 Task: Find connections with filter location Vaudreuil-Dorion with filter topic #Travellingwith filter profile language English with filter current company Bank of Baroda with filter school Indian Institute of Technology Jodhpur with filter industry Wholesale Drugs and Sundries with filter service category Executive Coaching with filter keywords title Cafeteria Worker
Action: Mouse moved to (670, 122)
Screenshot: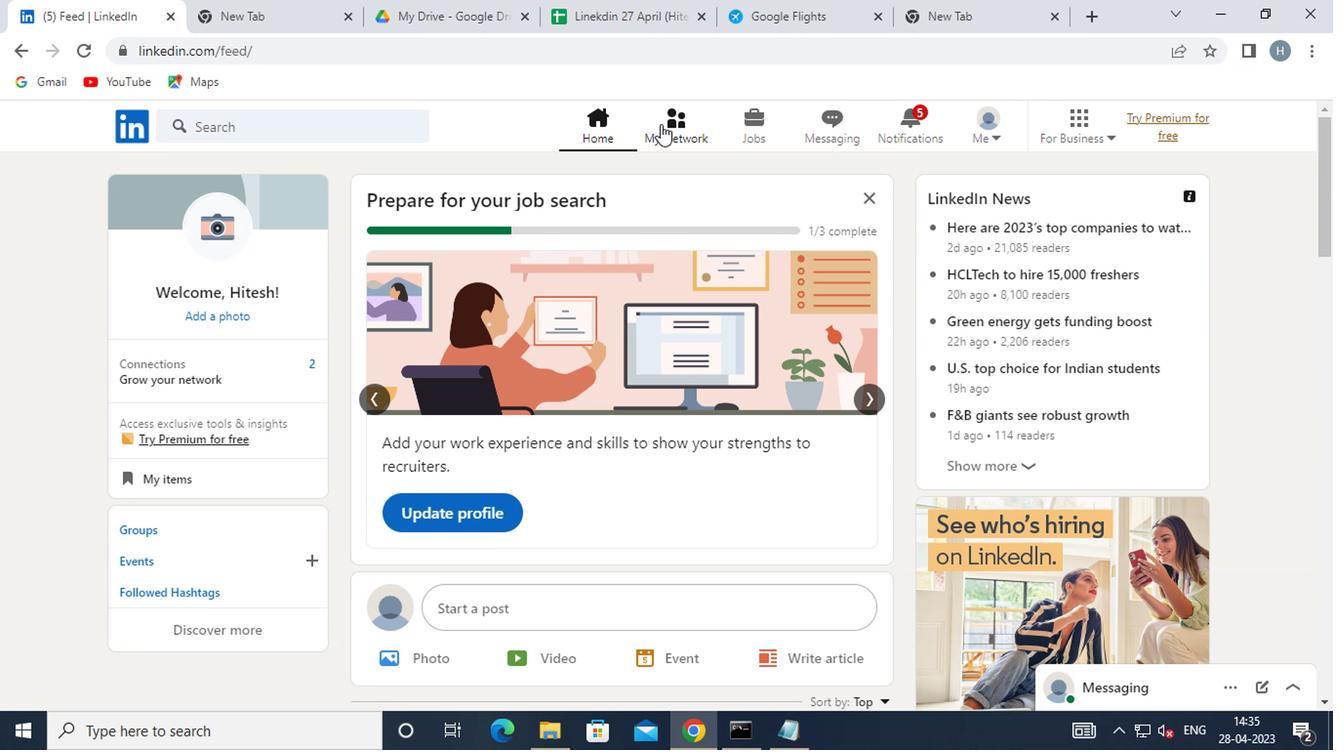 
Action: Mouse pressed left at (670, 122)
Screenshot: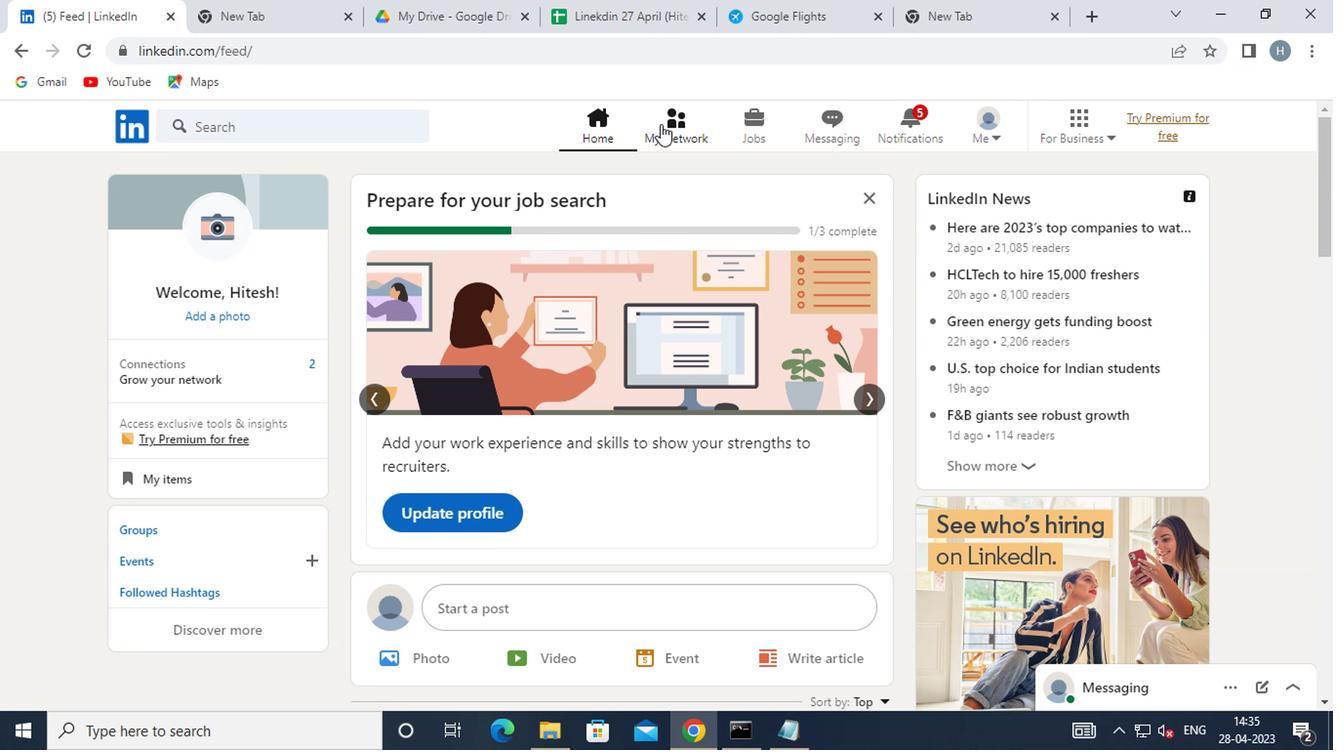 
Action: Mouse moved to (304, 232)
Screenshot: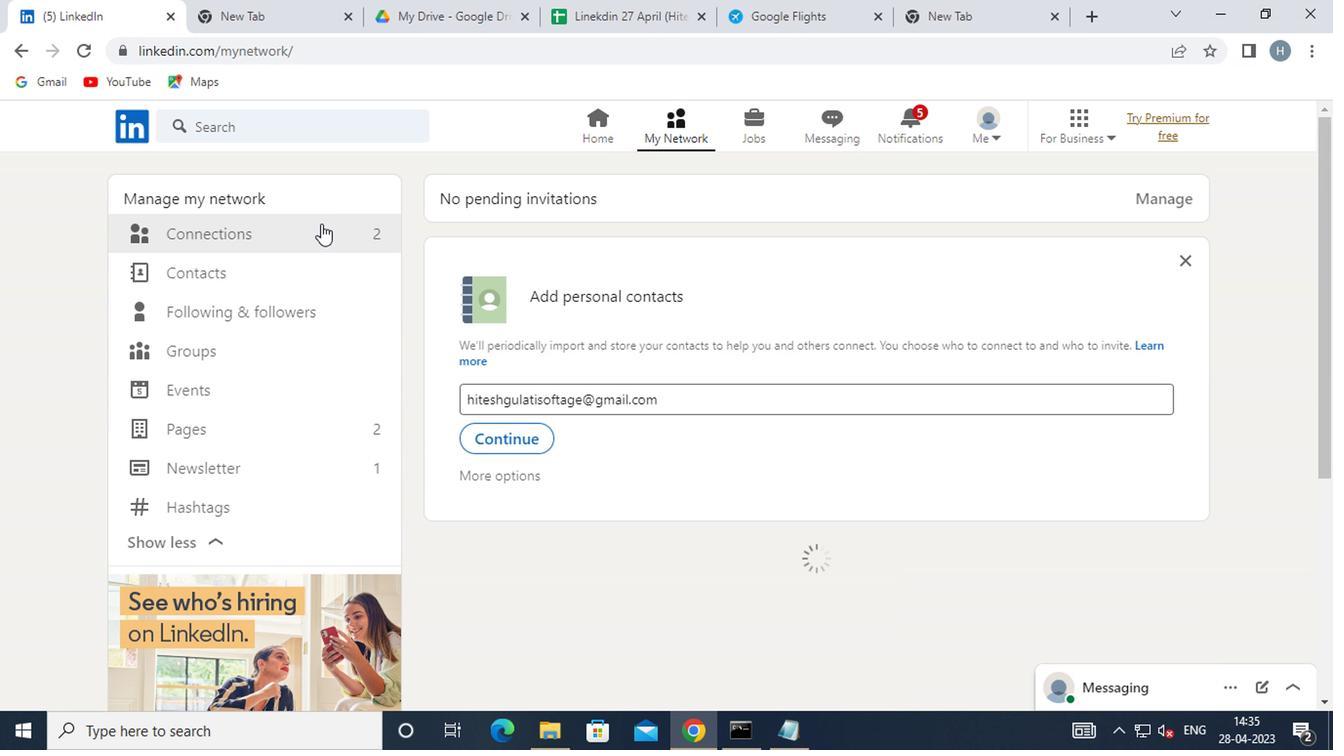 
Action: Mouse pressed left at (304, 232)
Screenshot: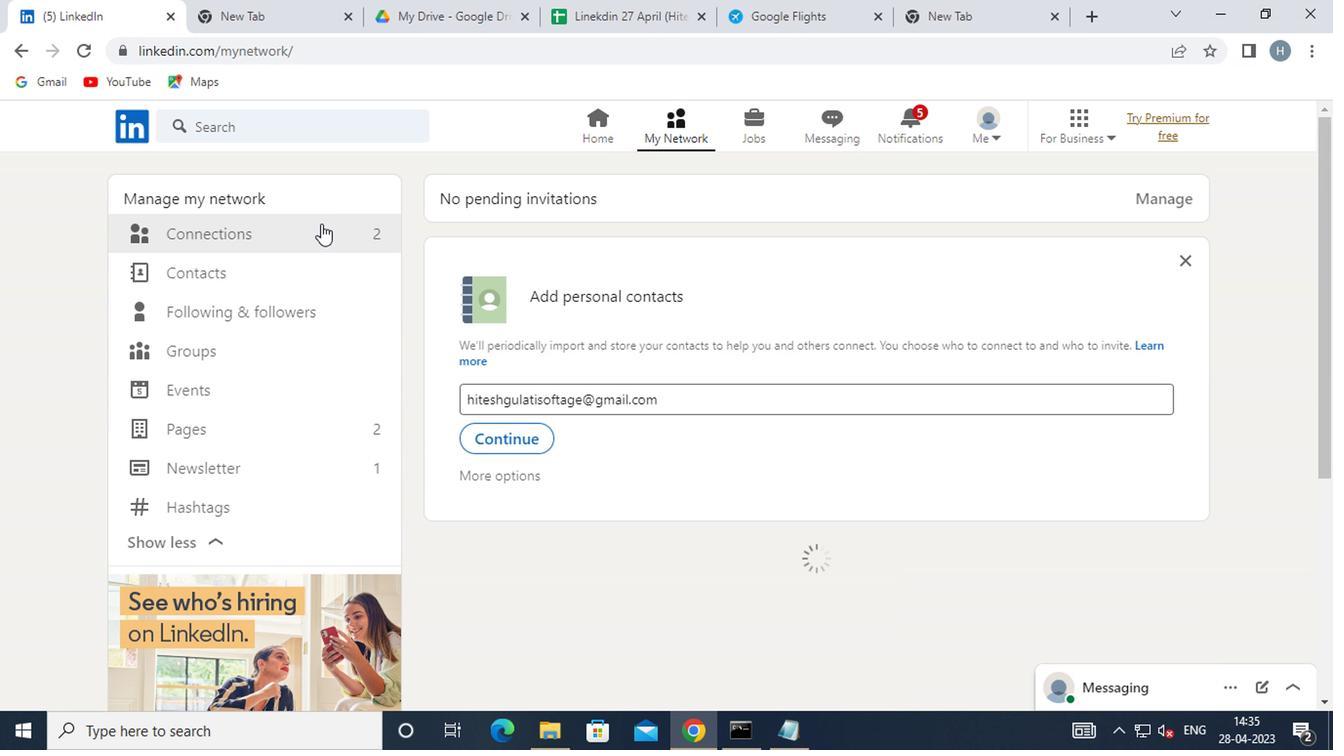 
Action: Mouse moved to (791, 232)
Screenshot: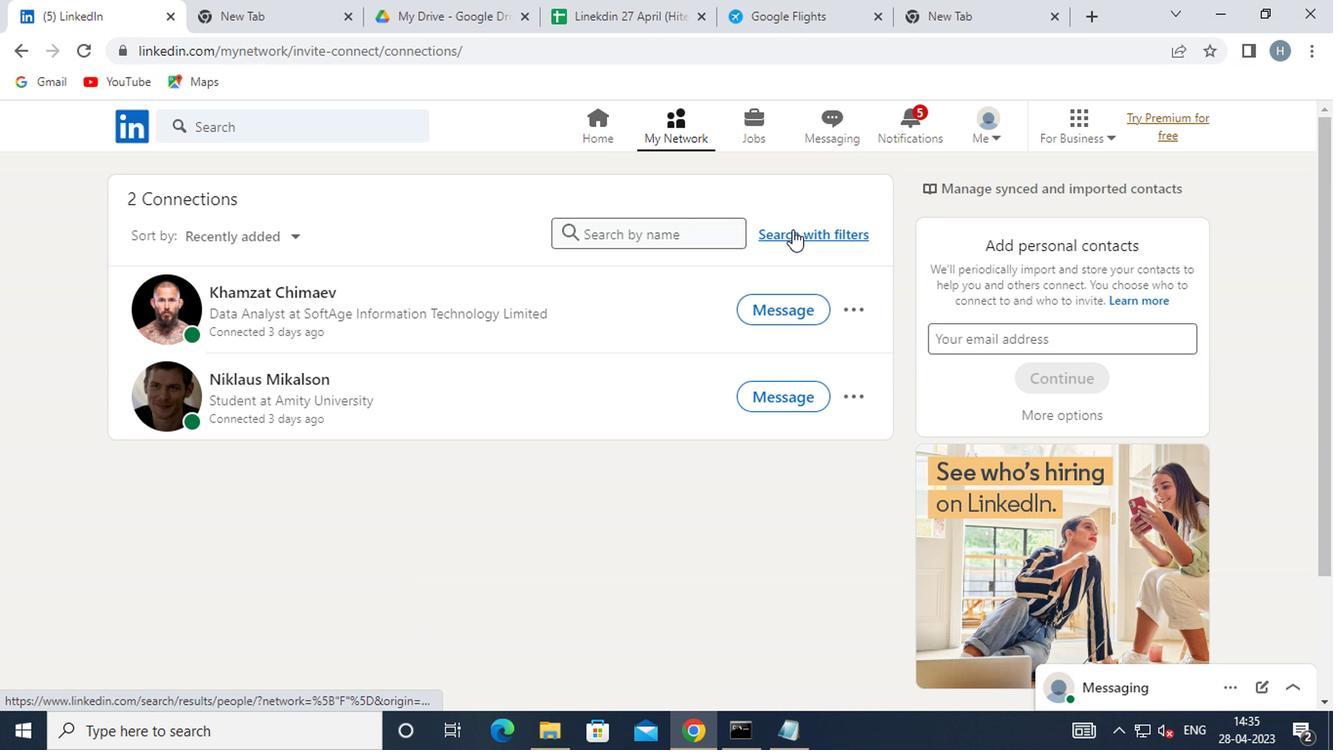 
Action: Mouse pressed left at (791, 232)
Screenshot: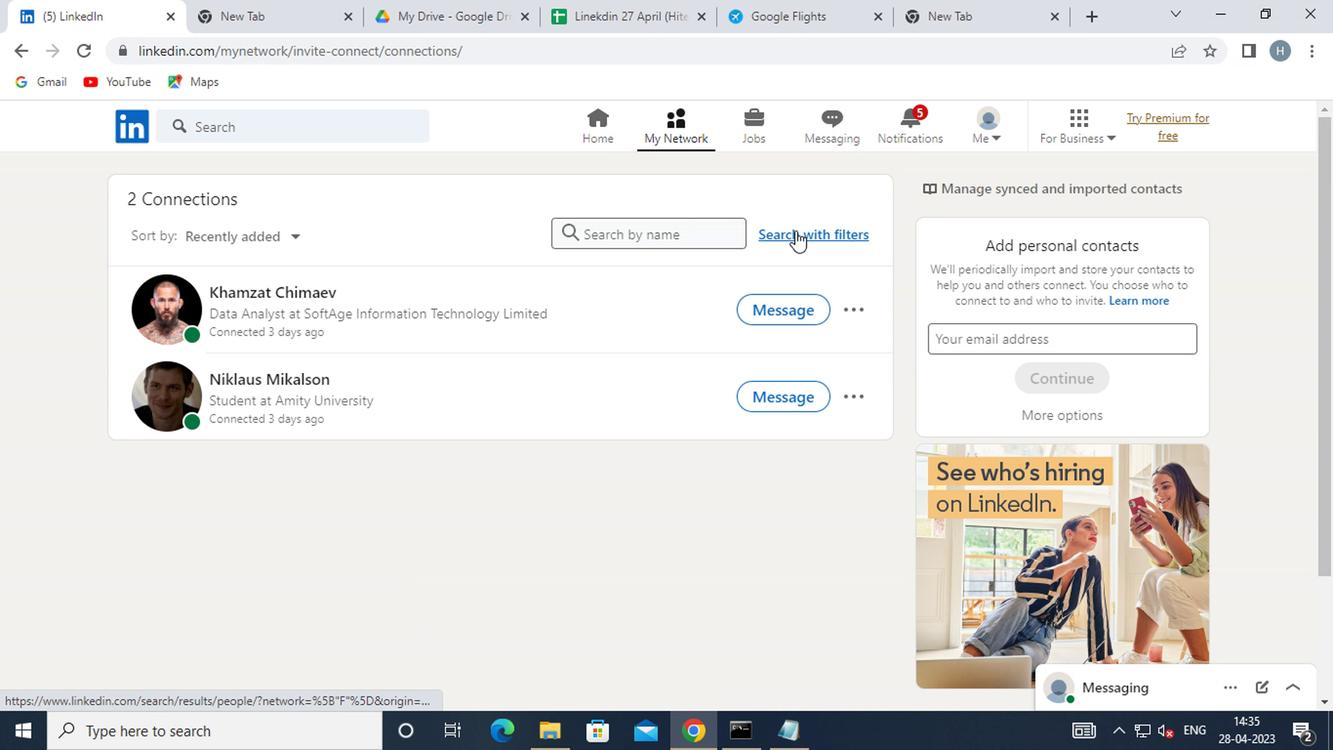 
Action: Mouse moved to (738, 182)
Screenshot: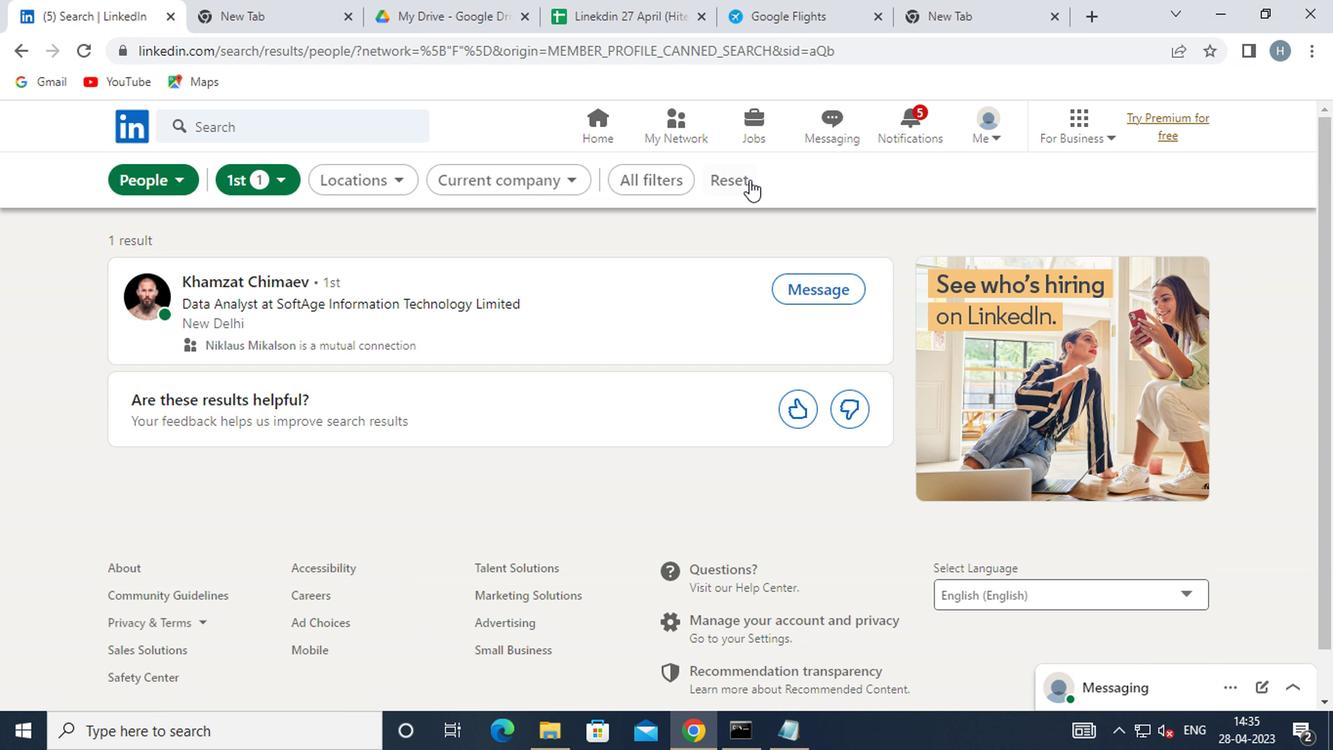 
Action: Mouse pressed left at (738, 182)
Screenshot: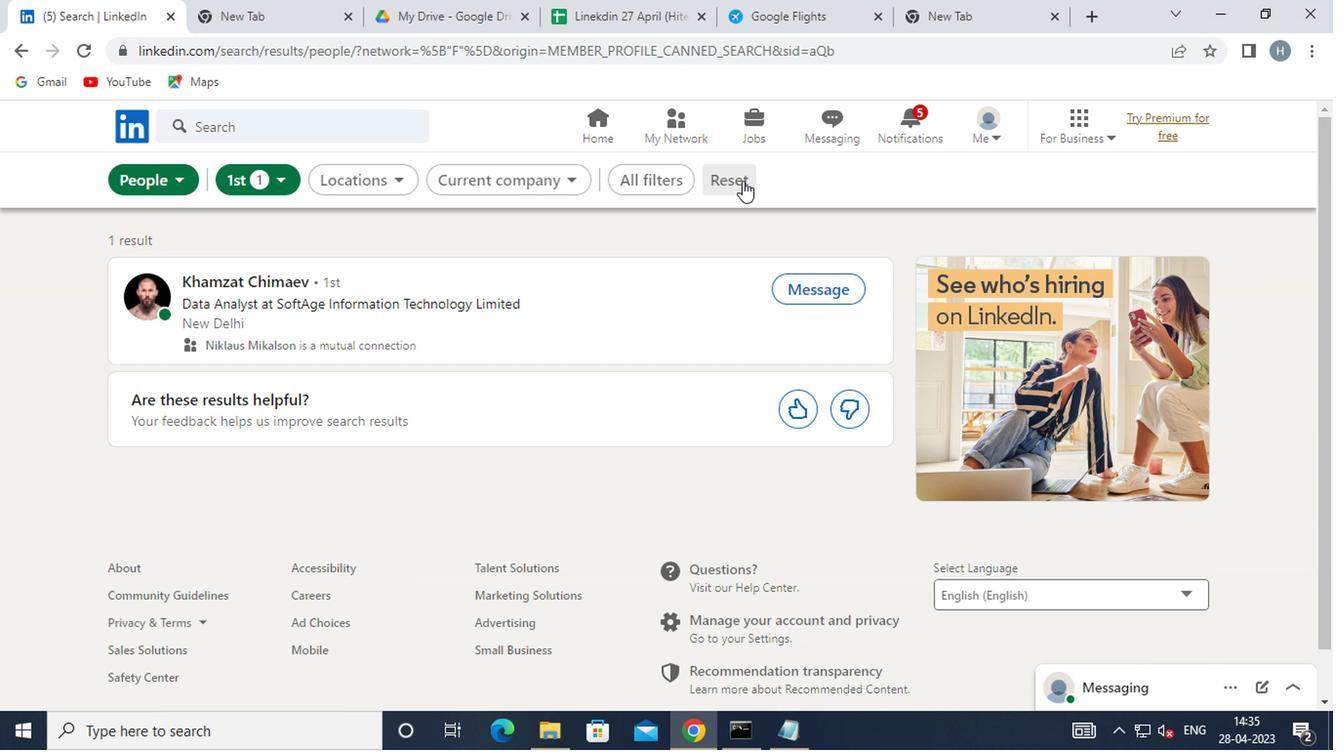 
Action: Mouse moved to (693, 180)
Screenshot: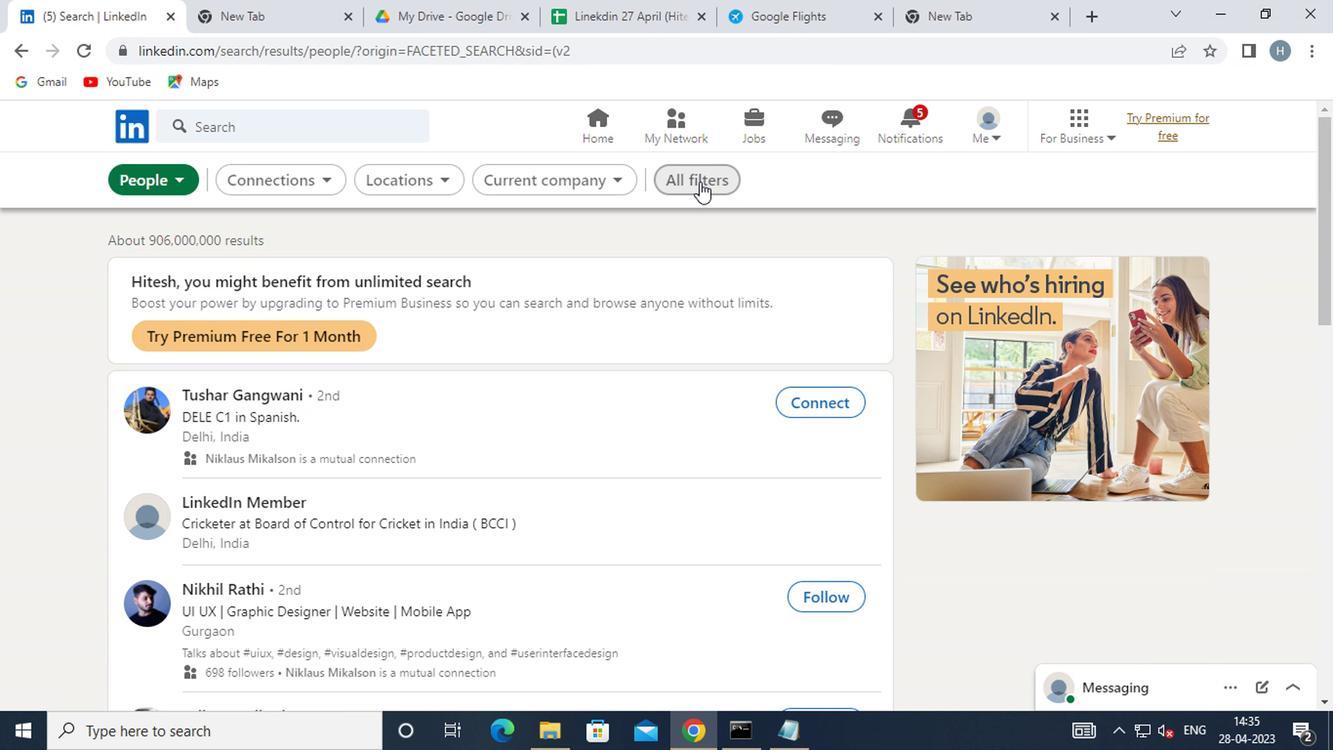 
Action: Mouse pressed left at (693, 180)
Screenshot: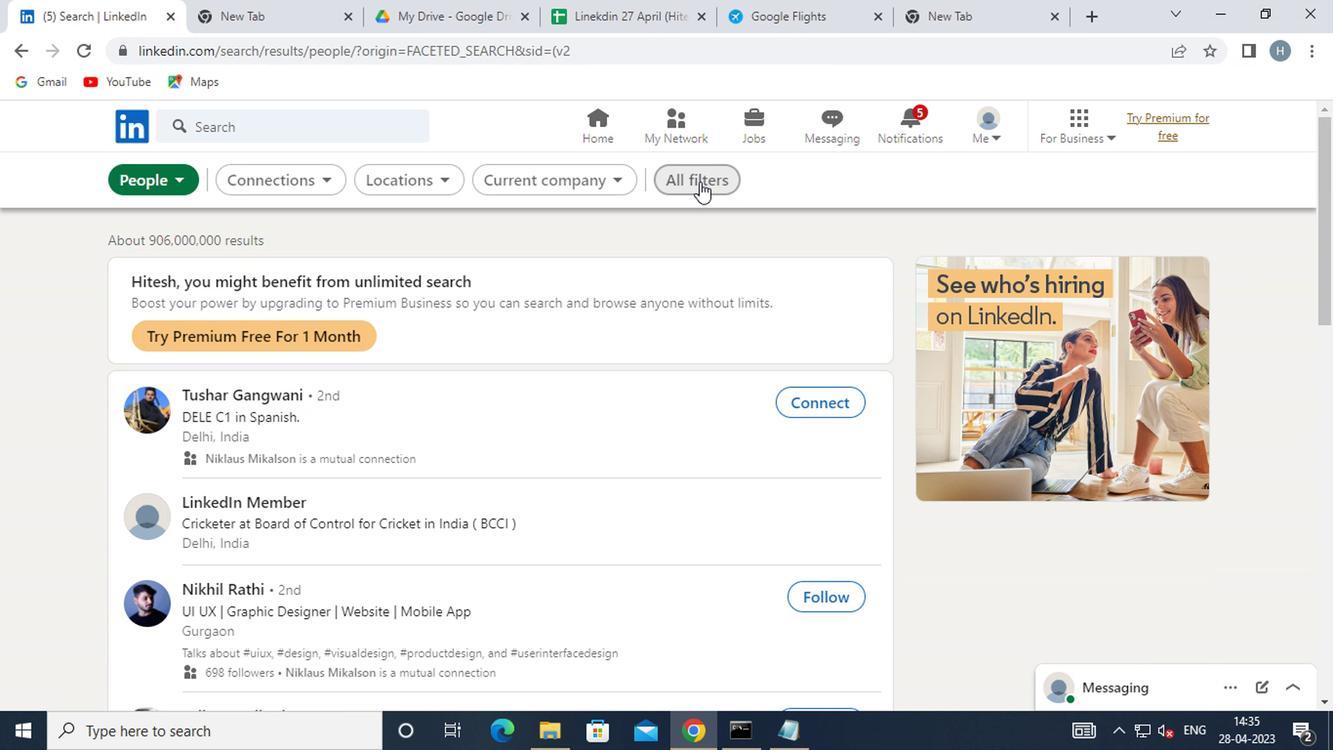 
Action: Mouse moved to (950, 397)
Screenshot: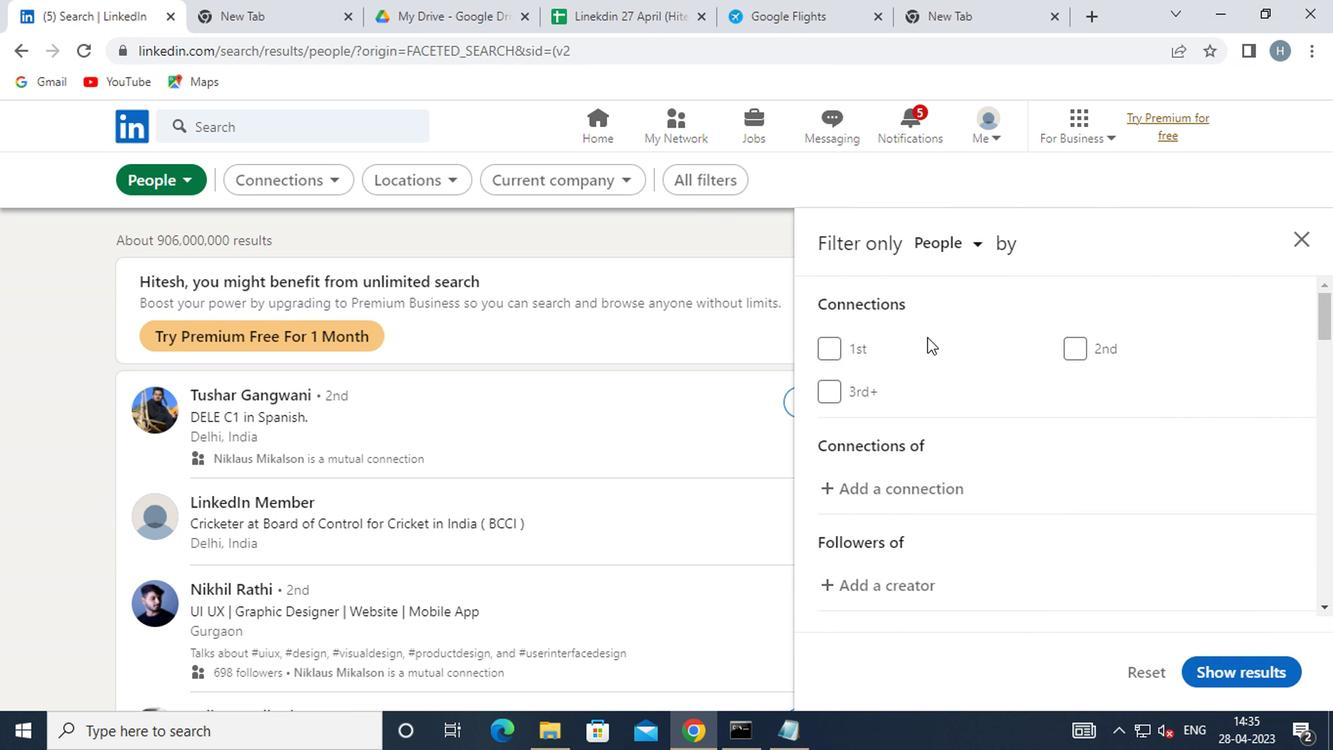 
Action: Mouse scrolled (950, 397) with delta (0, 0)
Screenshot: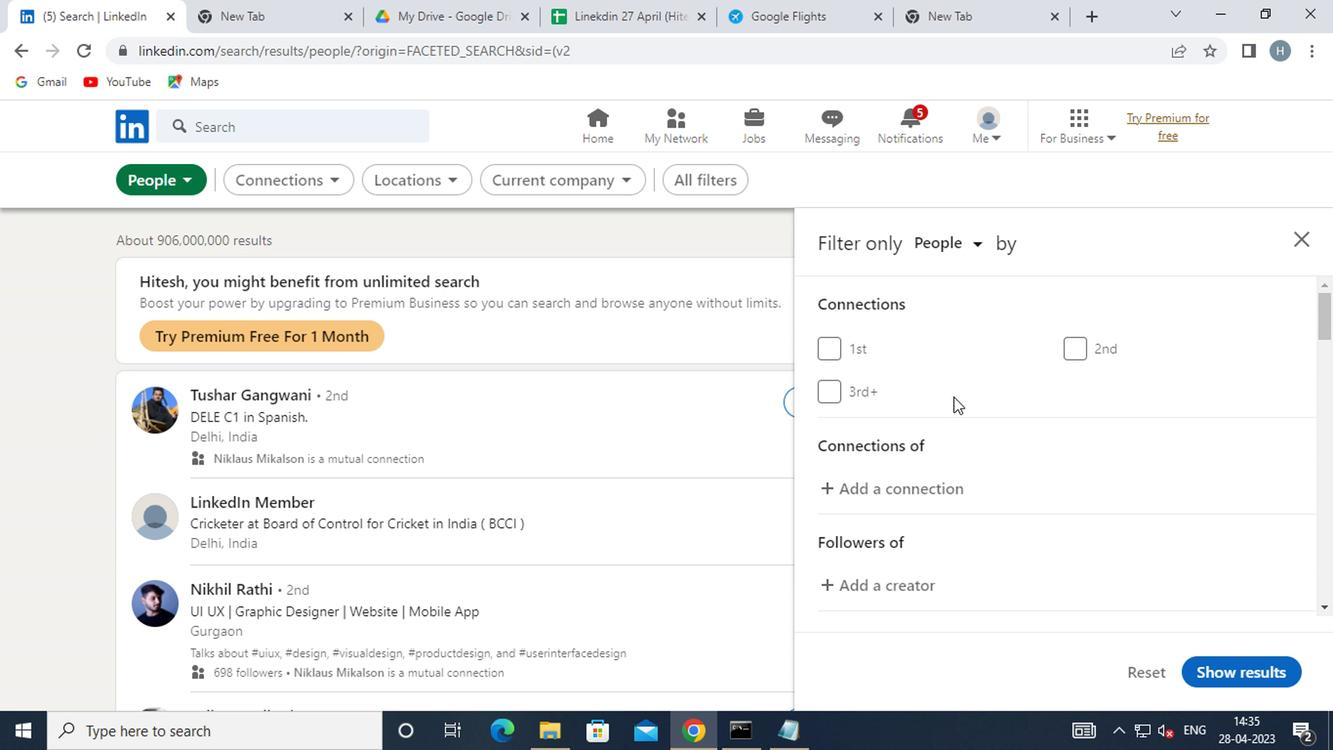 
Action: Mouse scrolled (950, 397) with delta (0, 0)
Screenshot: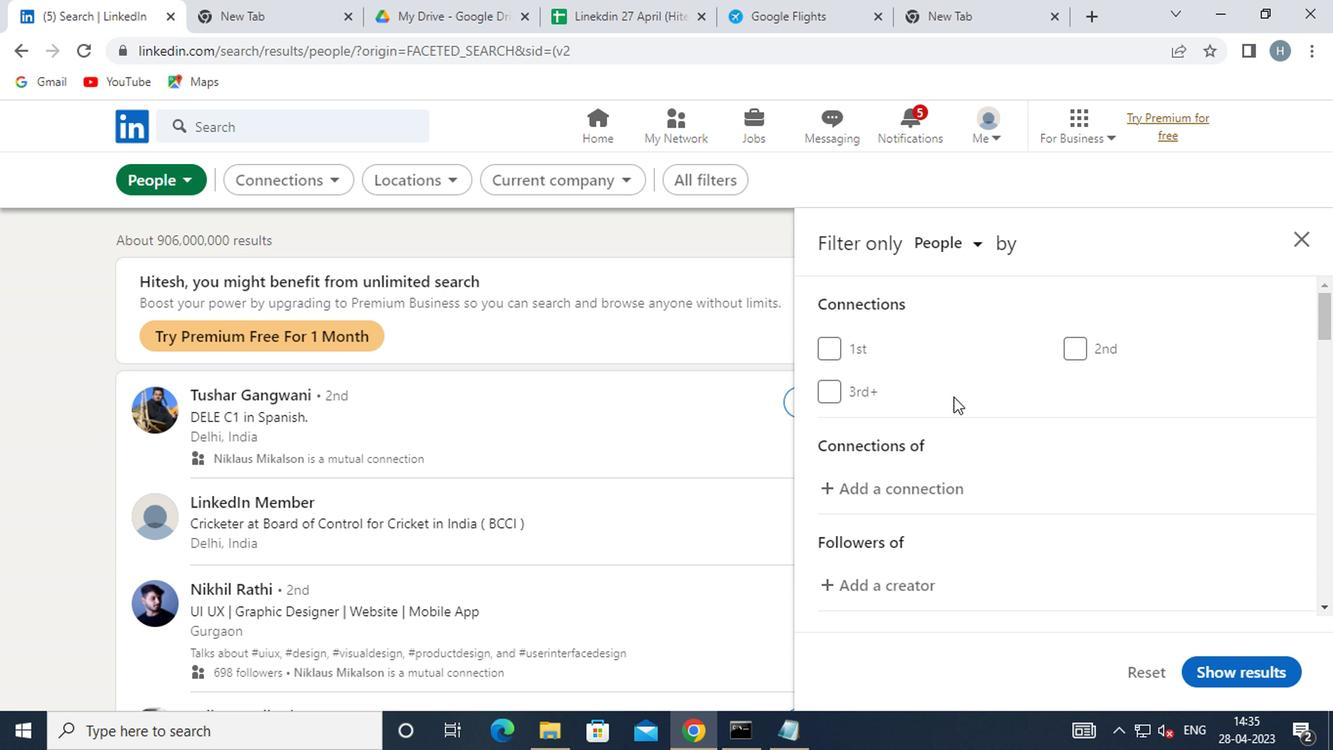 
Action: Mouse scrolled (950, 397) with delta (0, 0)
Screenshot: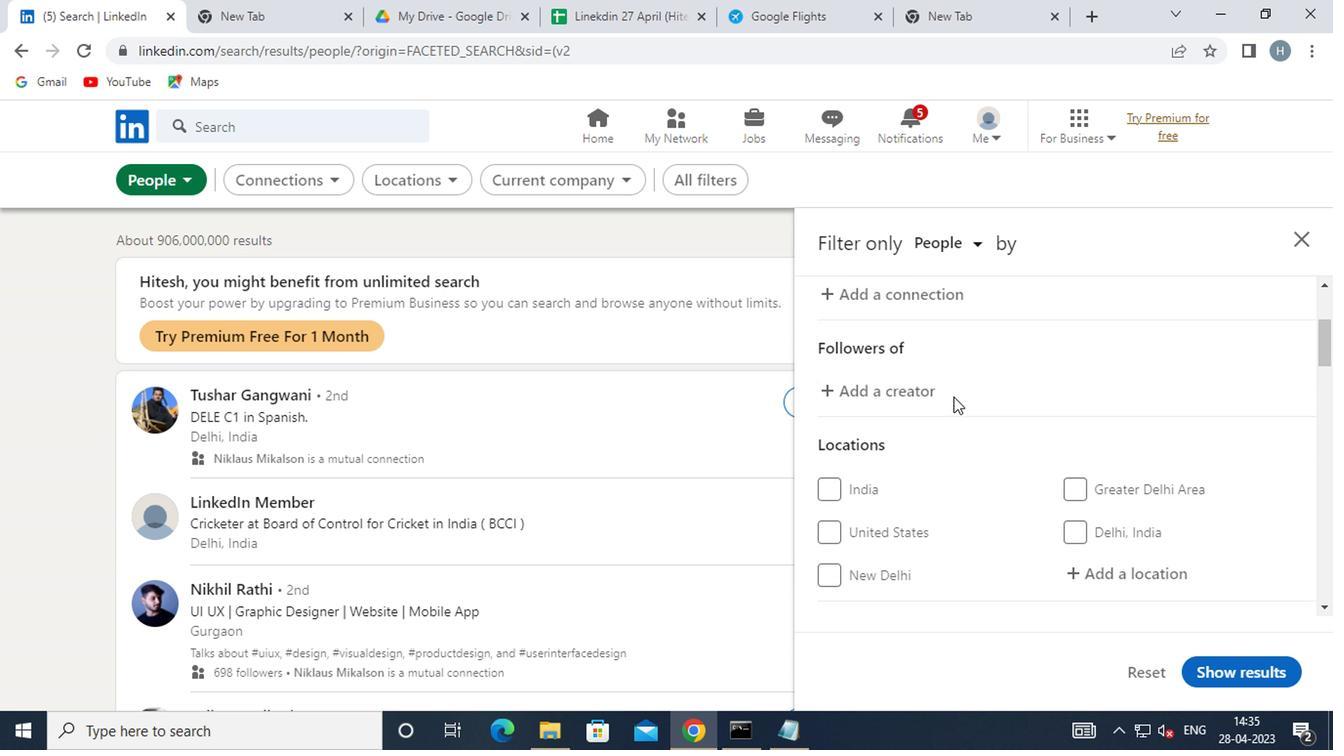 
Action: Mouse moved to (1123, 470)
Screenshot: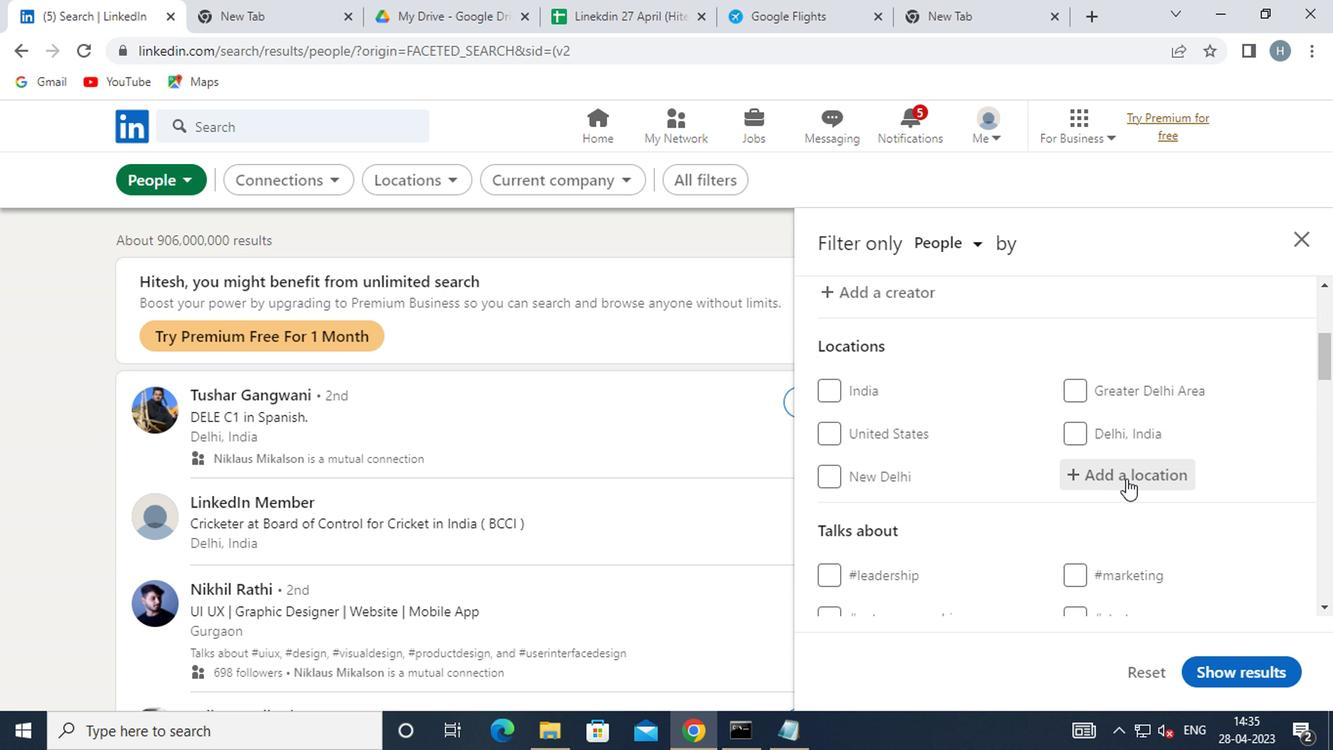 
Action: Mouse pressed left at (1123, 470)
Screenshot: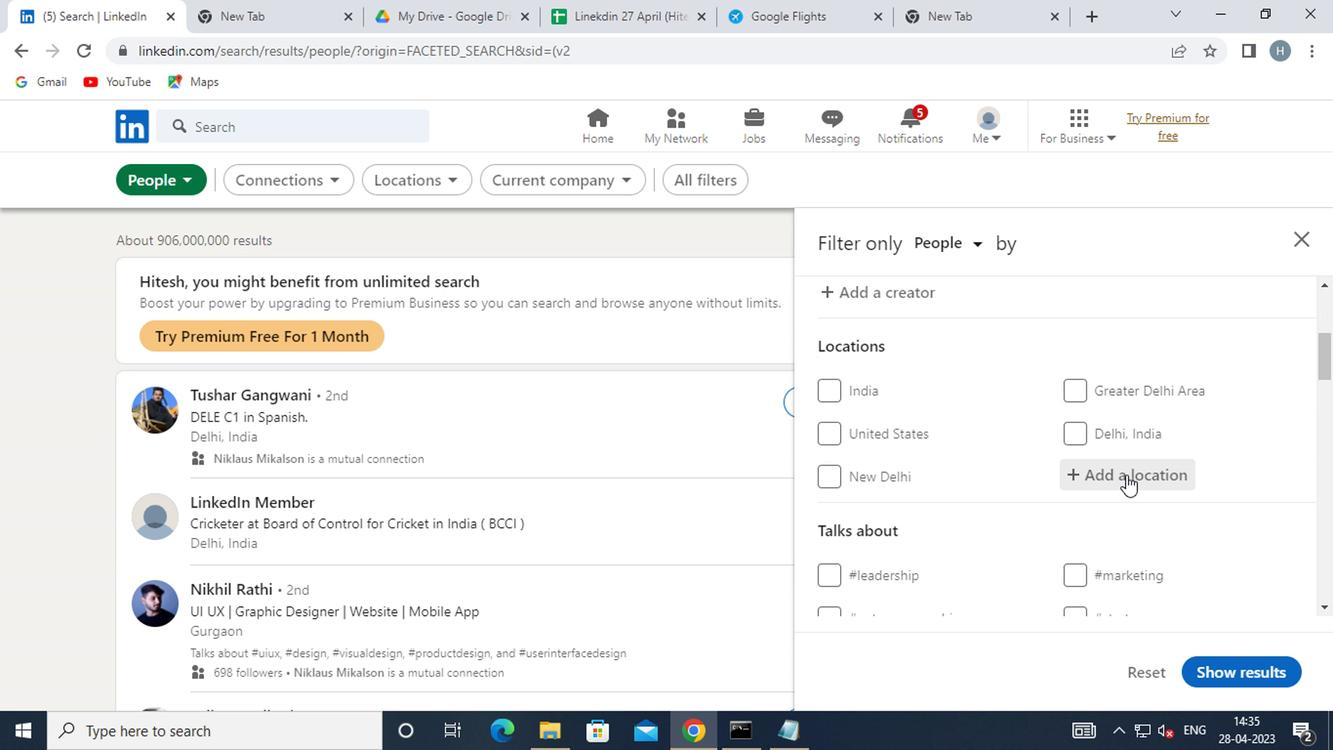 
Action: Mouse moved to (1123, 470)
Screenshot: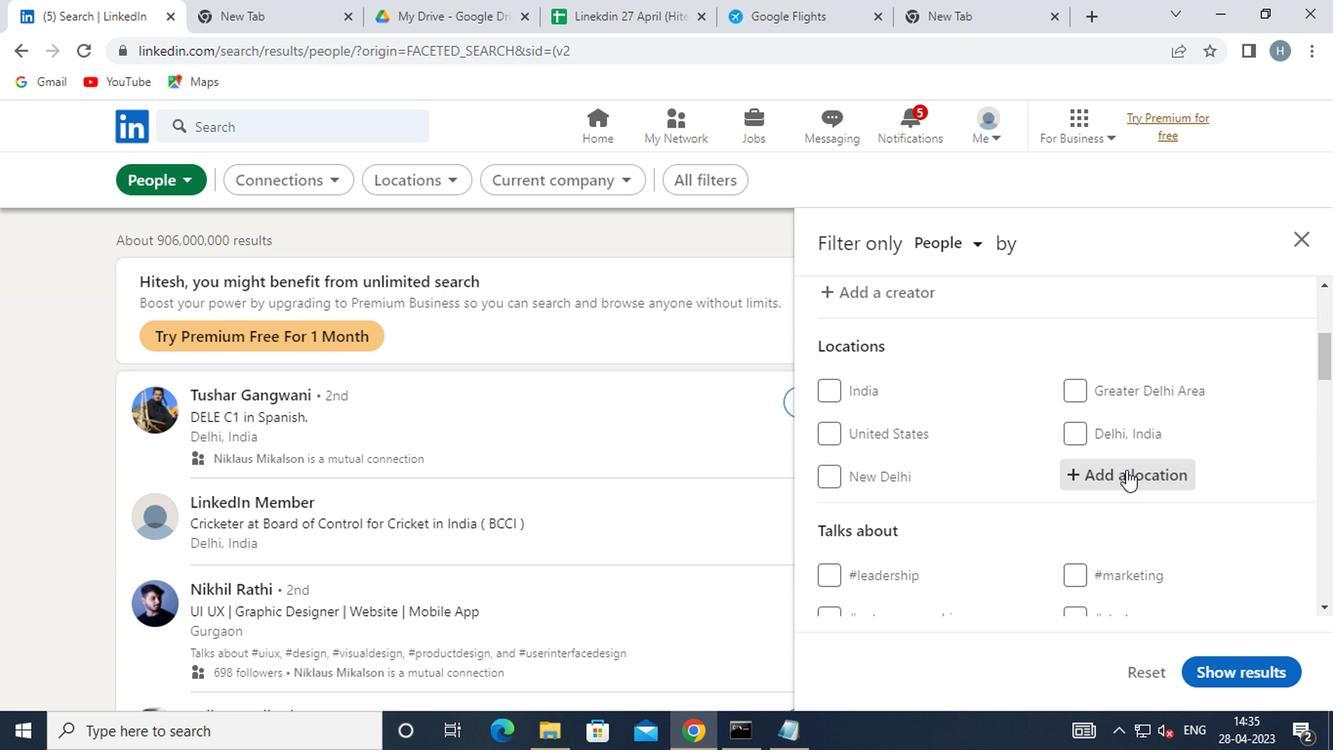 
Action: Key pressed <Key.shift><Key.shift><Key.shift><Key.shift><Key.shift><Key.shift><Key.shift><Key.shift><Key.shift><Key.shift><Key.shift><Key.shift>VAUDREUIL
Screenshot: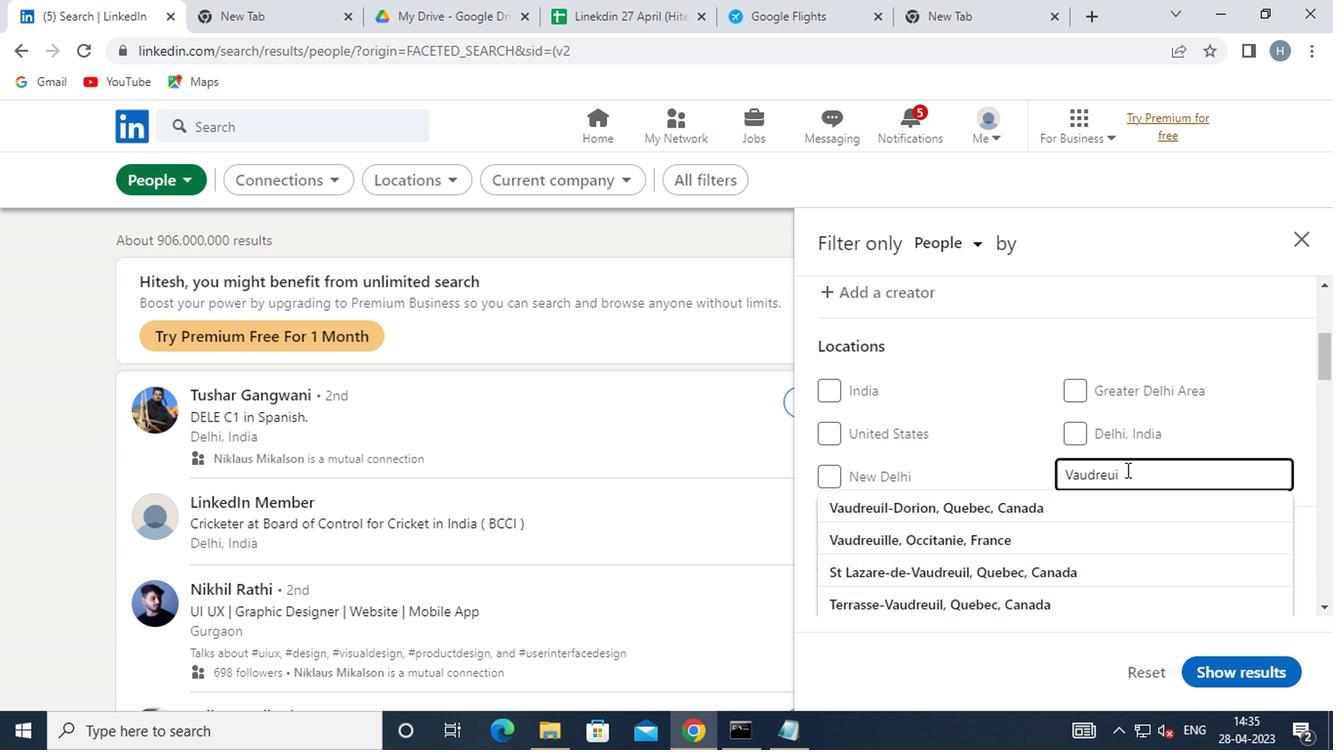 
Action: Mouse moved to (1089, 509)
Screenshot: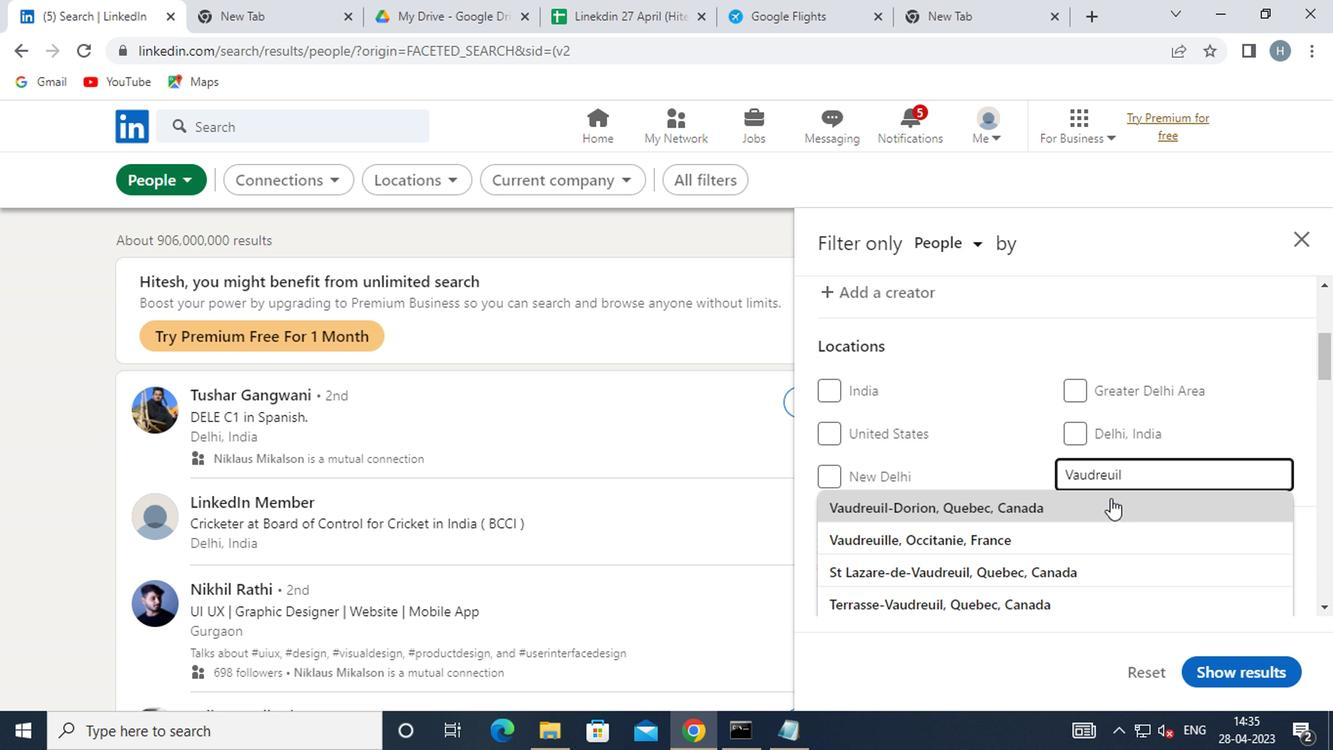 
Action: Mouse pressed left at (1089, 509)
Screenshot: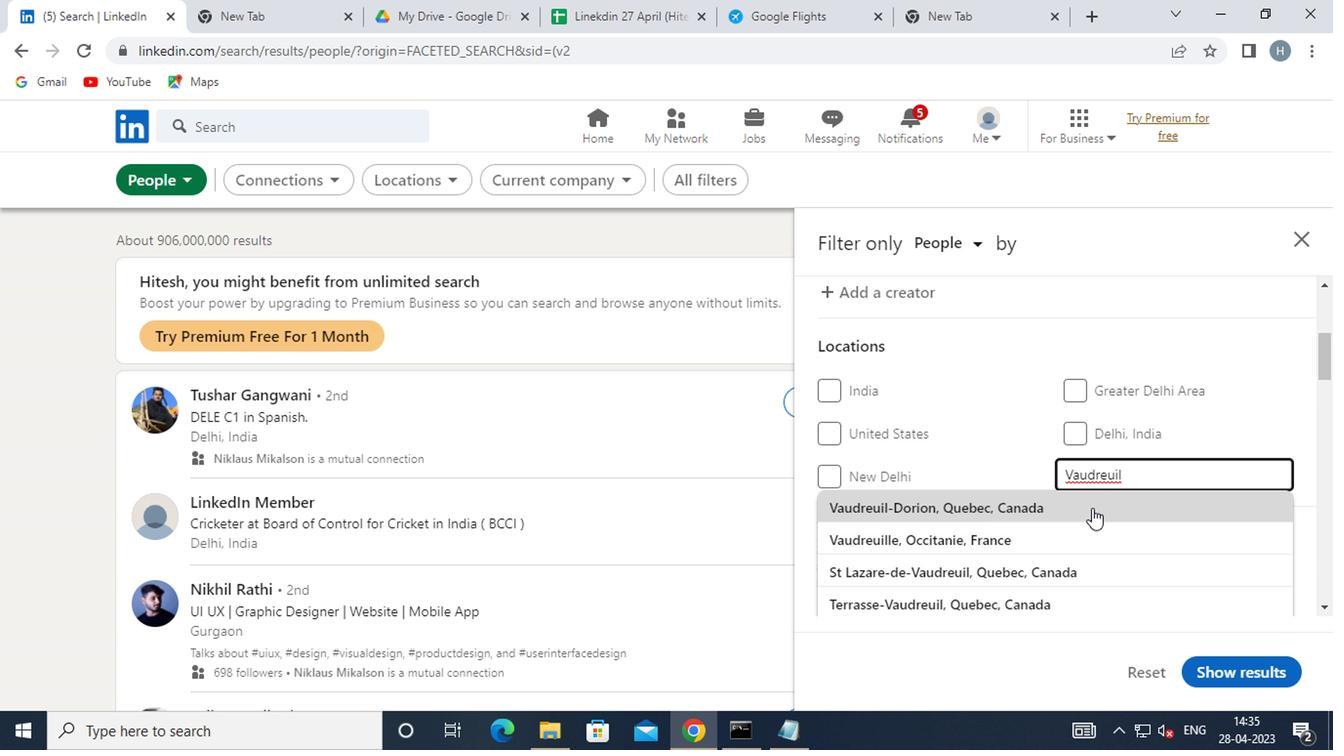 
Action: Mouse moved to (1005, 468)
Screenshot: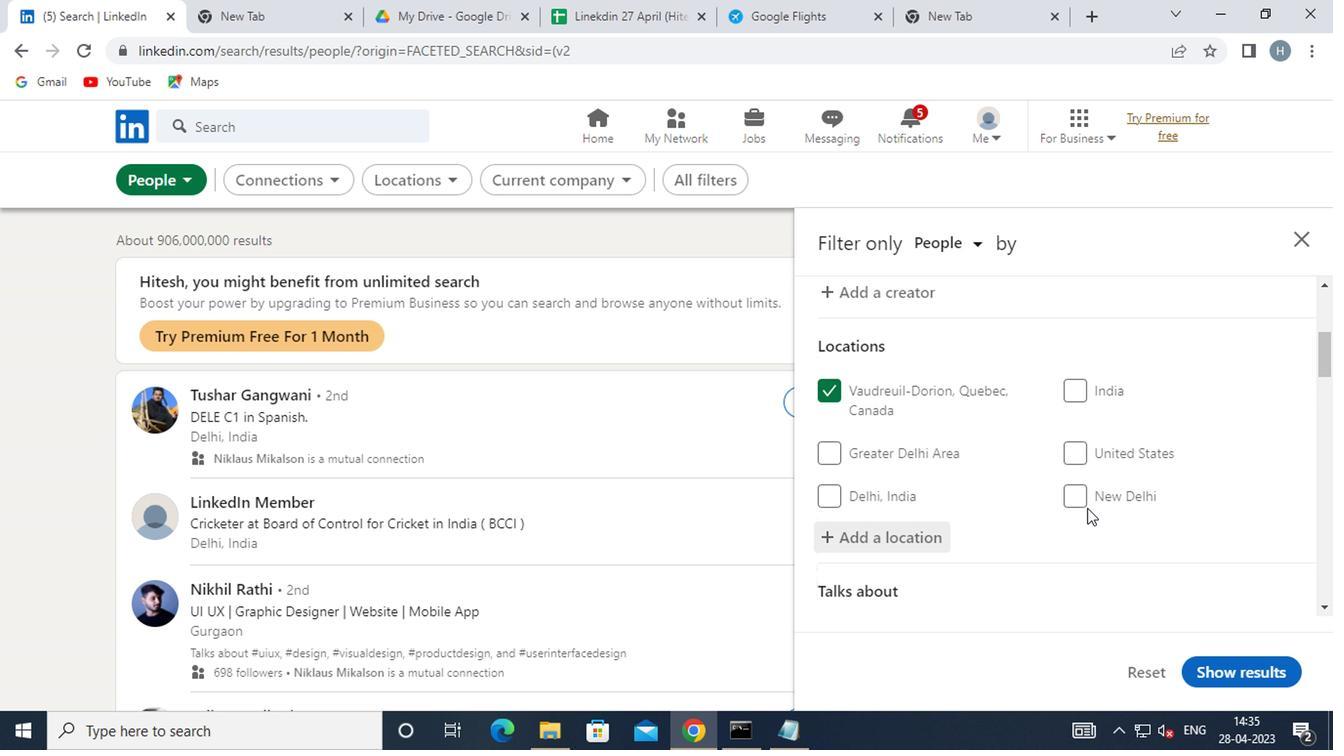 
Action: Mouse scrolled (1005, 466) with delta (0, -1)
Screenshot: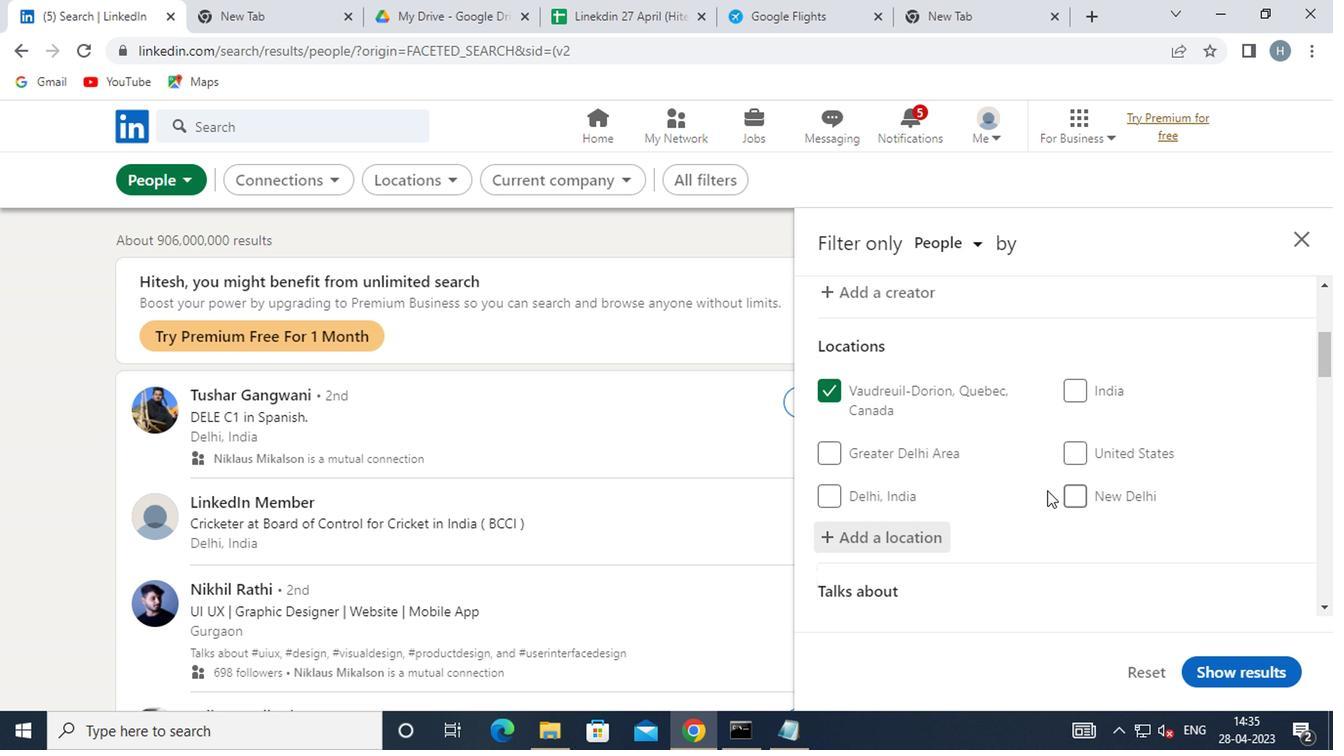 
Action: Mouse moved to (1007, 466)
Screenshot: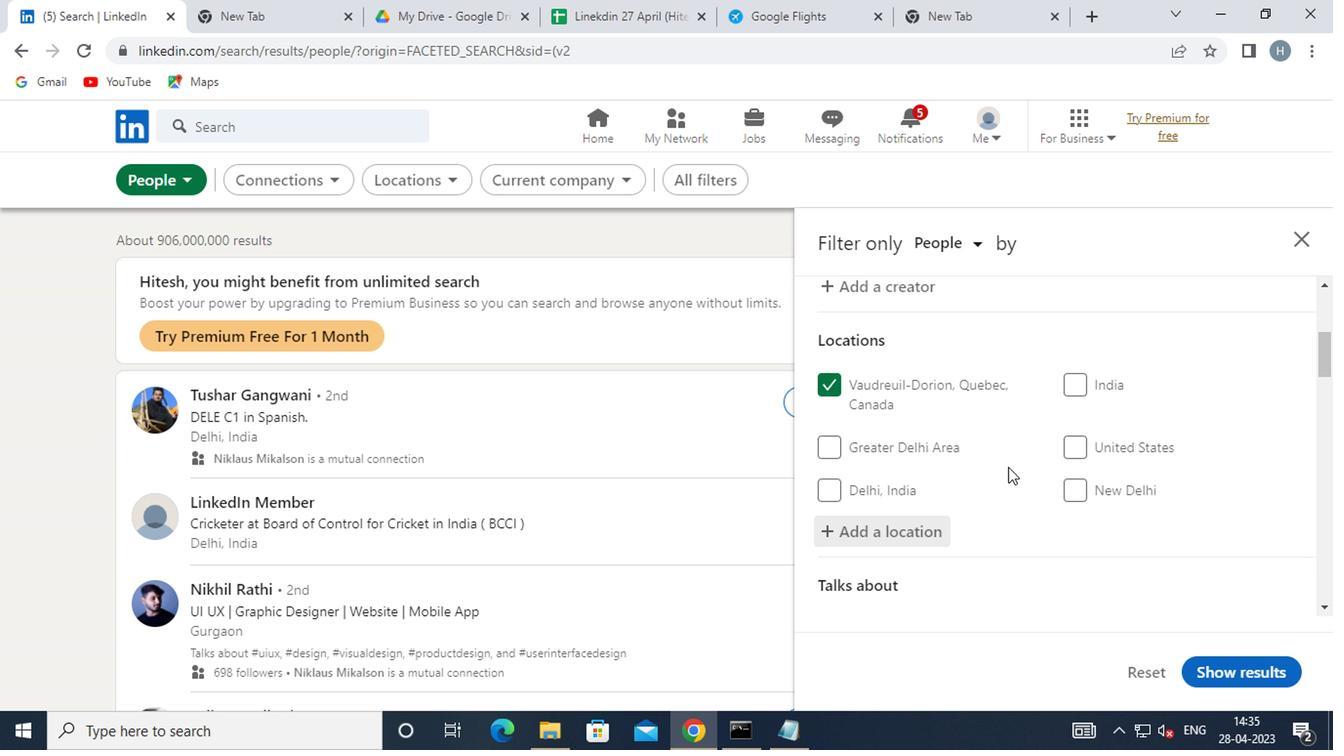 
Action: Mouse scrolled (1007, 466) with delta (0, 0)
Screenshot: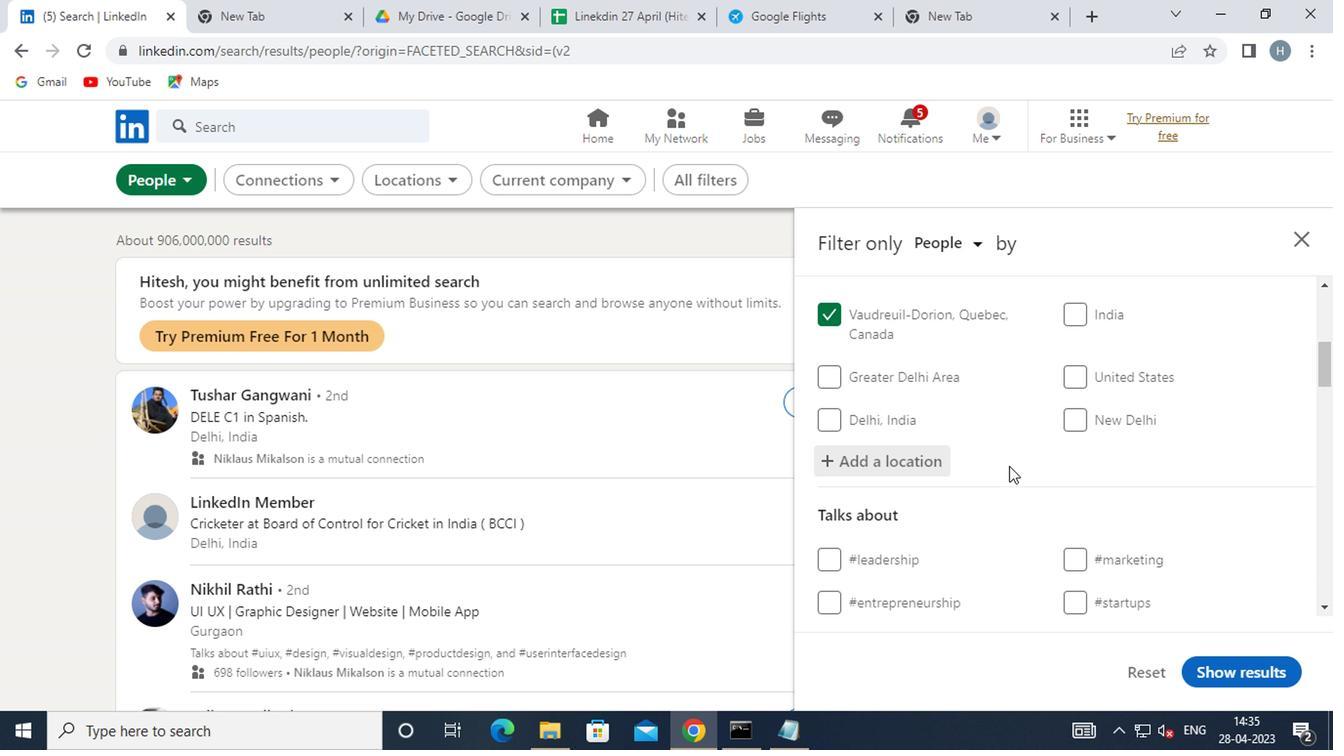 
Action: Mouse moved to (1102, 524)
Screenshot: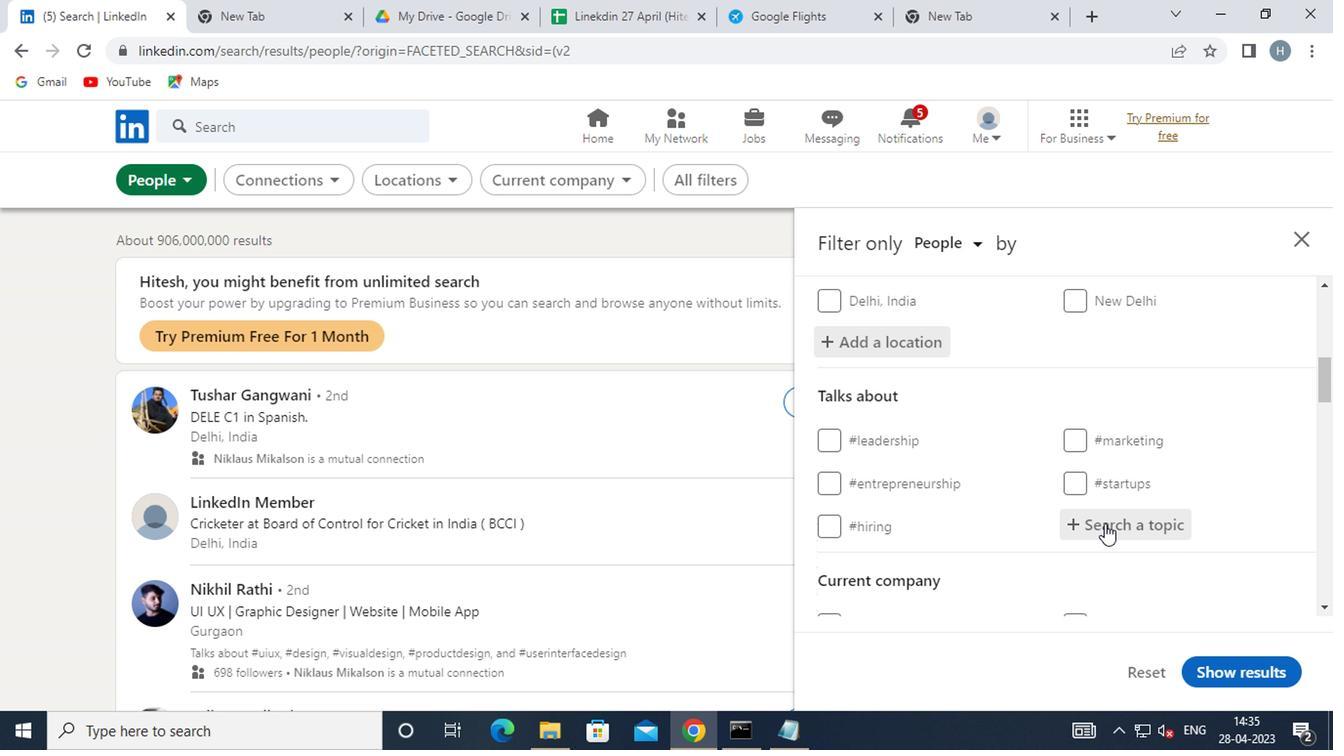 
Action: Mouse pressed left at (1102, 524)
Screenshot: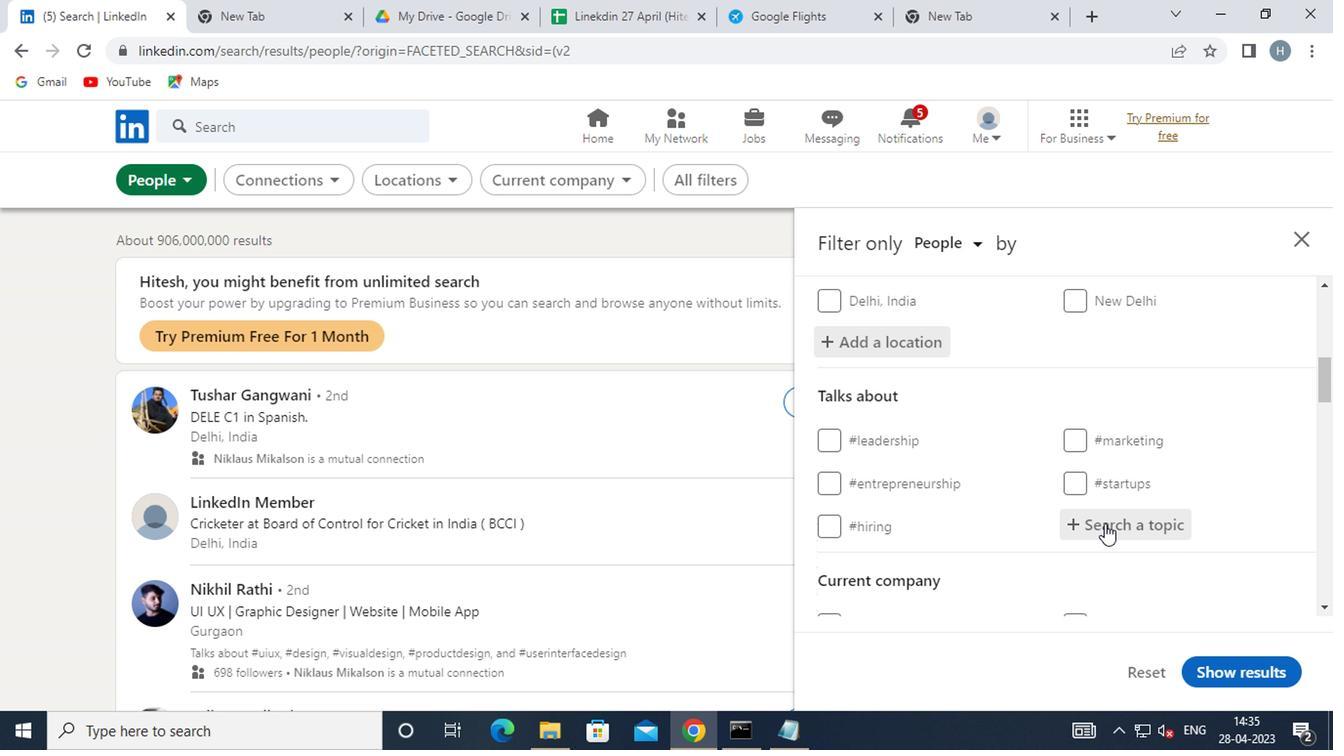 
Action: Mouse moved to (1098, 521)
Screenshot: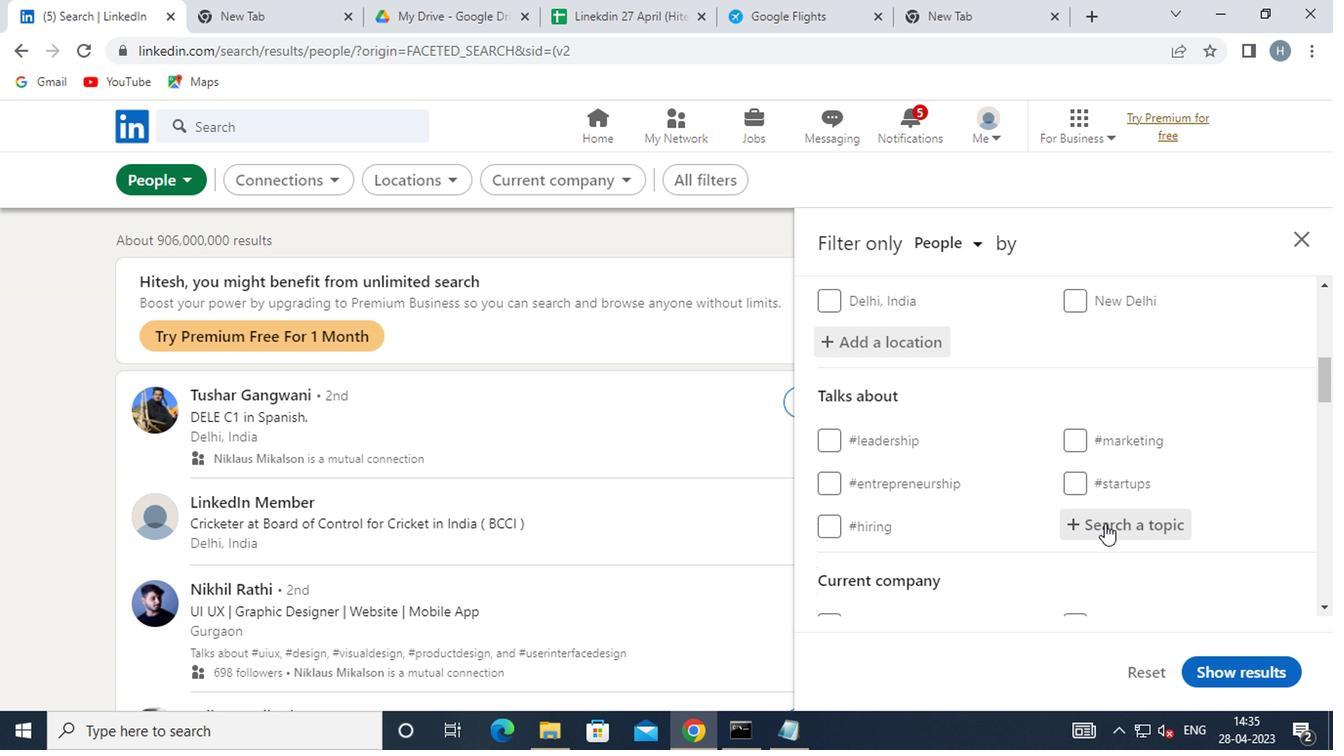 
Action: Key pressed <Key.shift>TRAVE
Screenshot: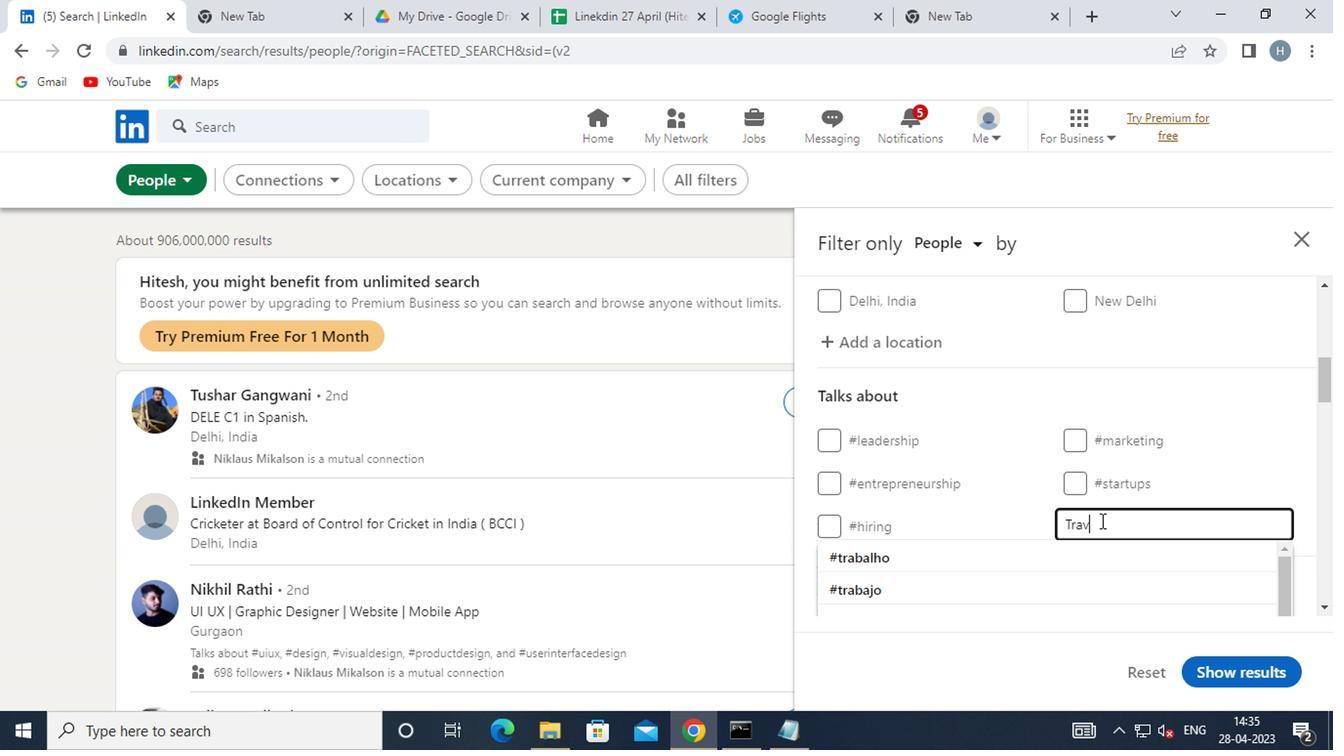 
Action: Mouse moved to (1007, 572)
Screenshot: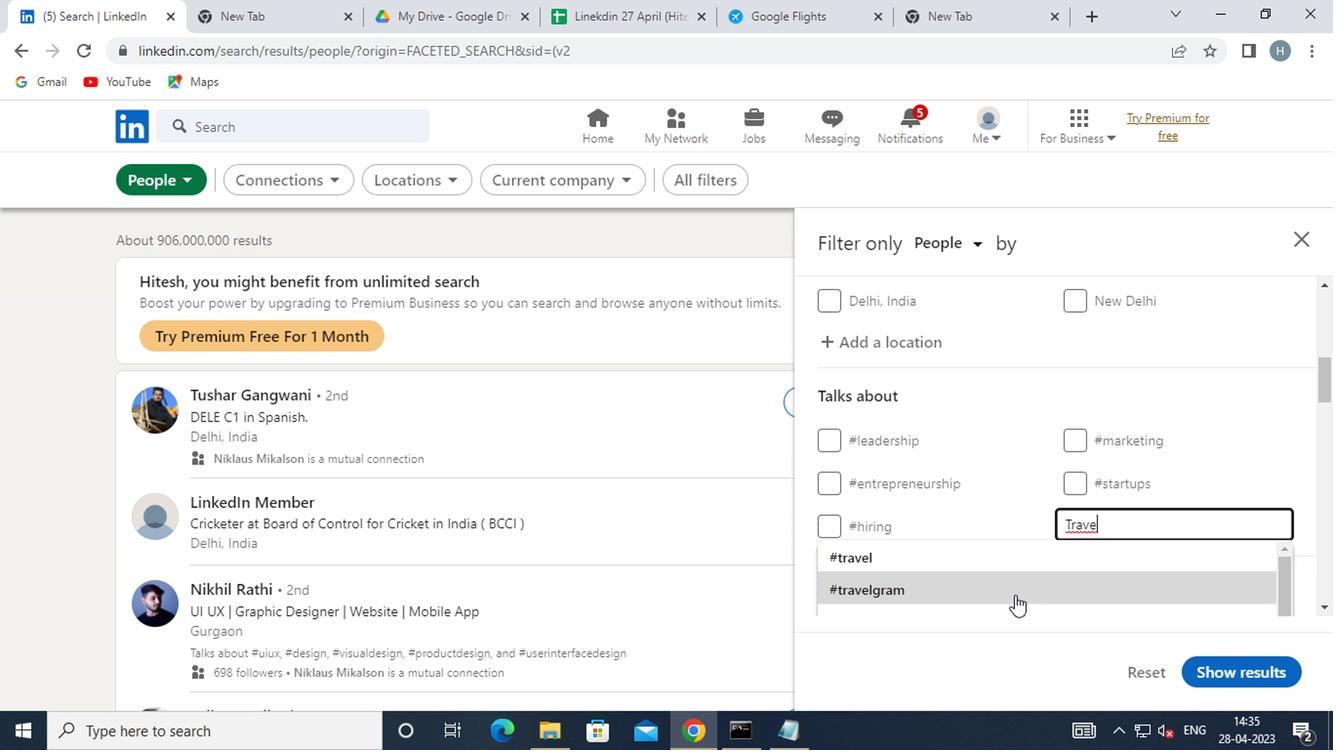 
Action: Mouse scrolled (1007, 570) with delta (0, -1)
Screenshot: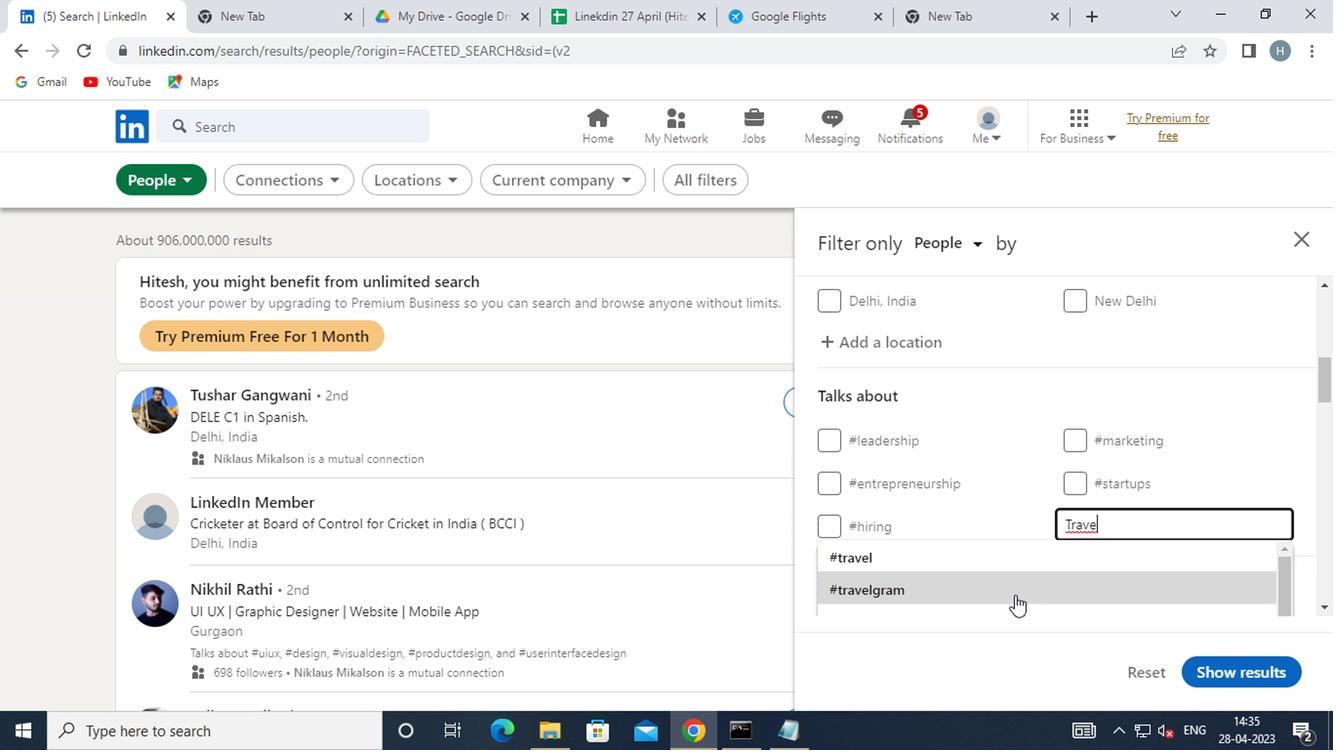
Action: Mouse moved to (1044, 545)
Screenshot: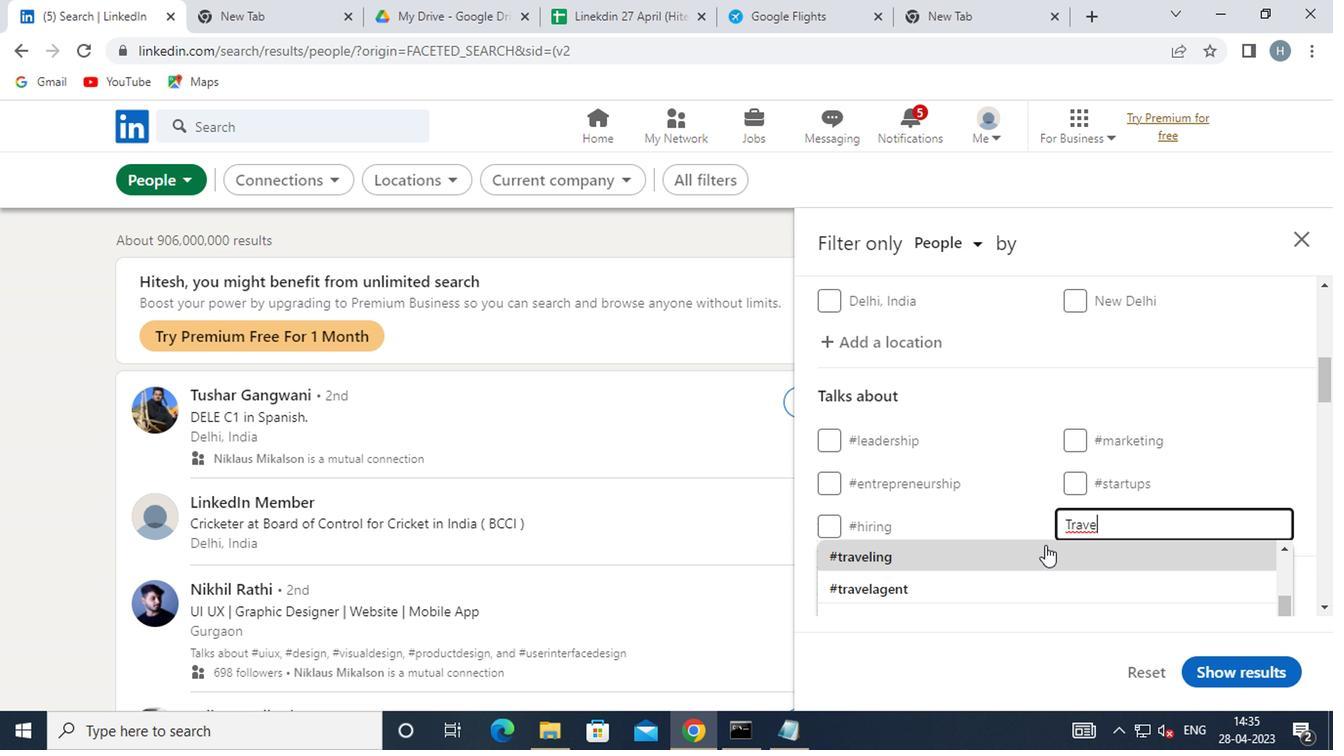 
Action: Key pressed LLI
Screenshot: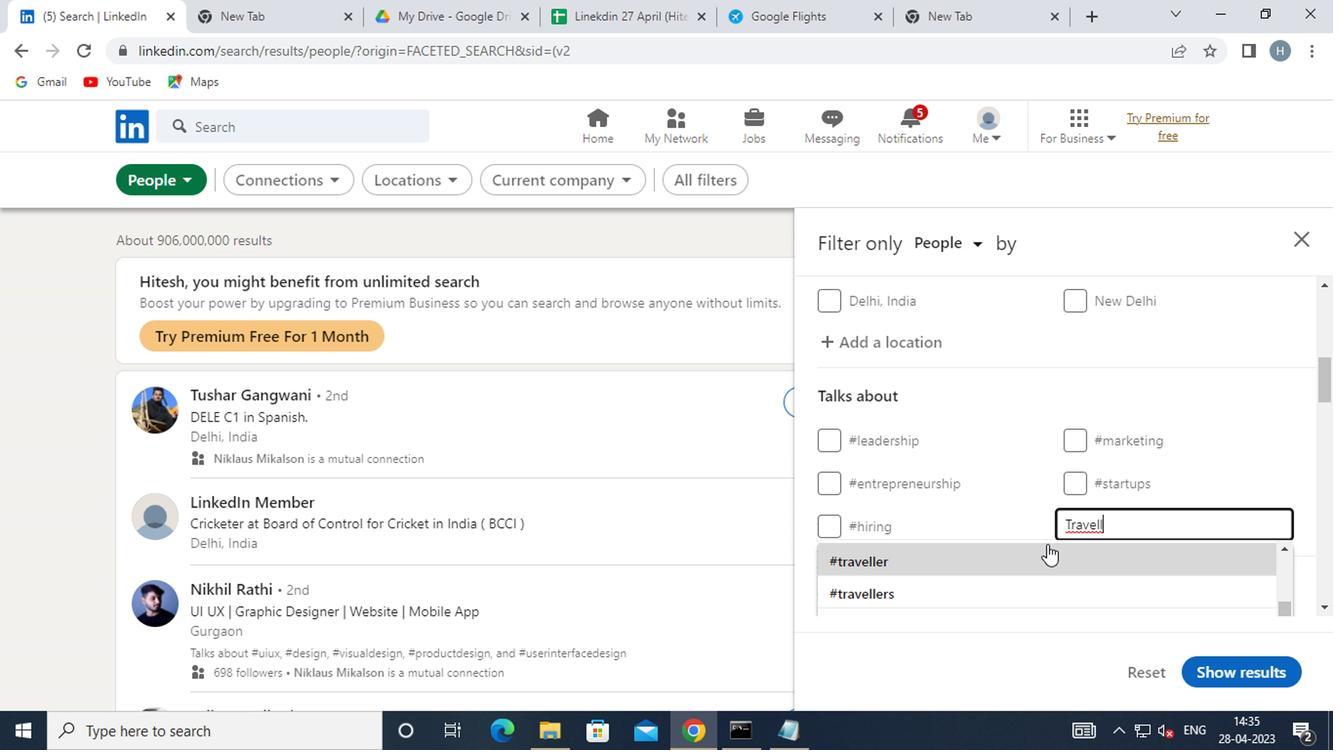 
Action: Mouse moved to (990, 558)
Screenshot: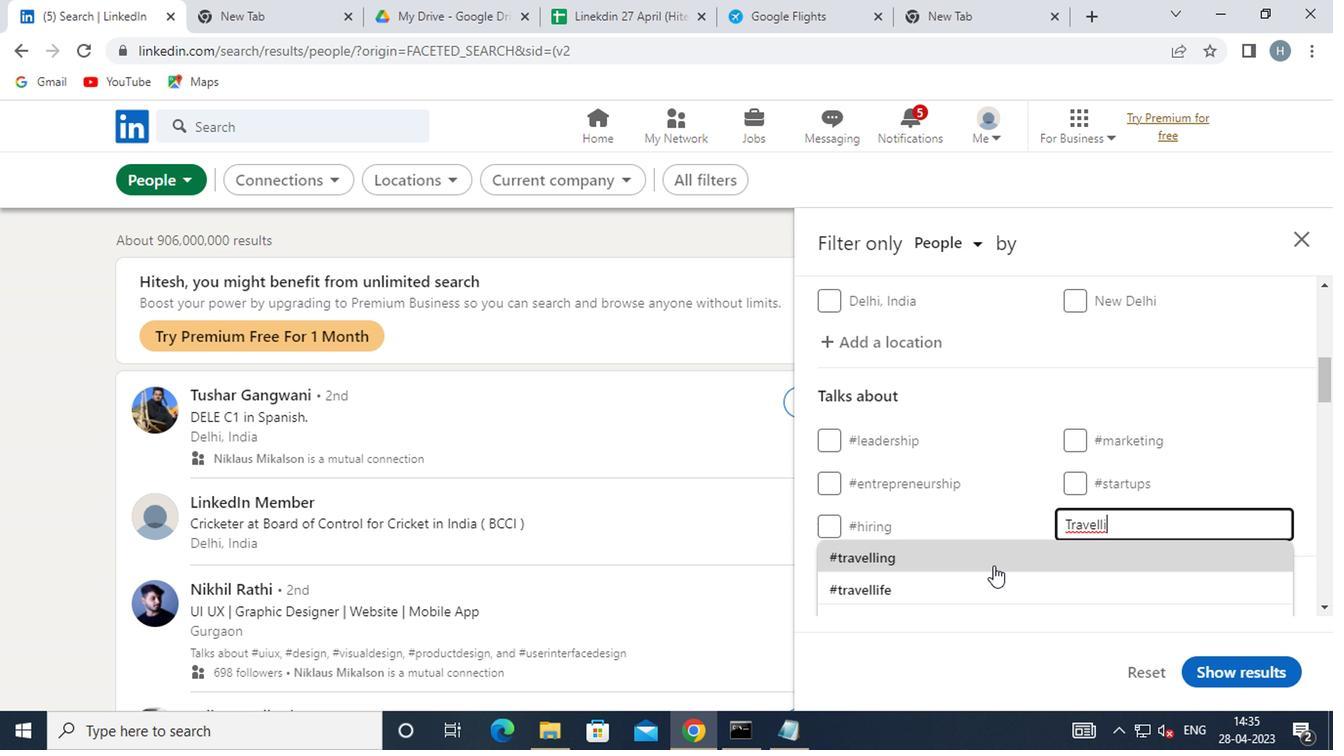 
Action: Mouse pressed left at (990, 558)
Screenshot: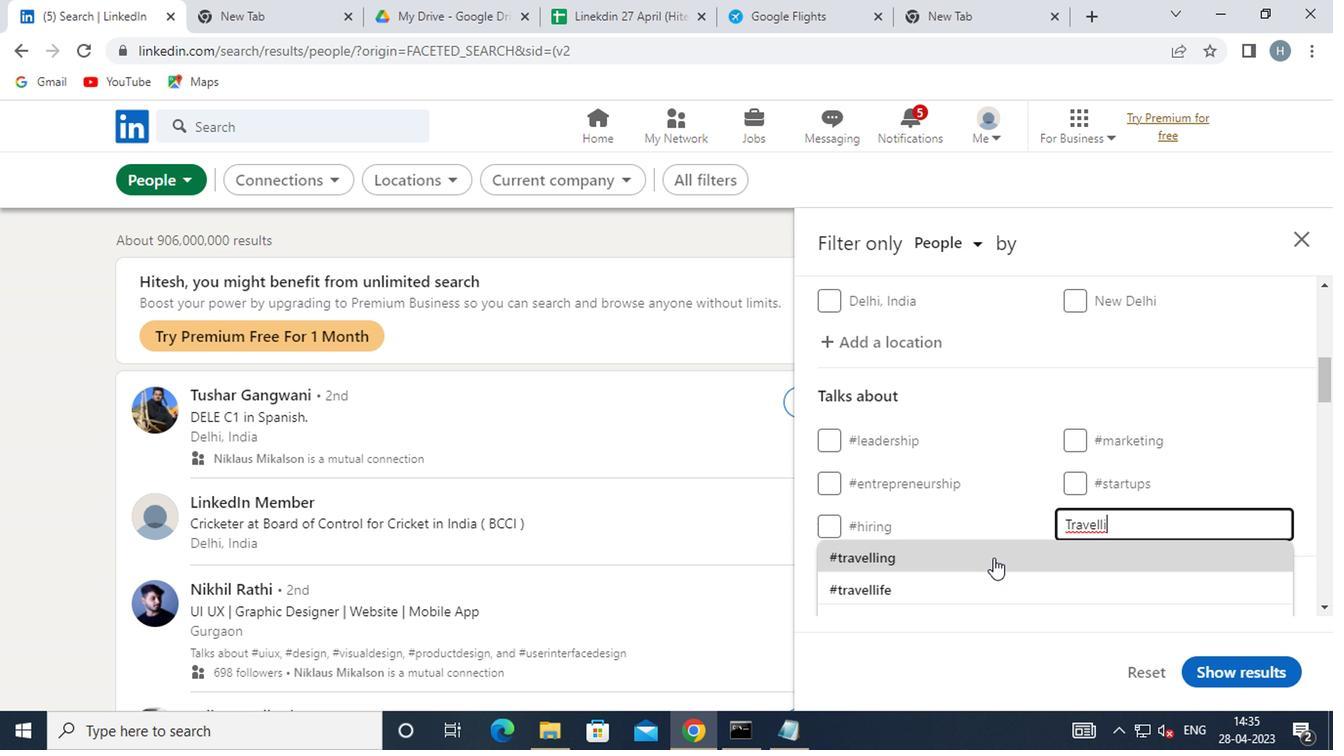 
Action: Mouse moved to (1005, 543)
Screenshot: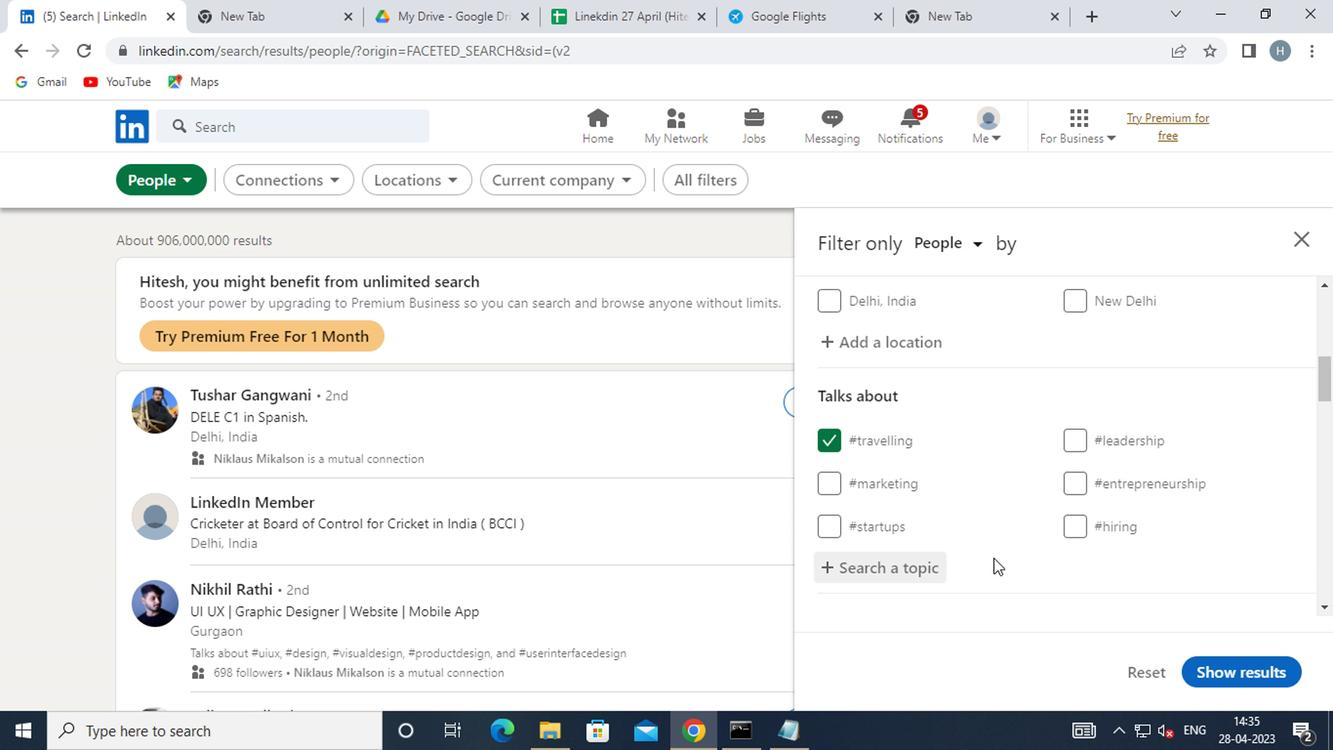 
Action: Mouse scrolled (1005, 541) with delta (0, -1)
Screenshot: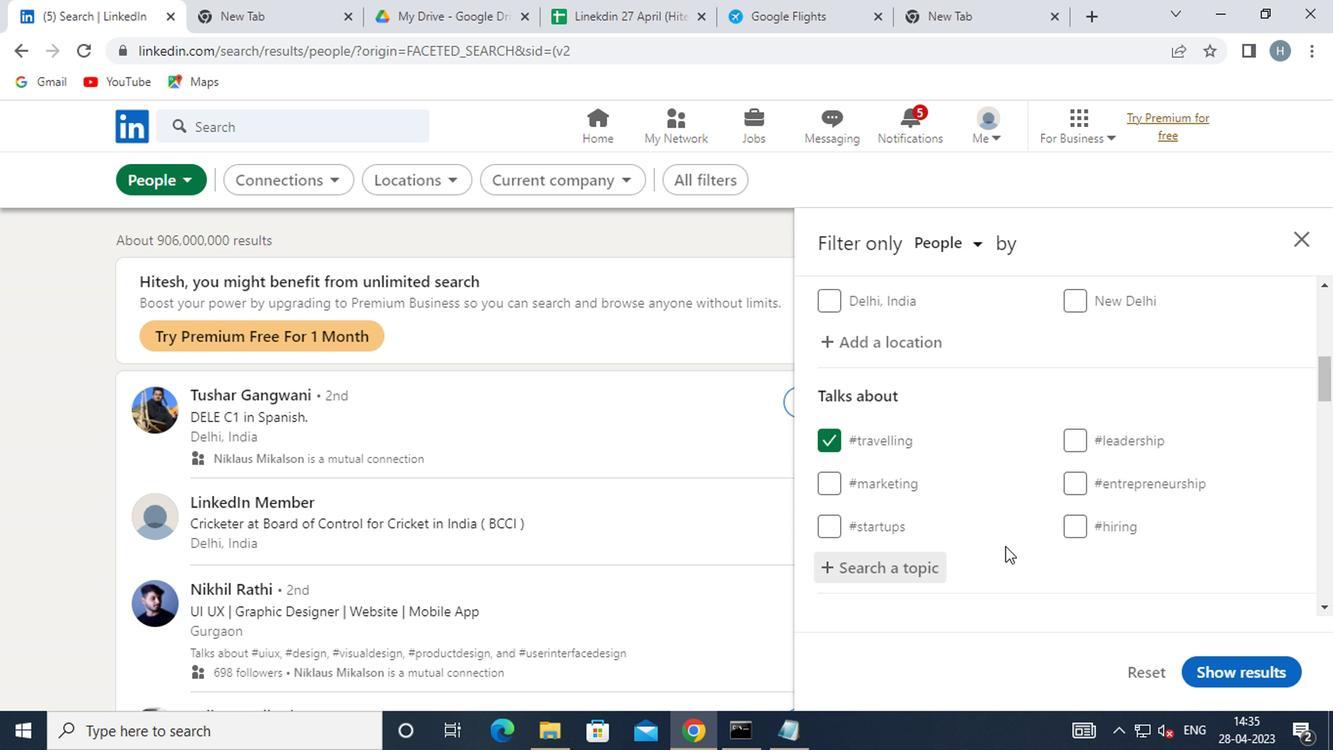 
Action: Mouse moved to (1007, 536)
Screenshot: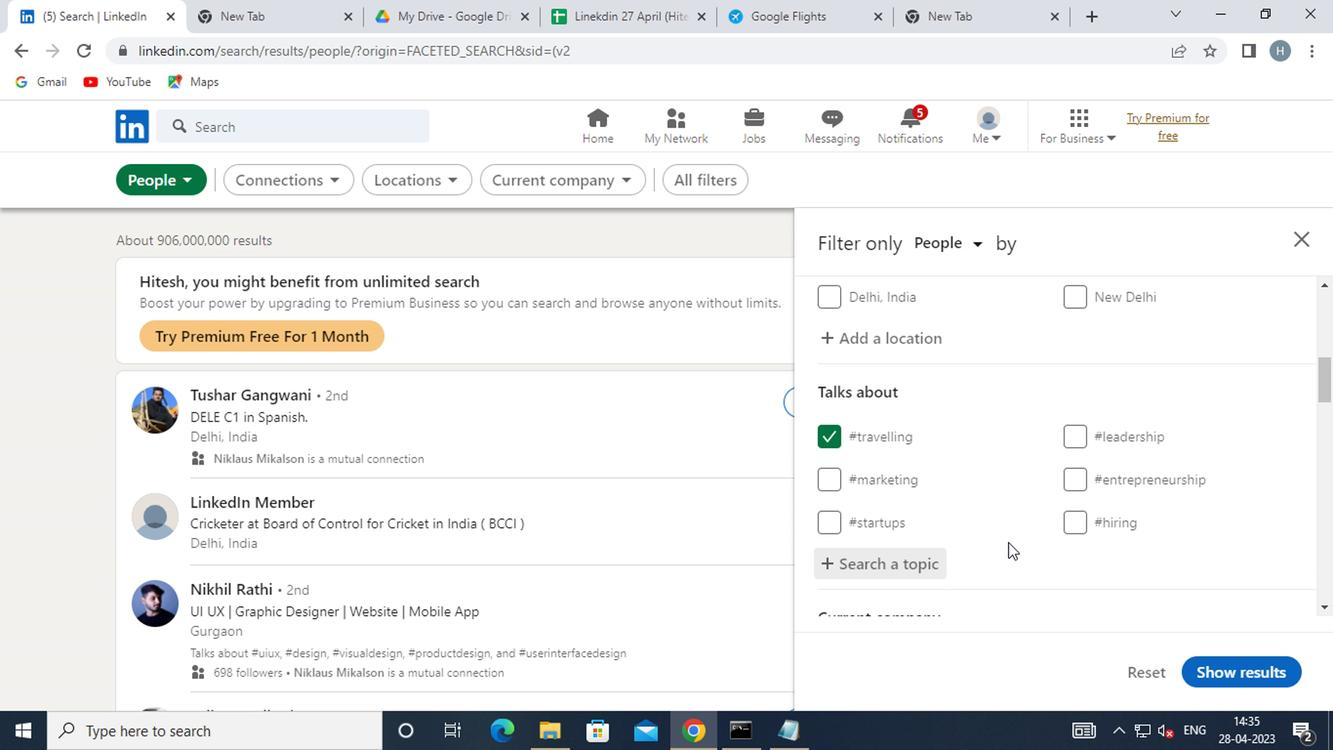
Action: Mouse scrolled (1007, 535) with delta (0, 0)
Screenshot: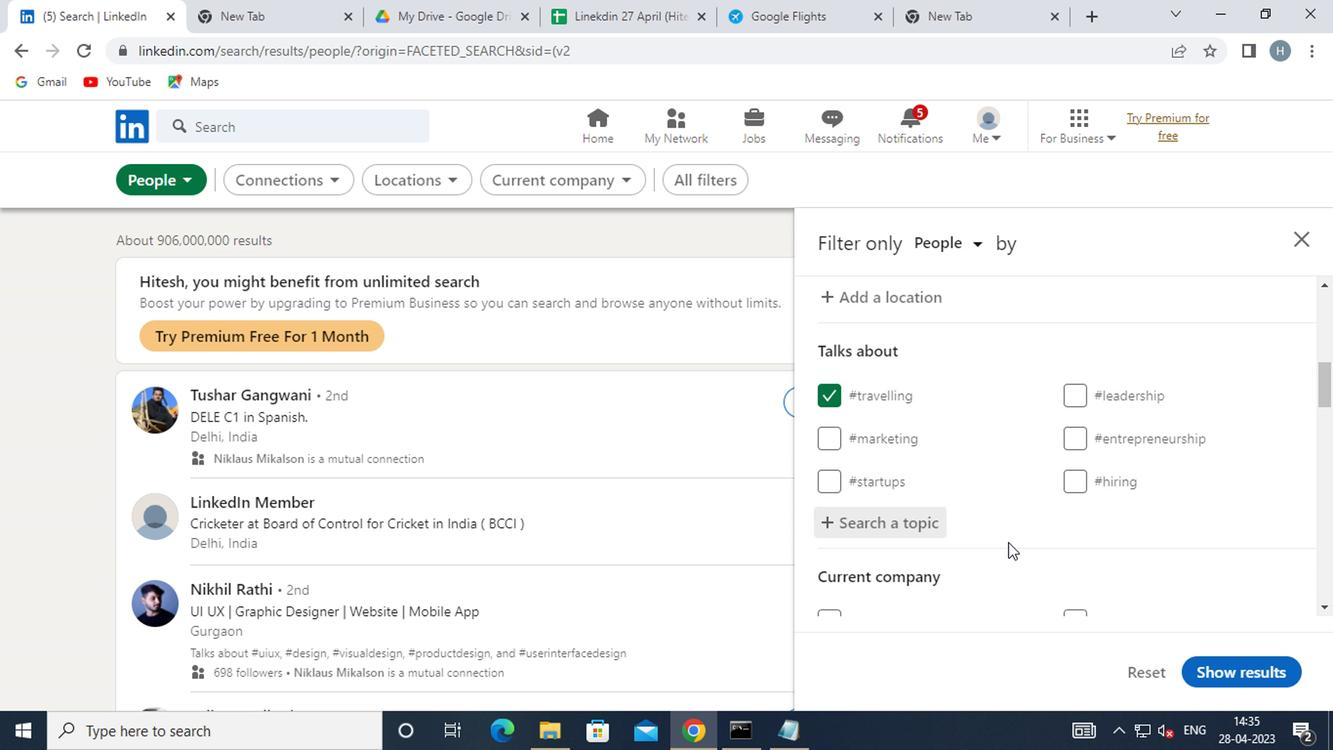 
Action: Mouse scrolled (1007, 535) with delta (0, 0)
Screenshot: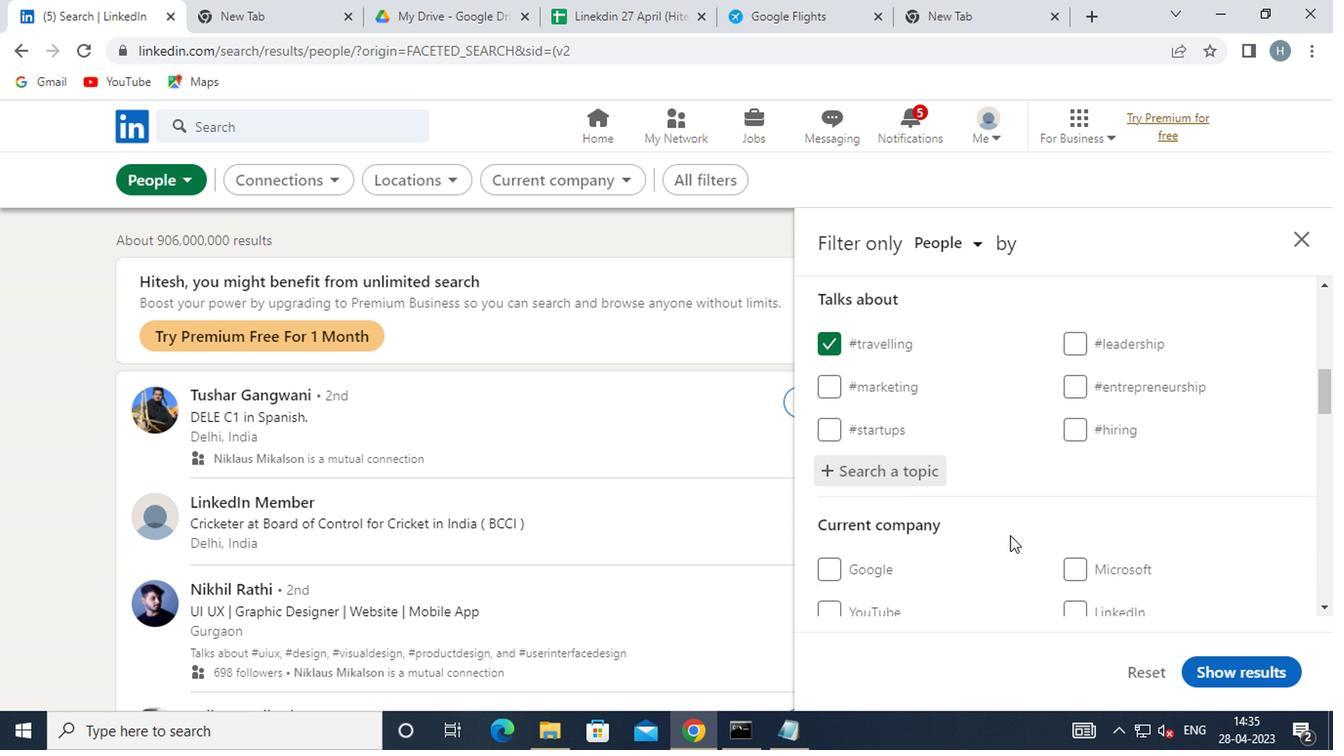 
Action: Mouse moved to (1009, 532)
Screenshot: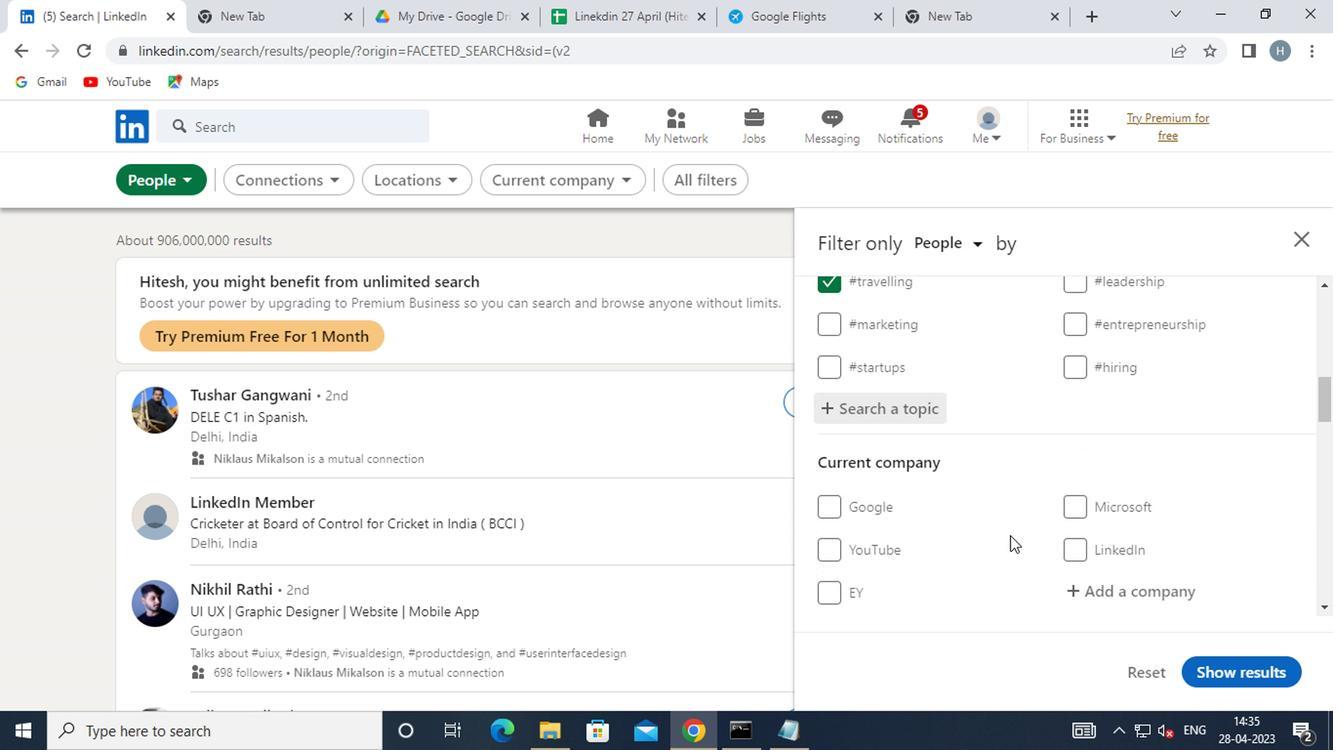 
Action: Mouse scrolled (1009, 531) with delta (0, 0)
Screenshot: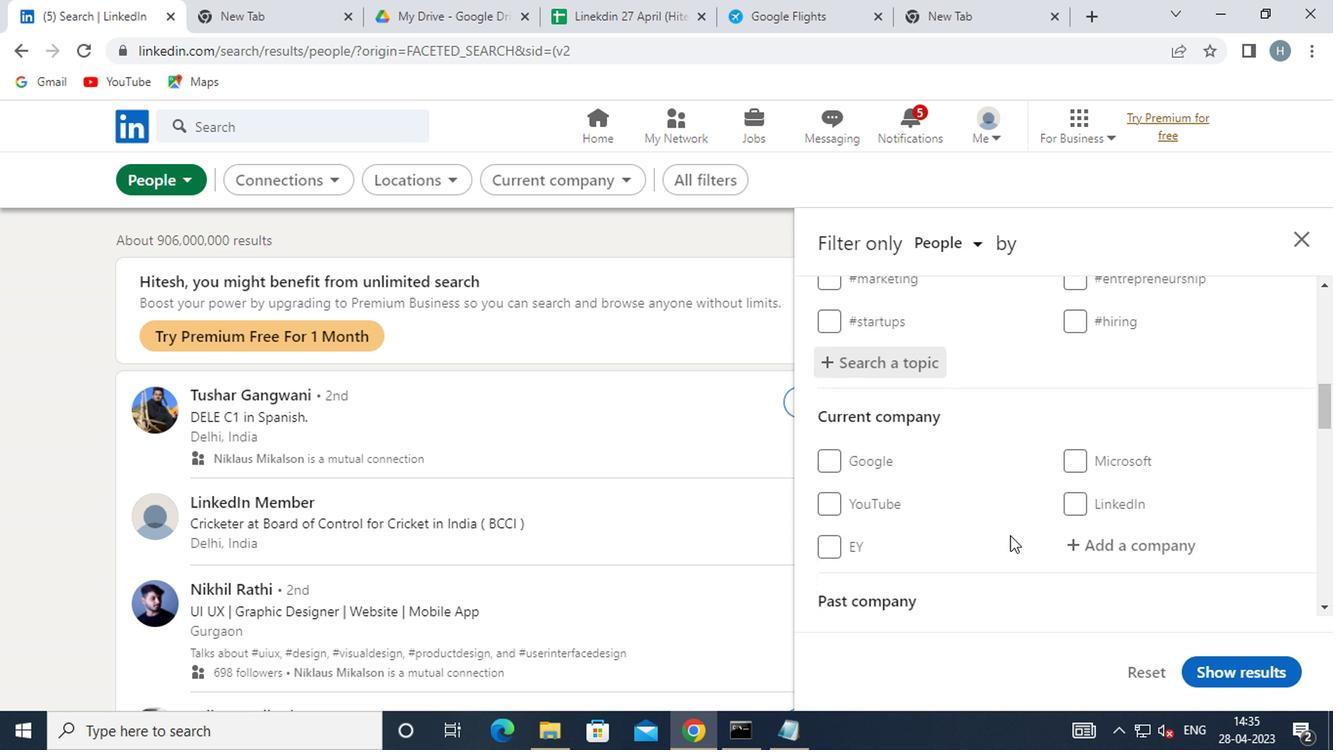 
Action: Mouse scrolled (1009, 531) with delta (0, 0)
Screenshot: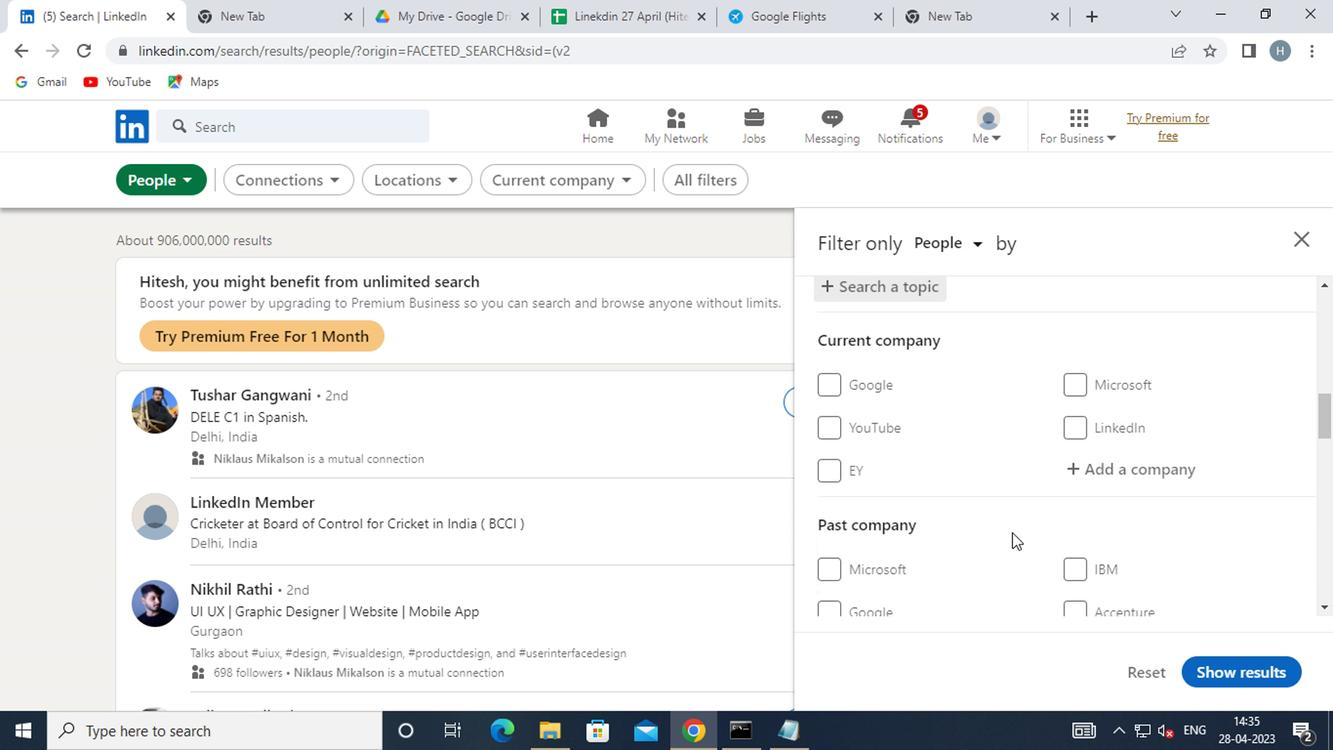 
Action: Mouse moved to (1023, 520)
Screenshot: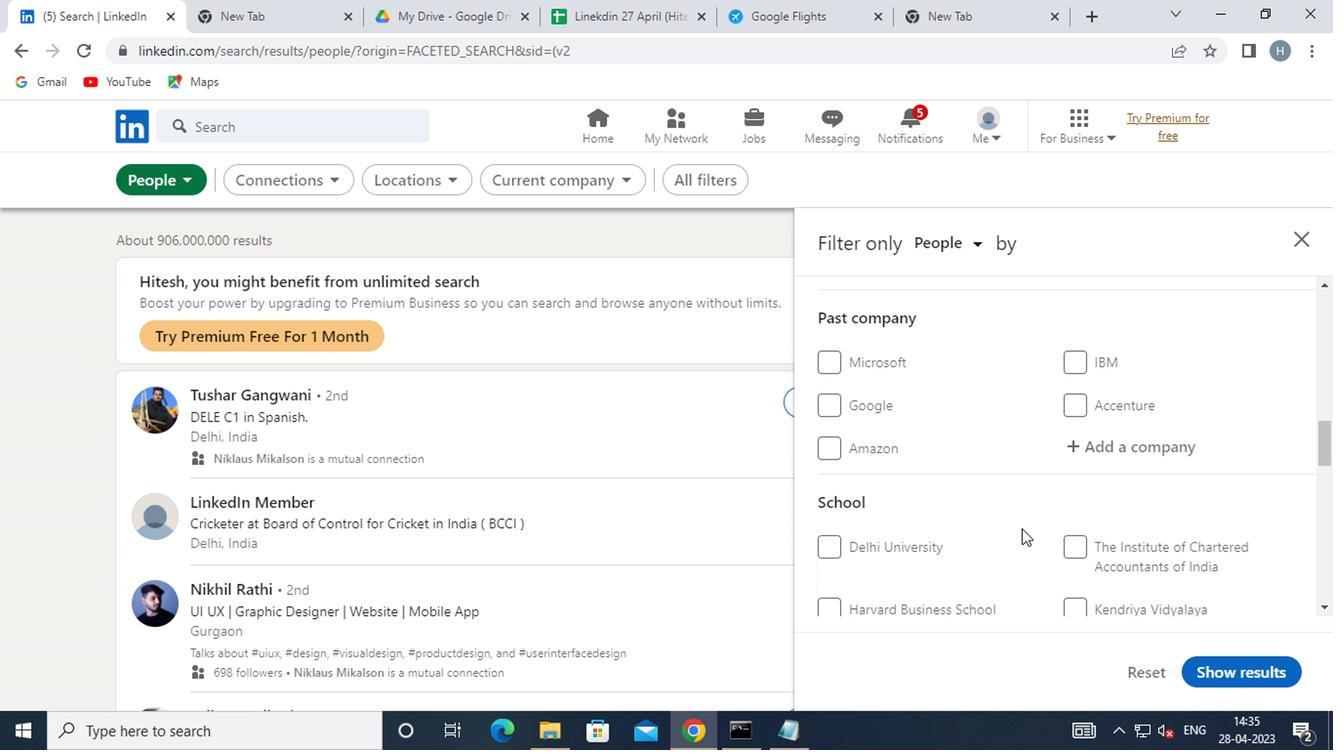 
Action: Mouse scrolled (1023, 519) with delta (0, -1)
Screenshot: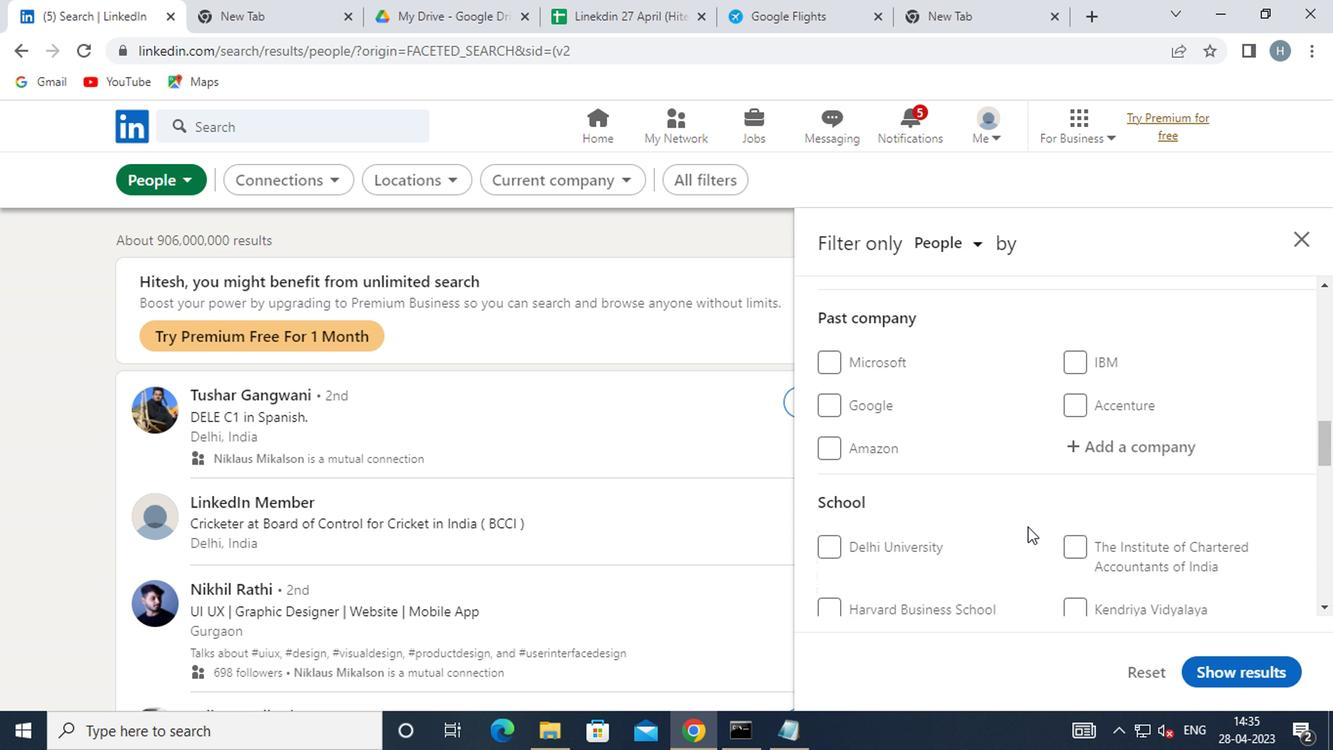 
Action: Mouse moved to (1021, 518)
Screenshot: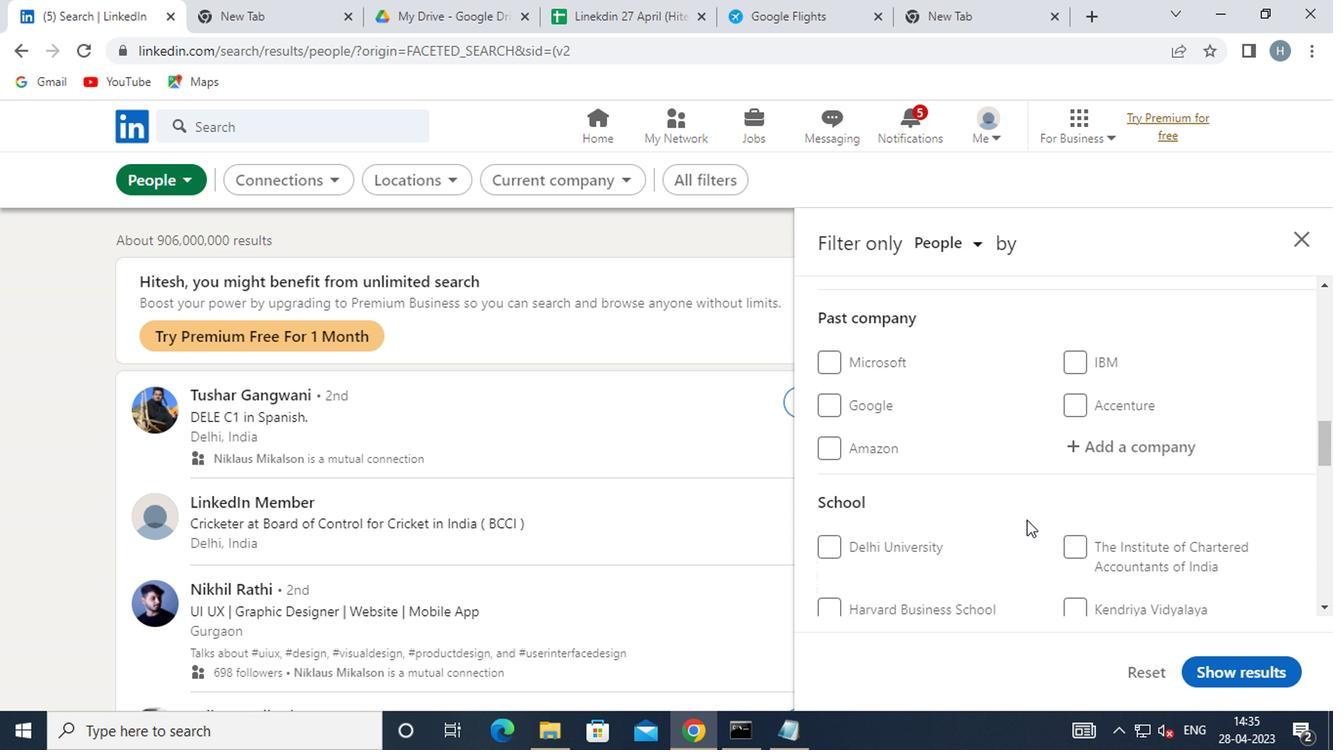 
Action: Mouse scrolled (1021, 517) with delta (0, -1)
Screenshot: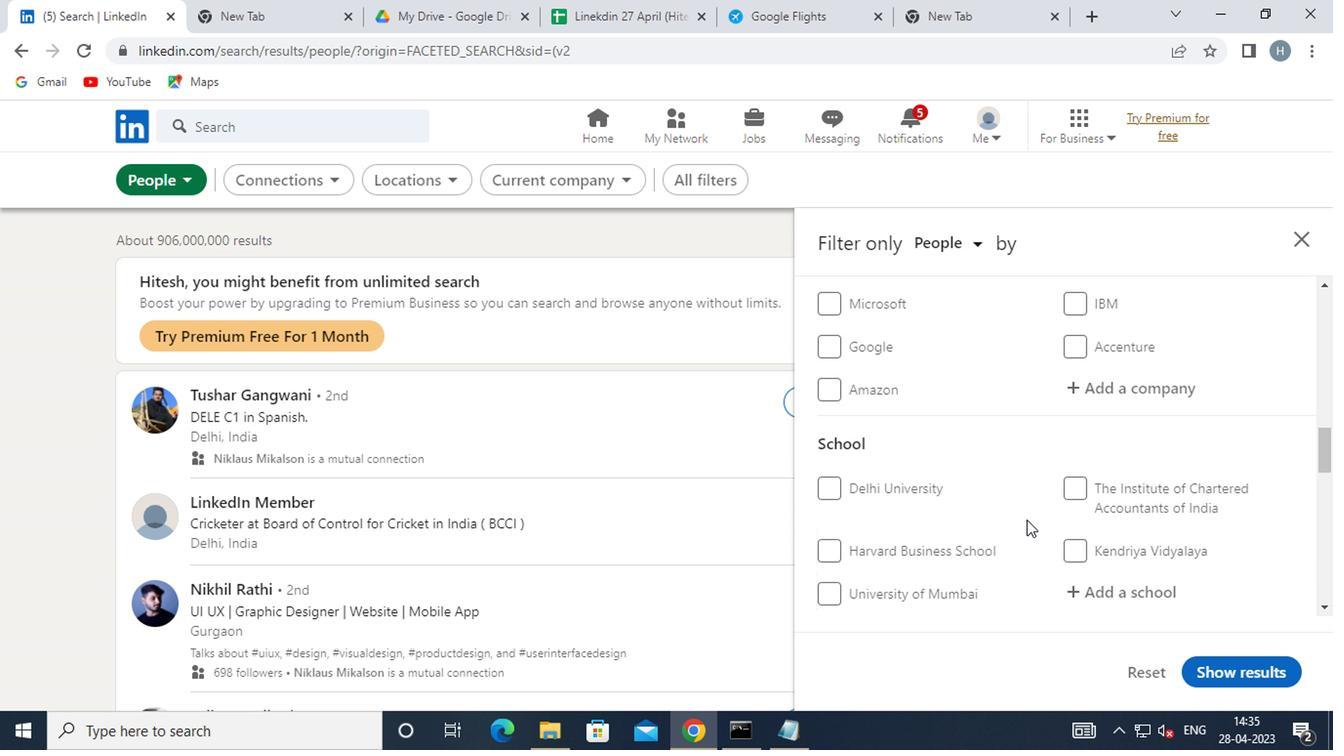 
Action: Mouse scrolled (1021, 517) with delta (0, -1)
Screenshot: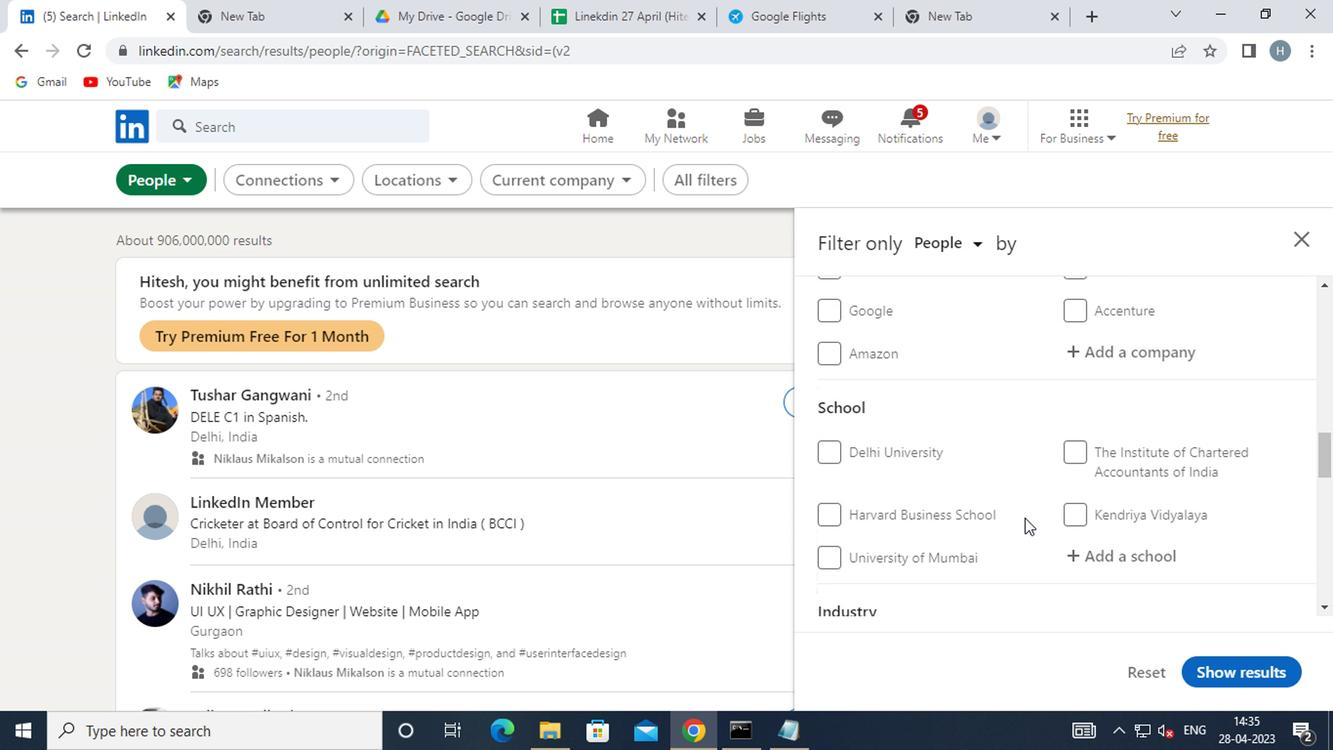 
Action: Mouse moved to (1011, 507)
Screenshot: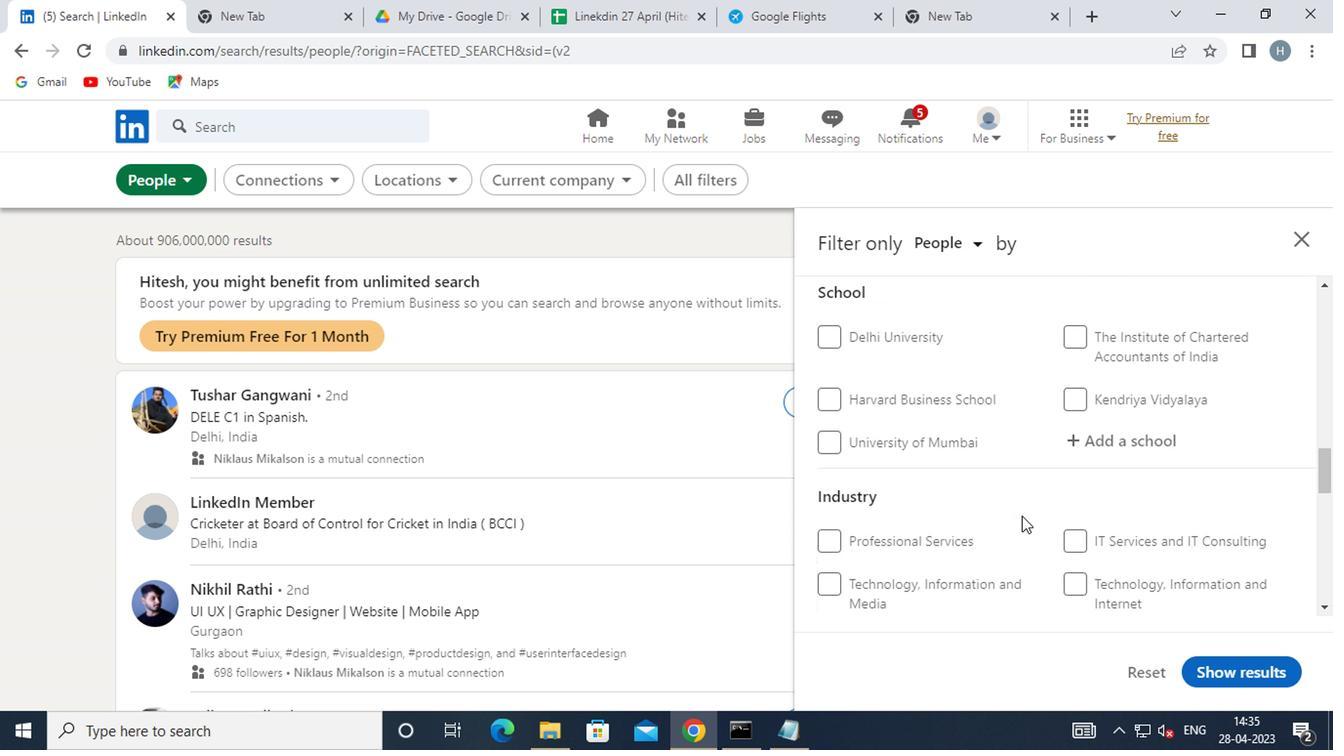 
Action: Mouse scrolled (1011, 507) with delta (0, 0)
Screenshot: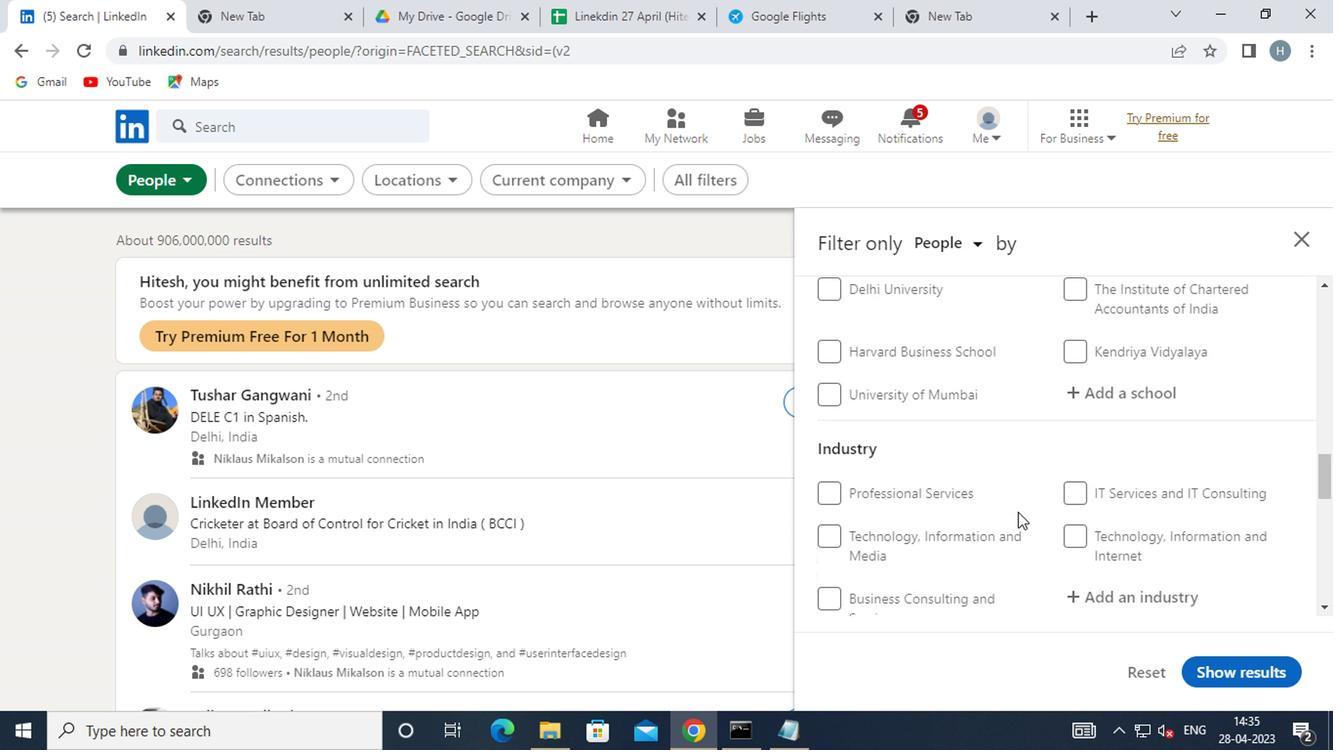 
Action: Mouse moved to (1009, 507)
Screenshot: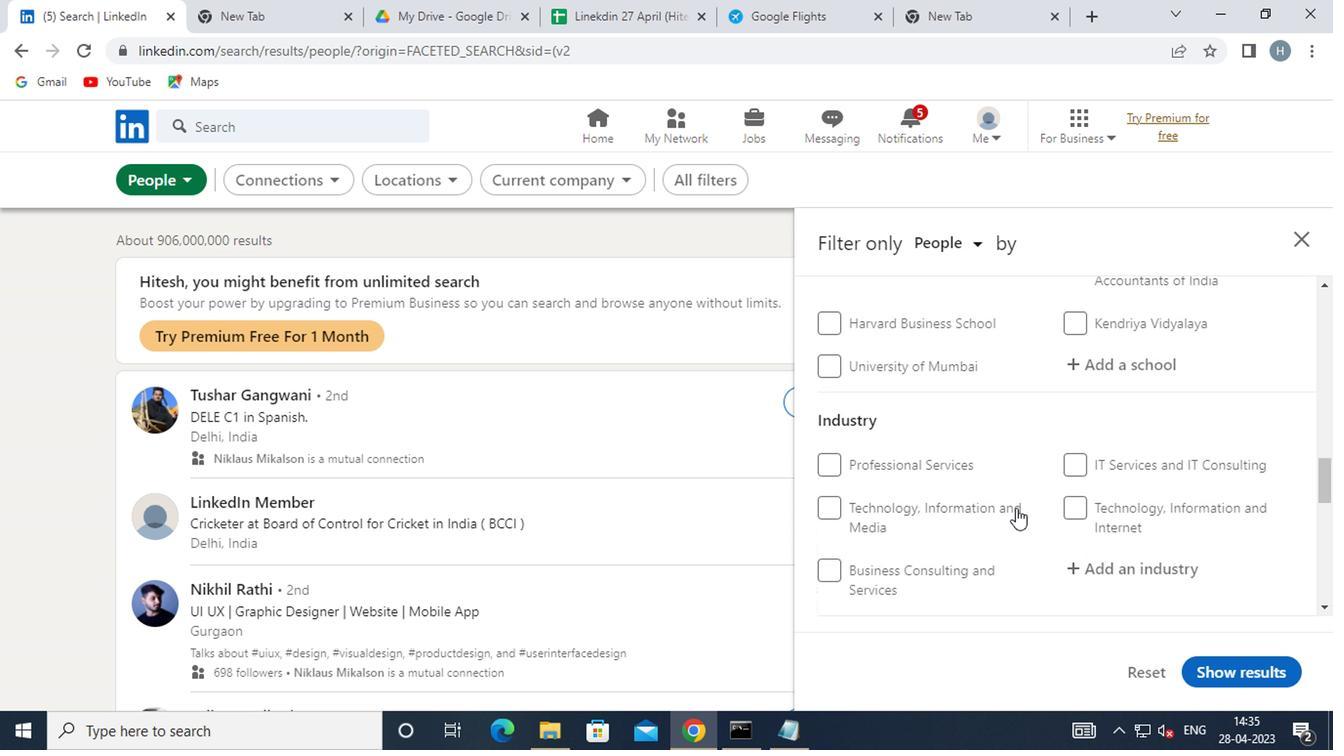 
Action: Mouse scrolled (1009, 507) with delta (0, 0)
Screenshot: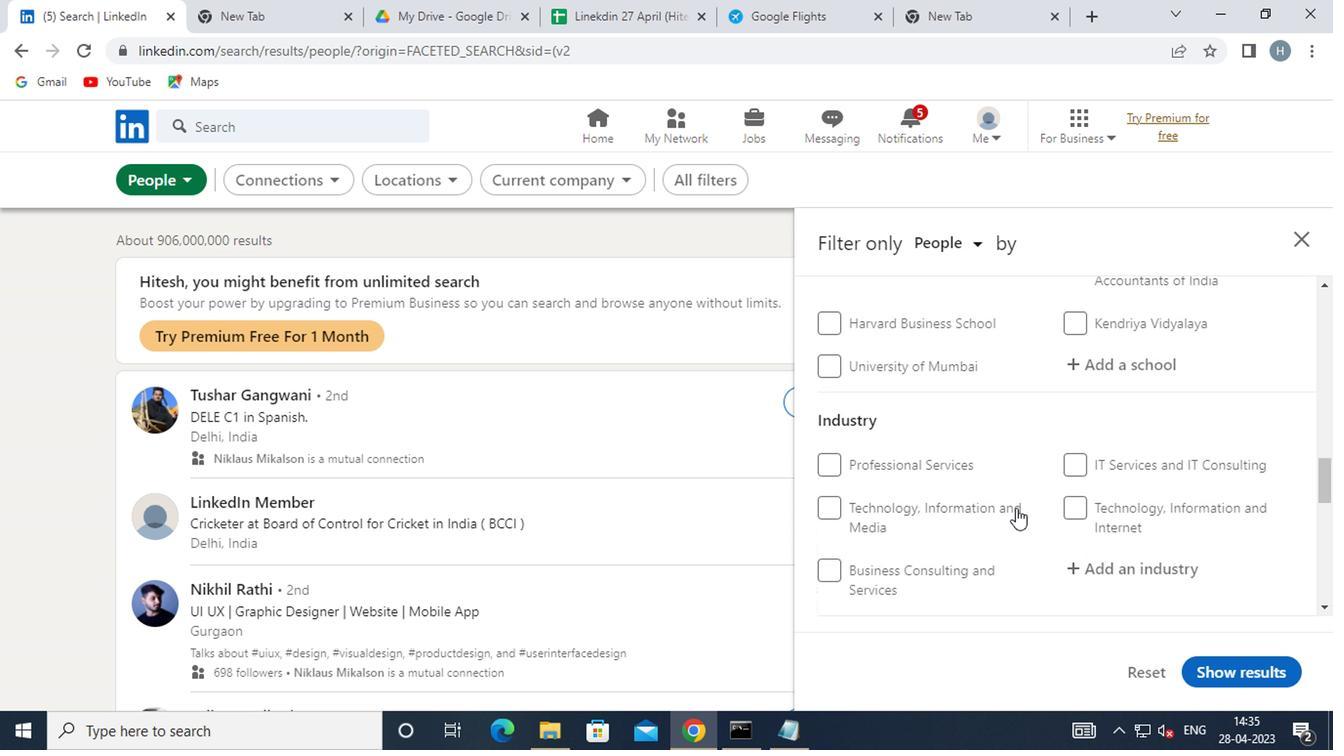 
Action: Mouse moved to (999, 504)
Screenshot: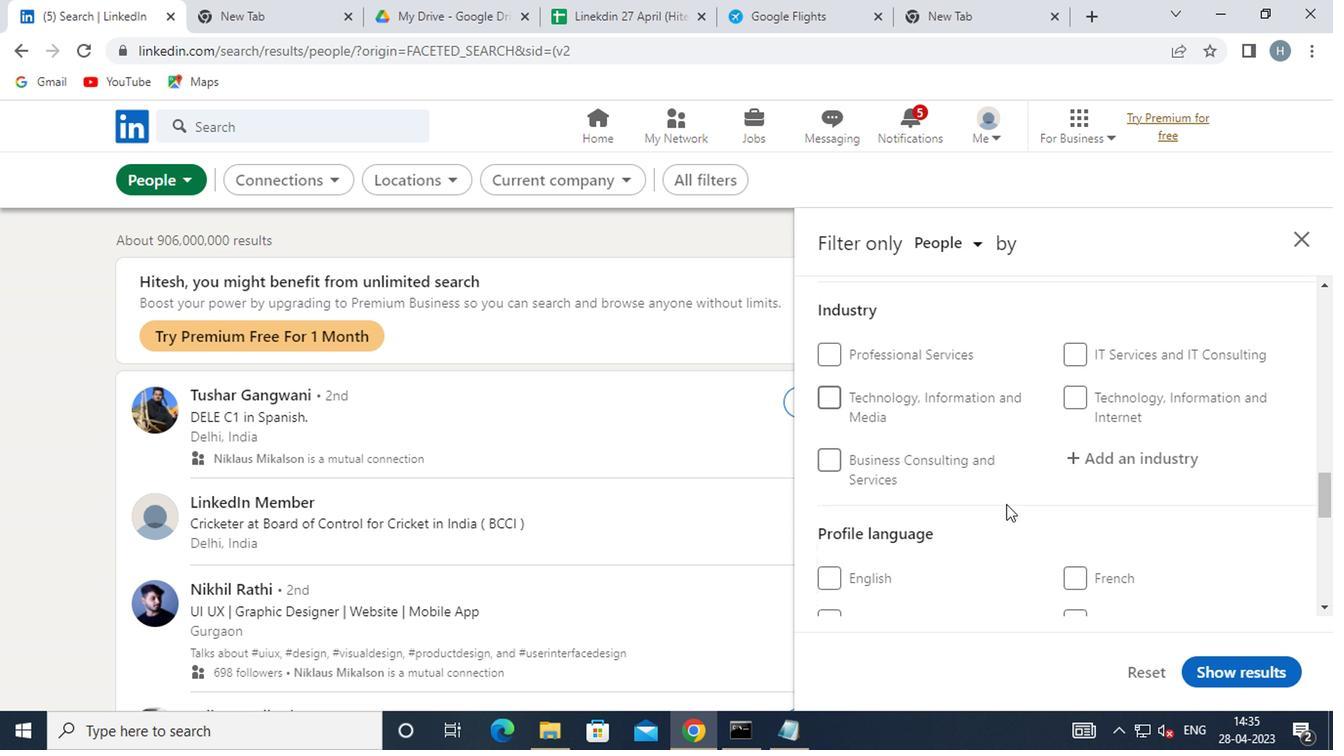 
Action: Mouse scrolled (999, 502) with delta (0, -1)
Screenshot: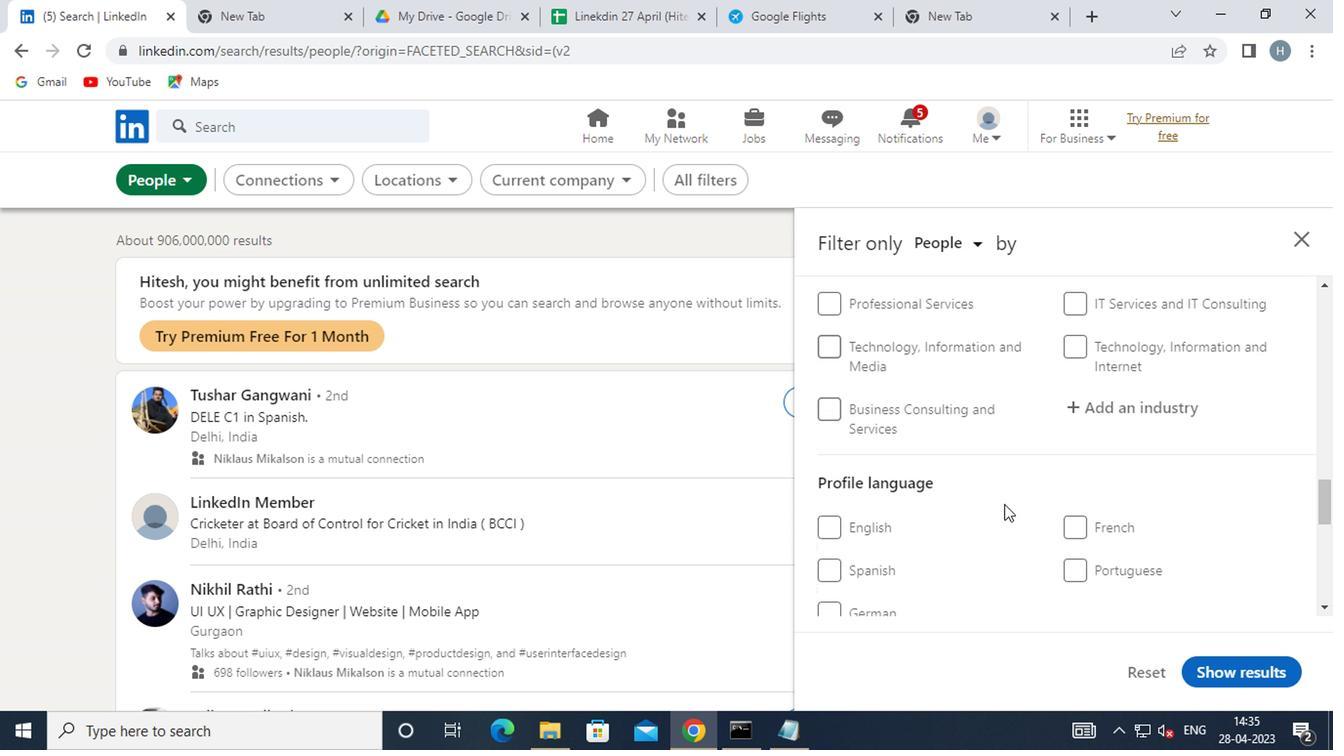 
Action: Mouse moved to (831, 386)
Screenshot: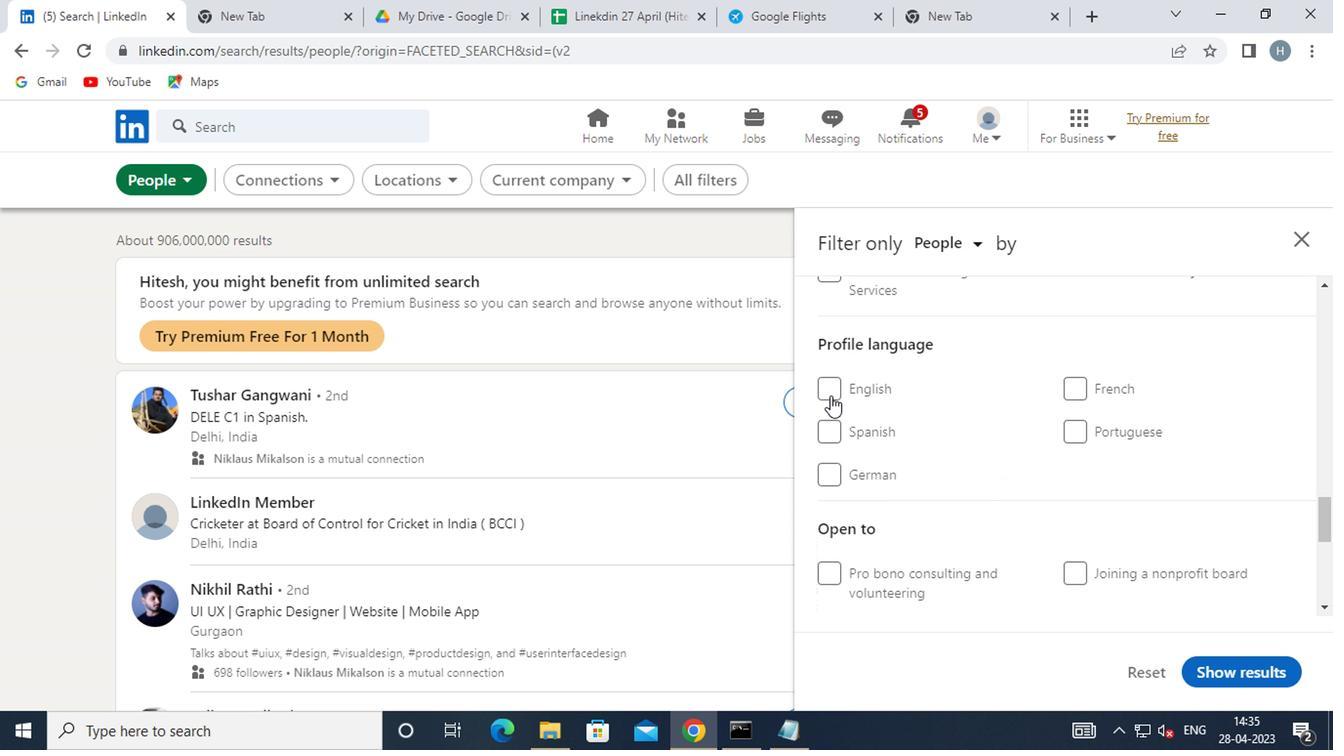 
Action: Mouse pressed left at (831, 386)
Screenshot: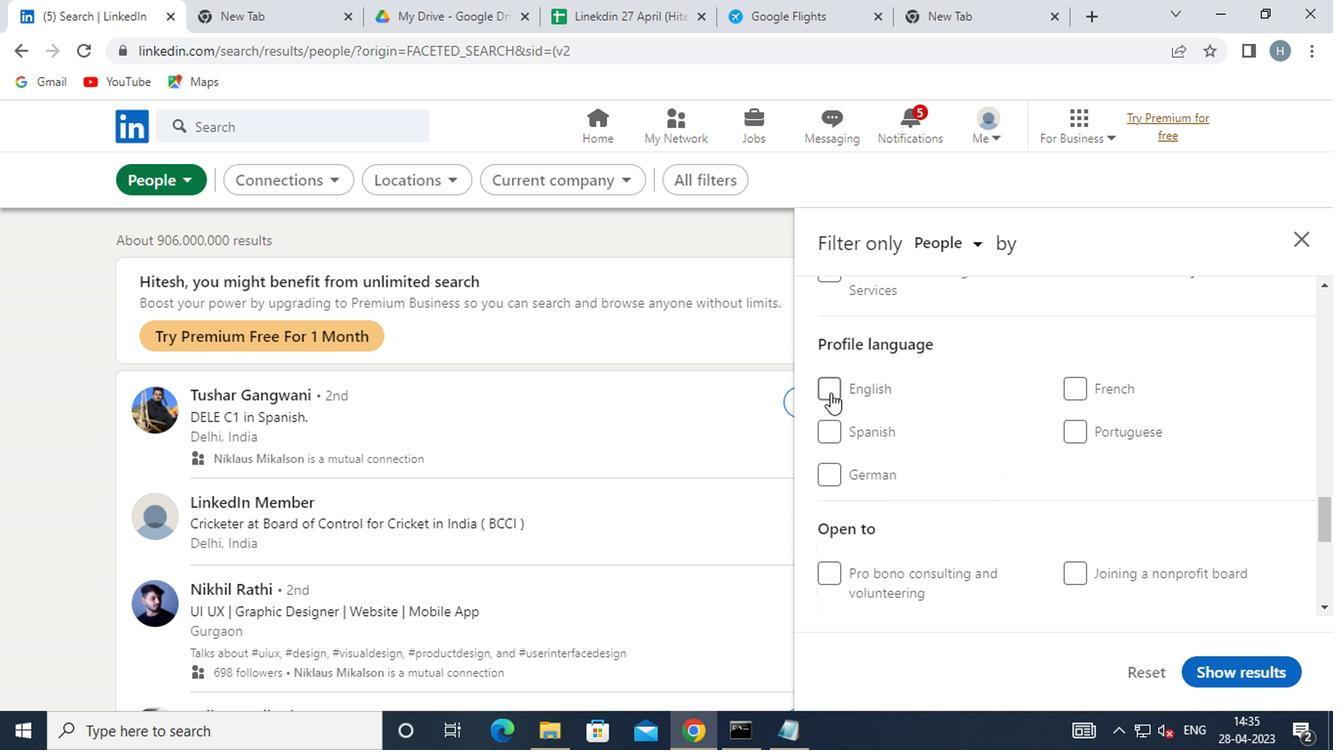
Action: Mouse moved to (970, 388)
Screenshot: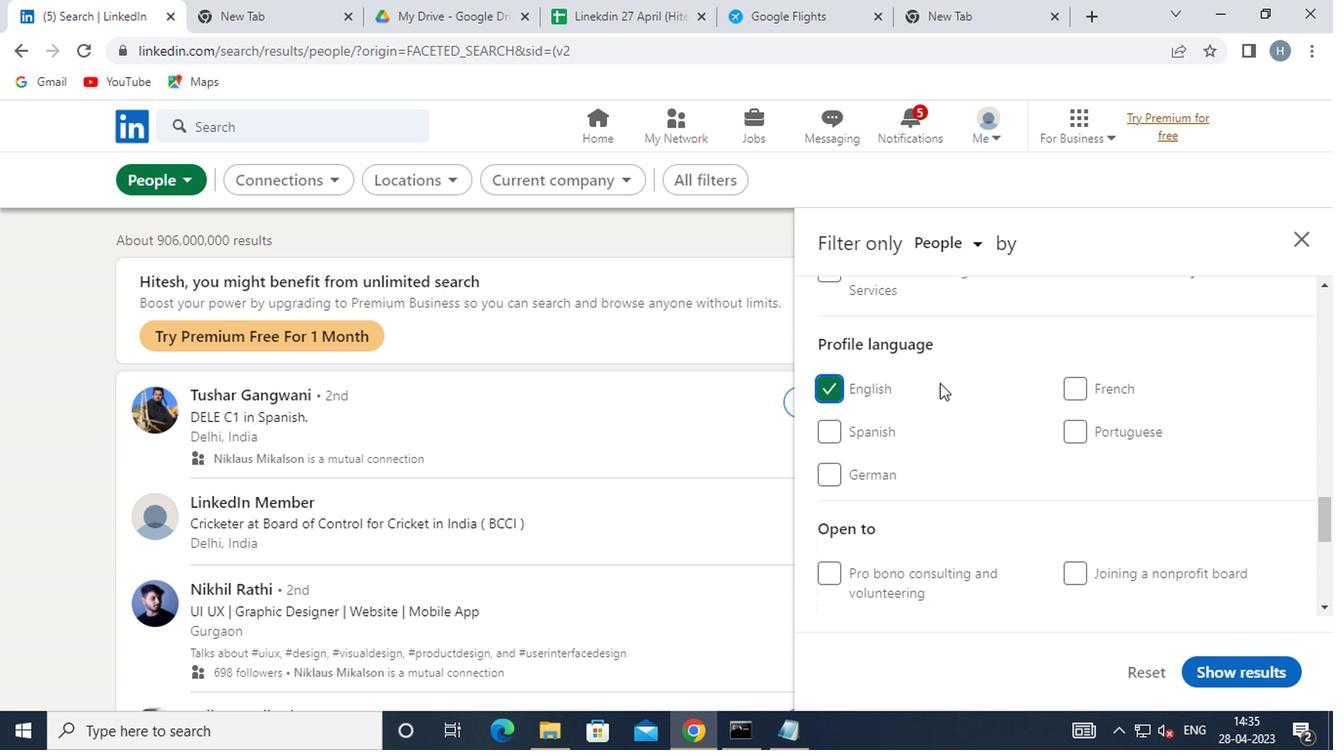 
Action: Mouse scrolled (970, 390) with delta (0, 1)
Screenshot: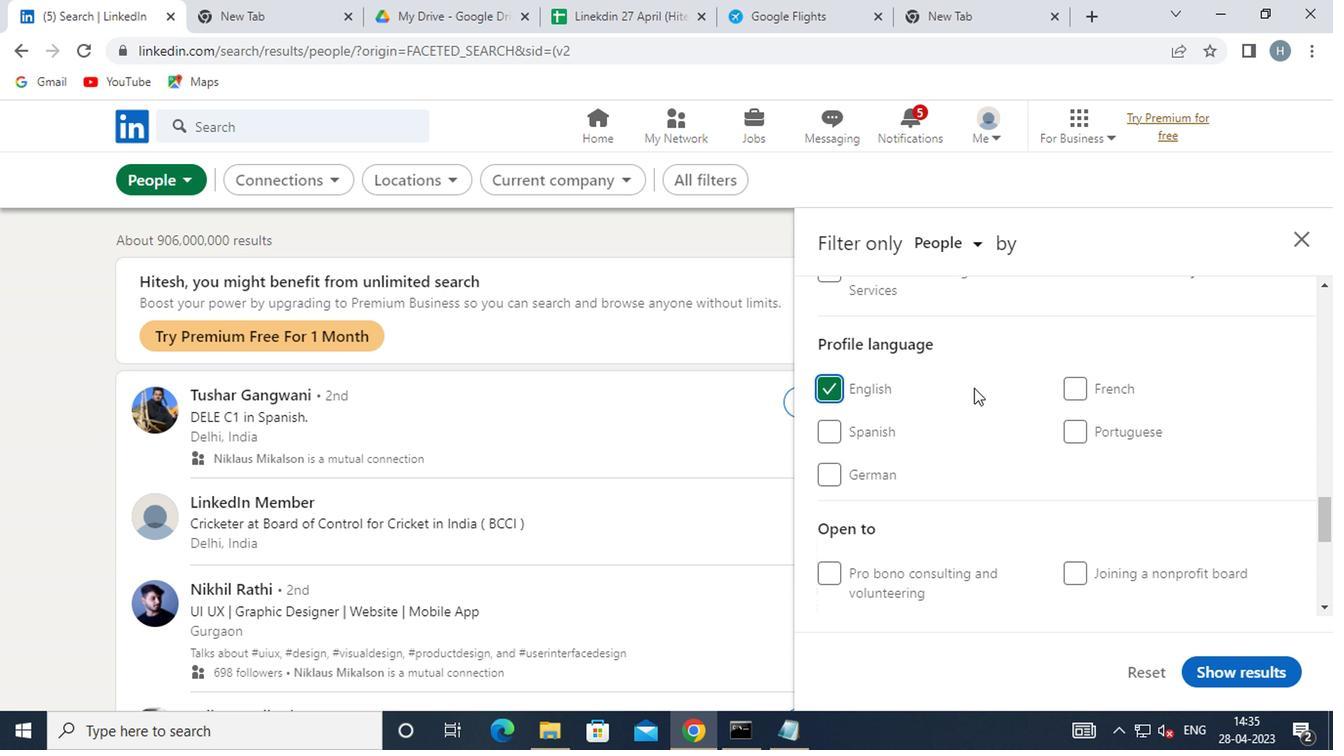 
Action: Mouse scrolled (970, 390) with delta (0, 1)
Screenshot: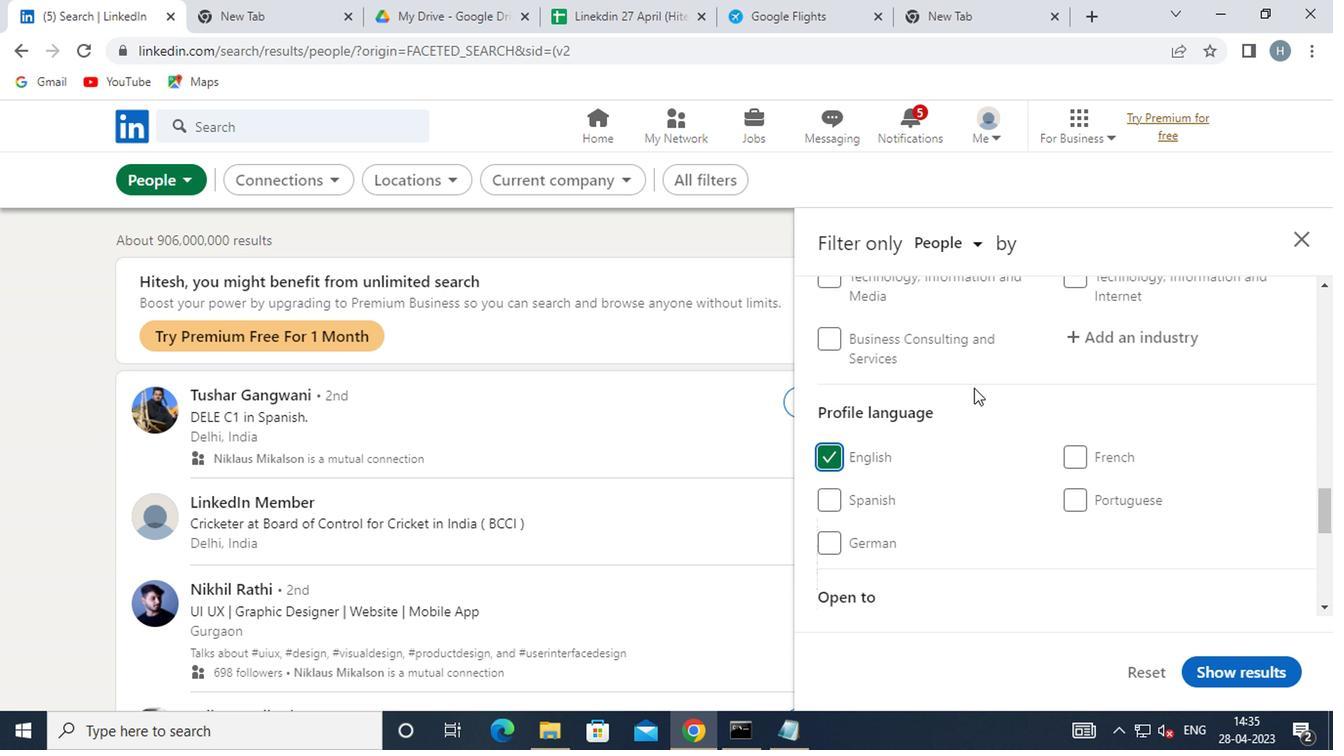 
Action: Mouse scrolled (970, 390) with delta (0, 1)
Screenshot: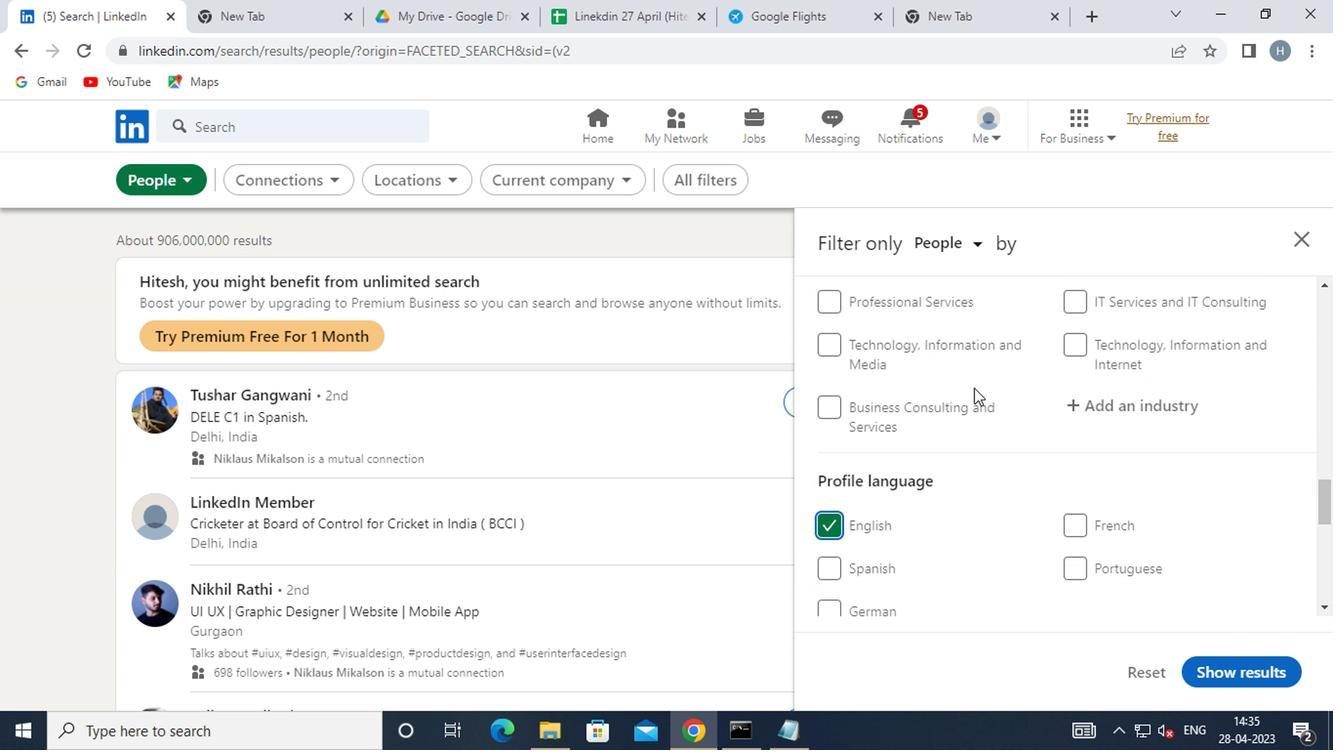 
Action: Mouse scrolled (970, 390) with delta (0, 1)
Screenshot: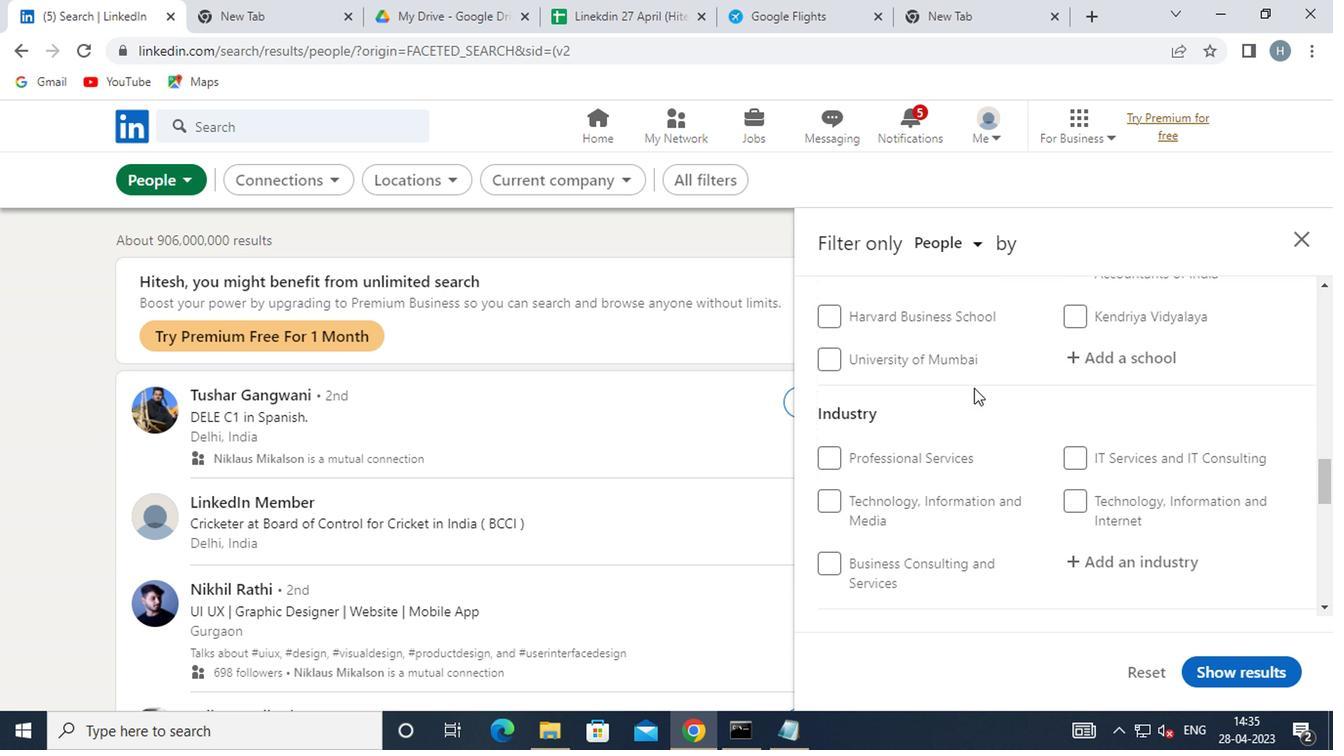 
Action: Mouse scrolled (970, 390) with delta (0, 1)
Screenshot: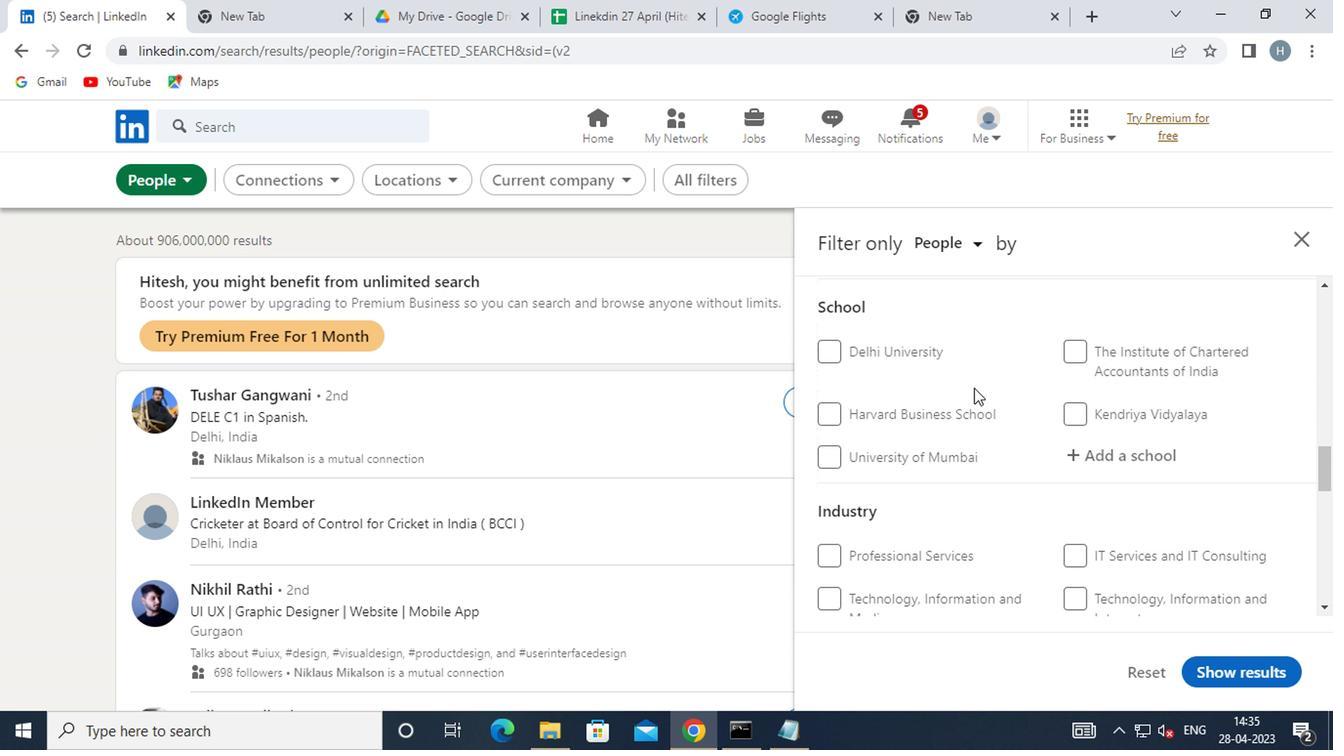 
Action: Mouse scrolled (970, 390) with delta (0, 1)
Screenshot: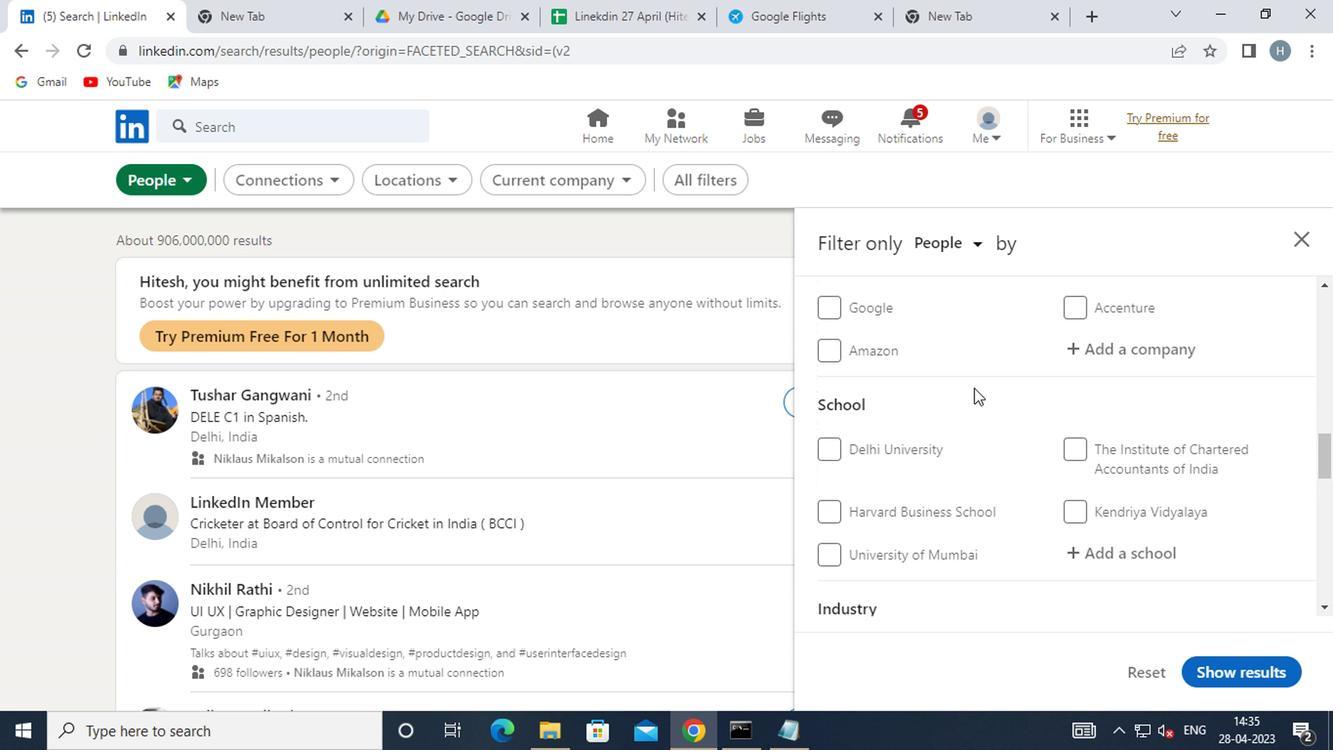 
Action: Mouse scrolled (970, 390) with delta (0, 1)
Screenshot: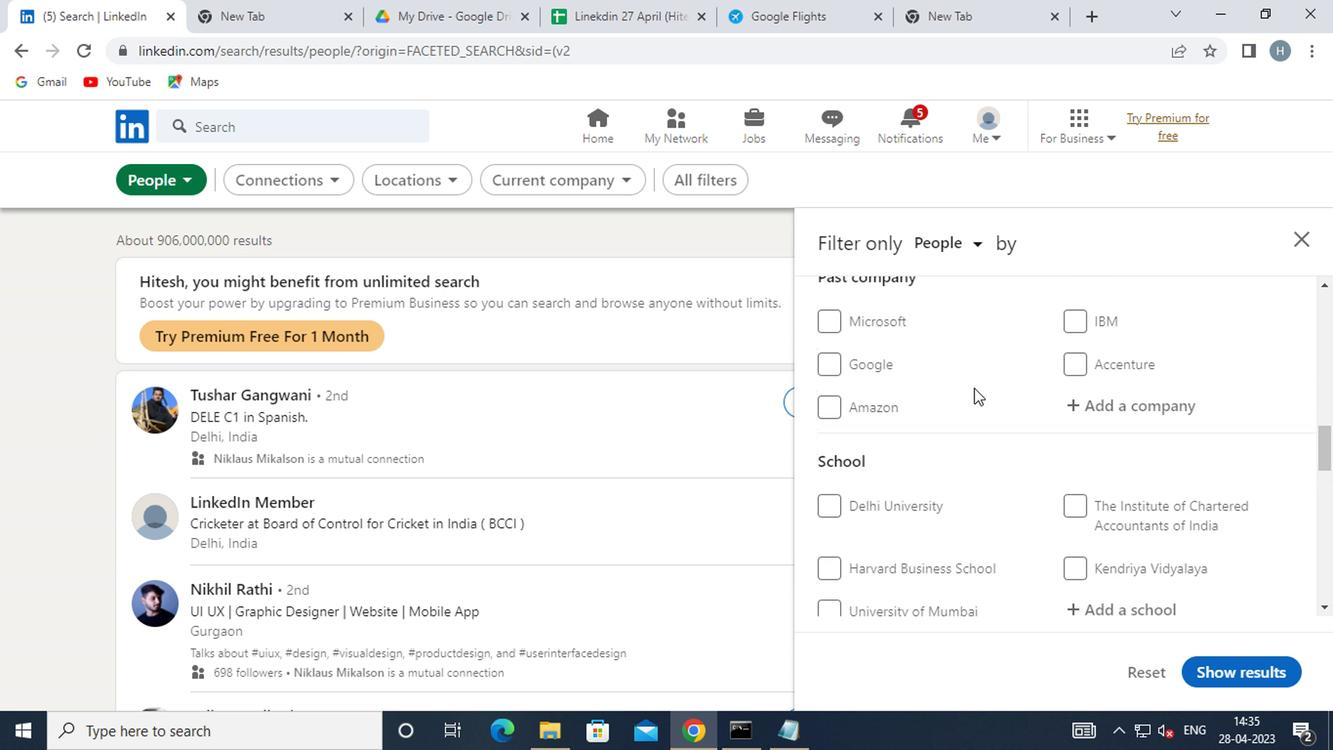 
Action: Mouse scrolled (970, 390) with delta (0, 1)
Screenshot: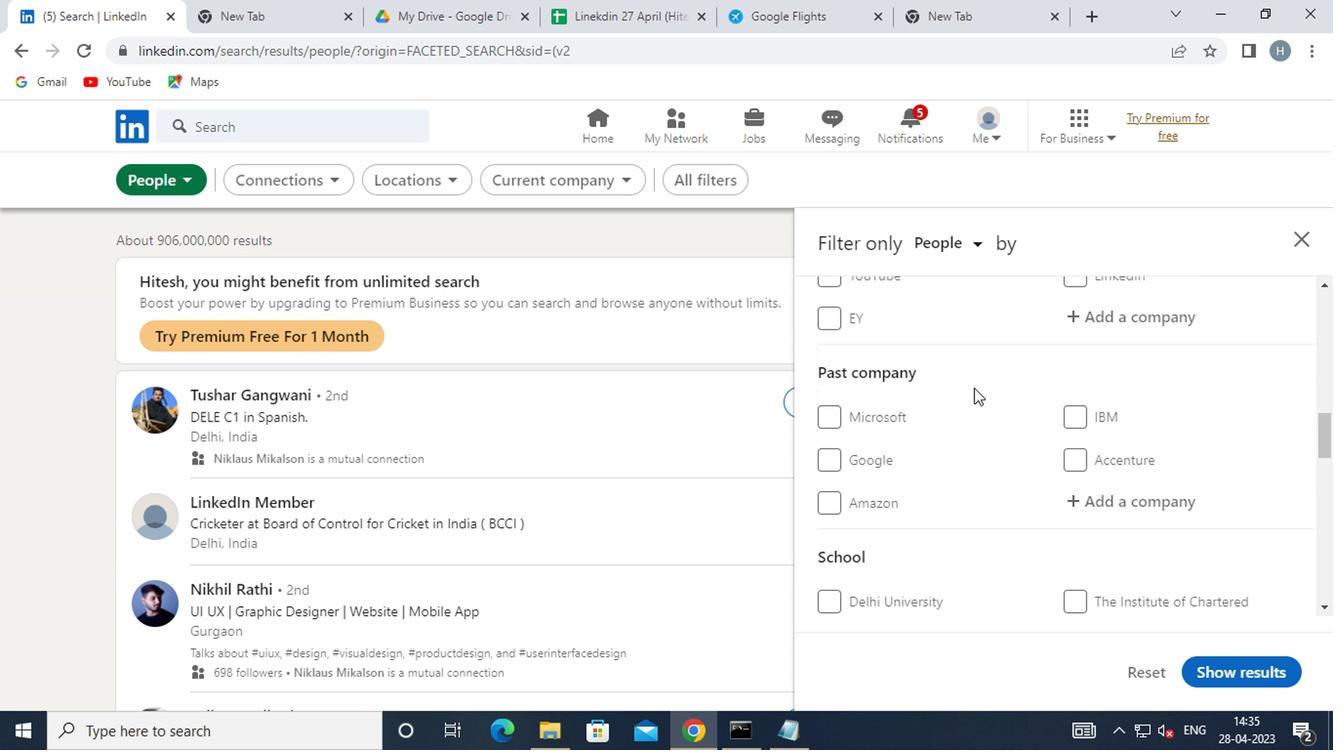 
Action: Mouse scrolled (970, 390) with delta (0, 1)
Screenshot: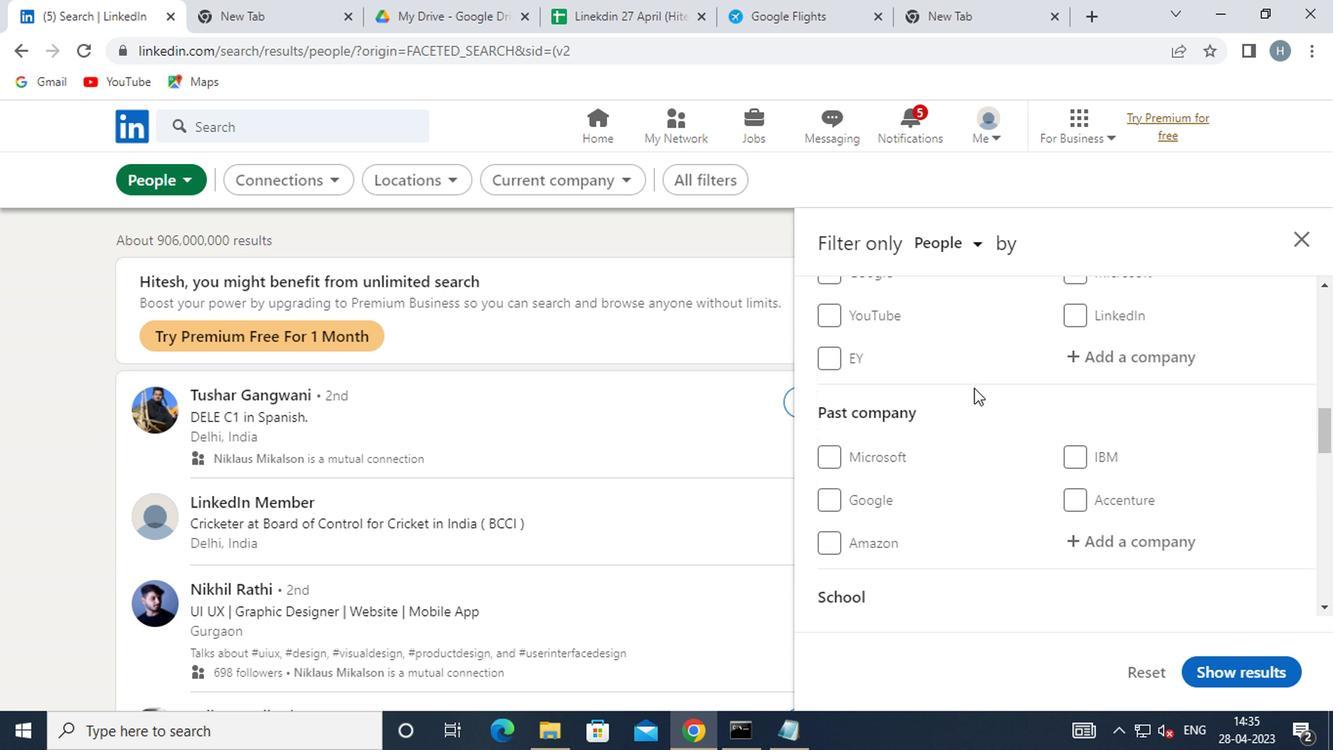 
Action: Mouse moved to (1077, 495)
Screenshot: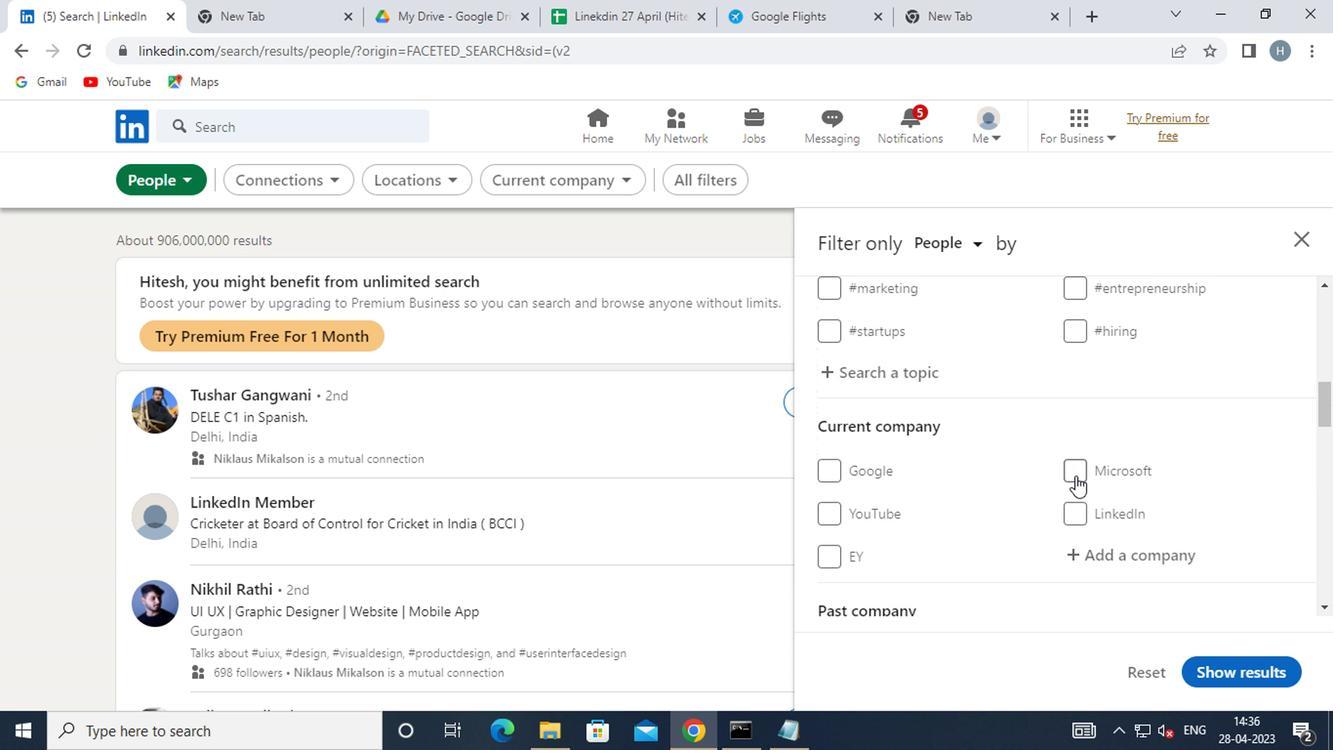 
Action: Mouse scrolled (1077, 494) with delta (0, 0)
Screenshot: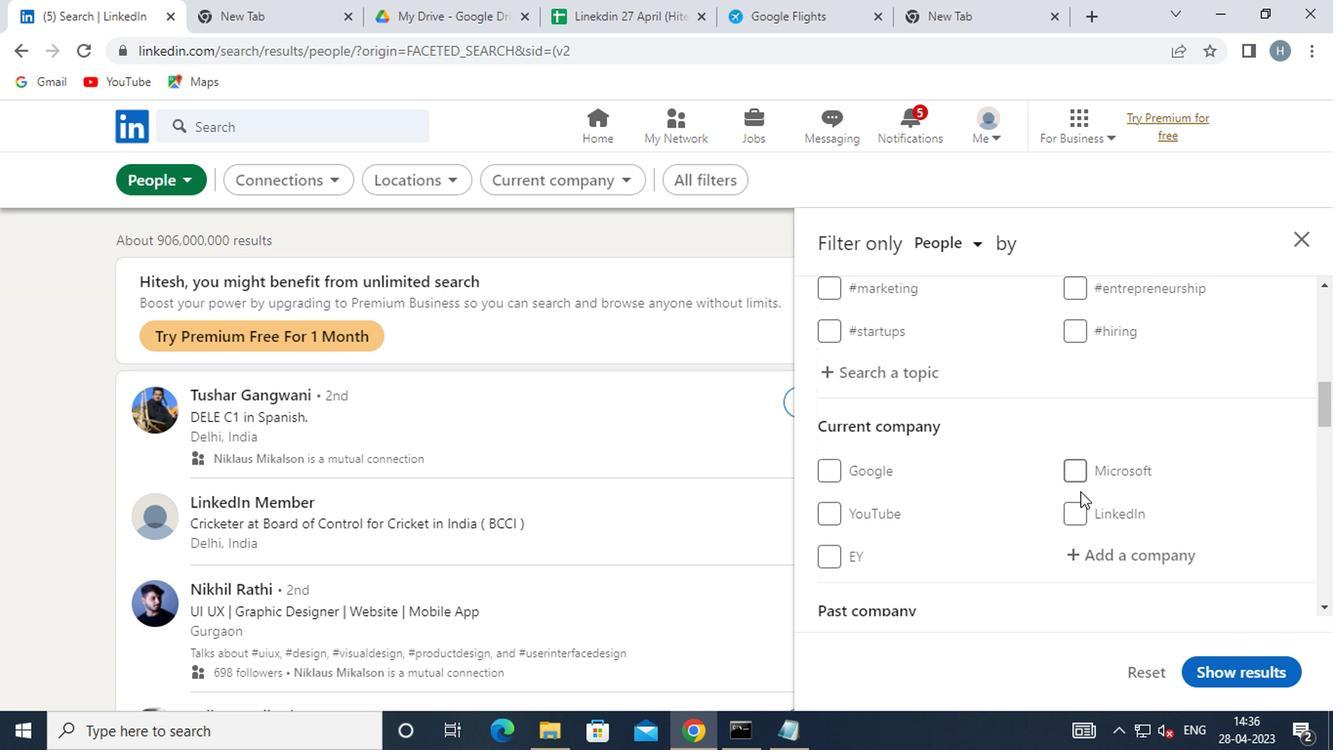 
Action: Mouse moved to (1100, 458)
Screenshot: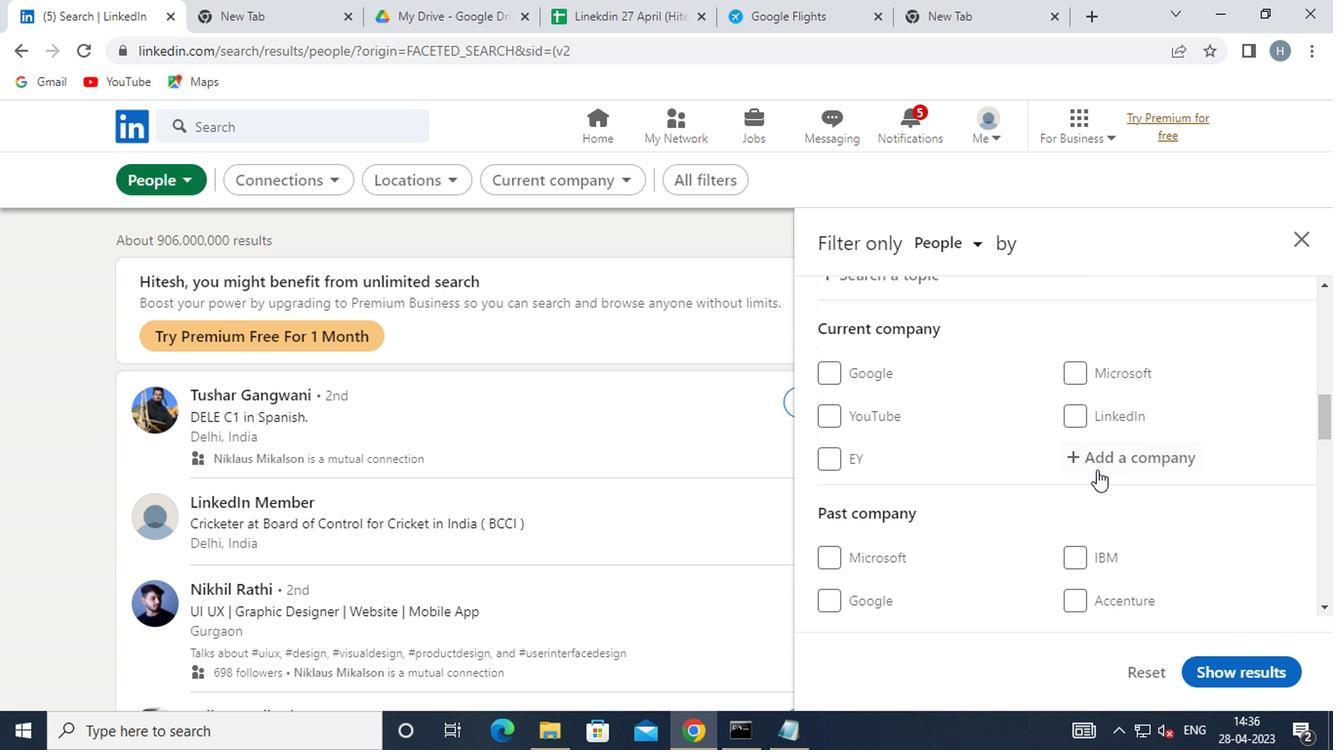 
Action: Mouse pressed left at (1100, 458)
Screenshot: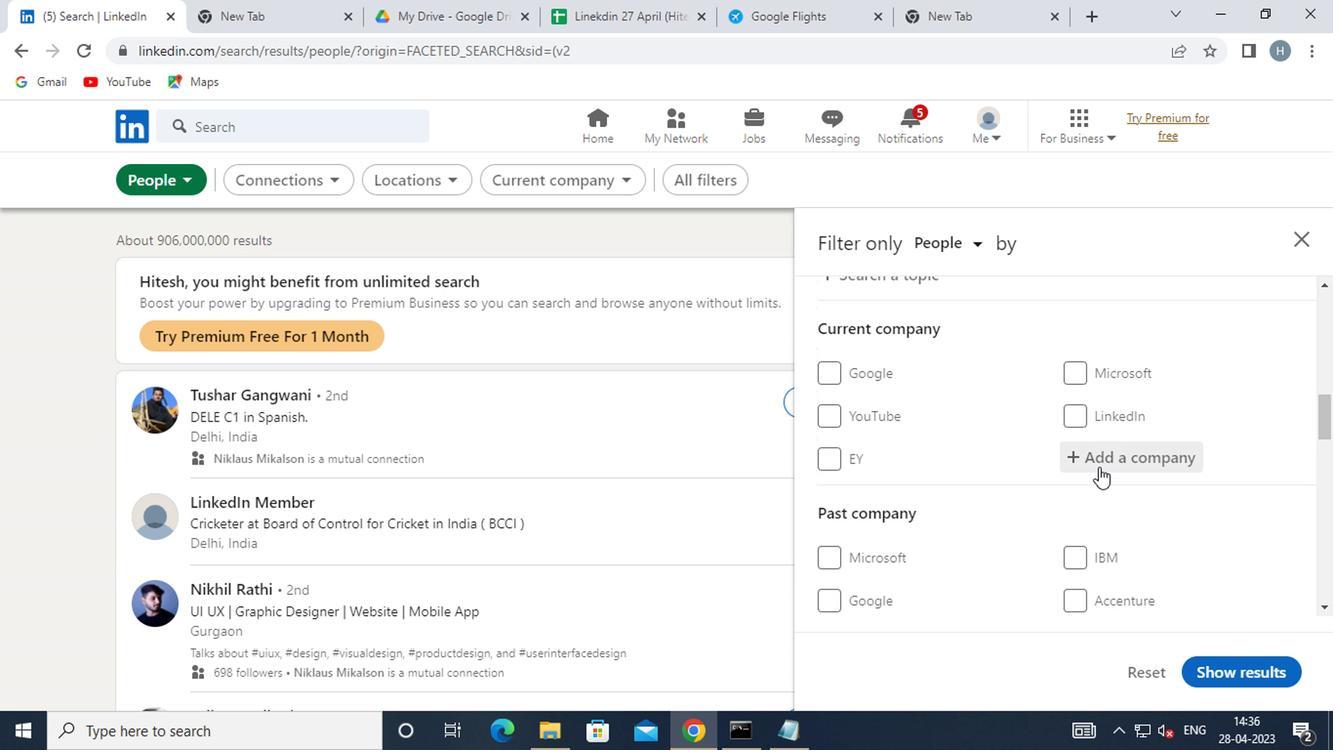 
Action: Key pressed <Key.shift>BANK<Key.space>
Screenshot: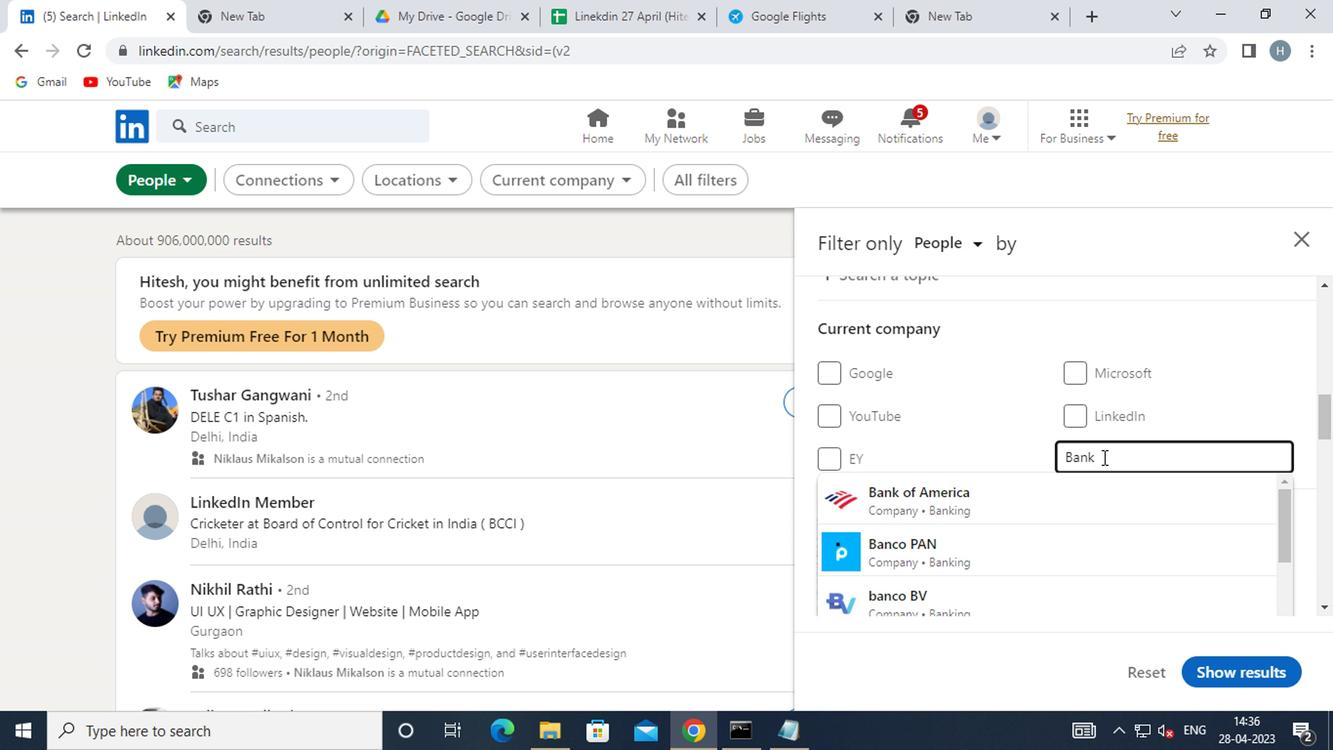 
Action: Mouse moved to (1034, 495)
Screenshot: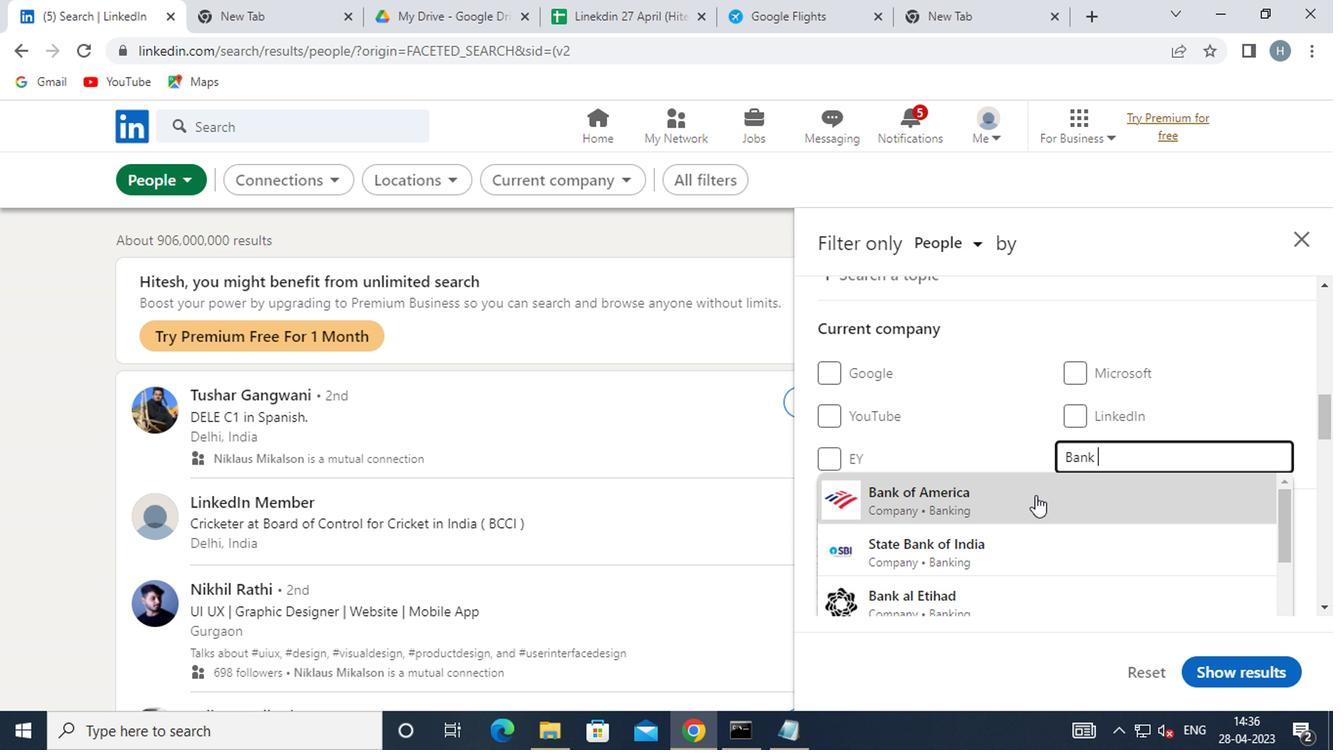 
Action: Key pressed OF<Key.space><Key.shift>BR
Screenshot: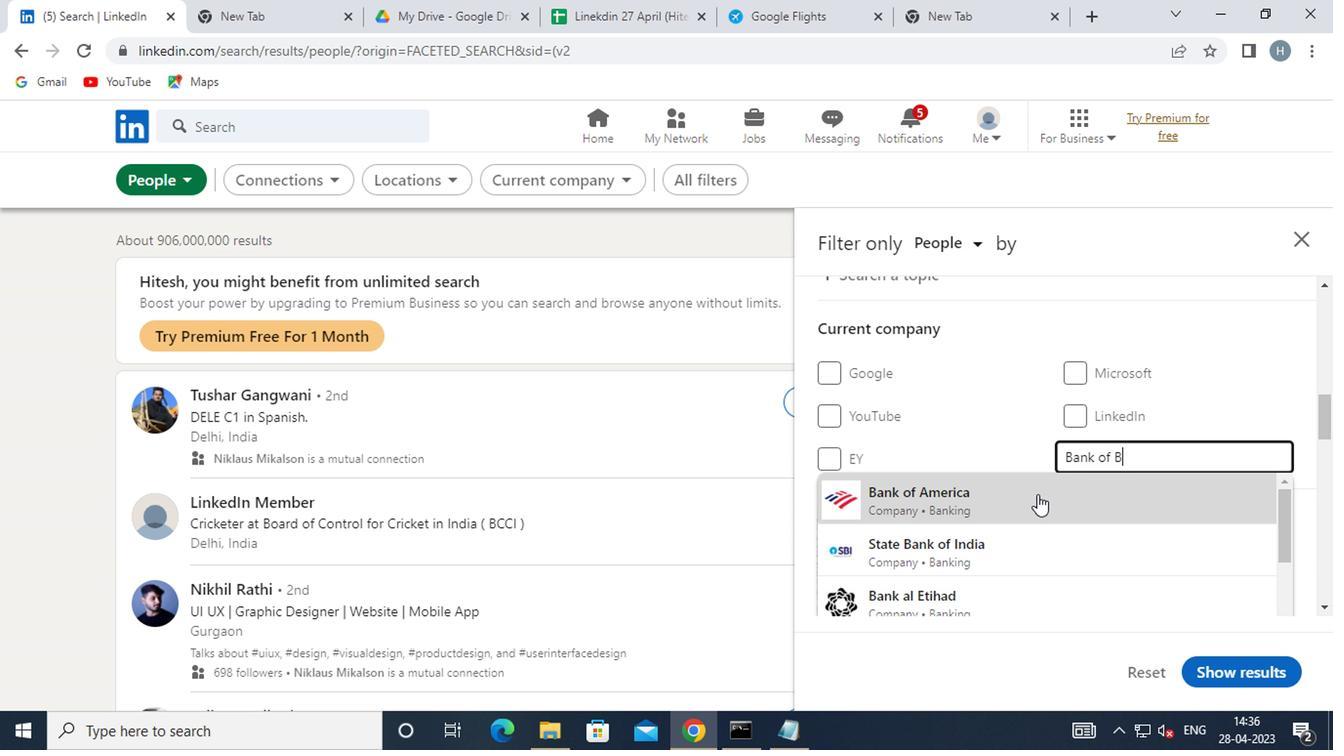 
Action: Mouse moved to (1034, 489)
Screenshot: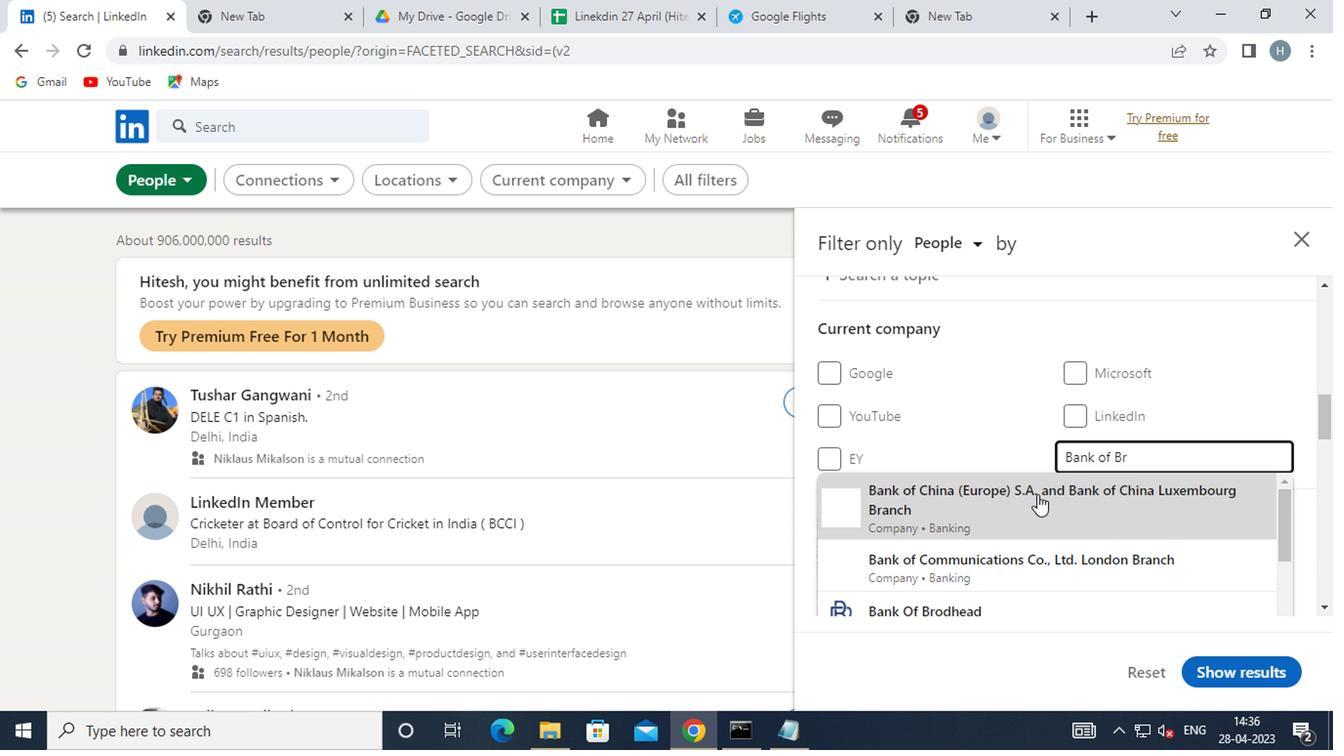 
Action: Key pressed <Key.backspace>
Screenshot: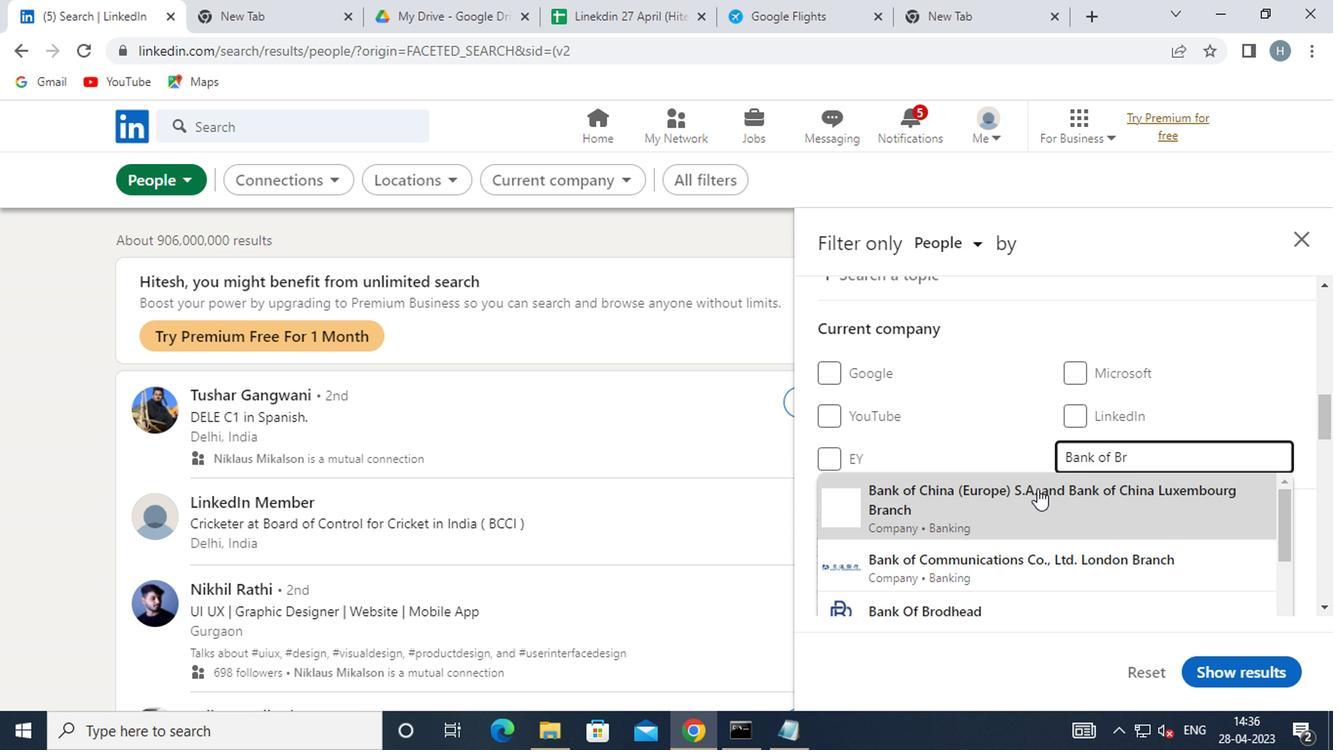 
Action: Mouse moved to (1032, 489)
Screenshot: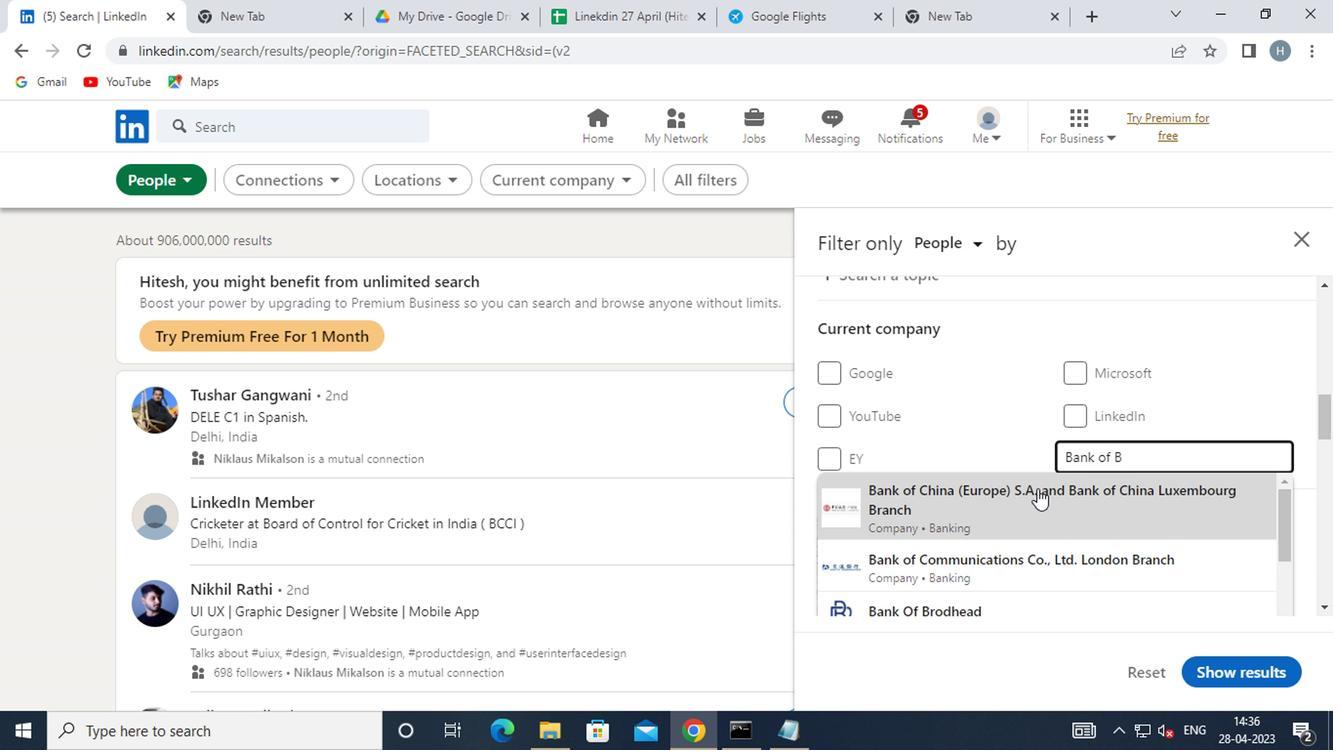 
Action: Key pressed ARO
Screenshot: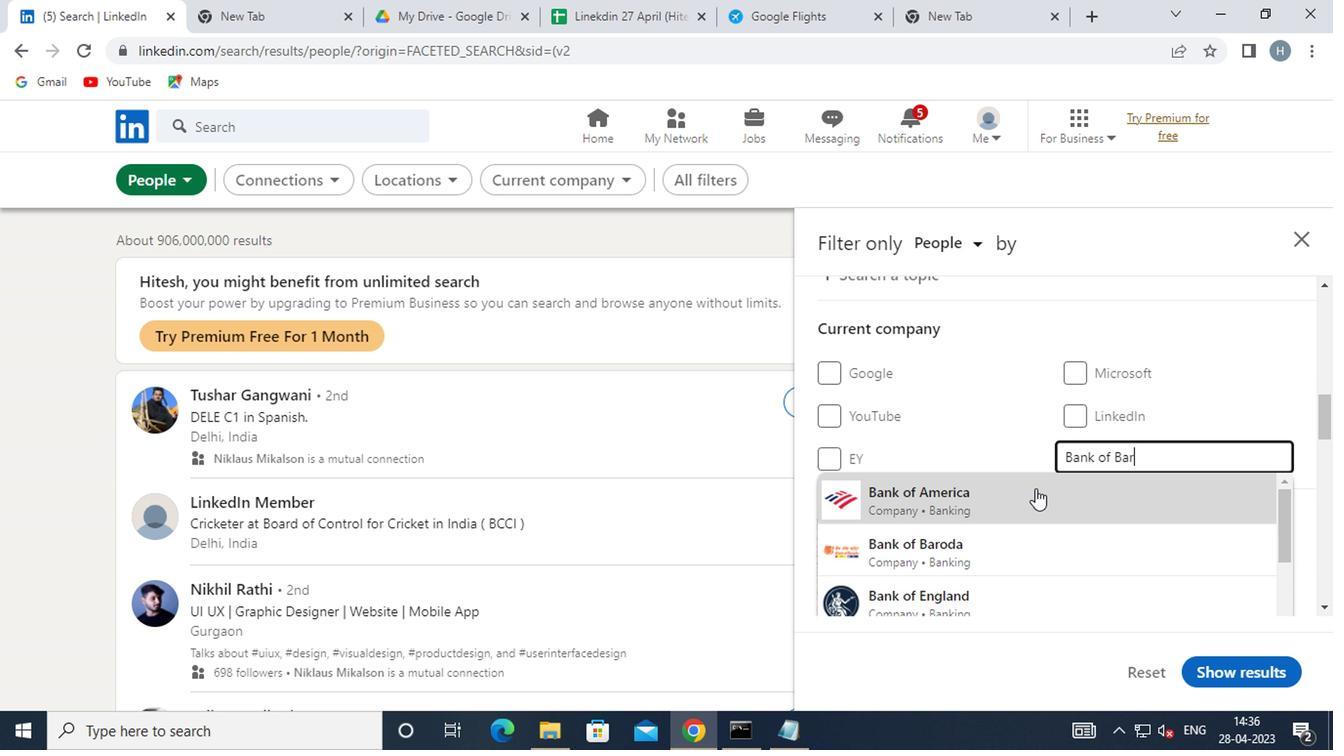 
Action: Mouse moved to (1038, 495)
Screenshot: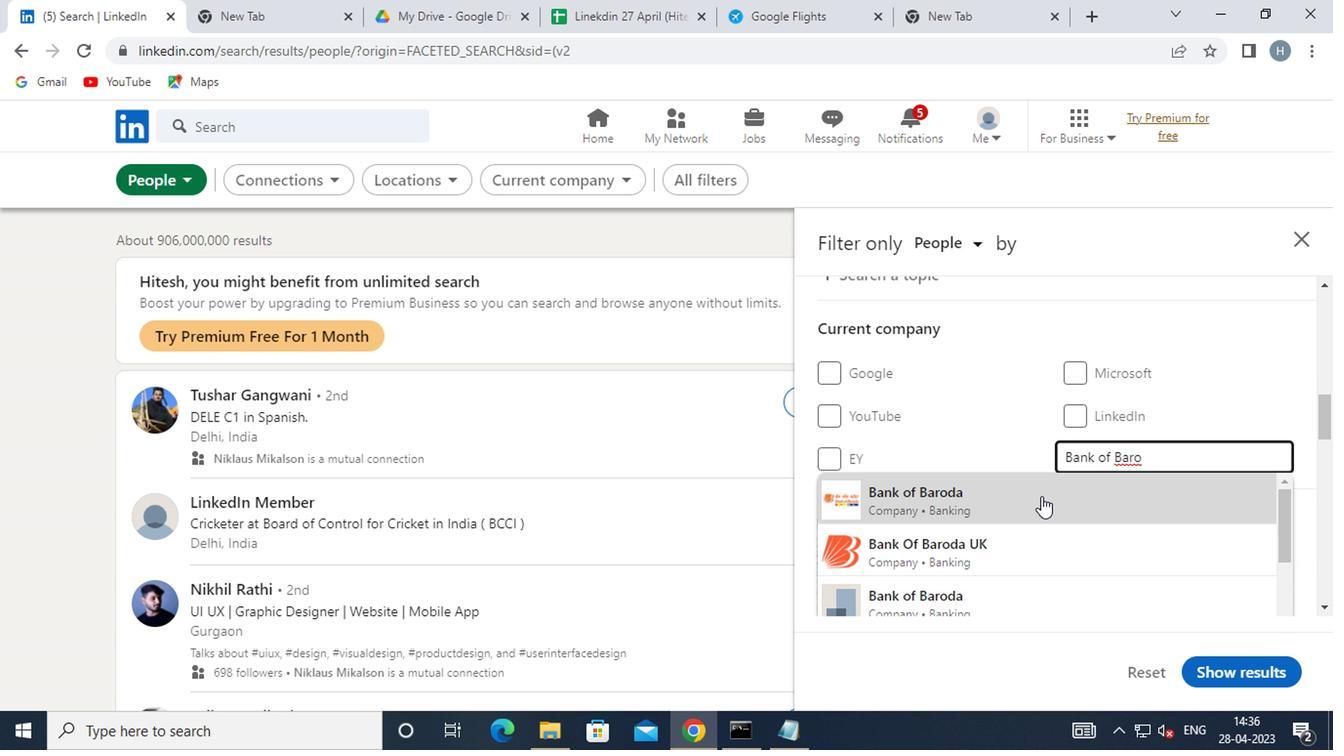 
Action: Mouse pressed left at (1038, 495)
Screenshot: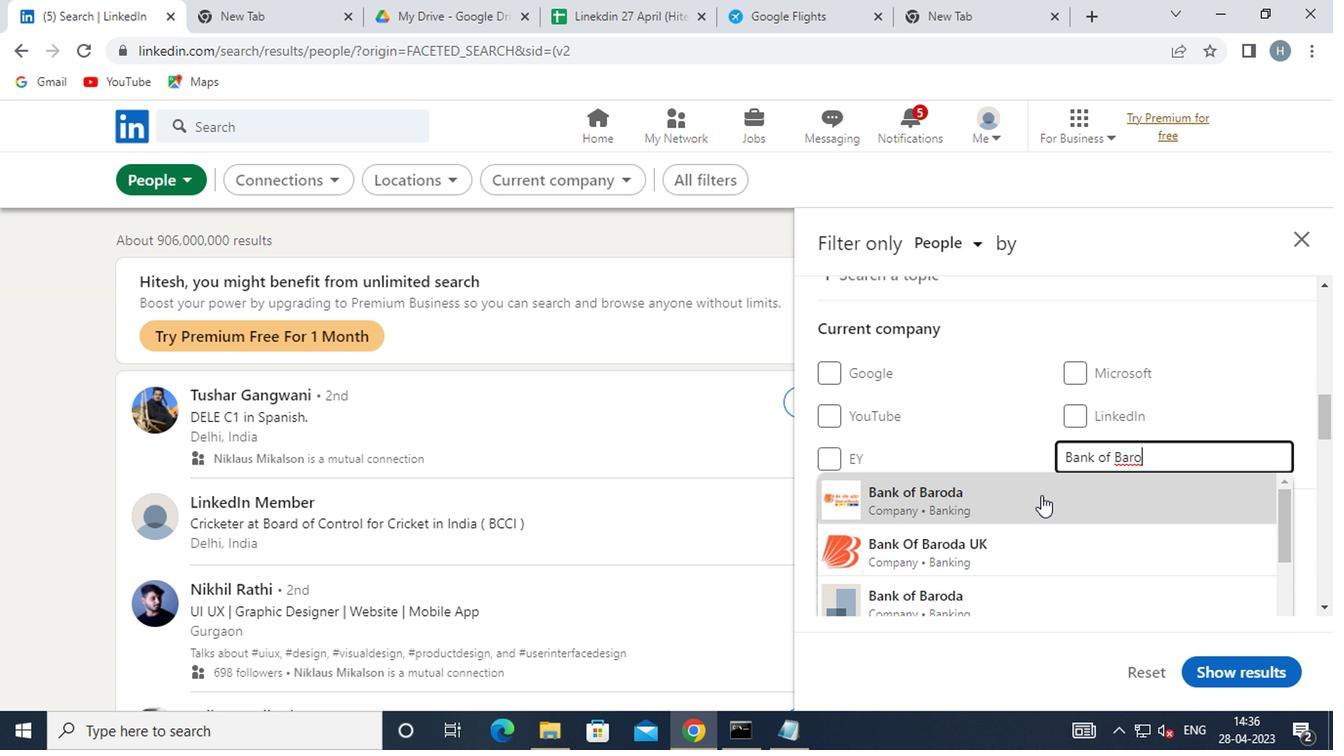 
Action: Mouse moved to (1025, 493)
Screenshot: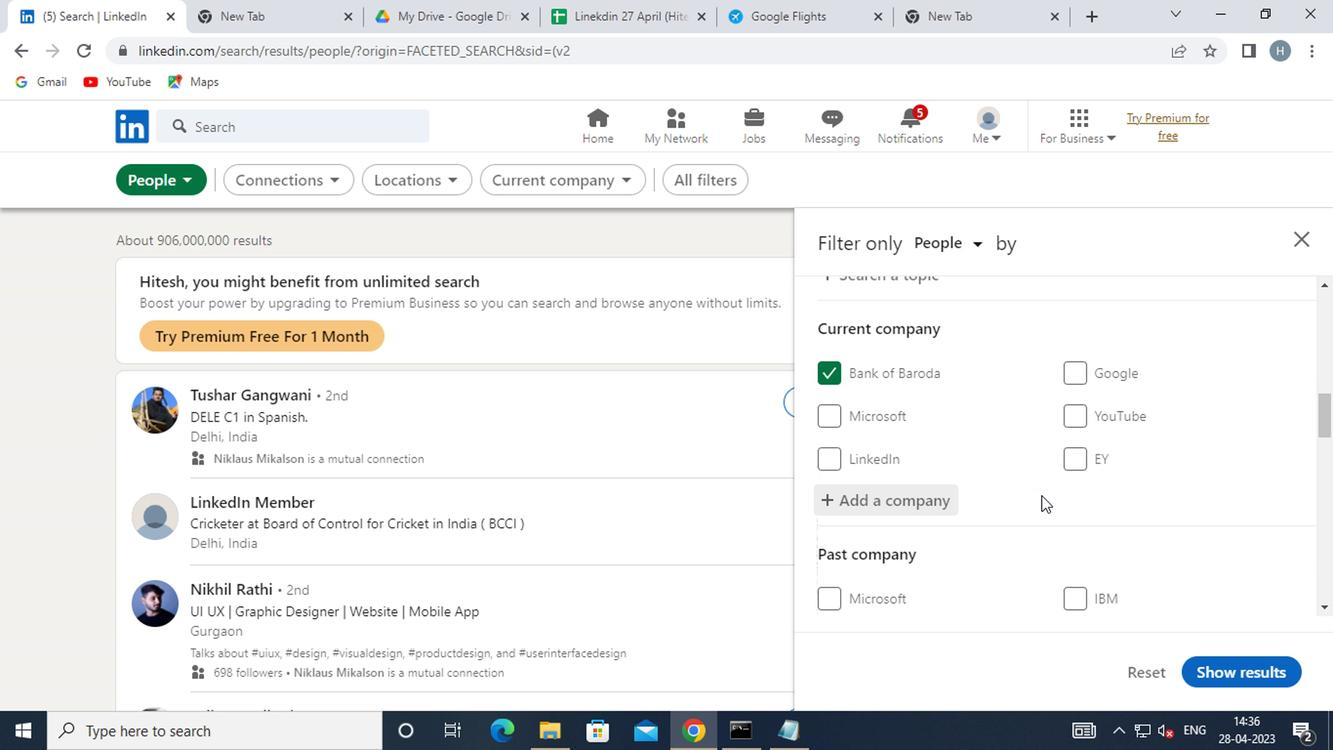 
Action: Mouse scrolled (1025, 492) with delta (0, 0)
Screenshot: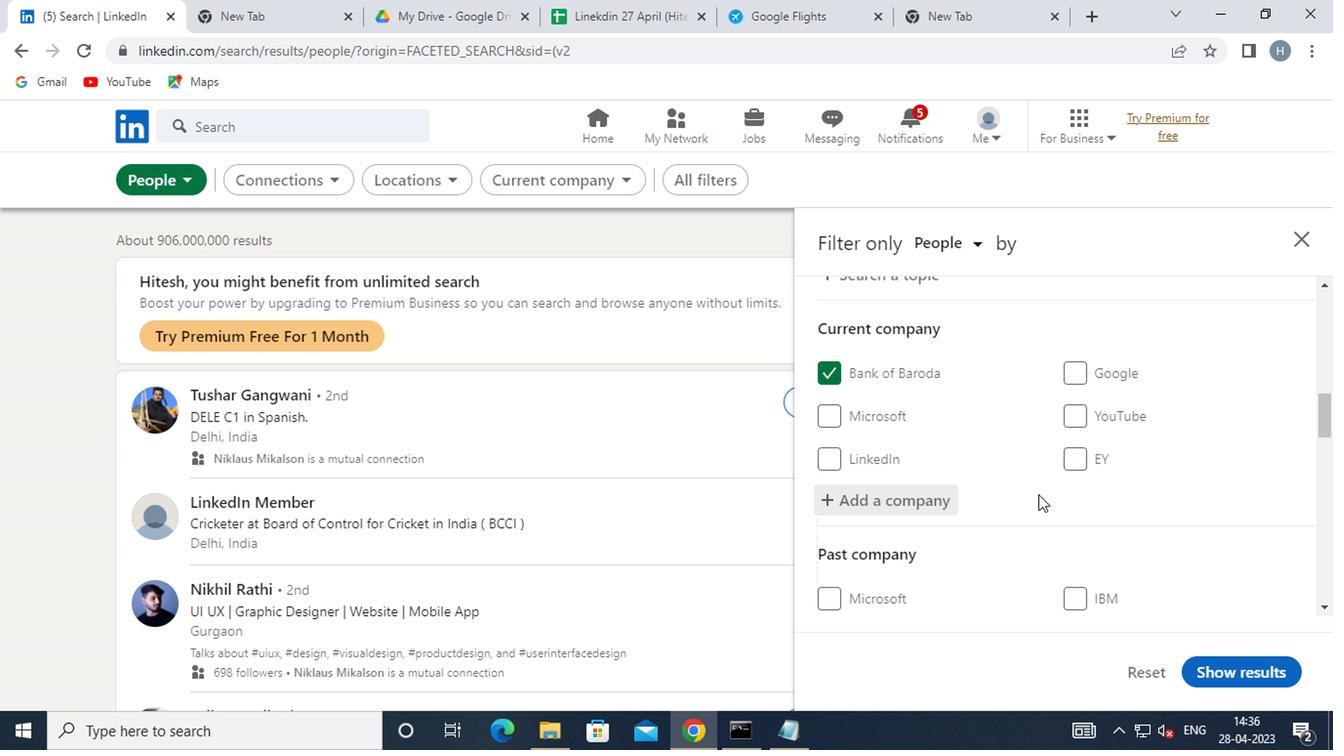 
Action: Mouse moved to (1023, 493)
Screenshot: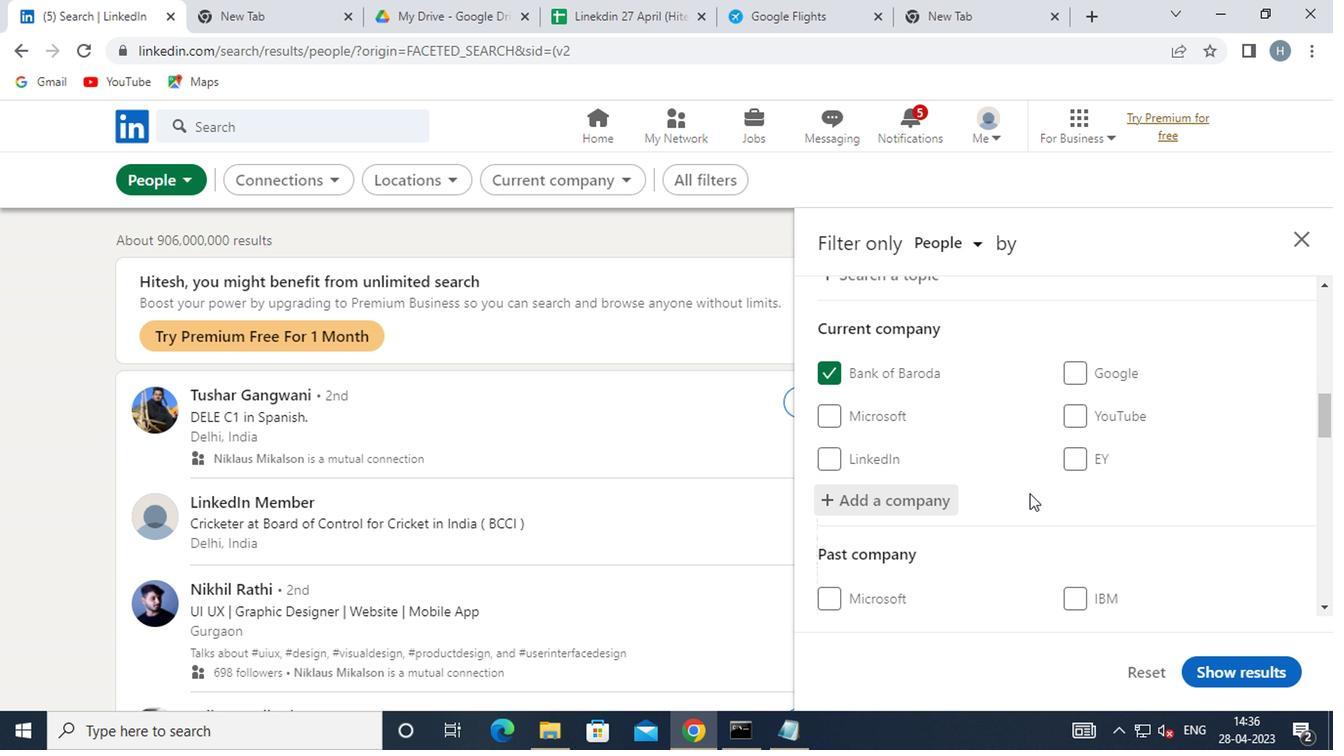 
Action: Mouse scrolled (1023, 492) with delta (0, 0)
Screenshot: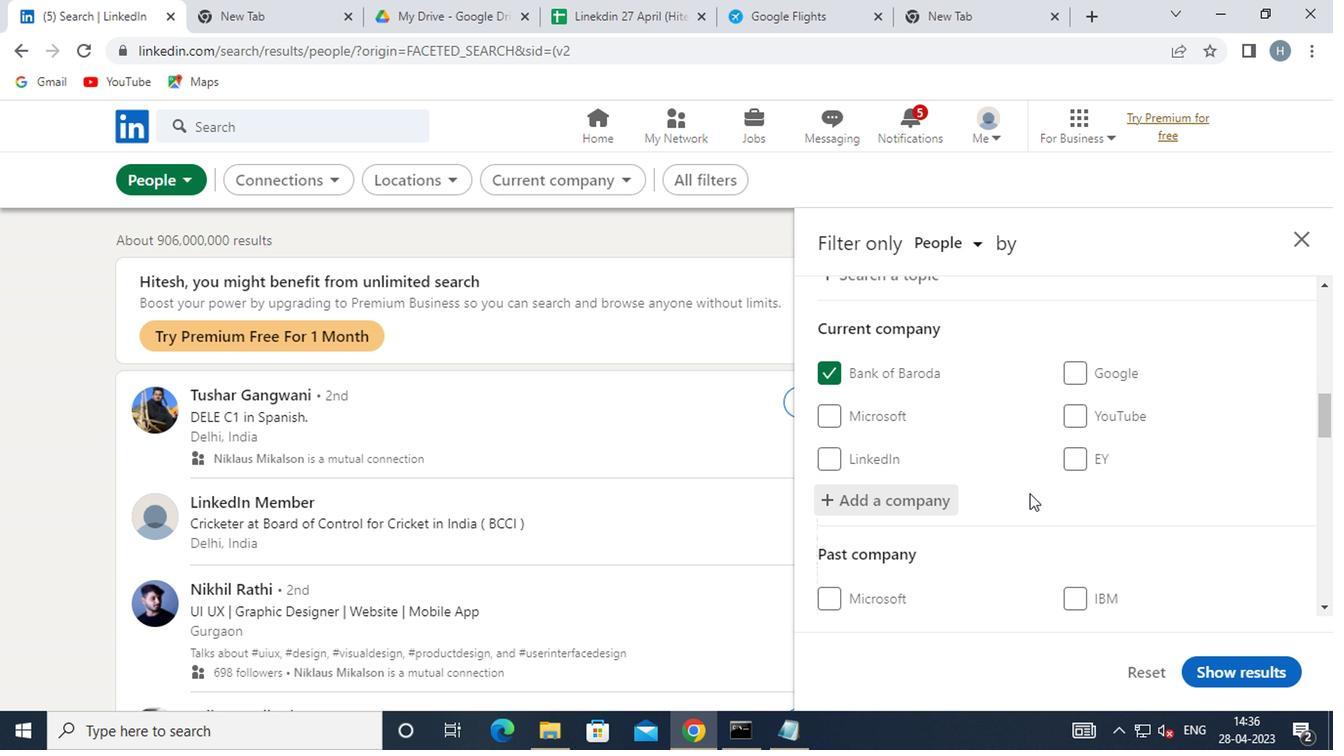 
Action: Mouse moved to (1018, 490)
Screenshot: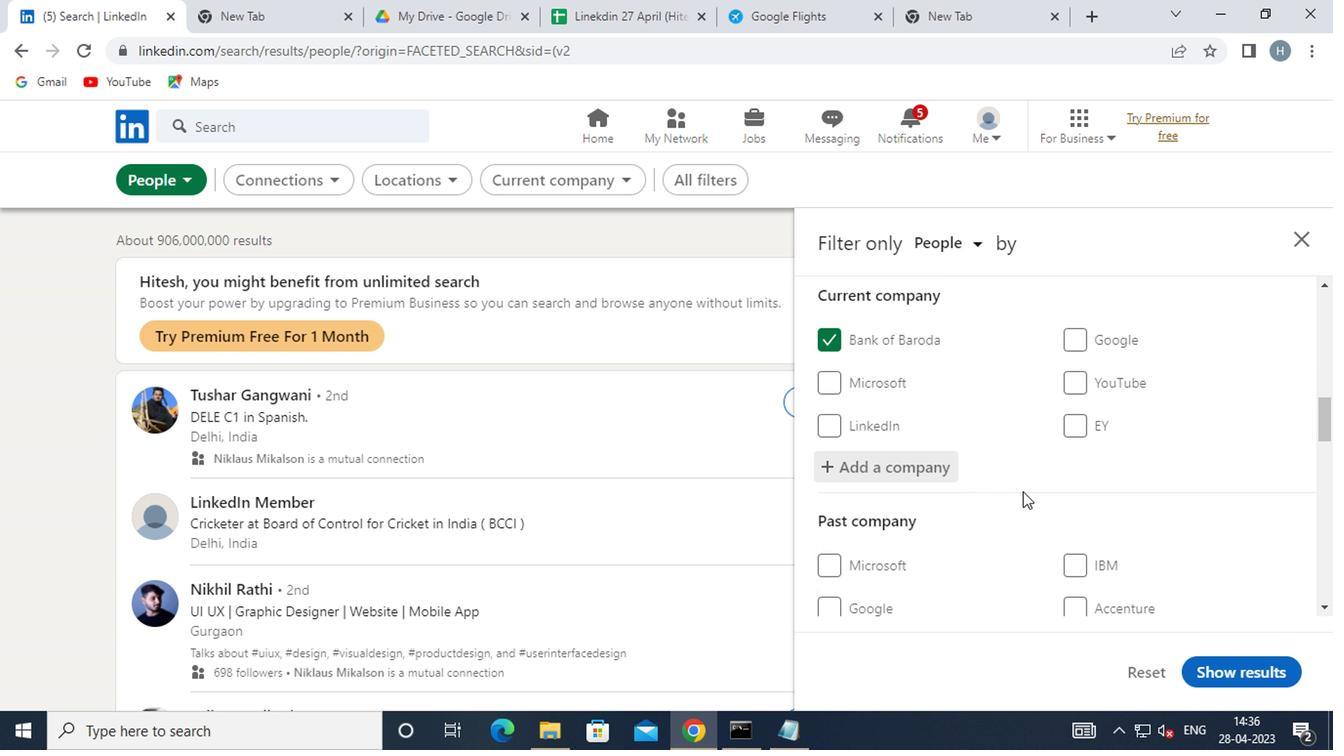 
Action: Mouse scrolled (1018, 489) with delta (0, 0)
Screenshot: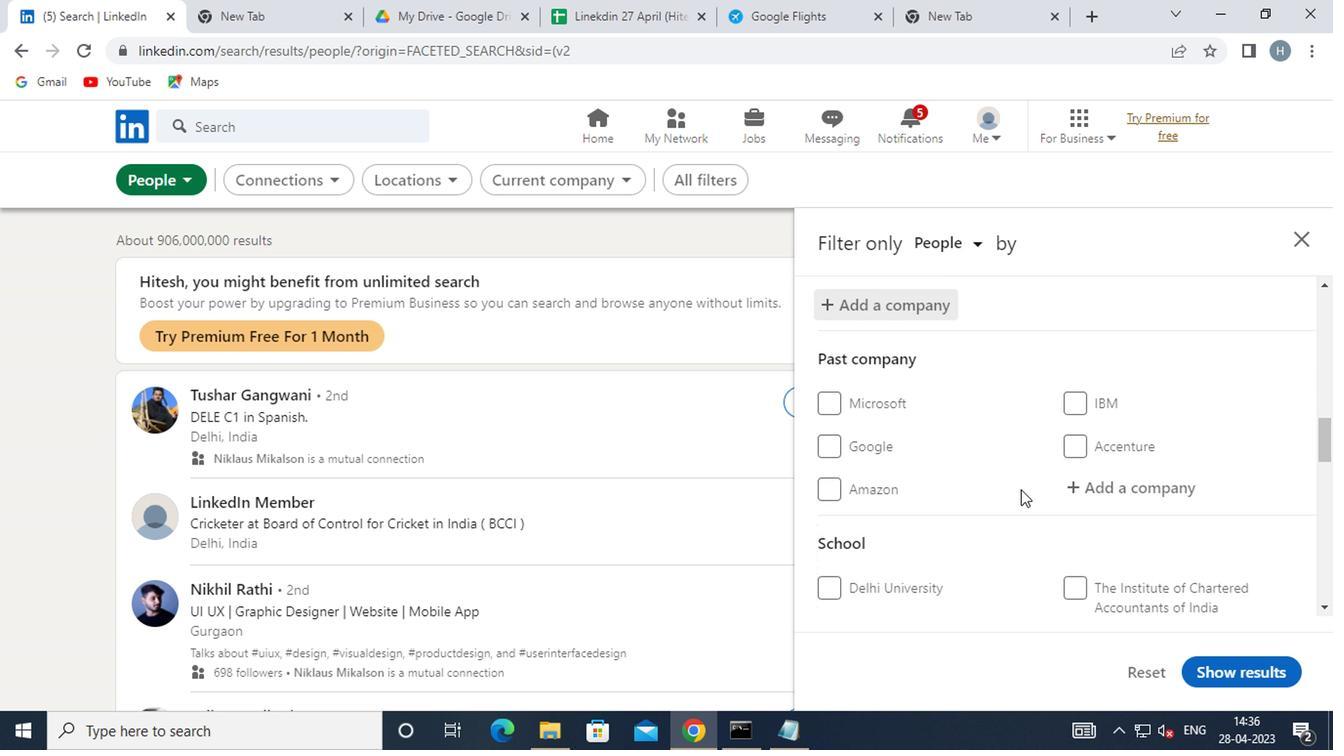 
Action: Mouse scrolled (1018, 489) with delta (0, 0)
Screenshot: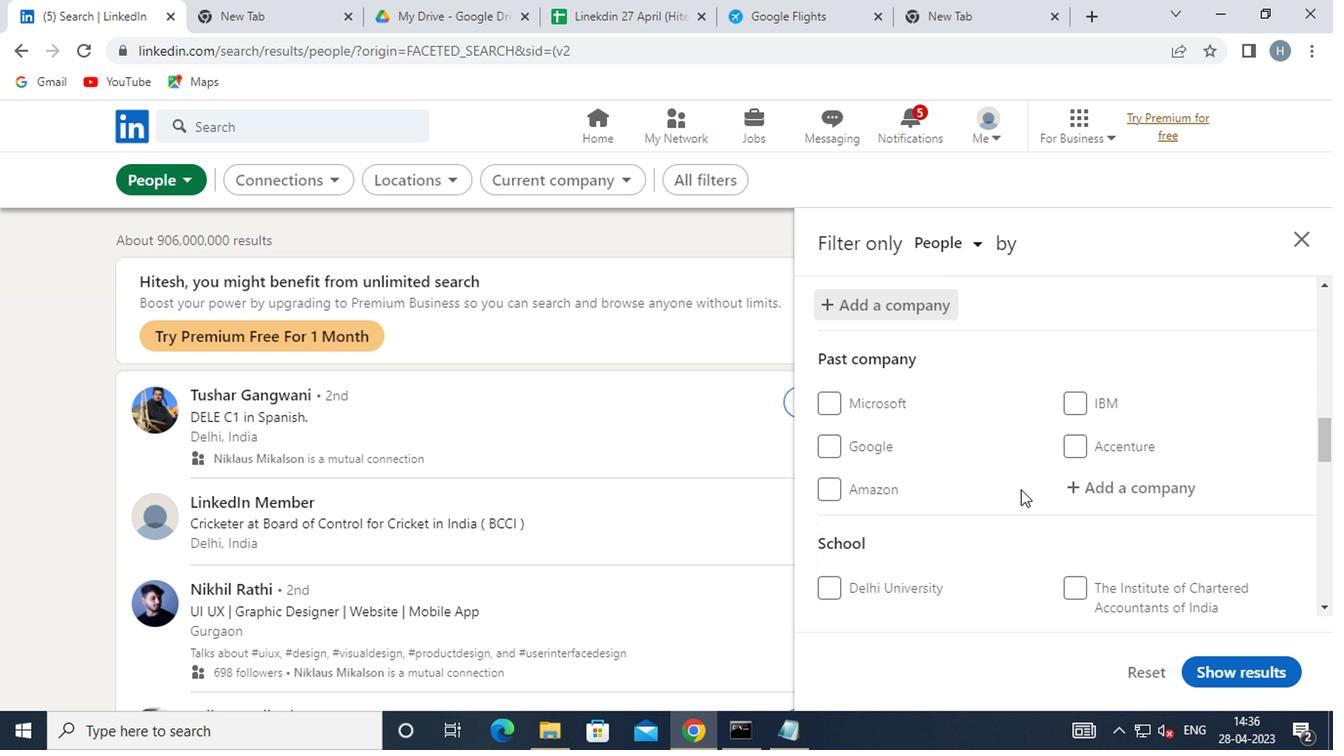 
Action: Mouse moved to (1018, 487)
Screenshot: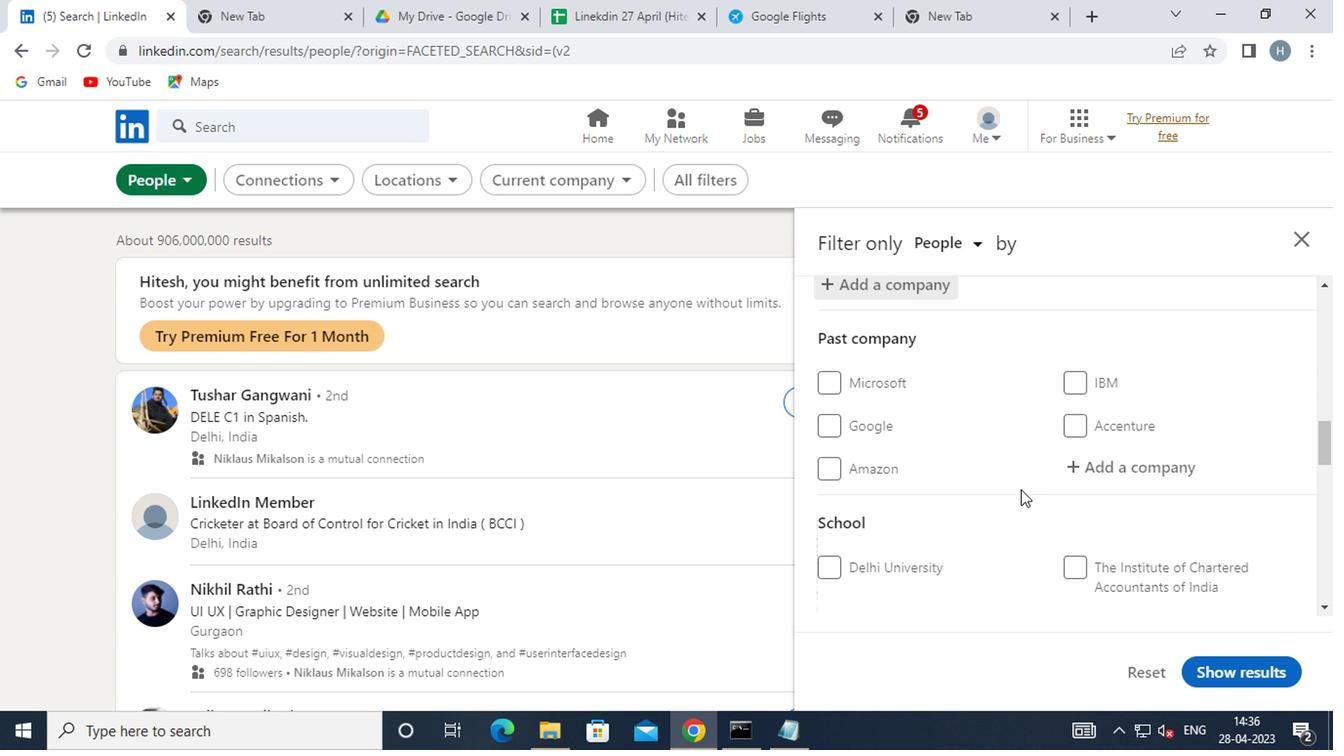 
Action: Mouse scrolled (1018, 486) with delta (0, -1)
Screenshot: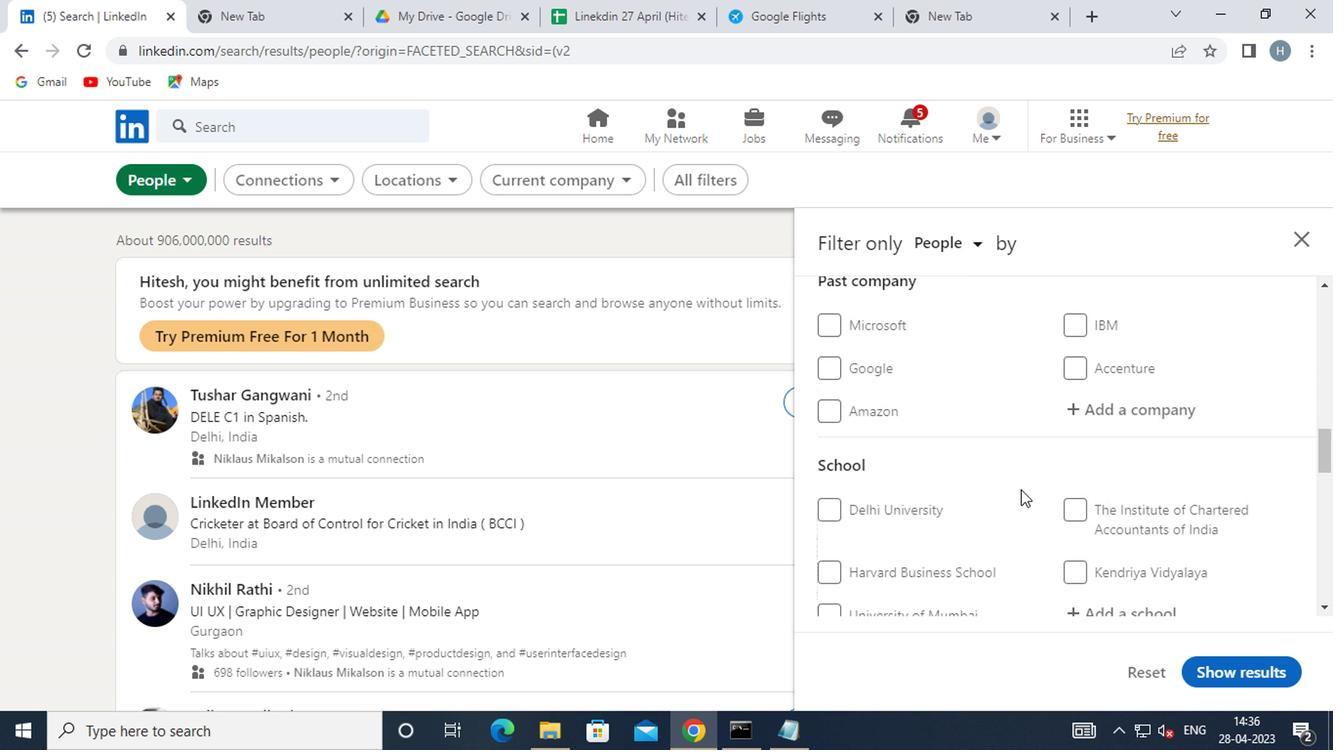 
Action: Mouse moved to (1139, 400)
Screenshot: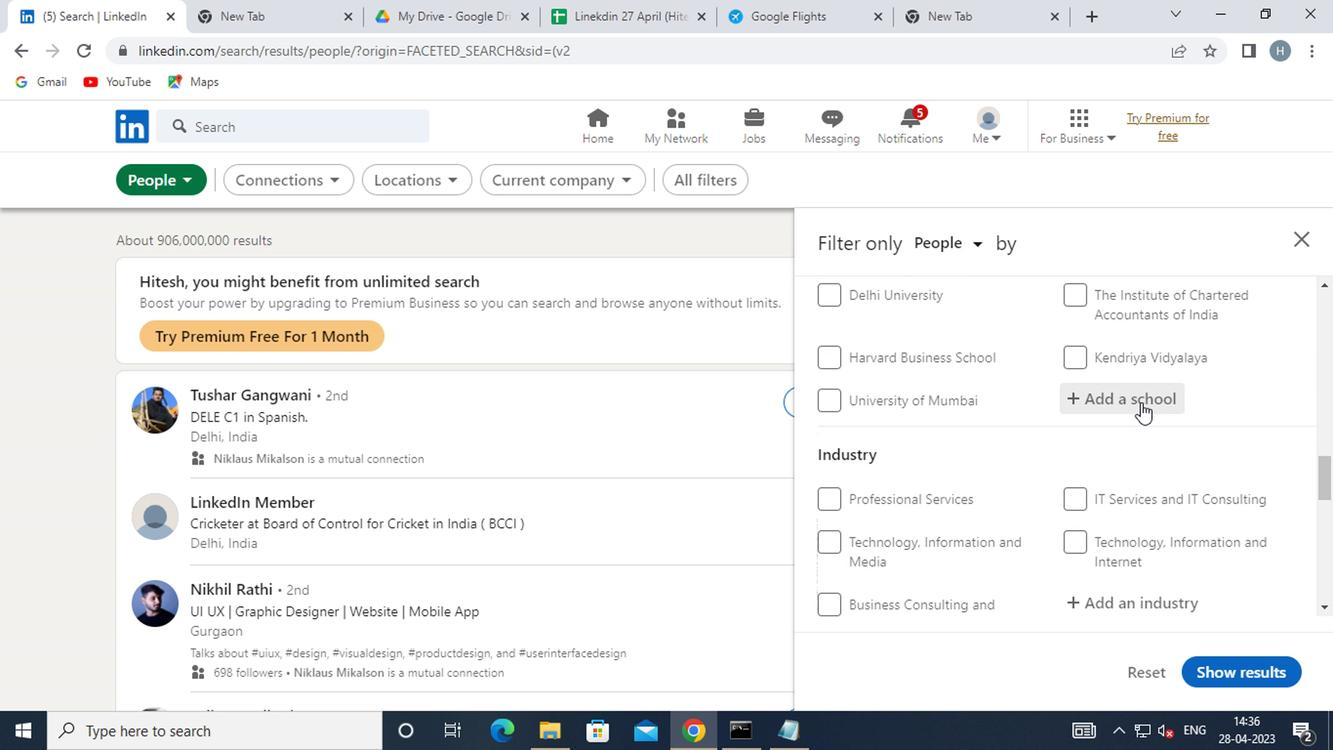 
Action: Mouse pressed left at (1139, 400)
Screenshot: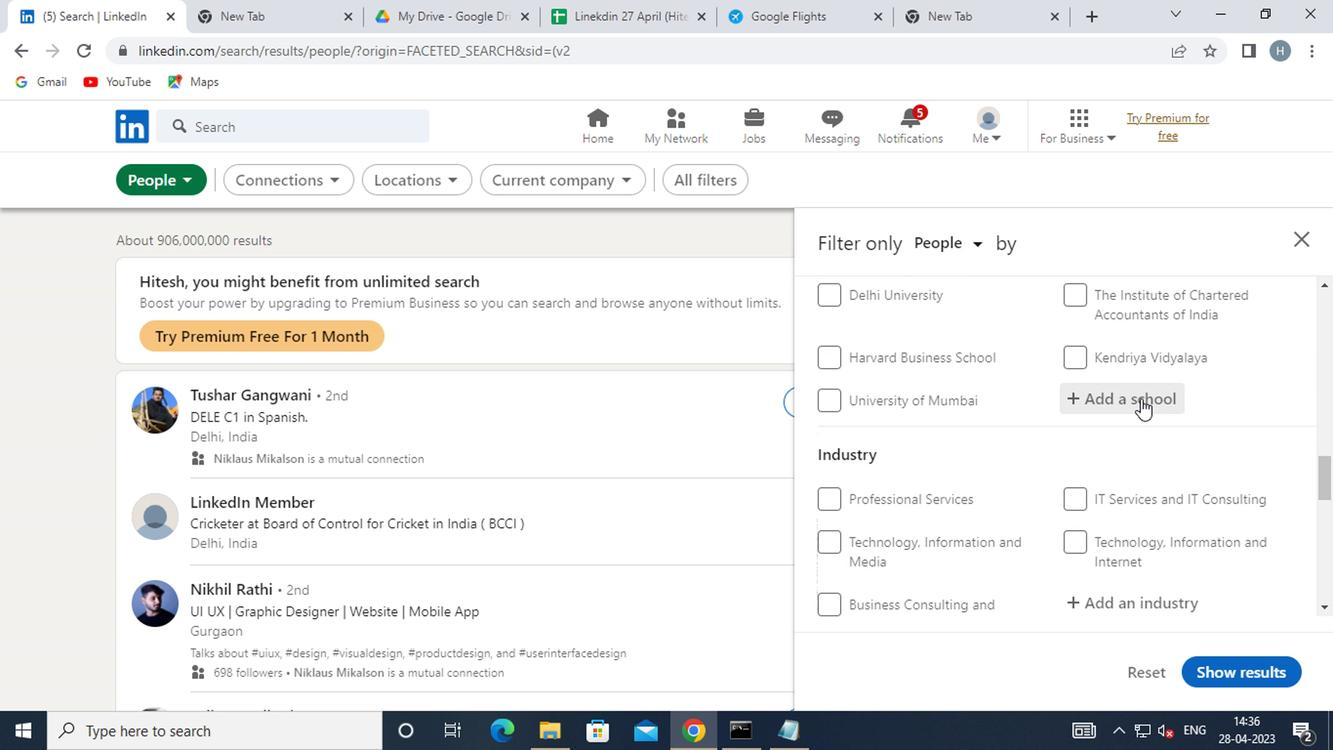 
Action: Key pressed <Key.shift><Key.shift><Key.shift><Key.shift><Key.shift><Key.shift>INDIAN<Key.space><Key.shift>INSTITUTE<Key.space>
Screenshot: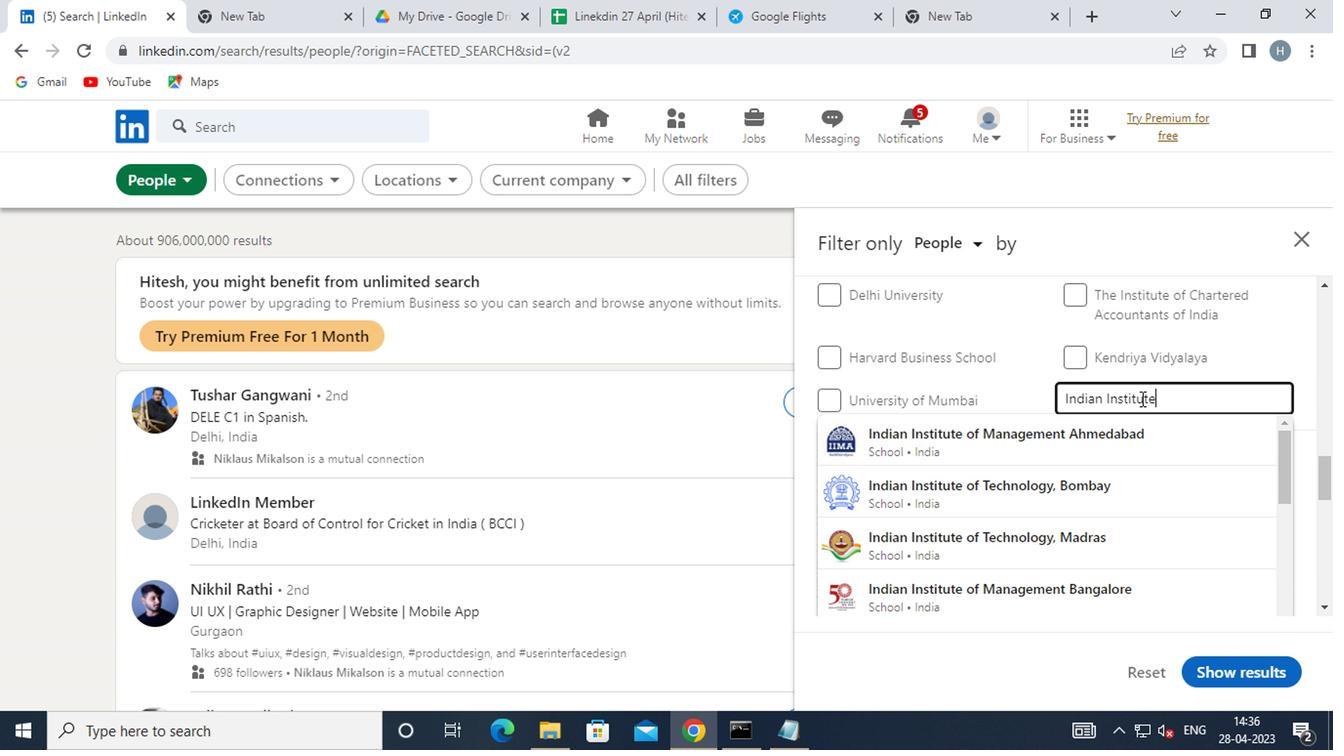 
Action: Mouse moved to (1087, 541)
Screenshot: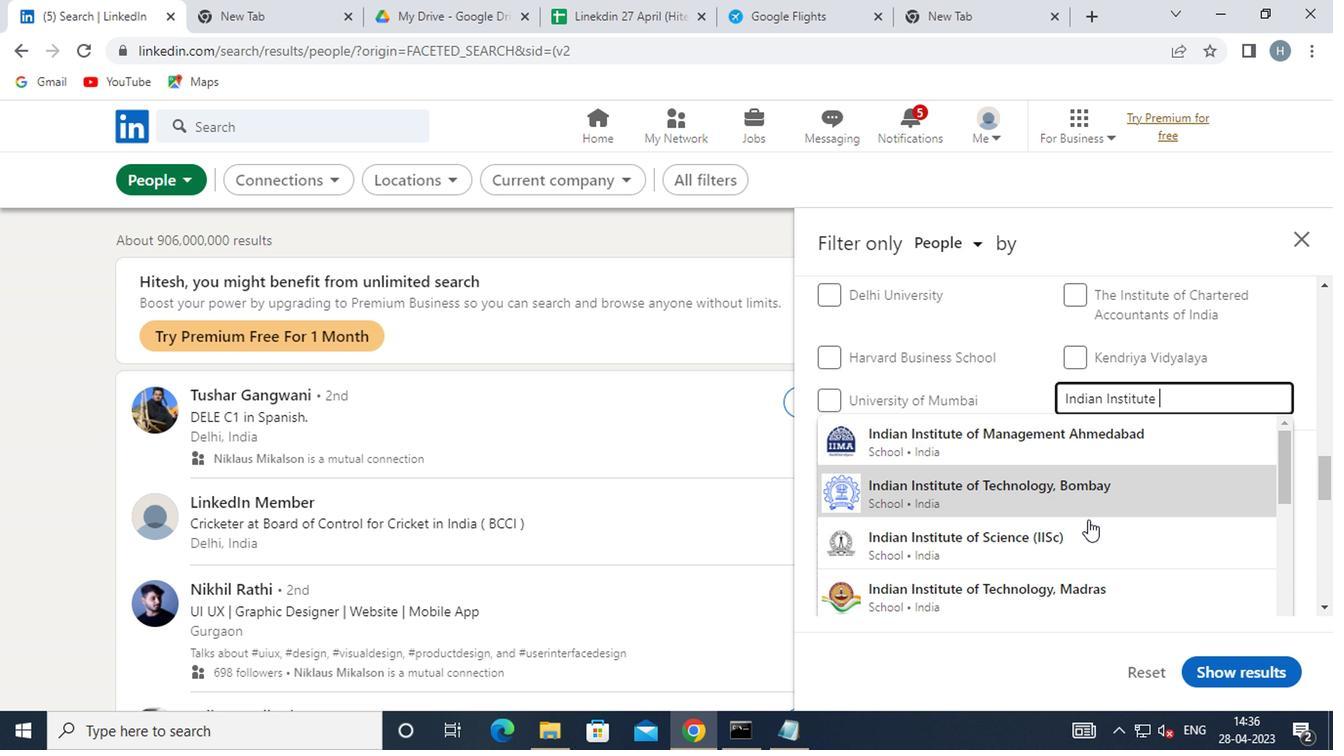 
Action: Mouse scrolled (1087, 540) with delta (0, 0)
Screenshot: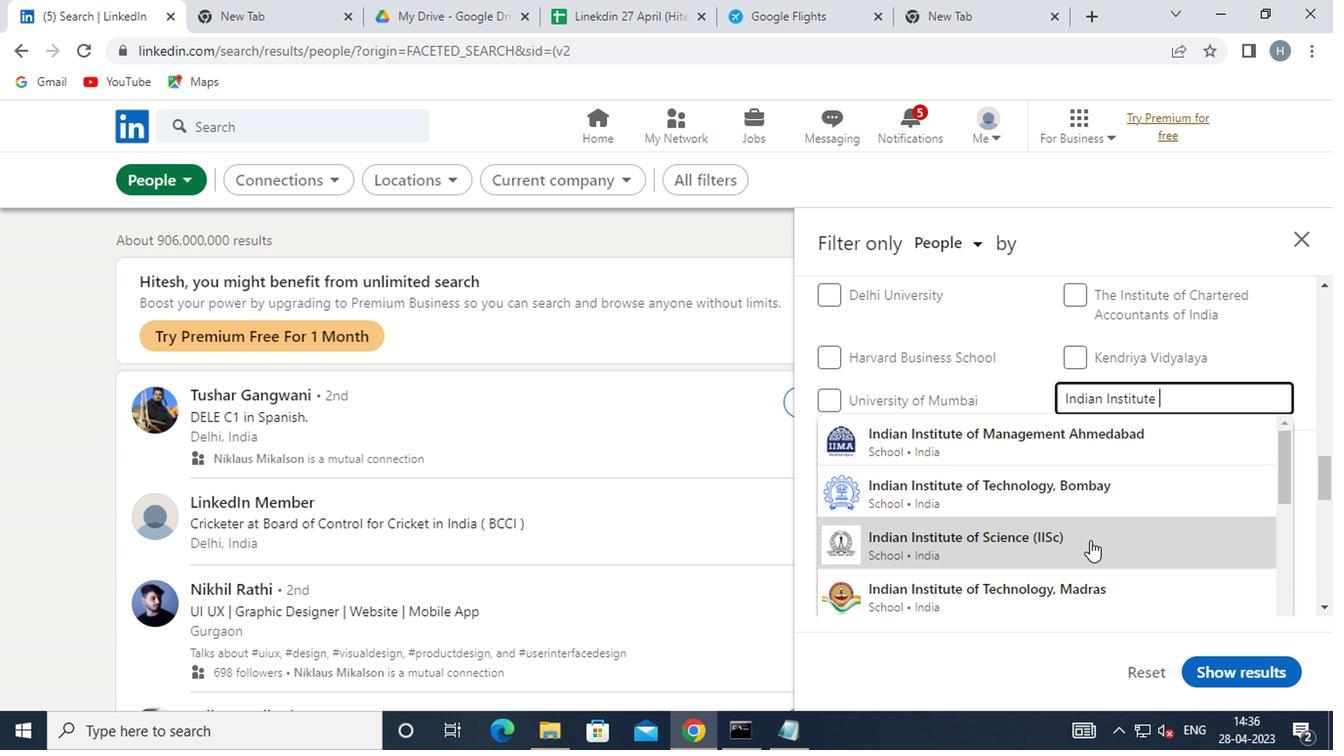 
Action: Mouse moved to (1110, 509)
Screenshot: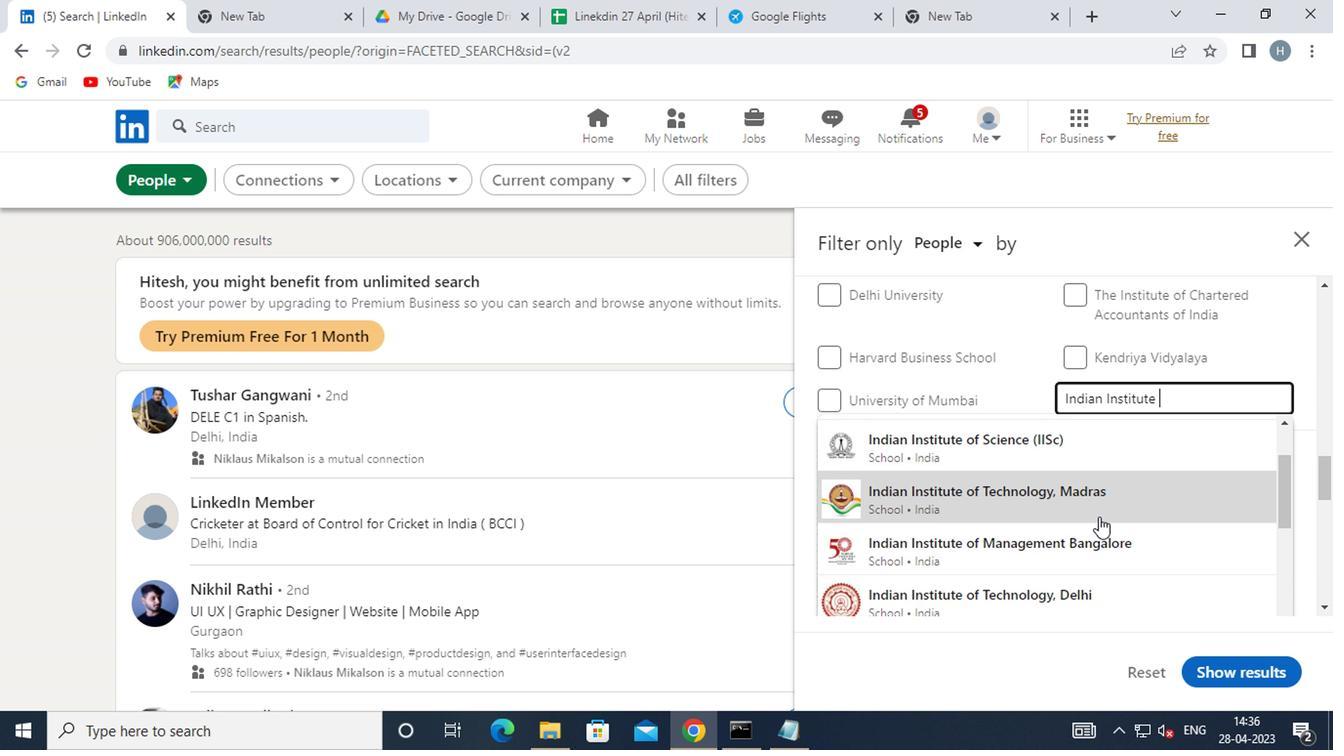 
Action: Mouse scrolled (1110, 507) with delta (0, -1)
Screenshot: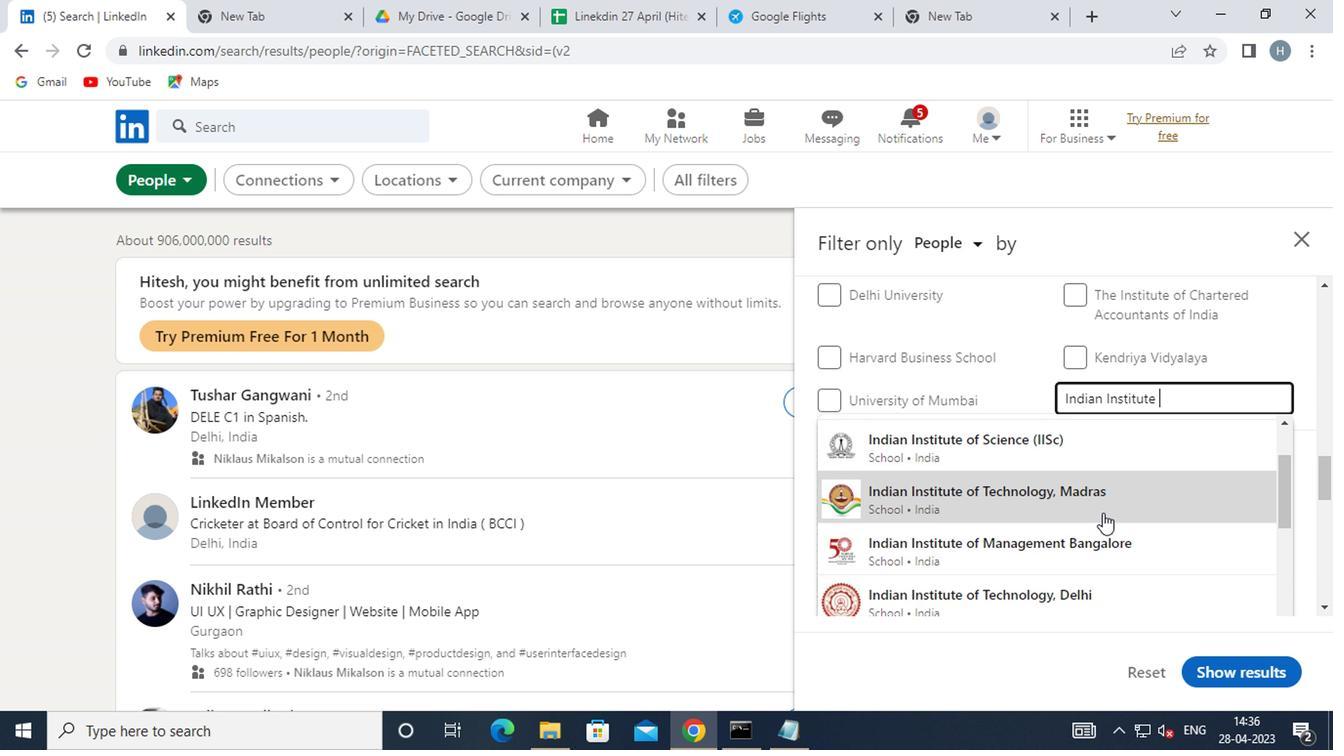 
Action: Mouse moved to (1101, 518)
Screenshot: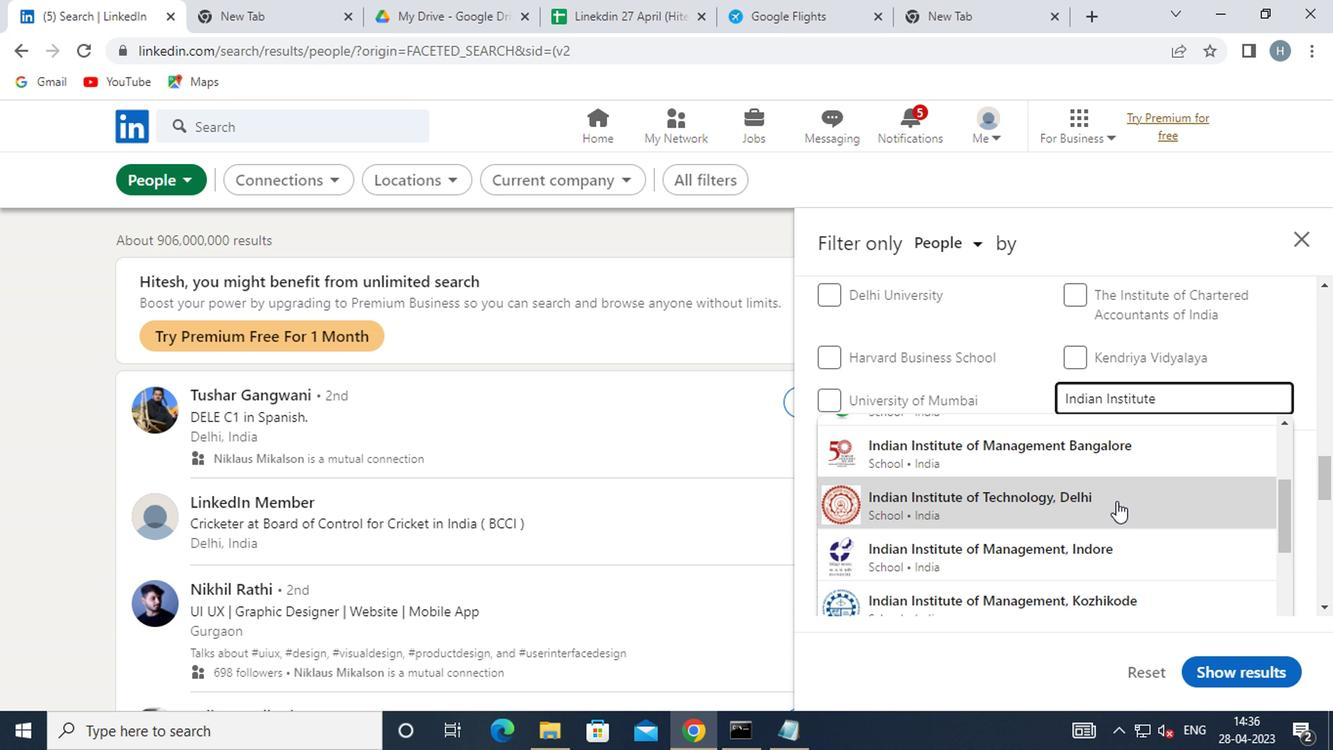 
Action: Mouse scrolled (1101, 517) with delta (0, -1)
Screenshot: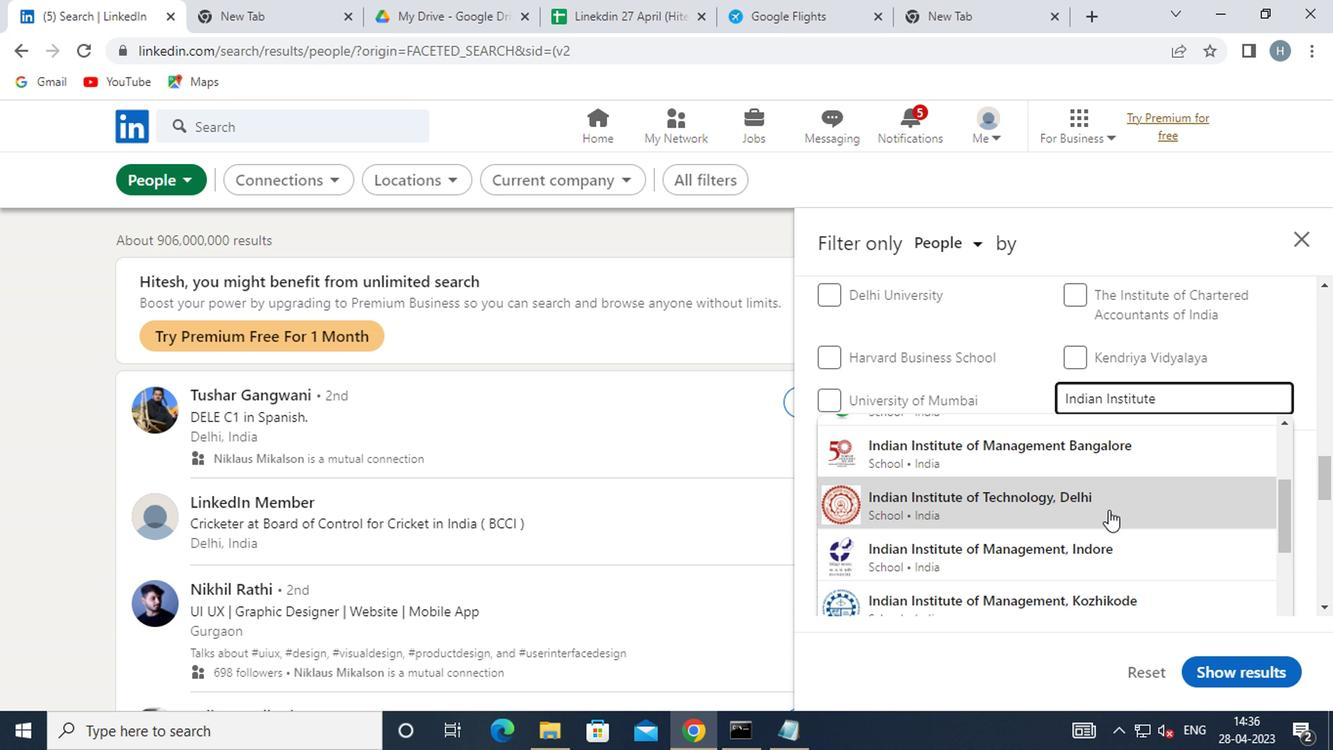 
Action: Mouse moved to (1105, 514)
Screenshot: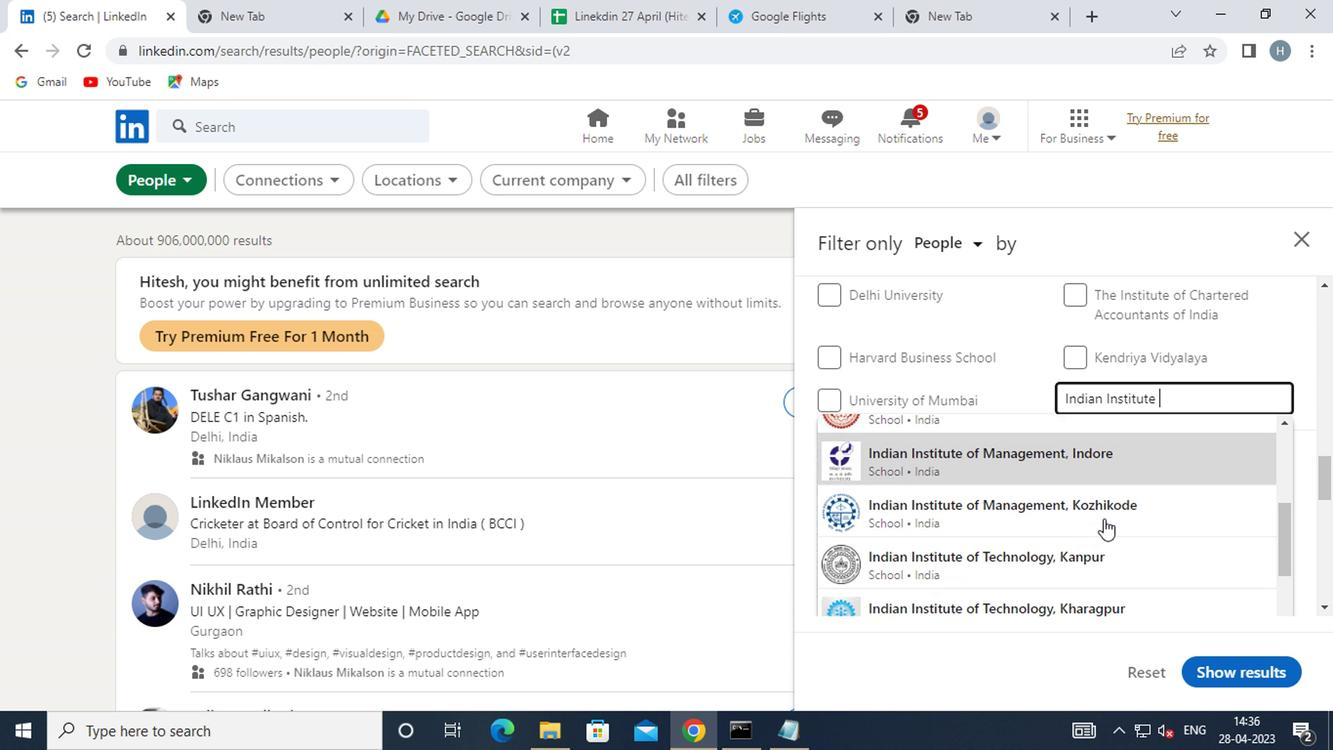
Action: Mouse scrolled (1105, 513) with delta (0, 0)
Screenshot: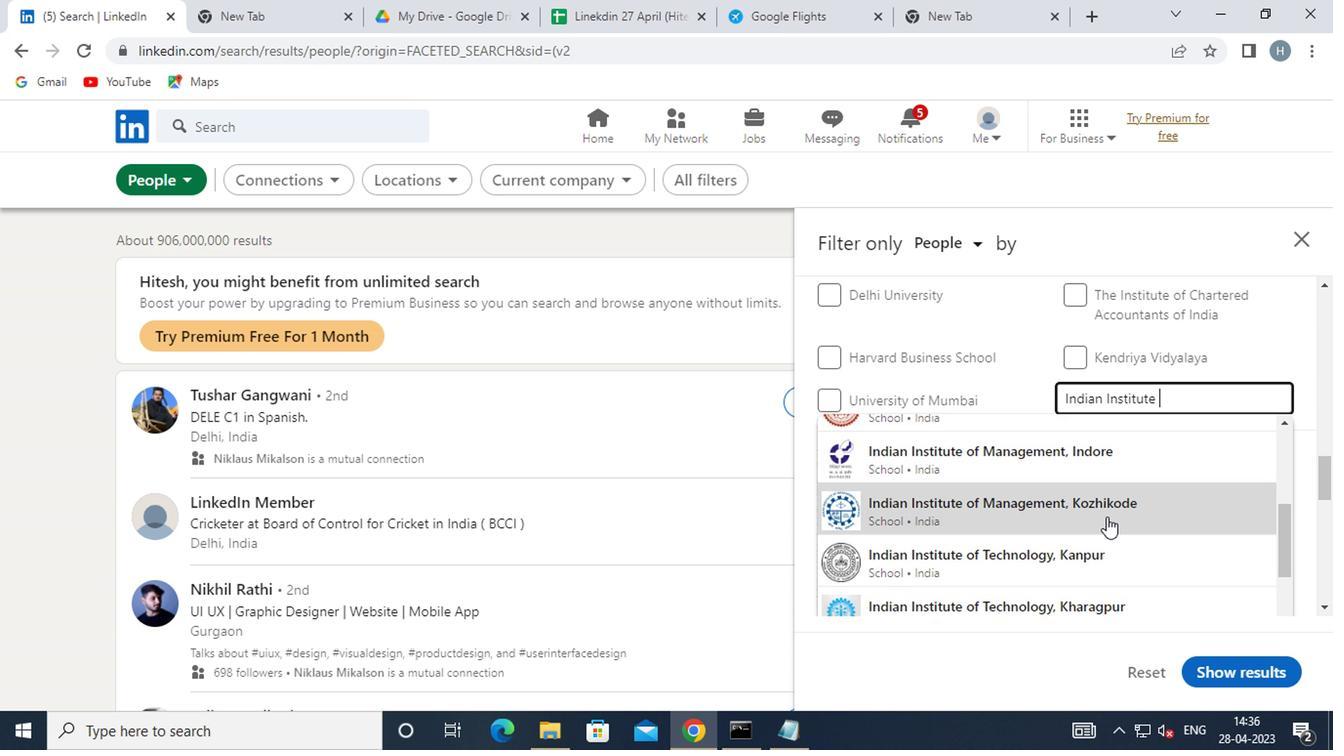 
Action: Mouse moved to (1111, 509)
Screenshot: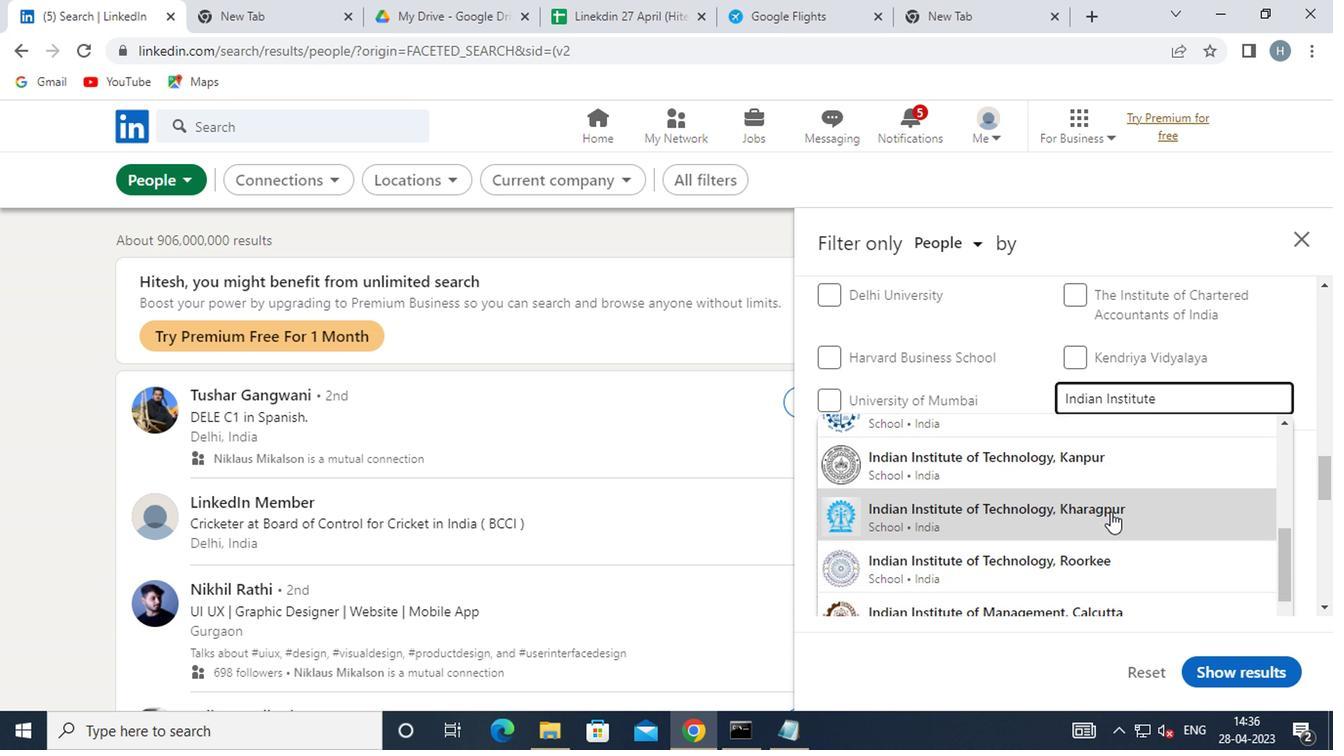 
Action: Mouse scrolled (1111, 509) with delta (0, 0)
Screenshot: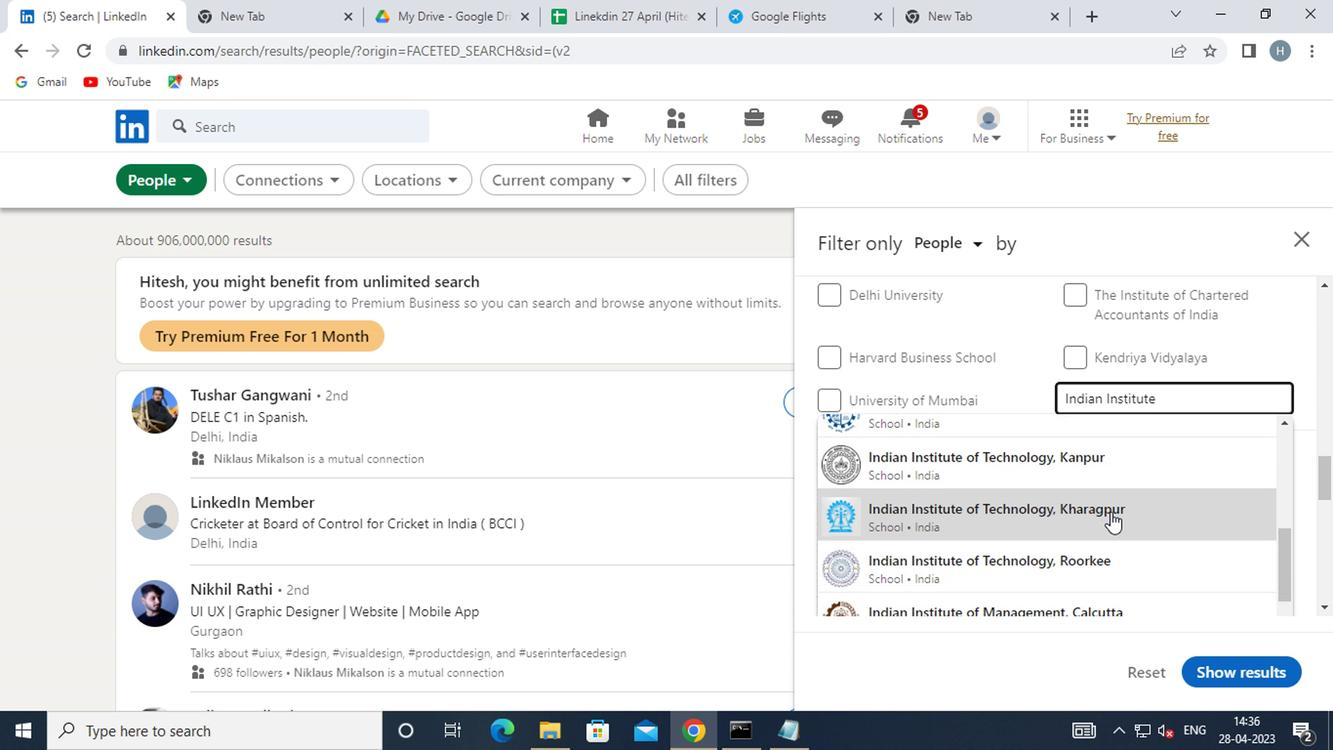 
Action: Mouse moved to (1117, 500)
Screenshot: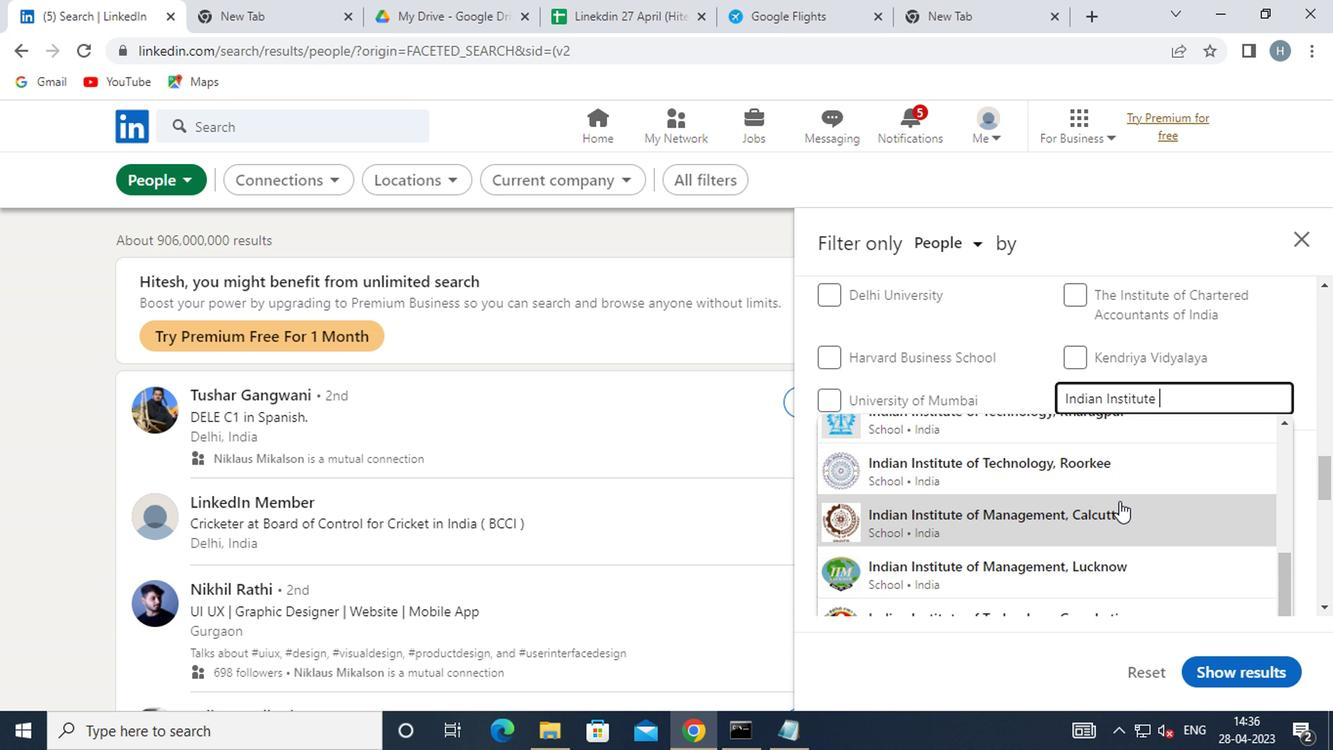 
Action: Mouse scrolled (1117, 500) with delta (0, 0)
Screenshot: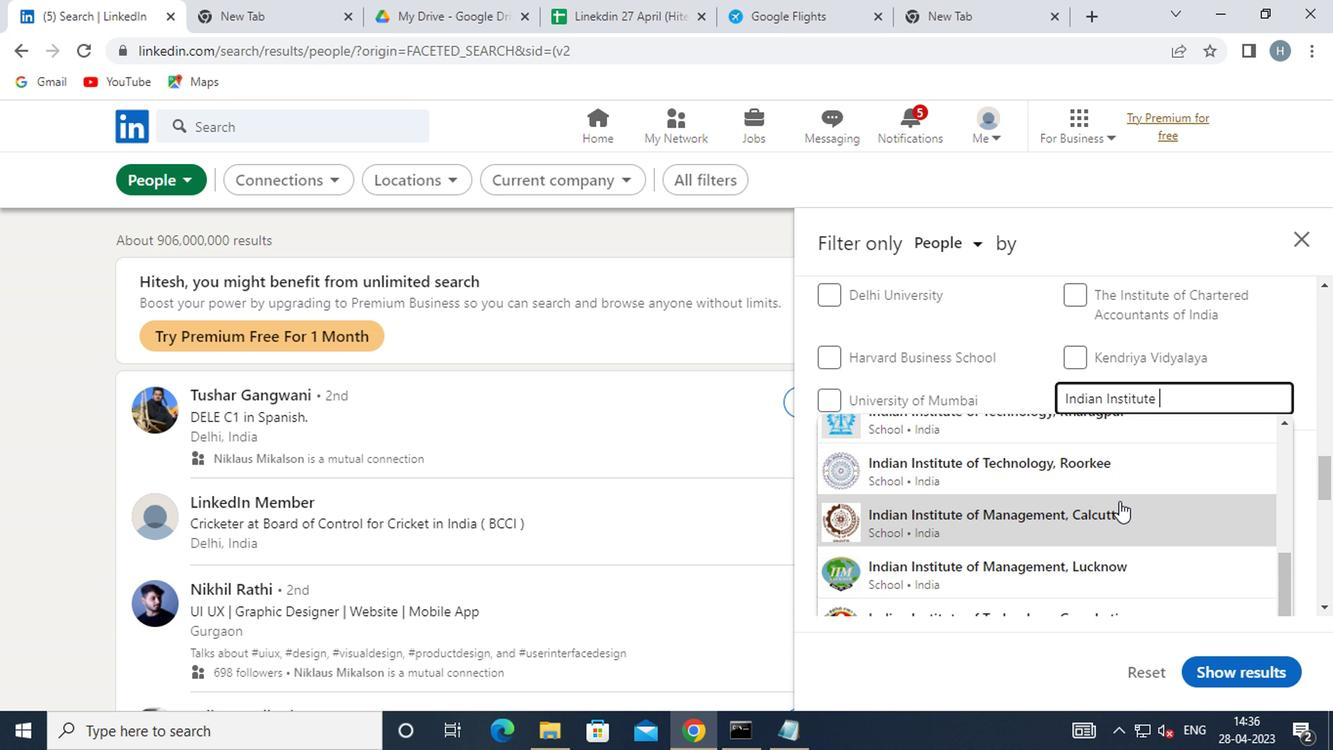 
Action: Mouse moved to (1118, 499)
Screenshot: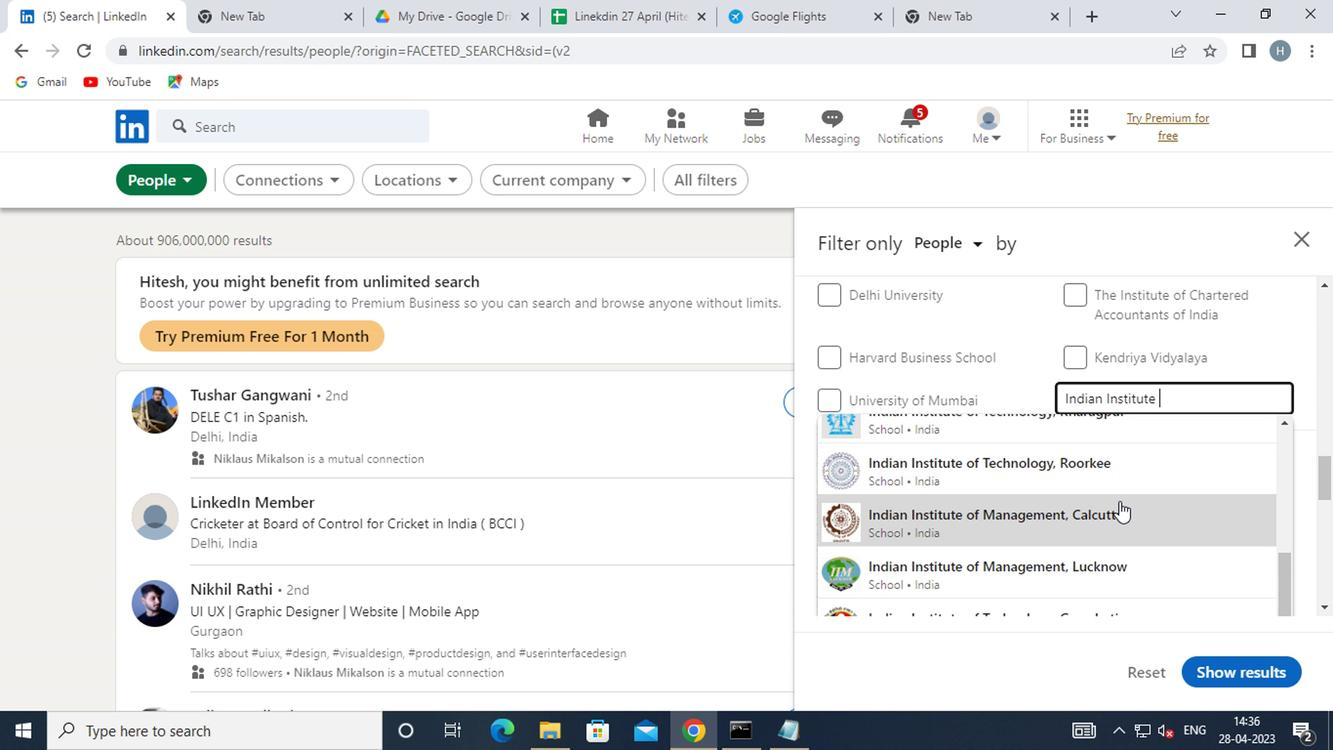 
Action: Mouse scrolled (1118, 500) with delta (0, 0)
Screenshot: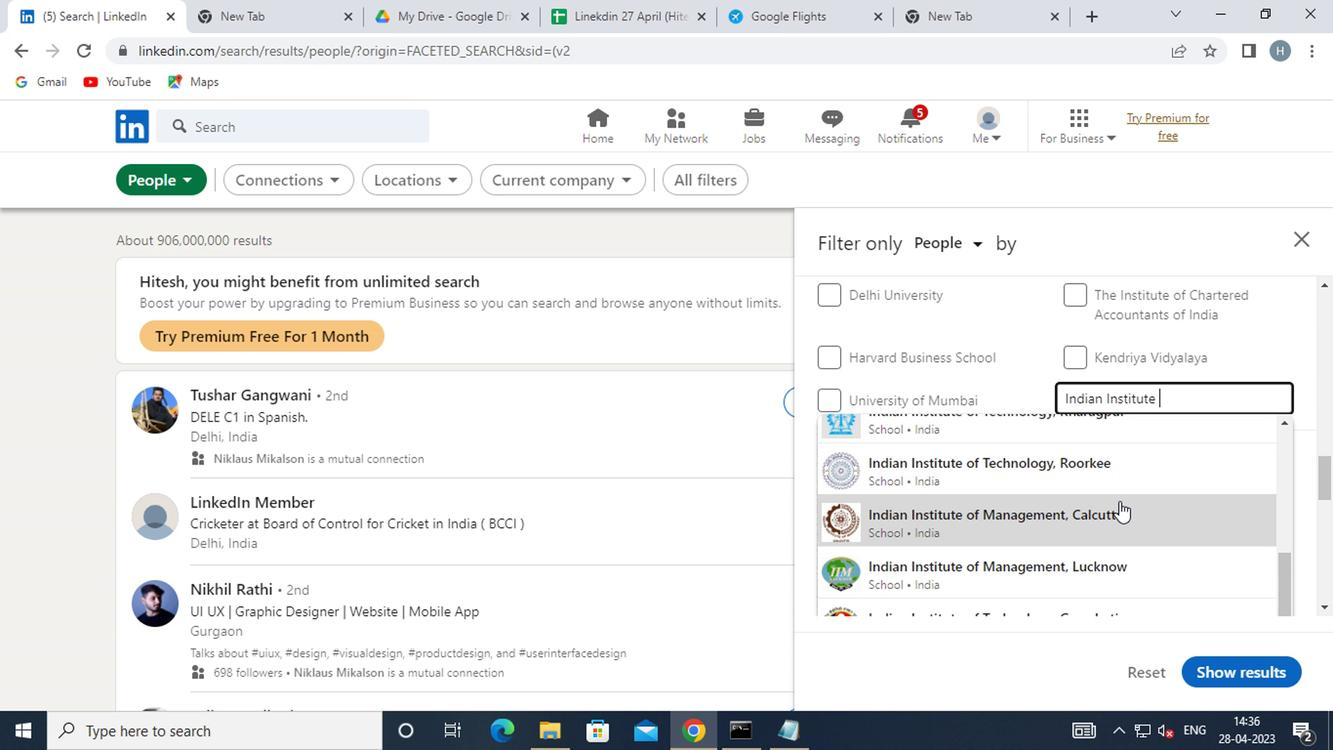 
Action: Mouse moved to (1118, 495)
Screenshot: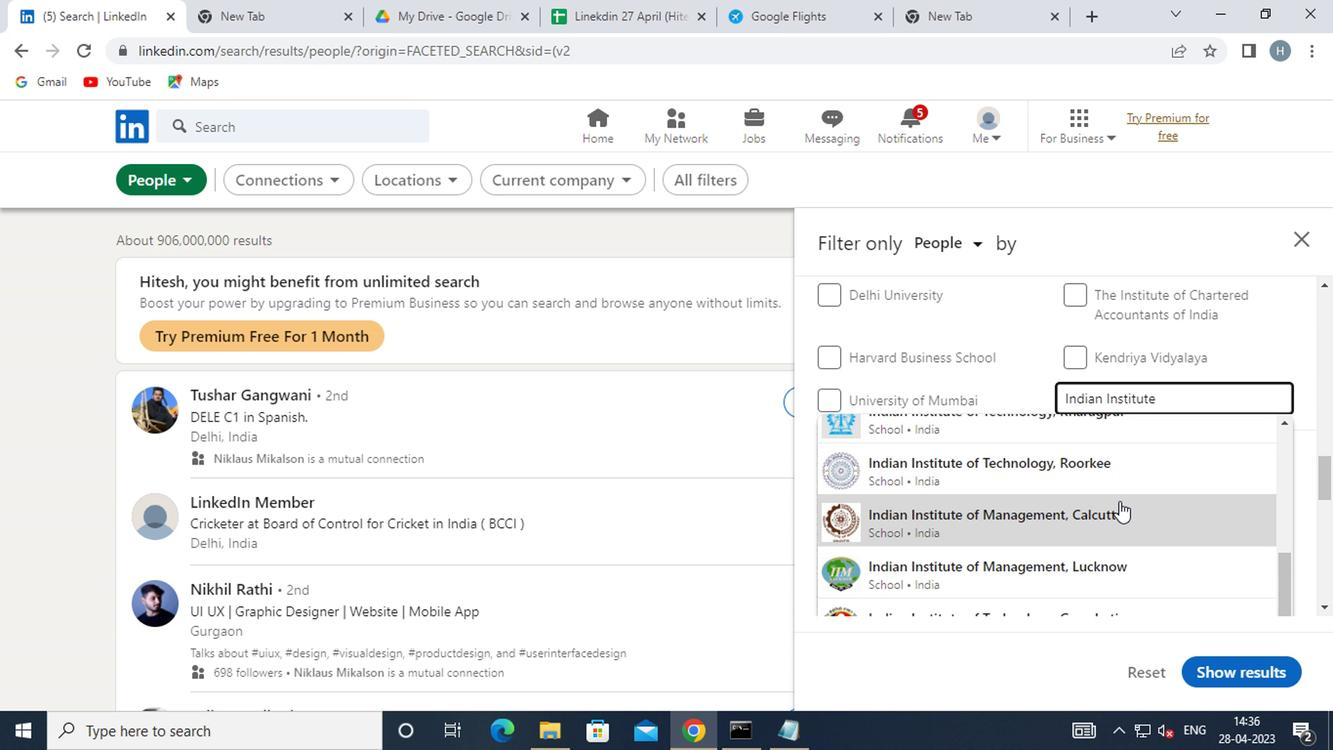 
Action: Mouse scrolled (1118, 497) with delta (0, 1)
Screenshot: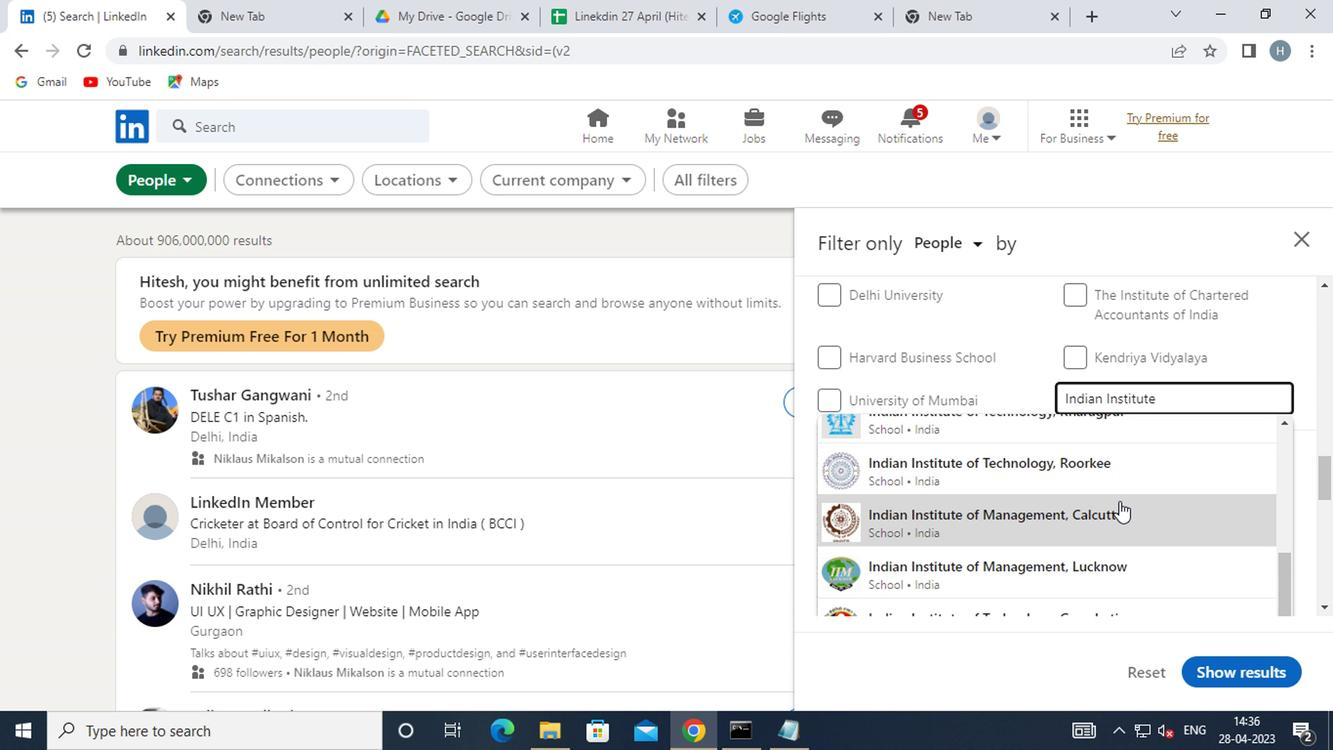 
Action: Mouse moved to (1121, 492)
Screenshot: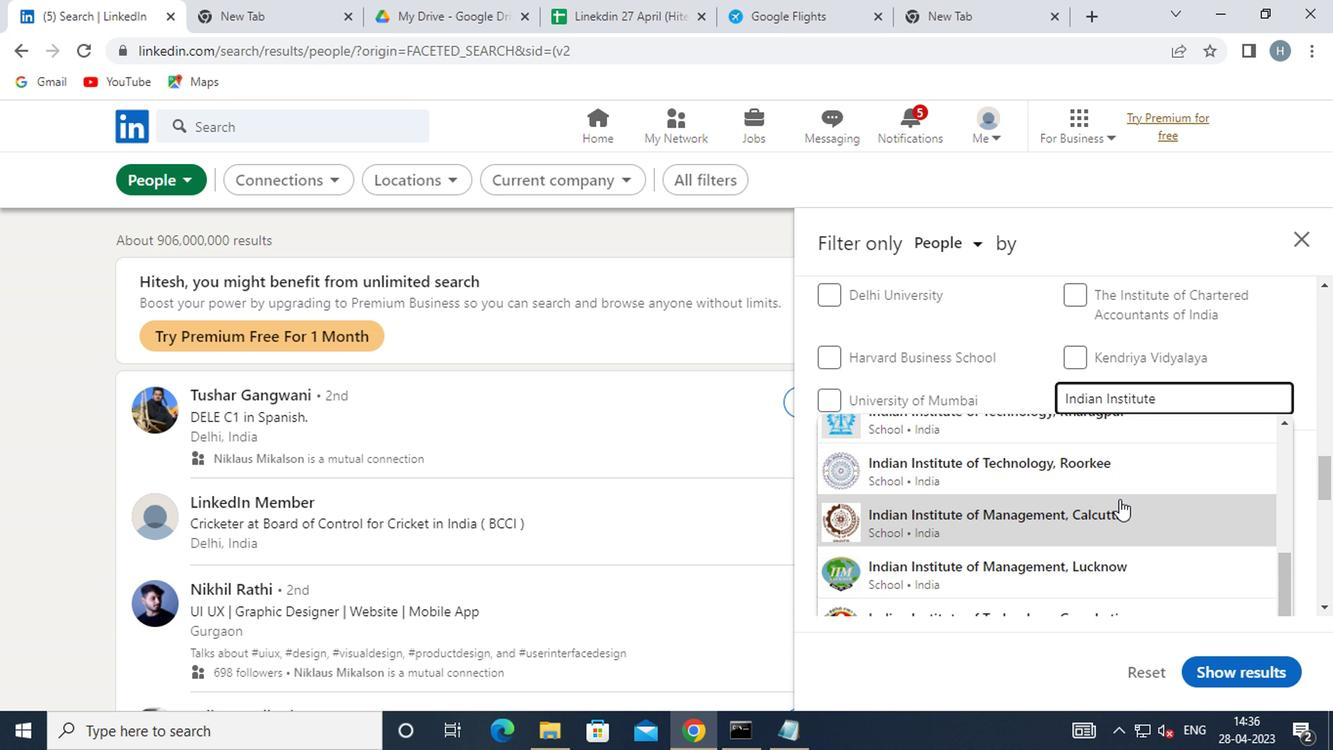 
Action: Mouse scrolled (1121, 493) with delta (0, 0)
Screenshot: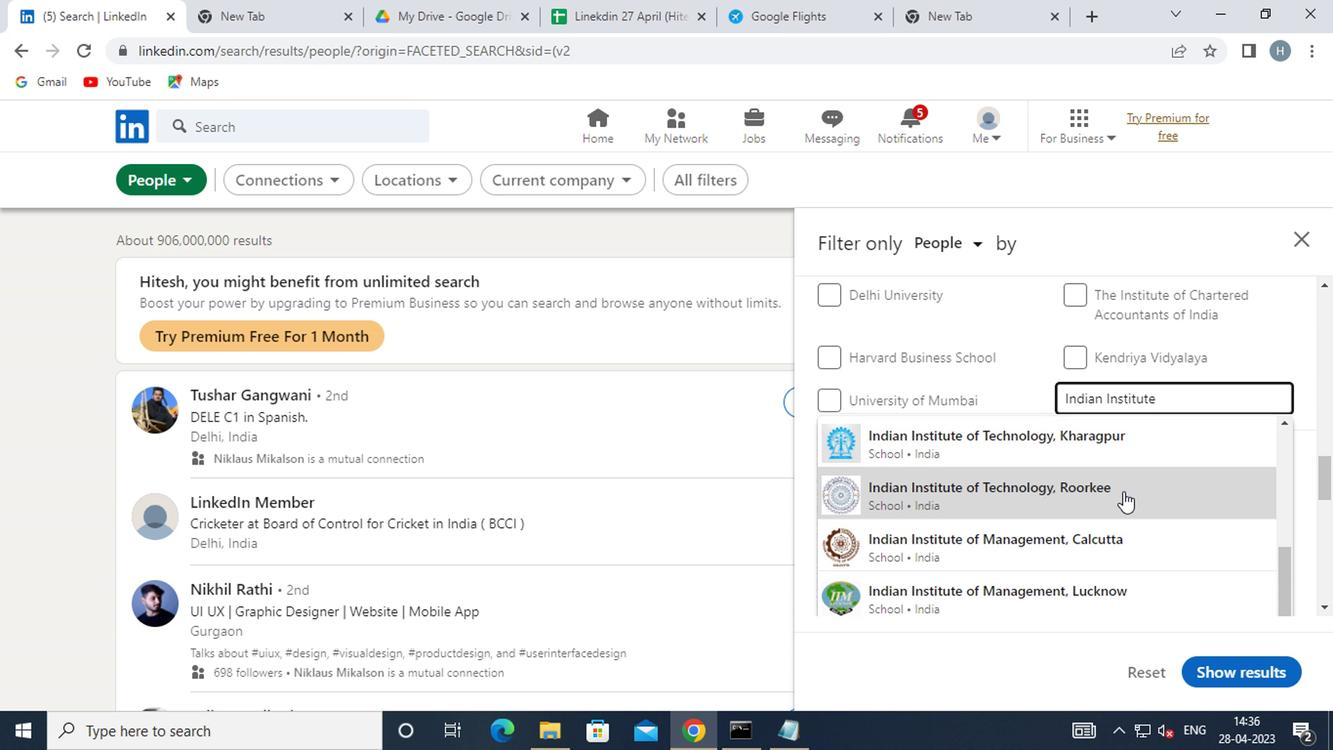 
Action: Mouse scrolled (1121, 493) with delta (0, 0)
Screenshot: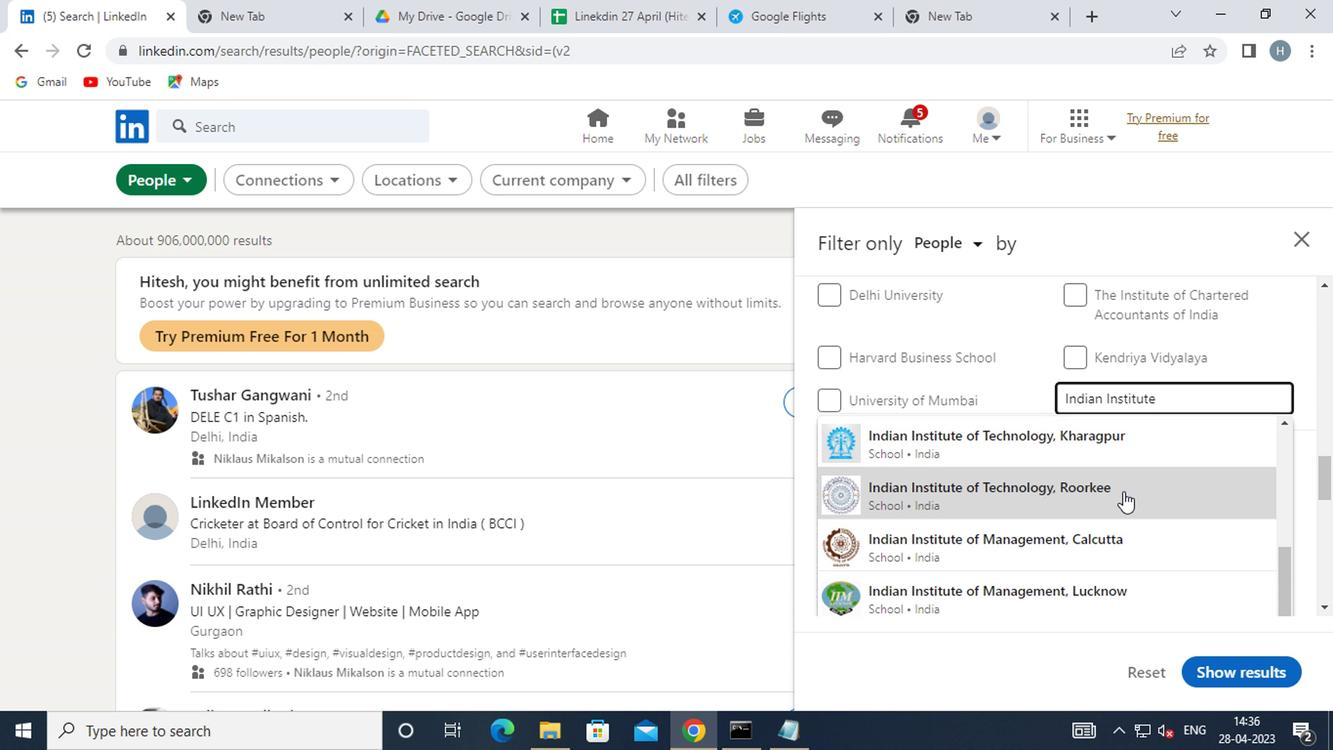 
Action: Mouse scrolled (1121, 493) with delta (0, 0)
Screenshot: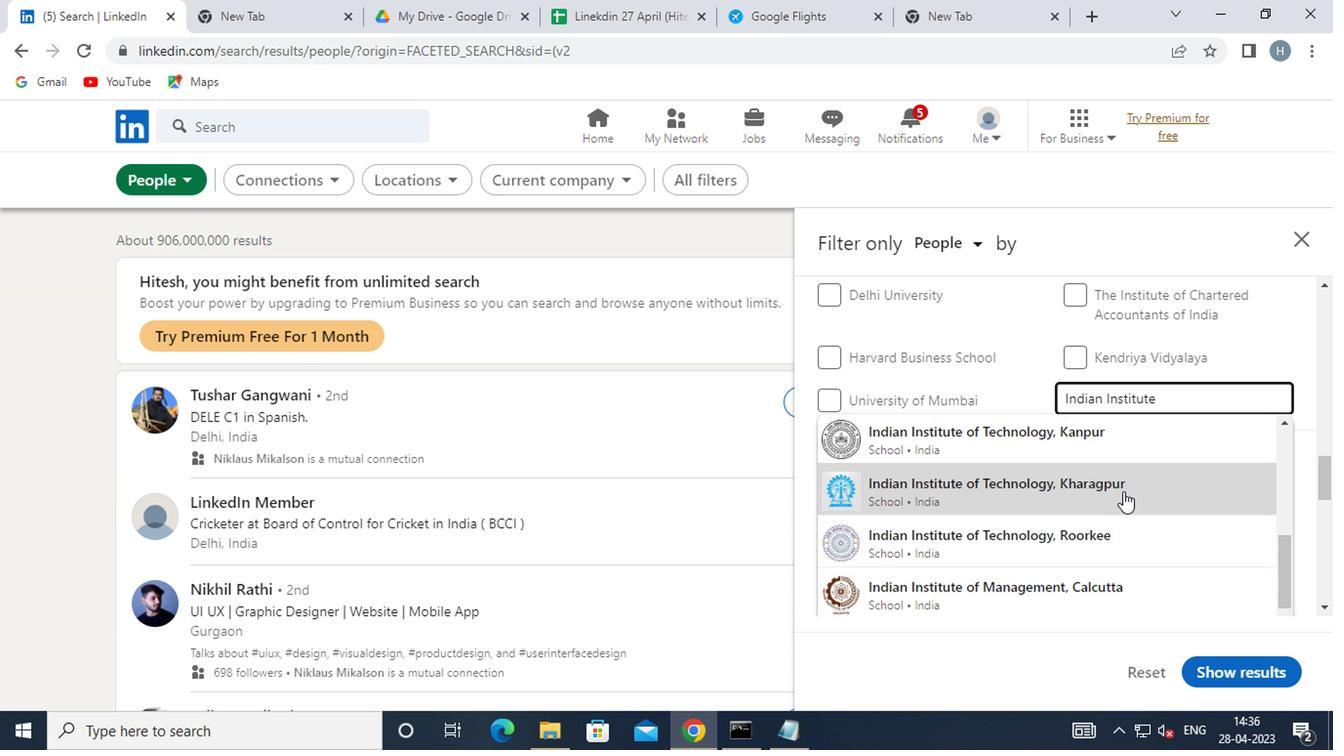 
Action: Mouse scrolled (1121, 493) with delta (0, 0)
Screenshot: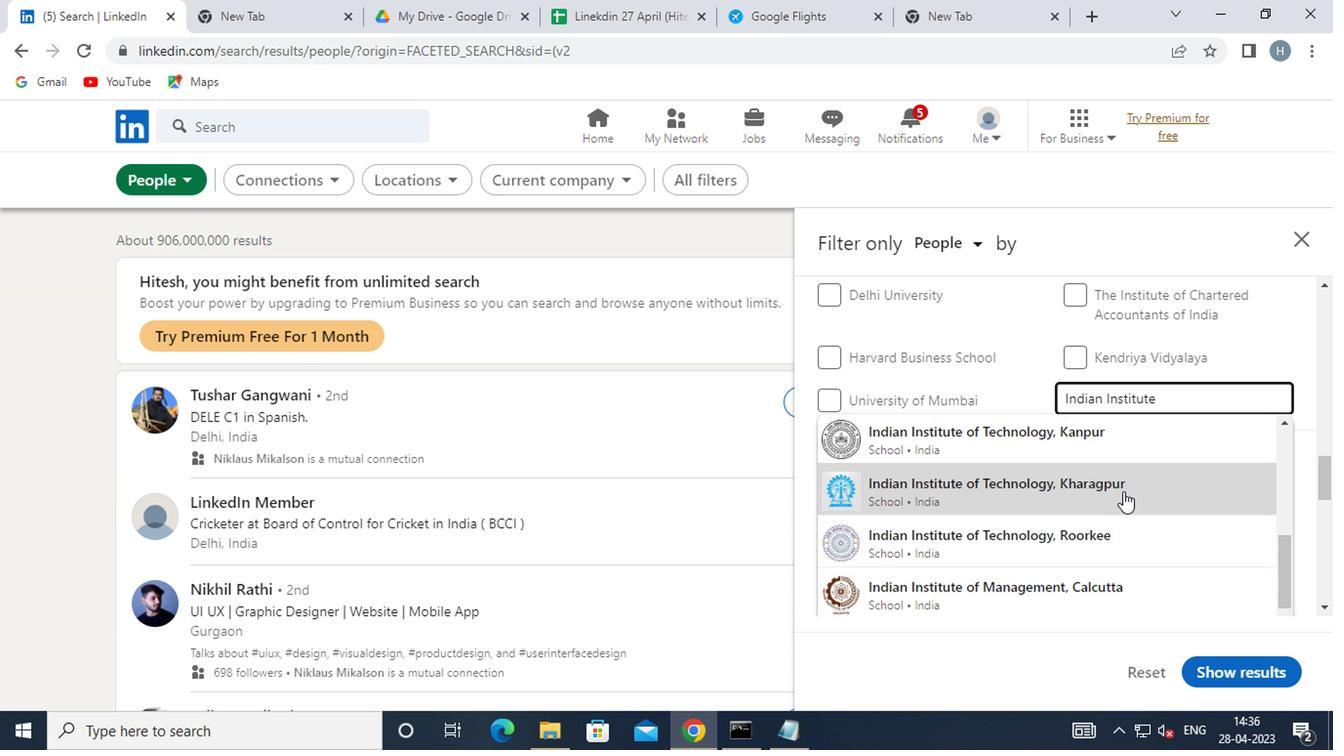 
Action: Mouse scrolled (1121, 493) with delta (0, 0)
Screenshot: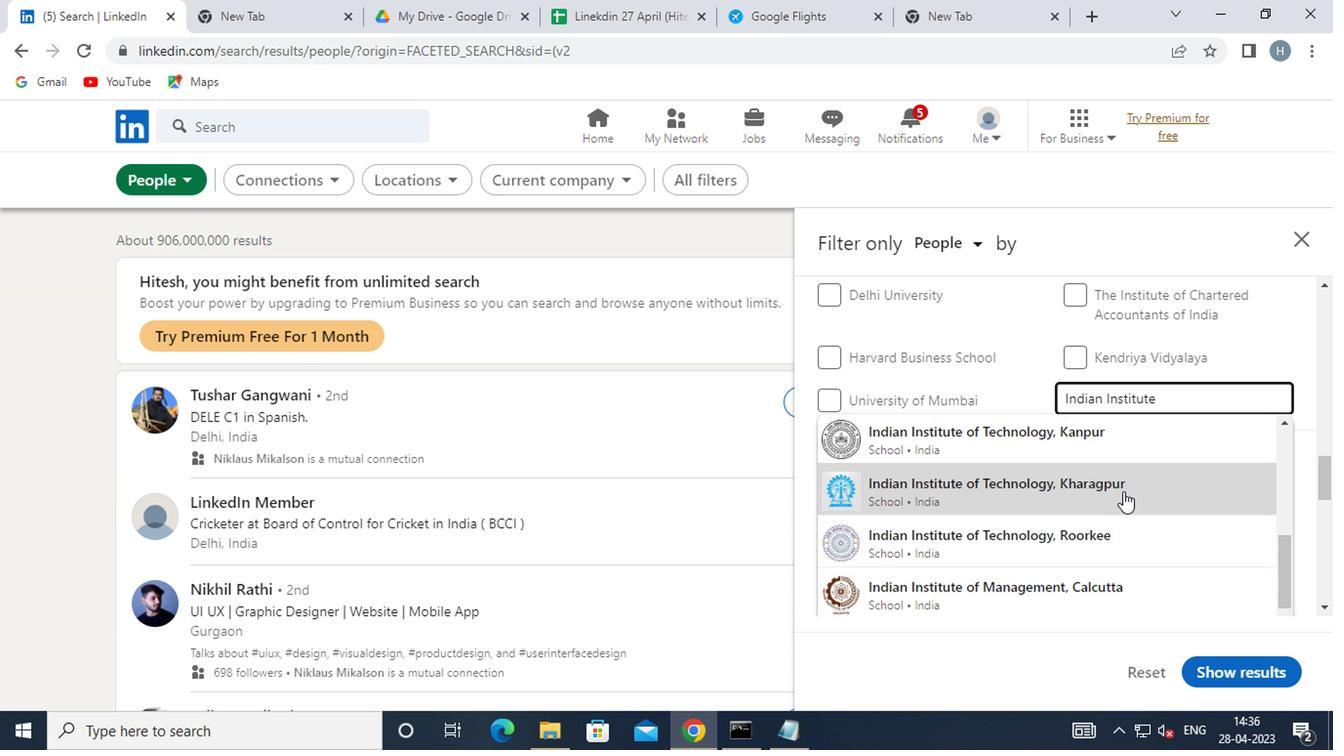 
Action: Mouse scrolled (1121, 493) with delta (0, 0)
Screenshot: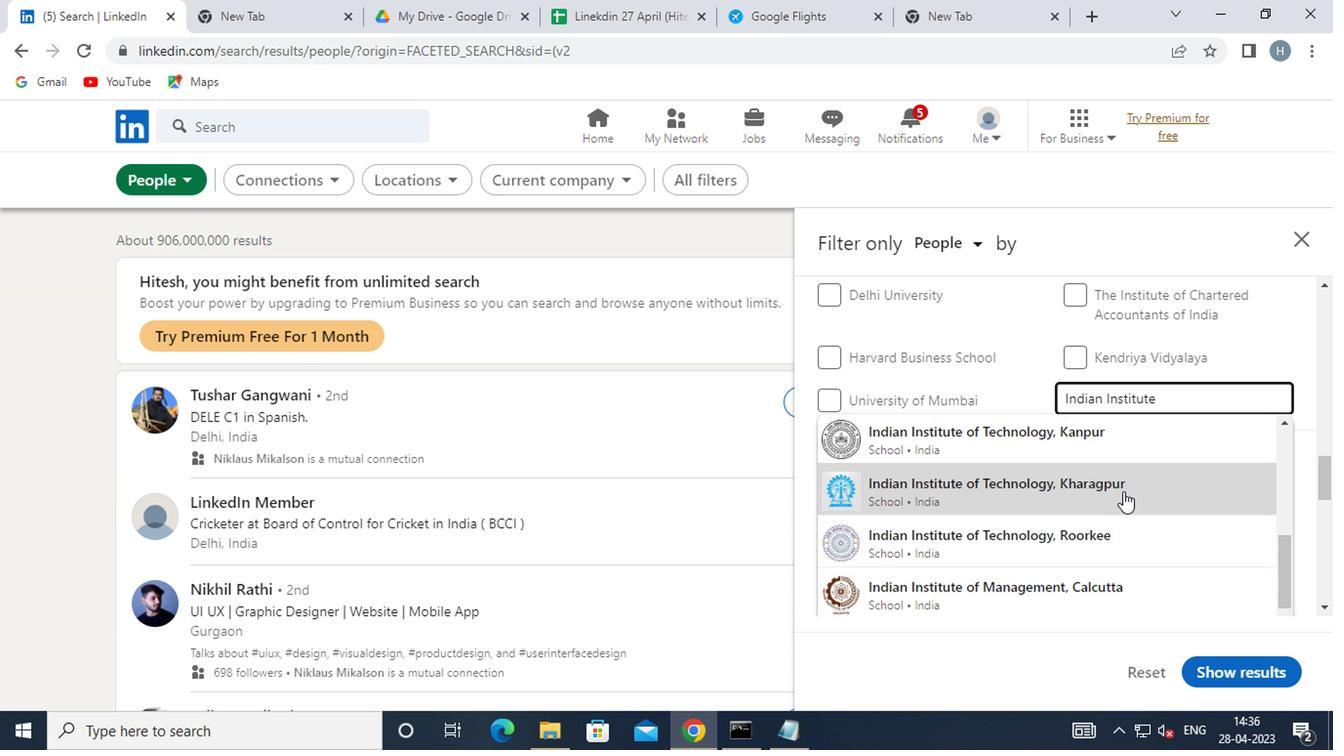 
Action: Mouse moved to (1209, 432)
Screenshot: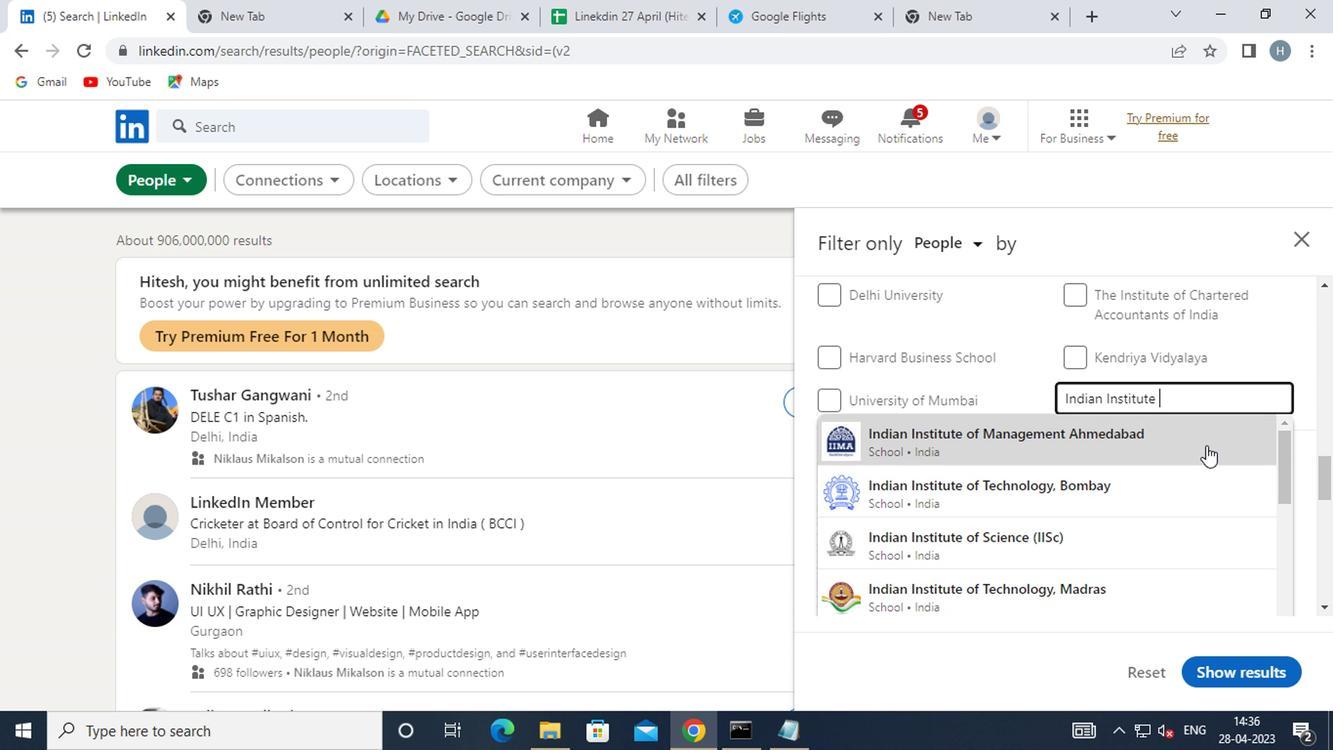 
Action: Key pressed OF<Key.space><Key.shift>TECHNOLOGY<Key.space><Key.shift>J
Screenshot: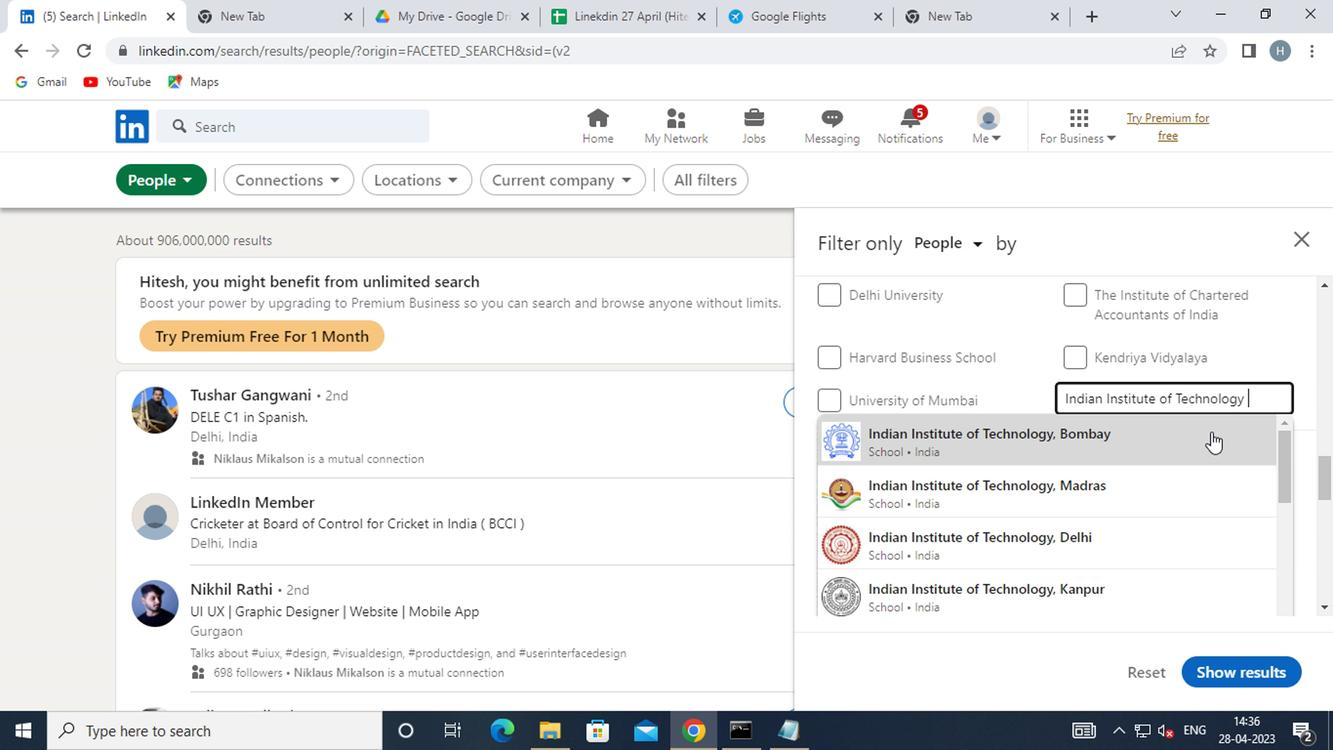 
Action: Mouse moved to (1173, 432)
Screenshot: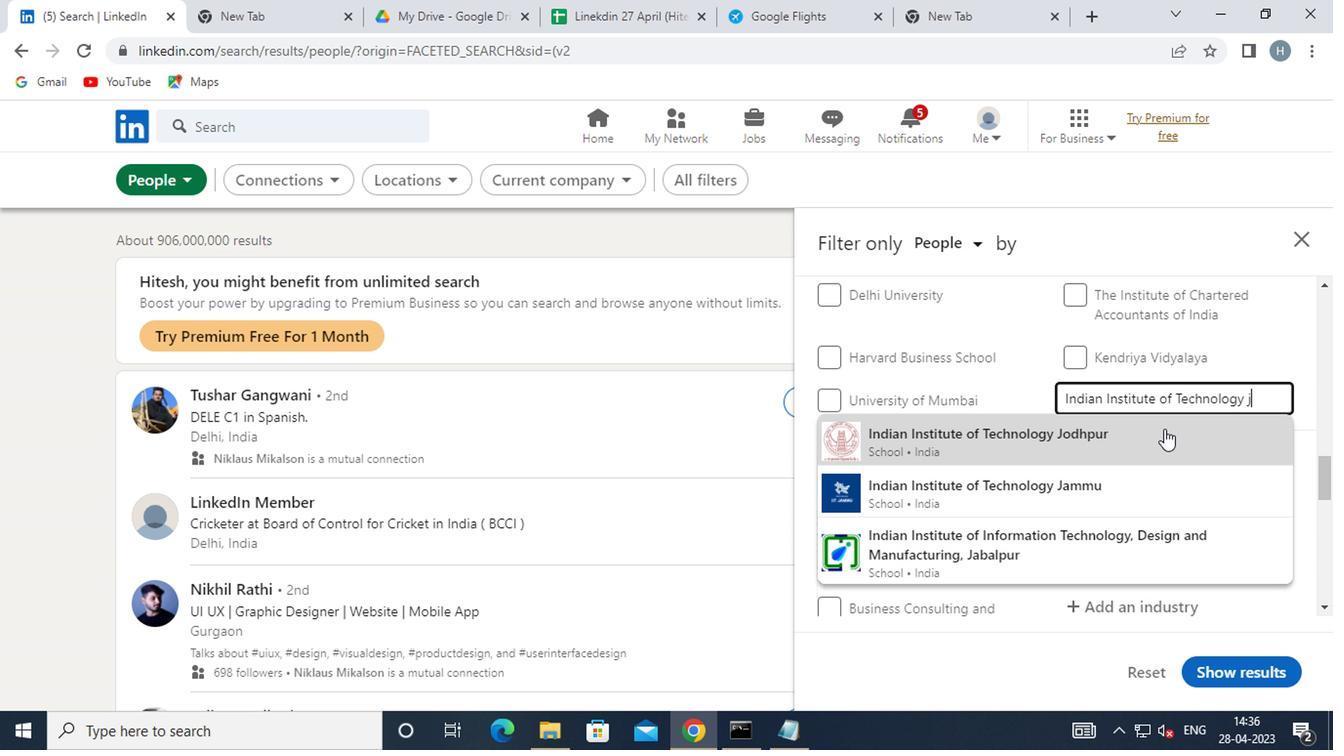
Action: Mouse pressed left at (1173, 432)
Screenshot: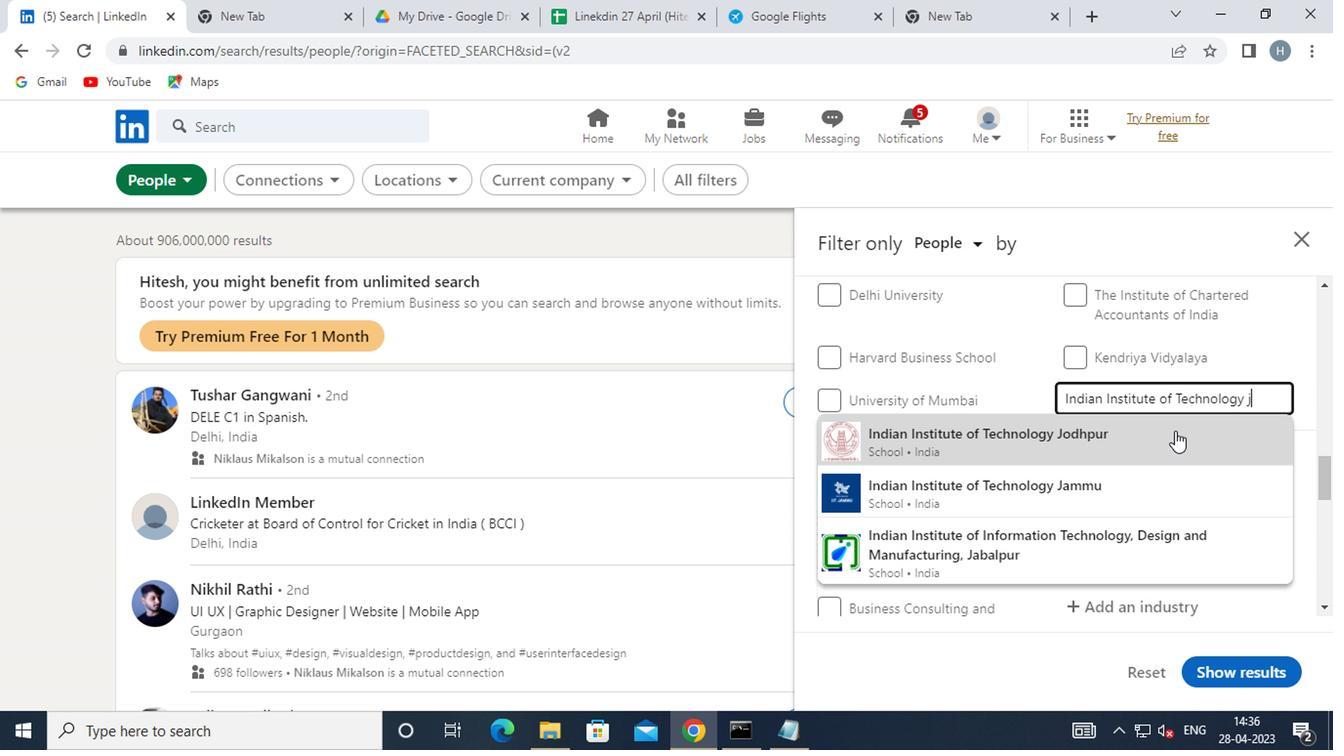 
Action: Mouse moved to (1108, 438)
Screenshot: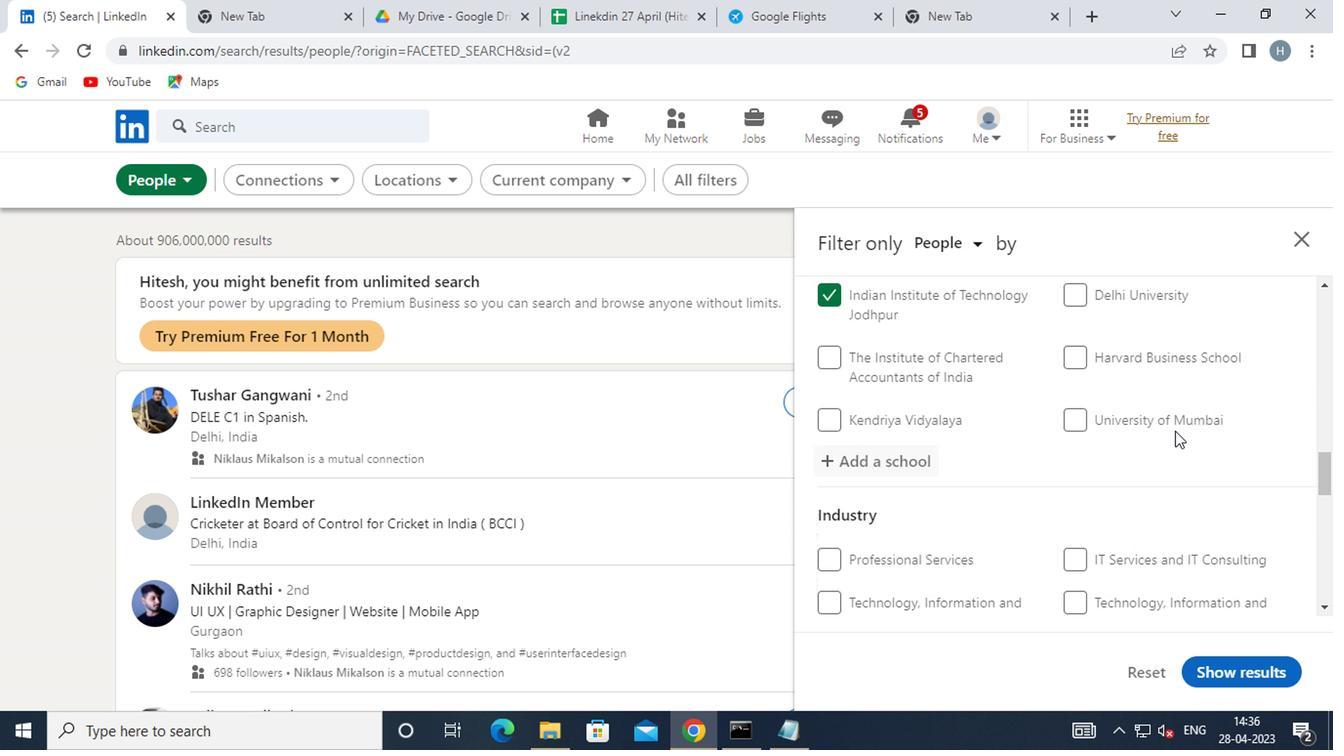 
Action: Mouse scrolled (1108, 437) with delta (0, -1)
Screenshot: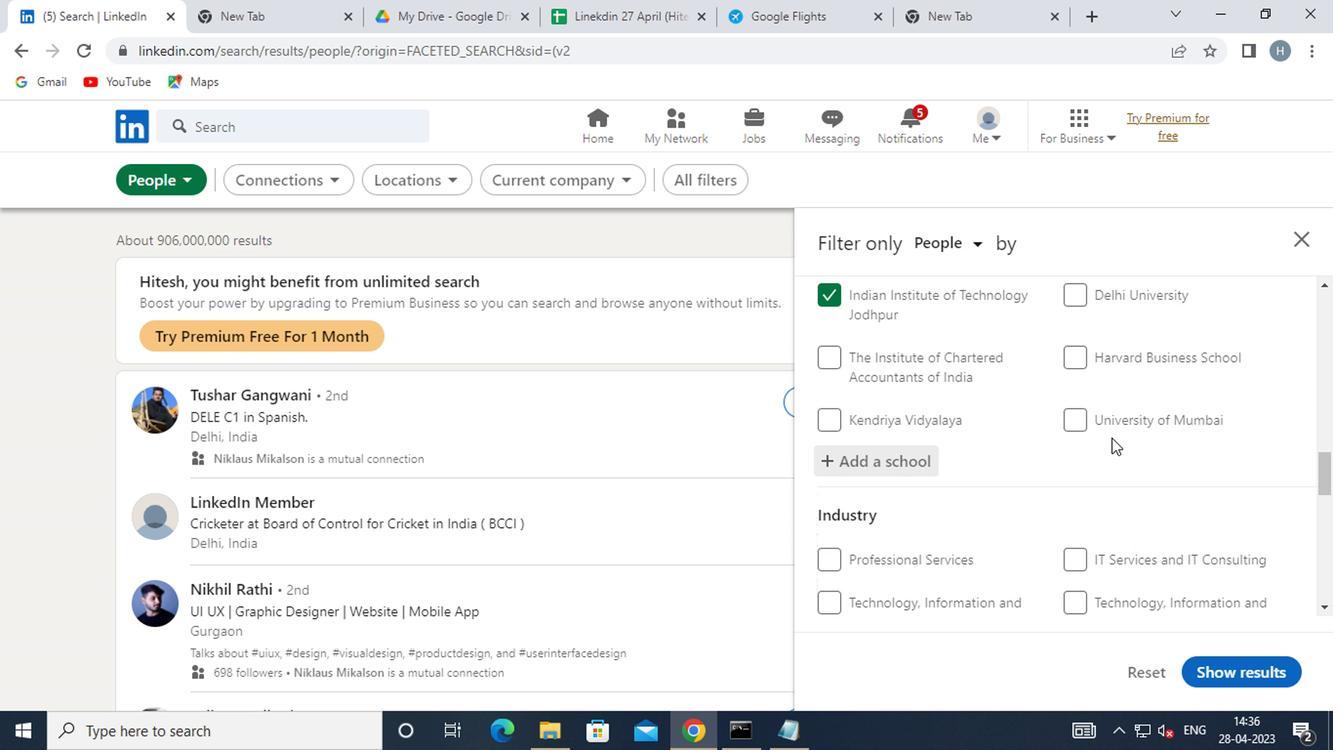
Action: Mouse scrolled (1108, 437) with delta (0, -1)
Screenshot: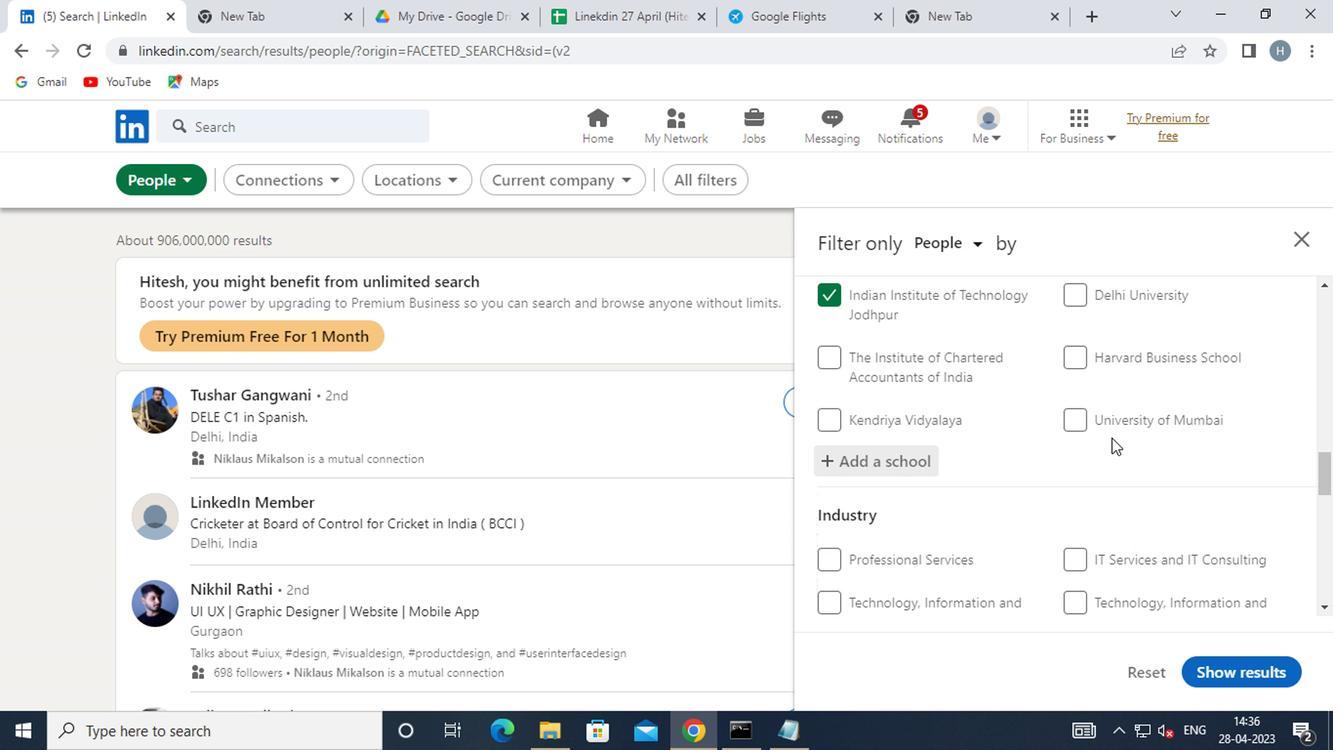 
Action: Mouse scrolled (1108, 437) with delta (0, -1)
Screenshot: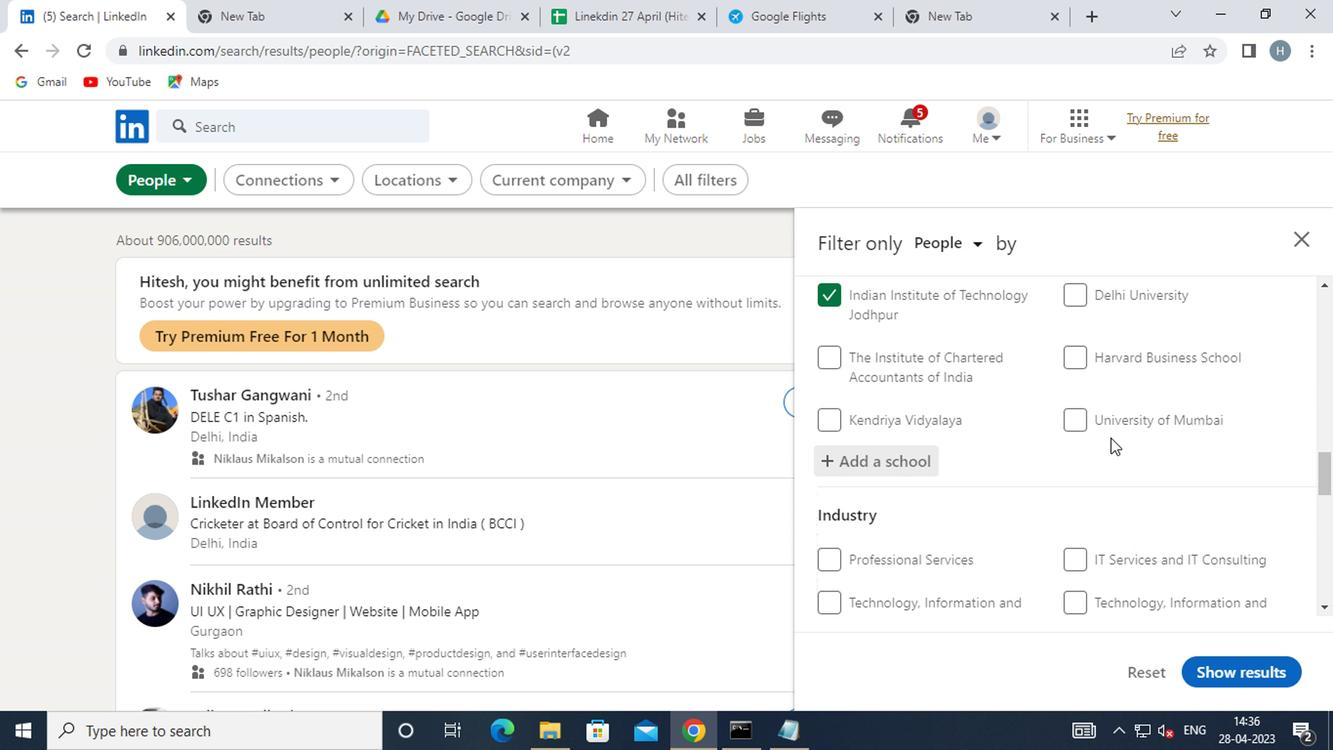 
Action: Mouse moved to (1165, 363)
Screenshot: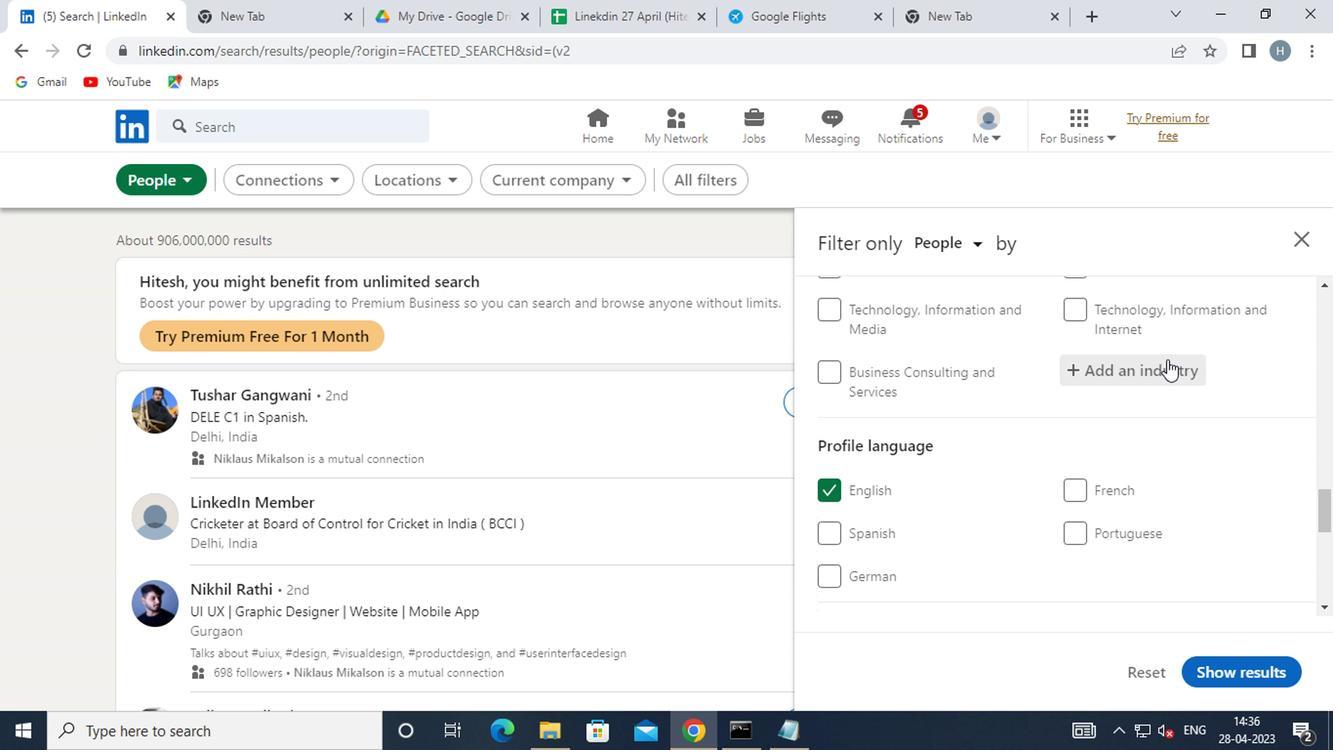 
Action: Mouse pressed left at (1165, 363)
Screenshot: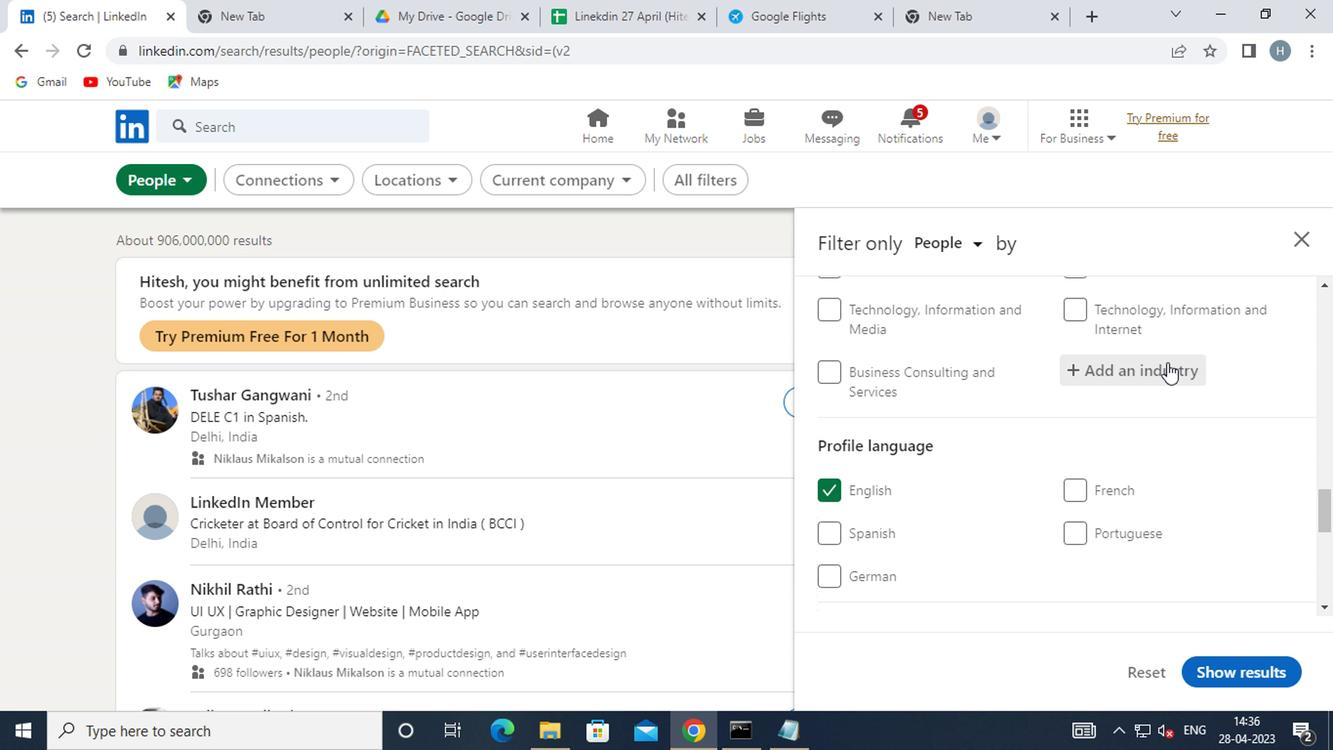 
Action: Key pressed <Key.shift>WHOLE
Screenshot: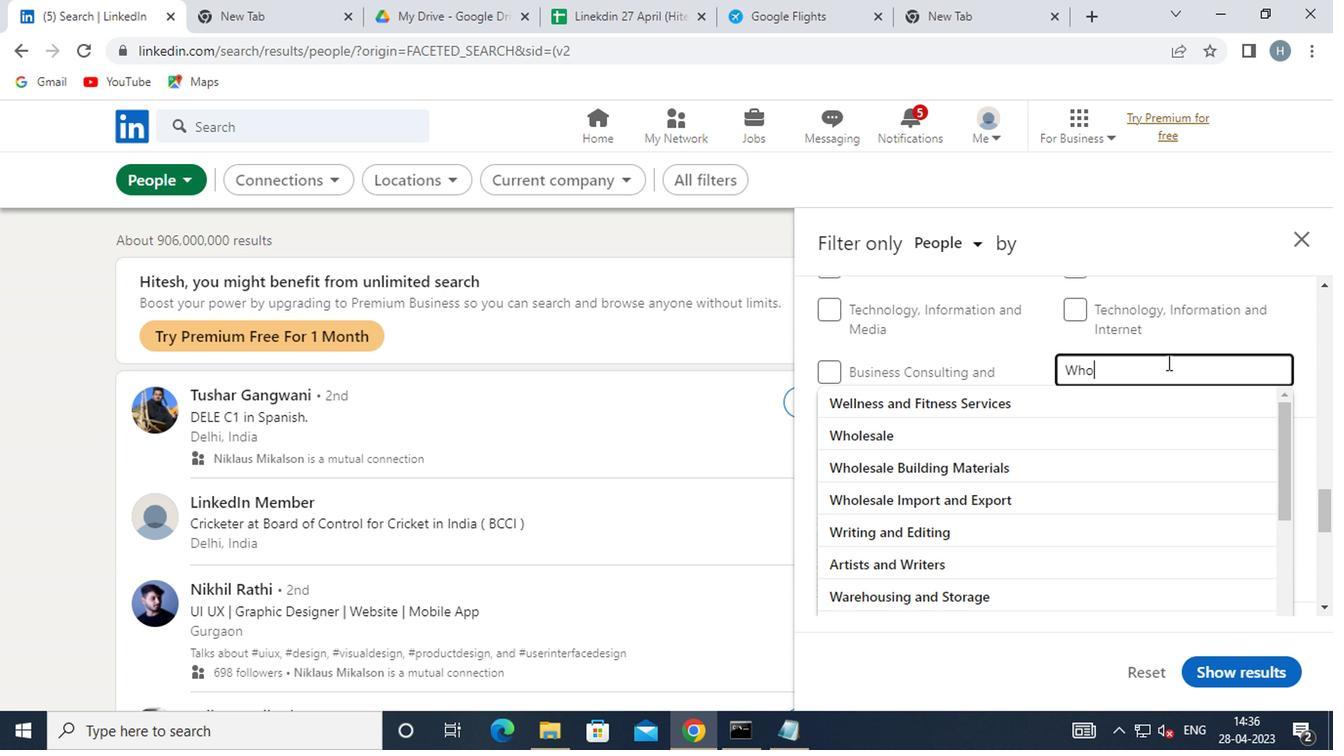 
Action: Mouse moved to (1080, 413)
Screenshot: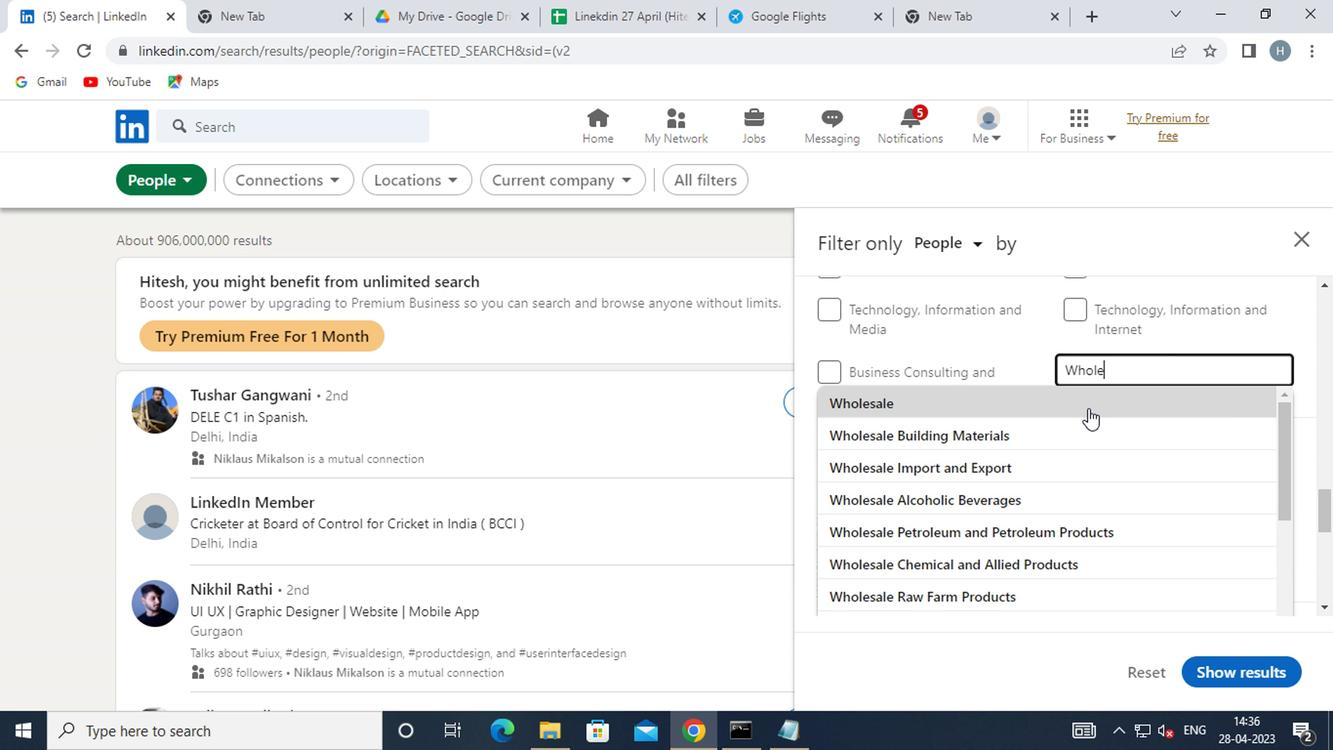
Action: Key pressed SAL
Screenshot: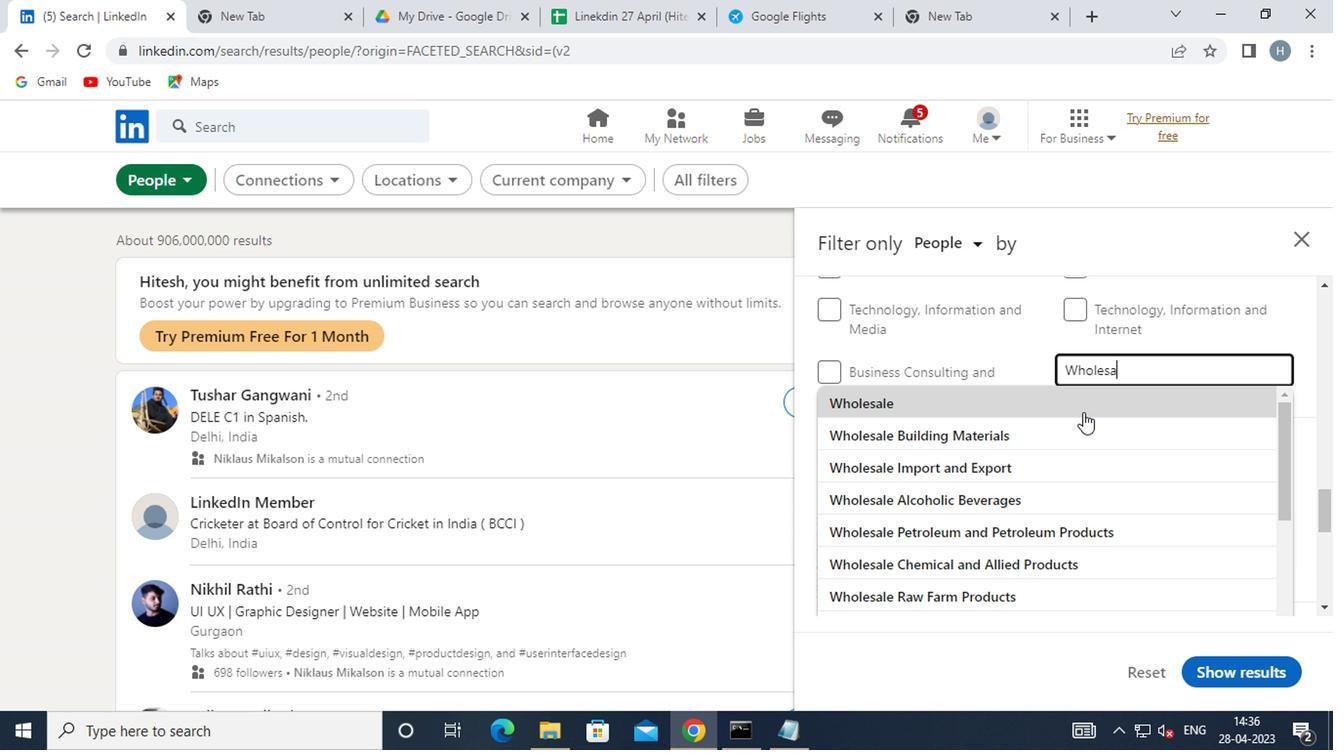 
Action: Mouse moved to (1082, 410)
Screenshot: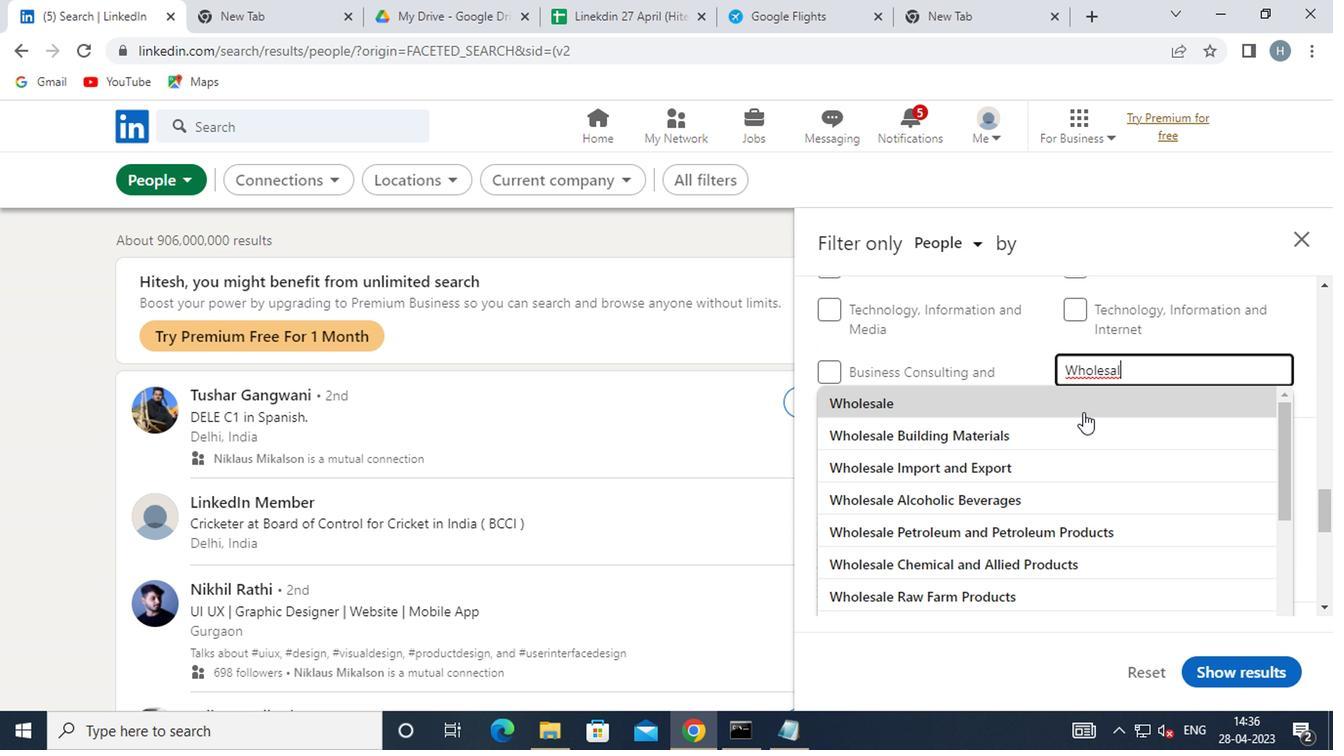 
Action: Key pressed E
Screenshot: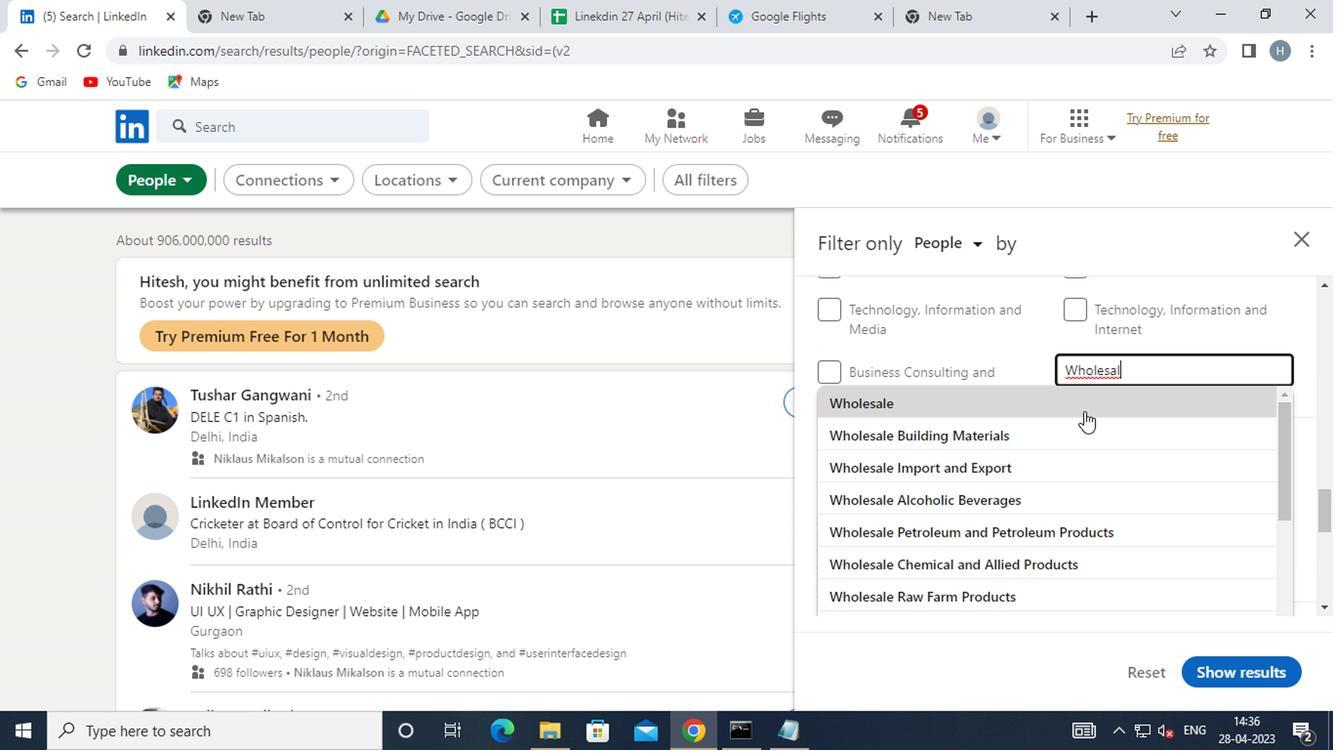 
Action: Mouse moved to (1082, 408)
Screenshot: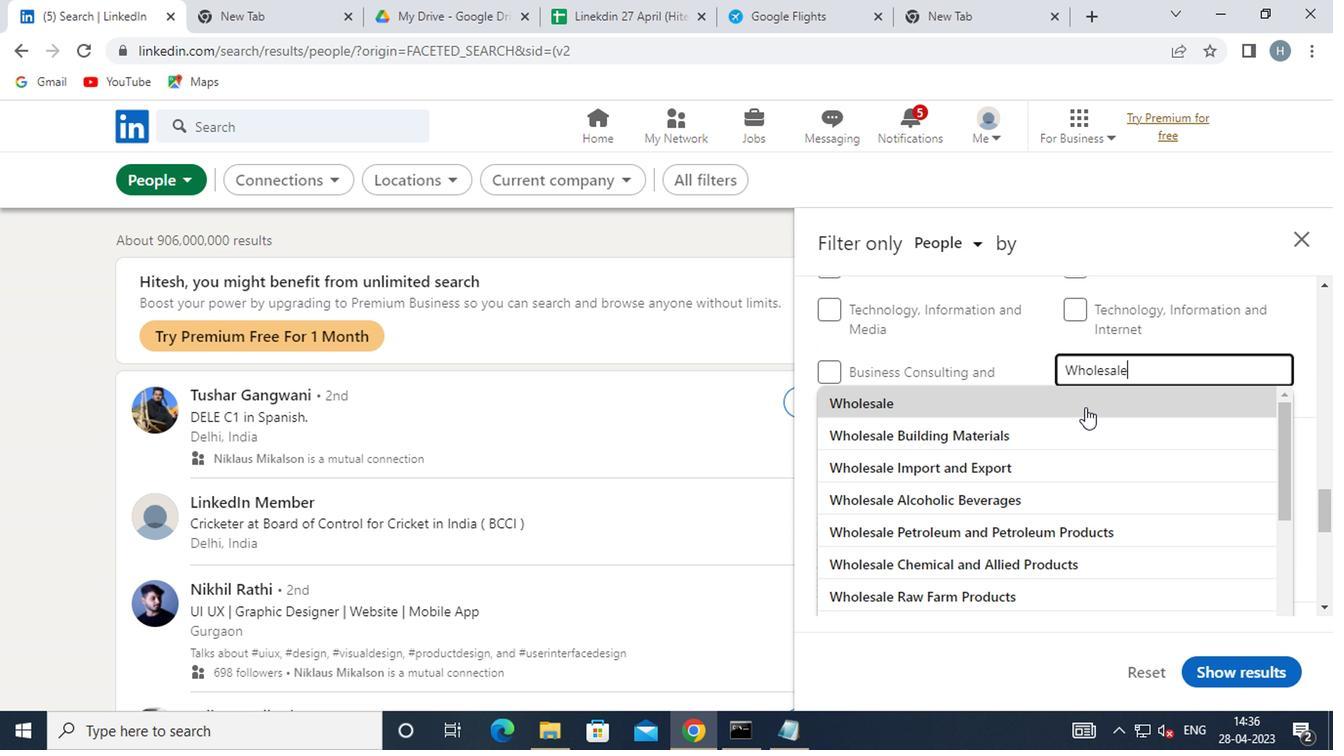 
Action: Key pressed <Key.space><Key.shift>
Screenshot: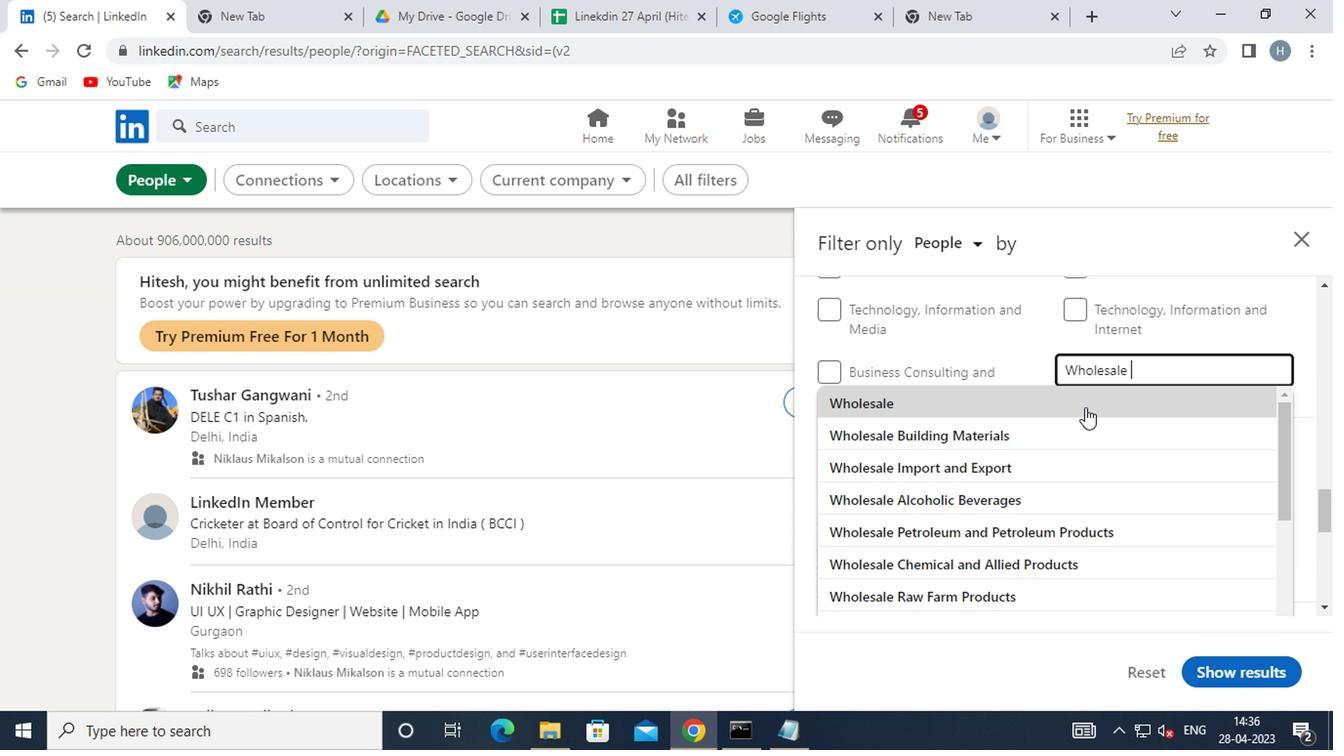 
Action: Mouse moved to (1082, 407)
Screenshot: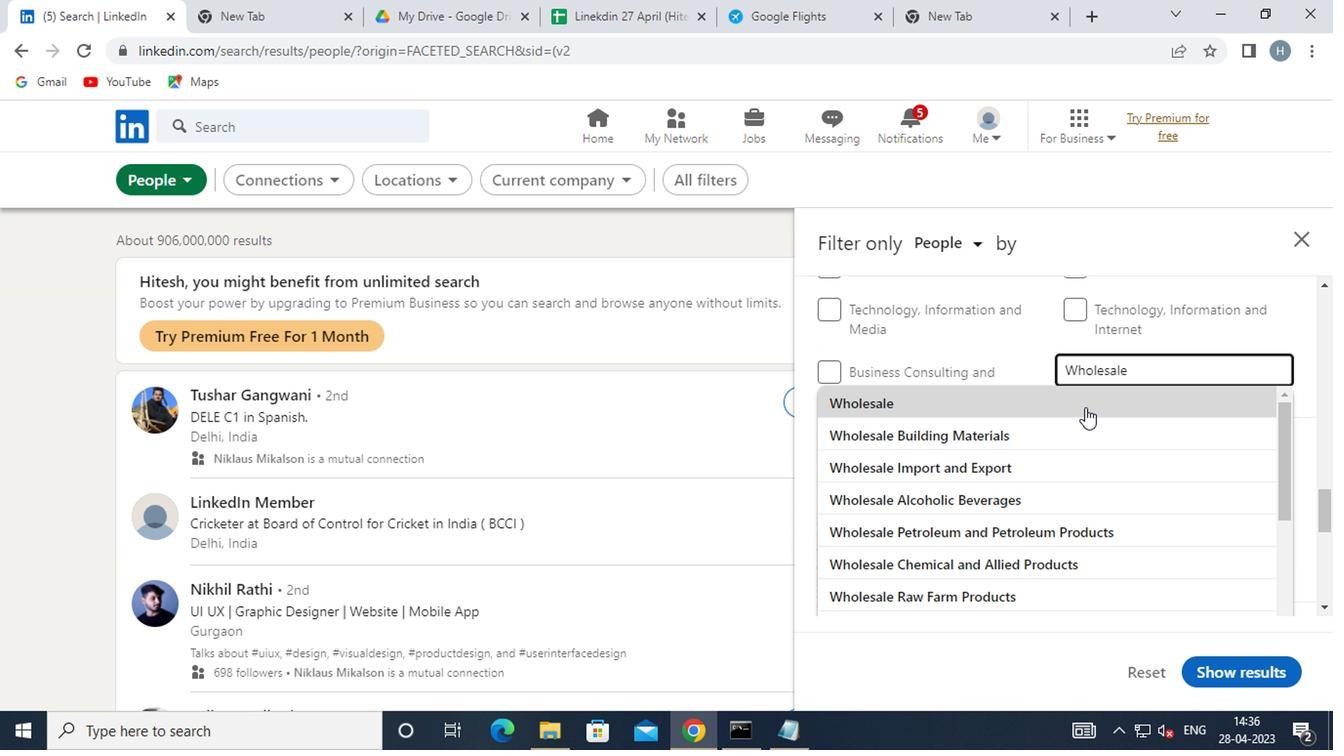 
Action: Key pressed <Key.shift>D
Screenshot: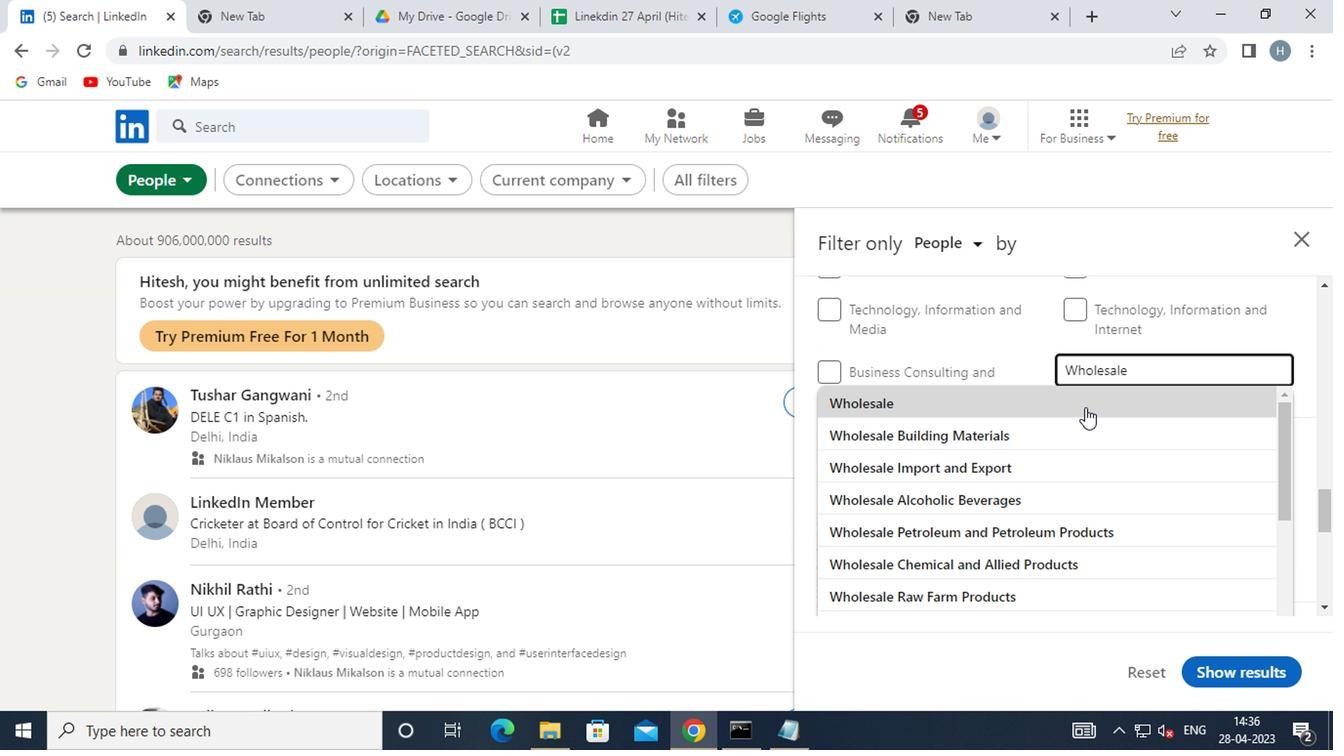 
Action: Mouse moved to (1064, 403)
Screenshot: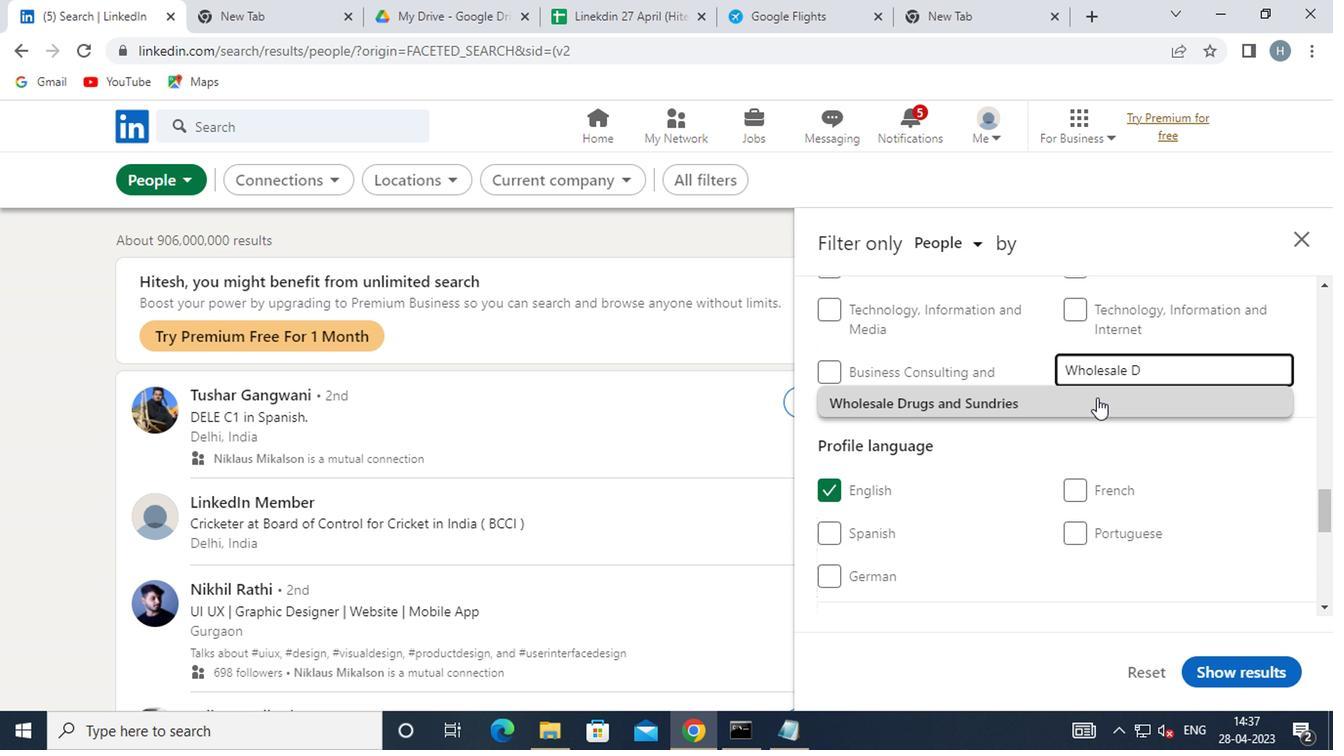
Action: Mouse pressed left at (1064, 403)
Screenshot: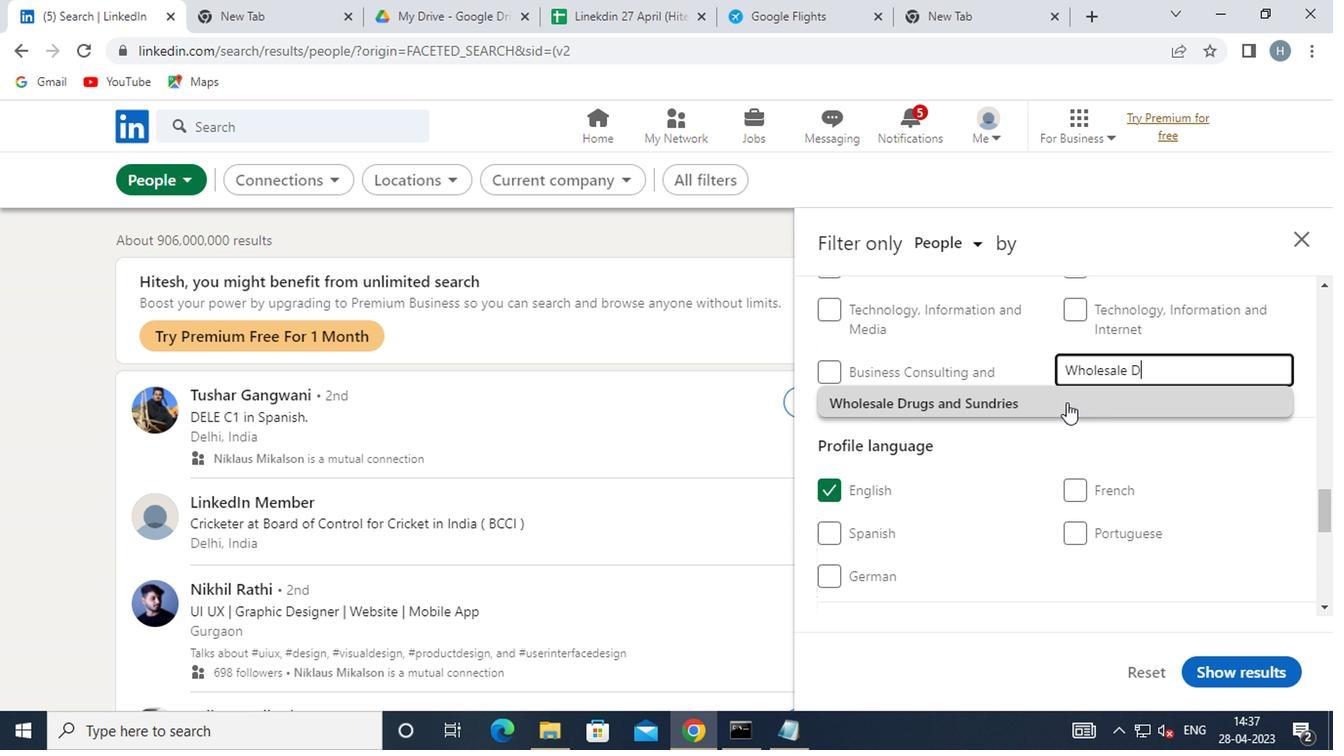 
Action: Mouse moved to (1021, 420)
Screenshot: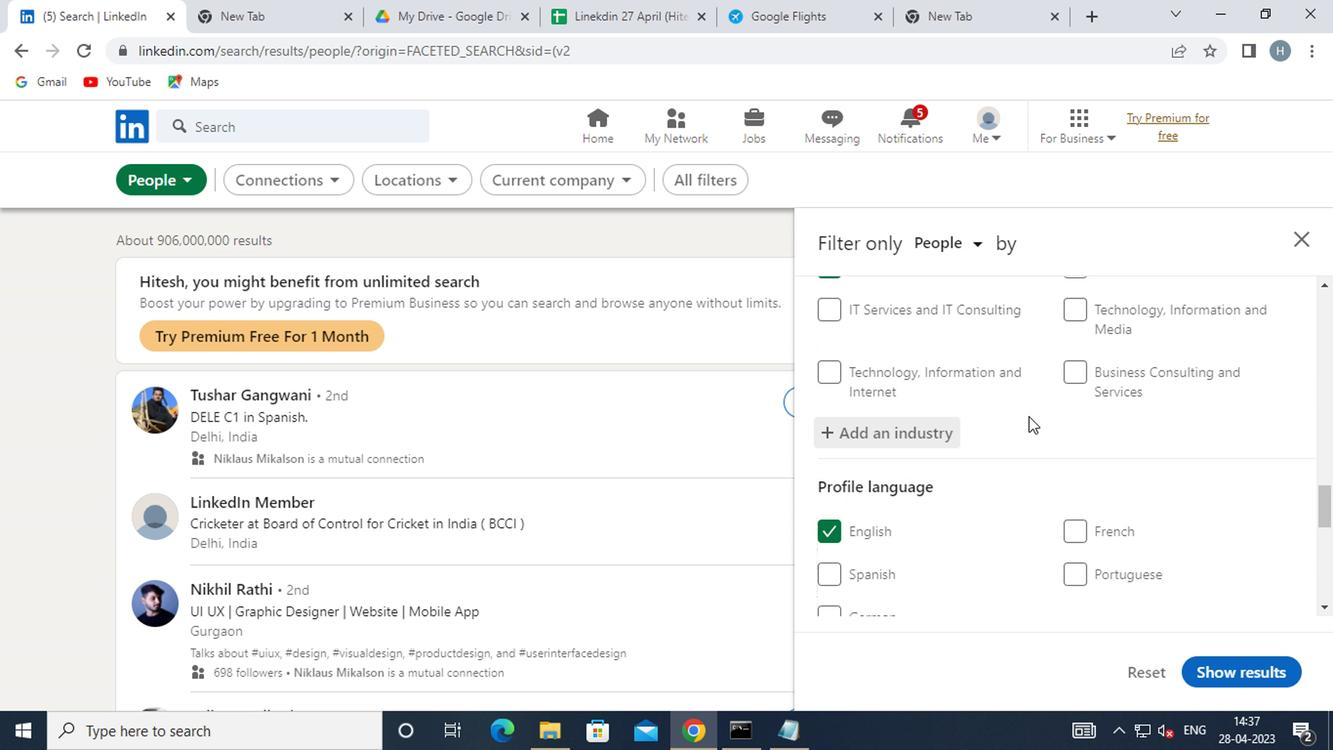 
Action: Mouse scrolled (1021, 419) with delta (0, 0)
Screenshot: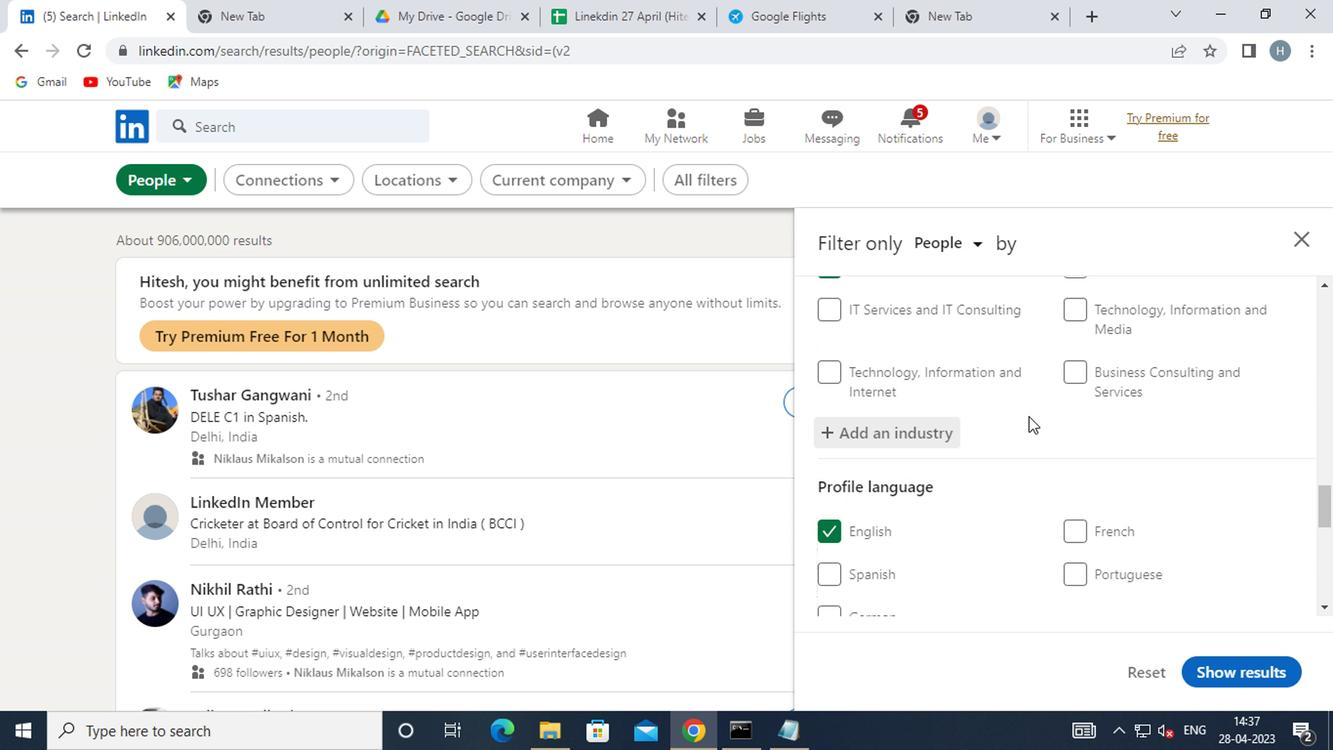 
Action: Mouse moved to (1021, 421)
Screenshot: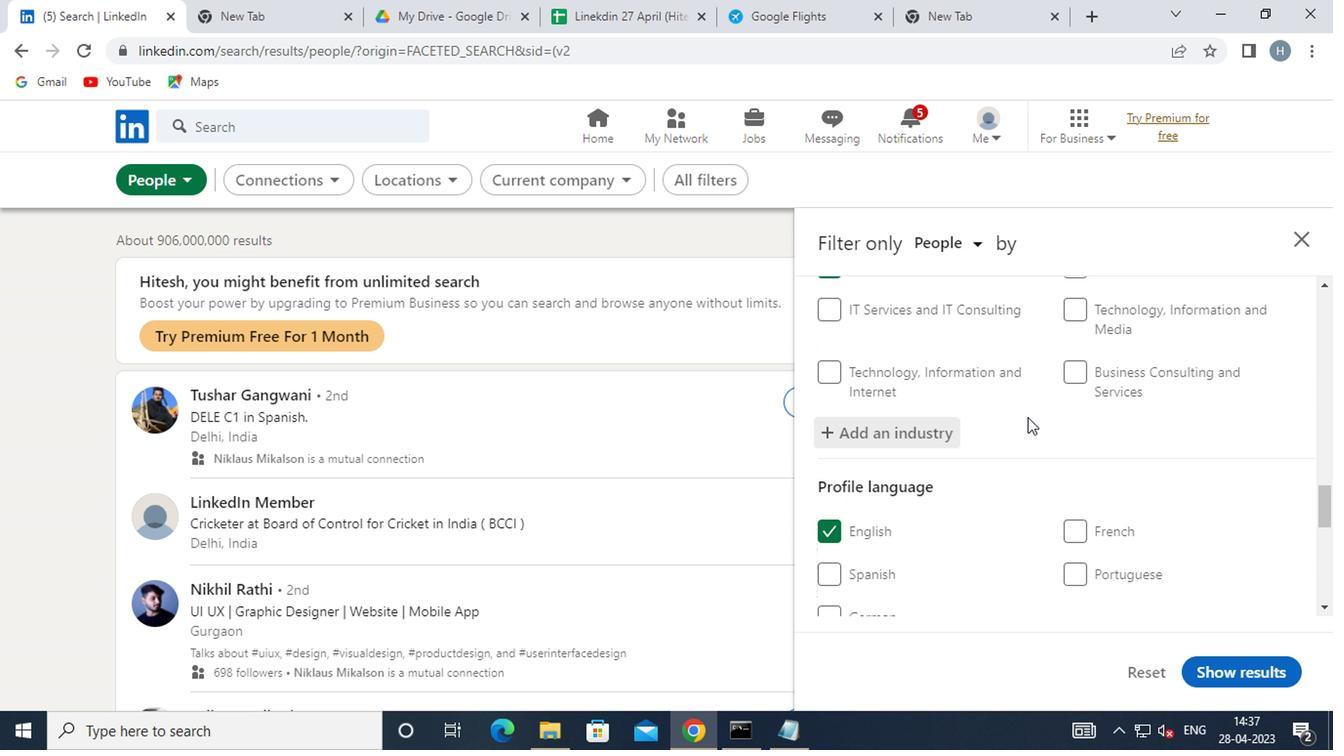
Action: Mouse scrolled (1021, 420) with delta (0, -1)
Screenshot: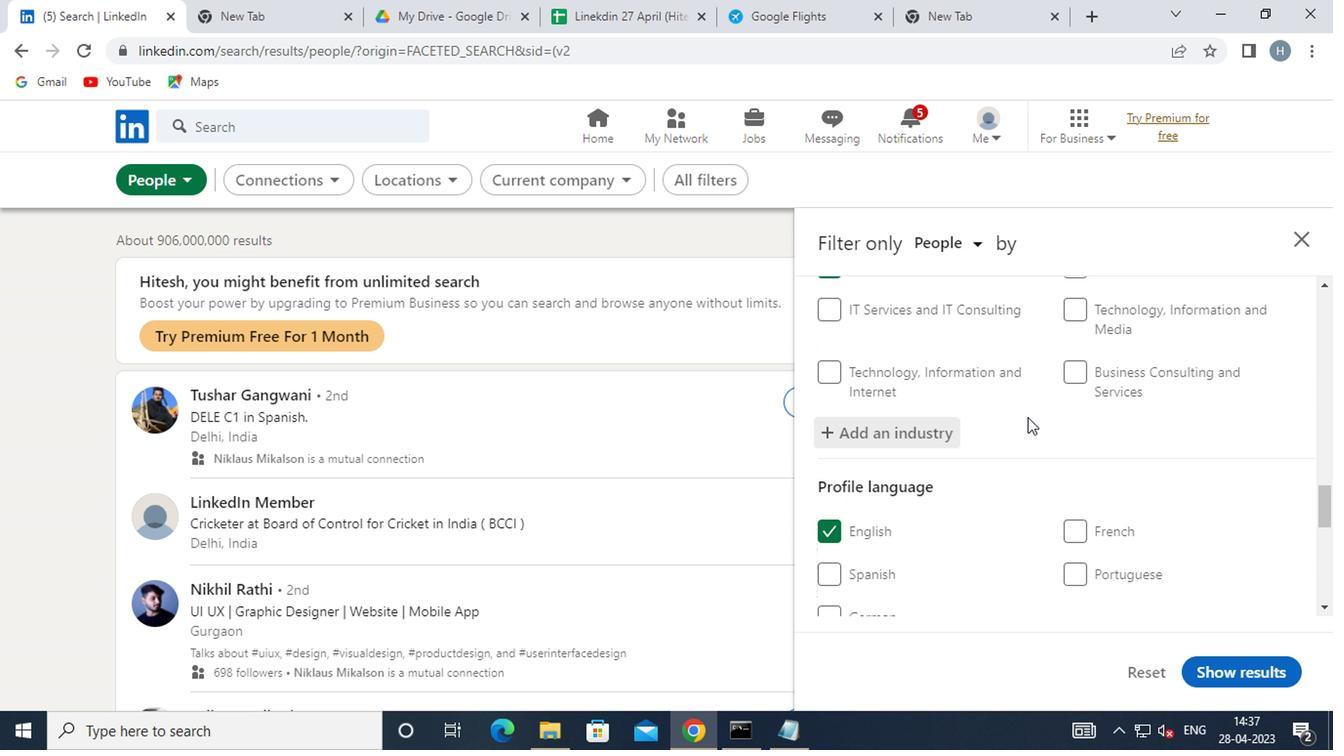 
Action: Mouse moved to (1020, 422)
Screenshot: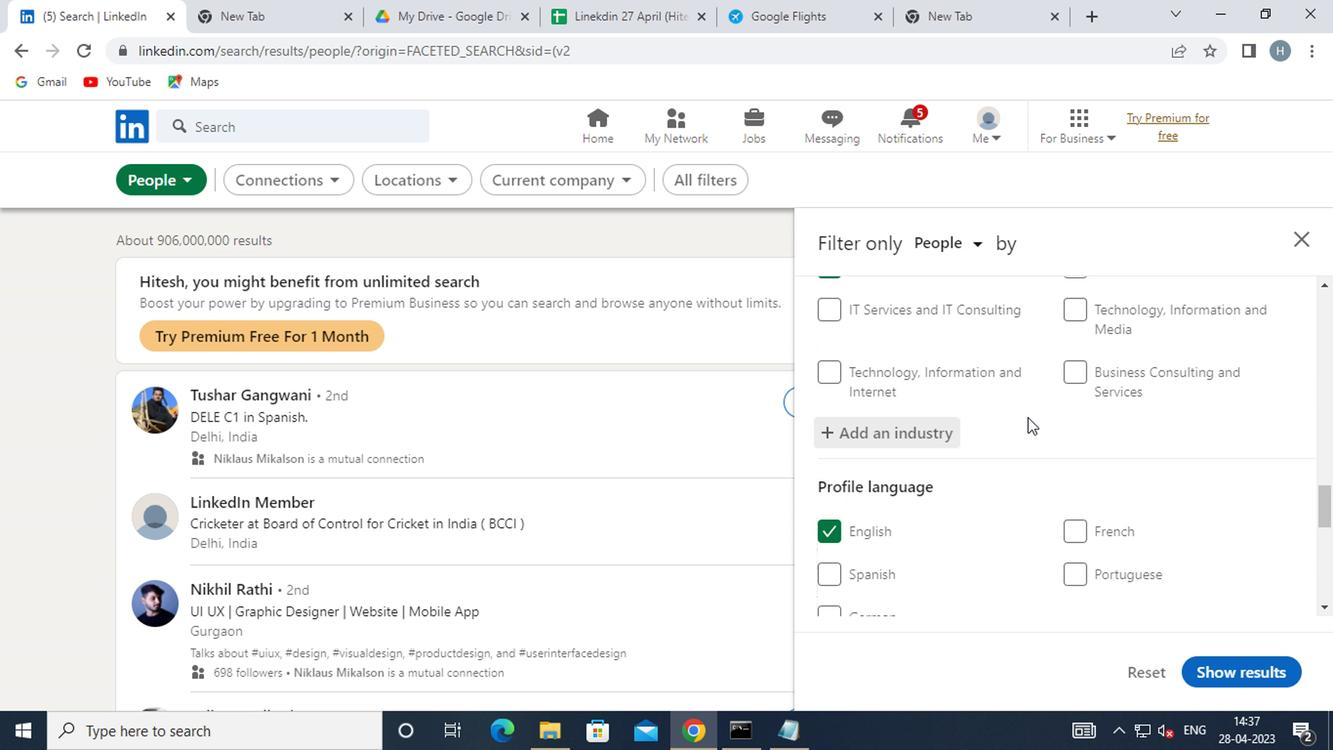 
Action: Mouse scrolled (1020, 421) with delta (0, 0)
Screenshot: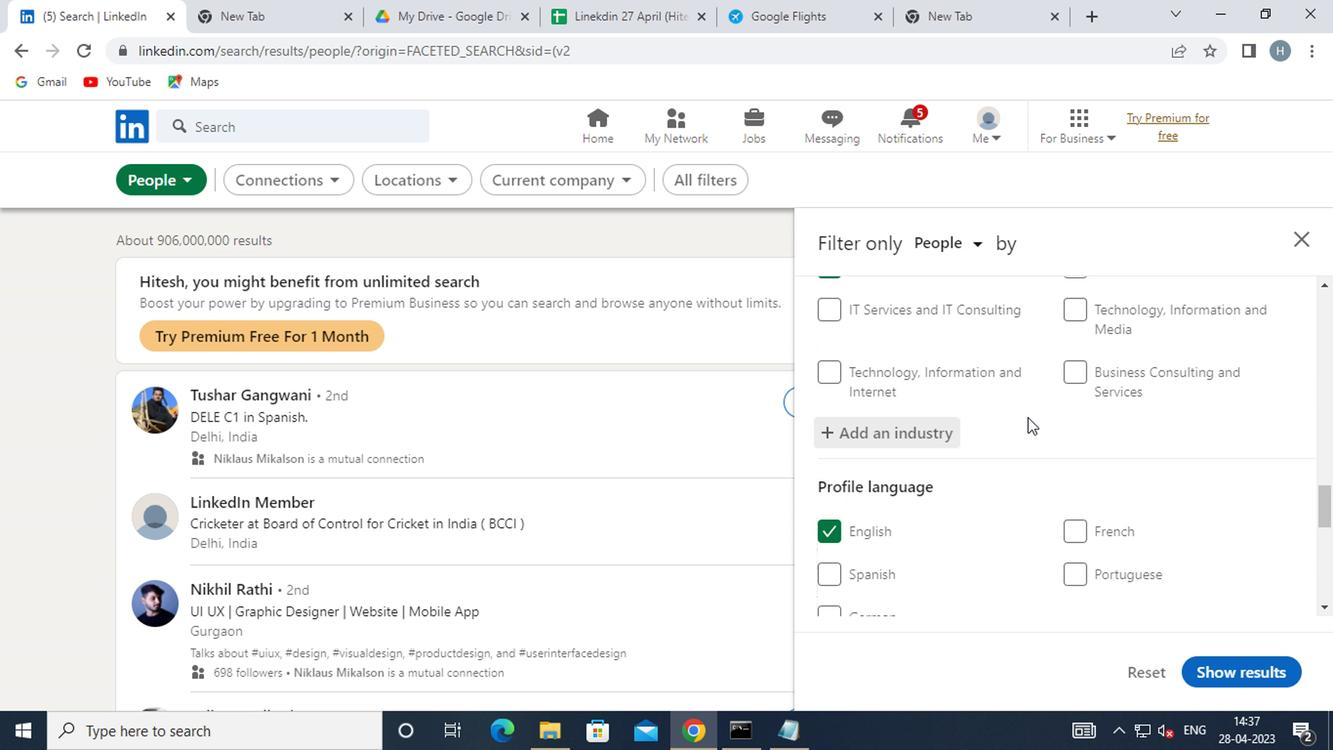 
Action: Mouse scrolled (1020, 421) with delta (0, 0)
Screenshot: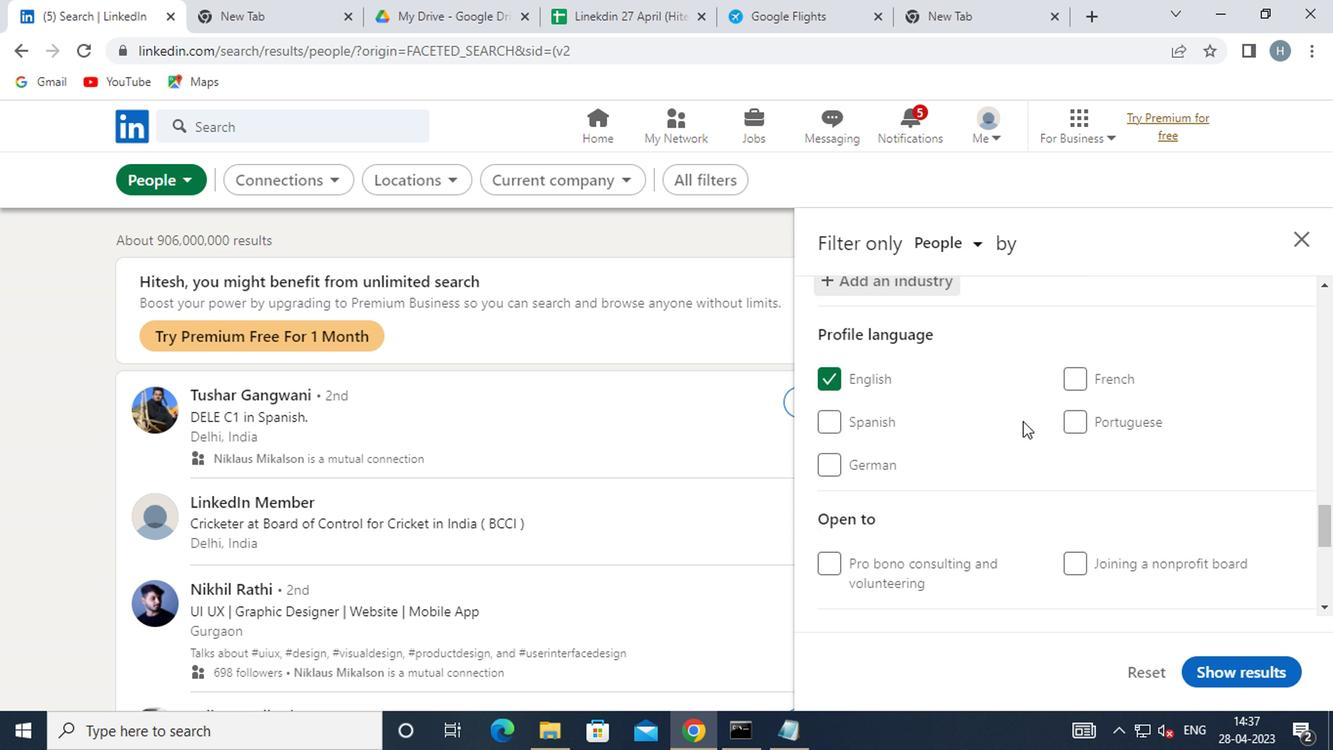 
Action: Mouse scrolled (1020, 421) with delta (0, 0)
Screenshot: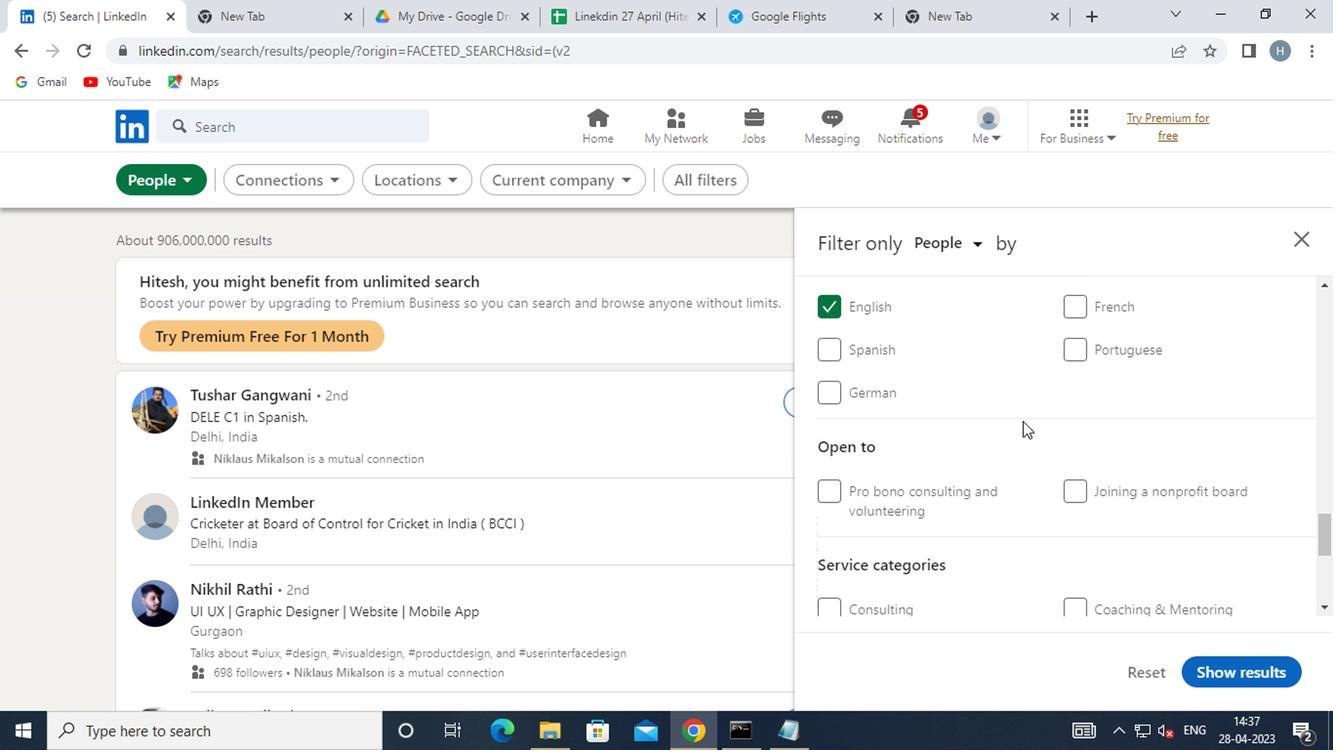 
Action: Mouse moved to (1127, 424)
Screenshot: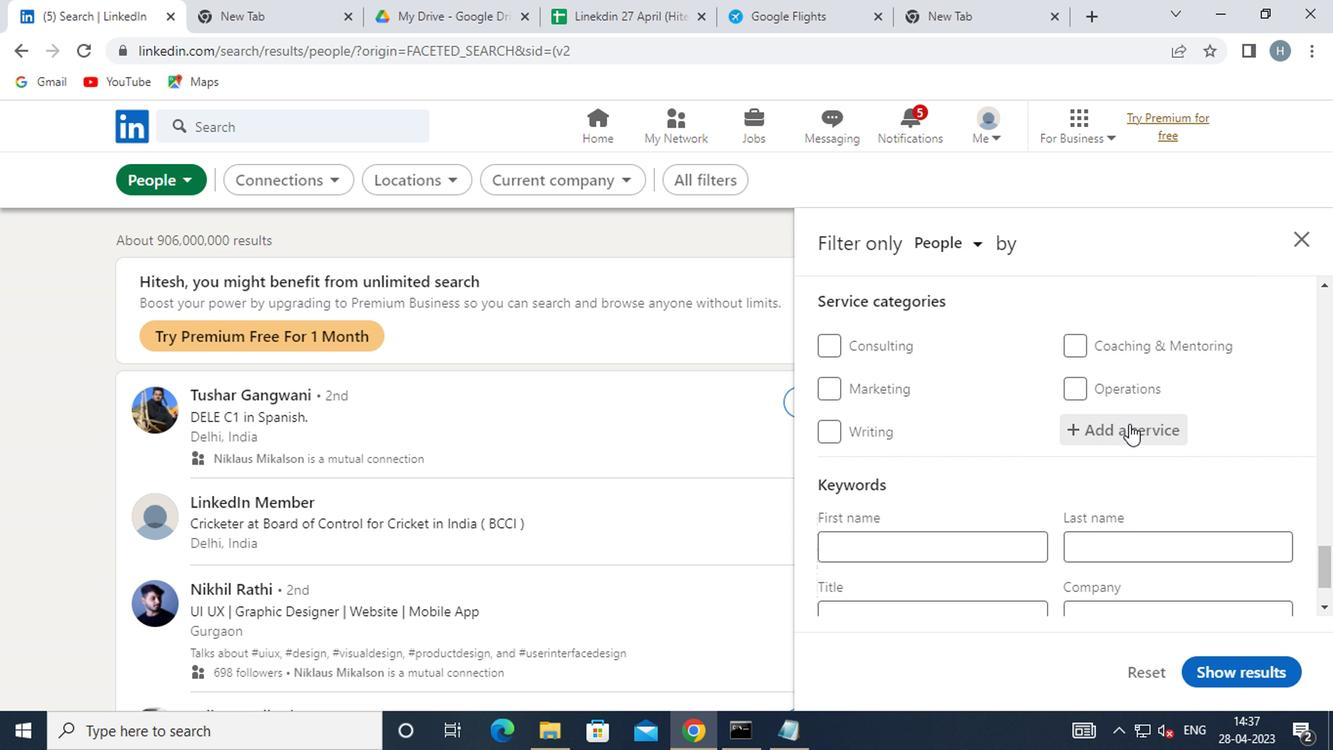 
Action: Mouse pressed left at (1127, 424)
Screenshot: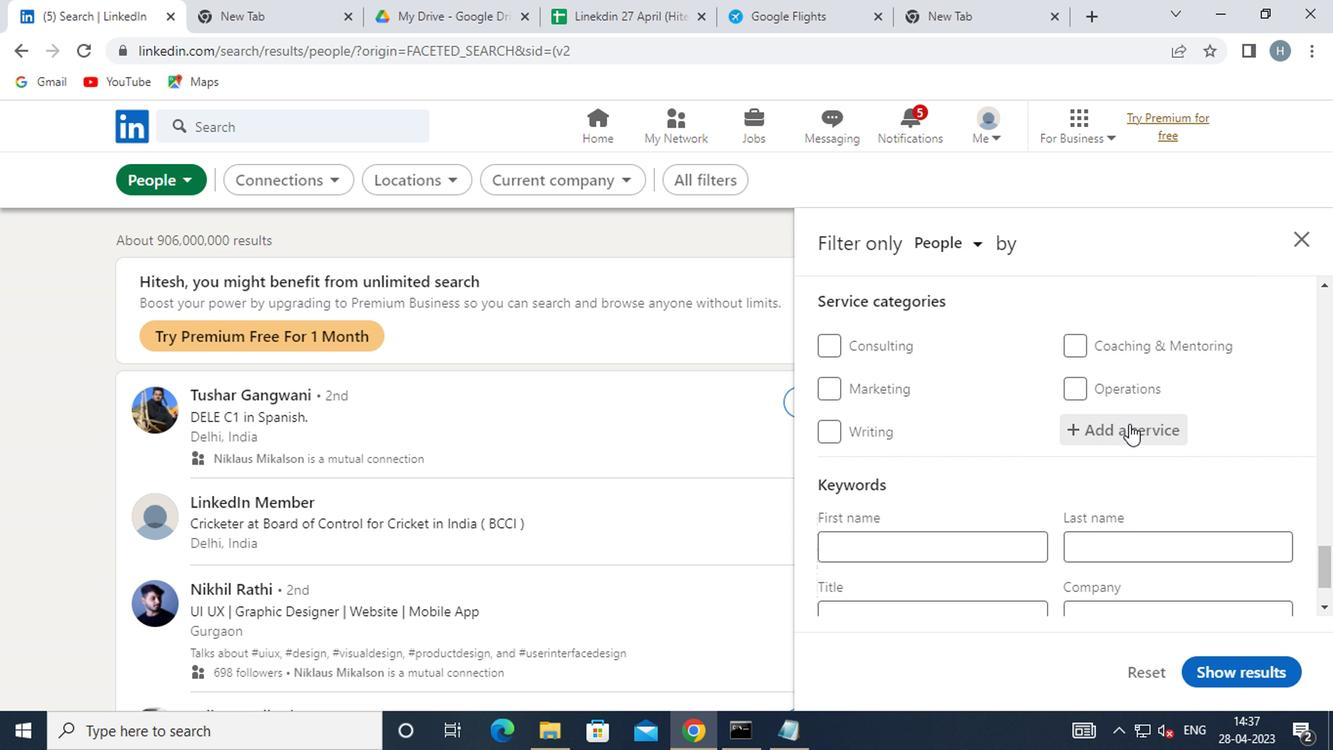 
Action: Mouse moved to (1118, 422)
Screenshot: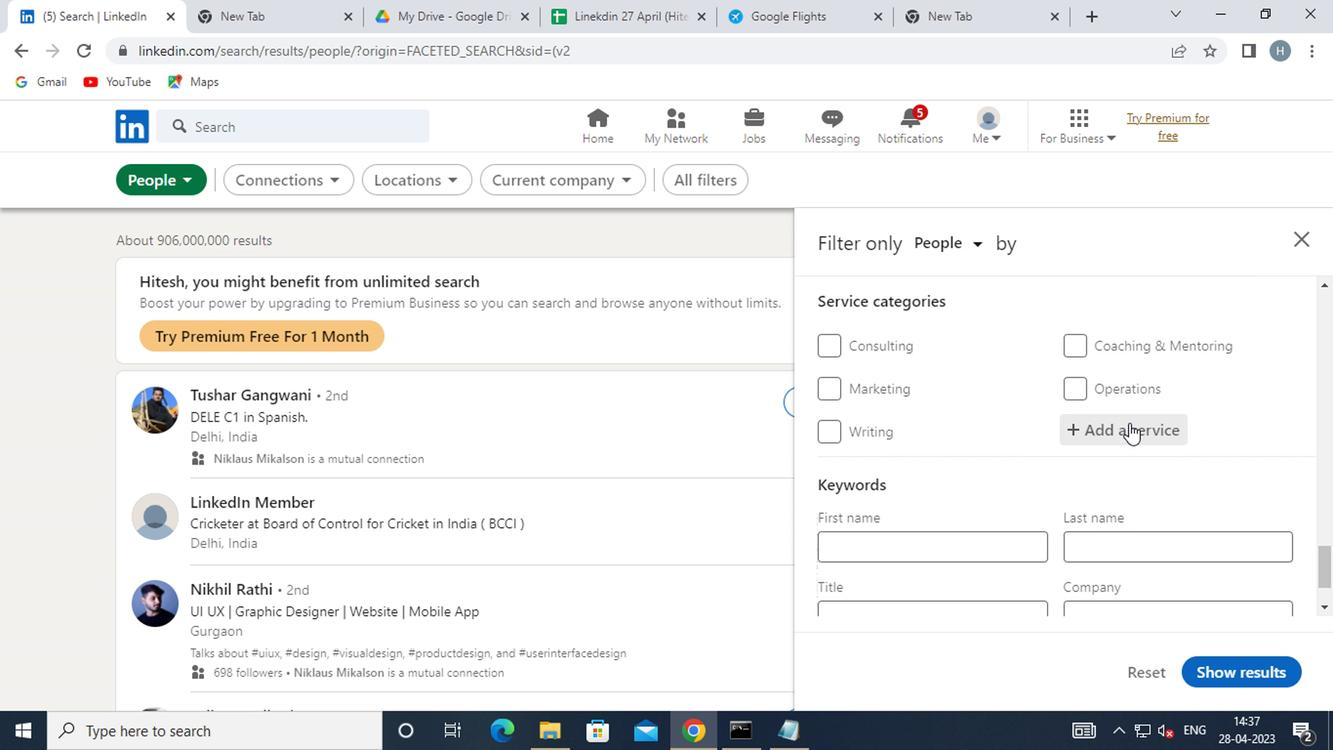 
Action: Key pressed <Key.shift>EX
Screenshot: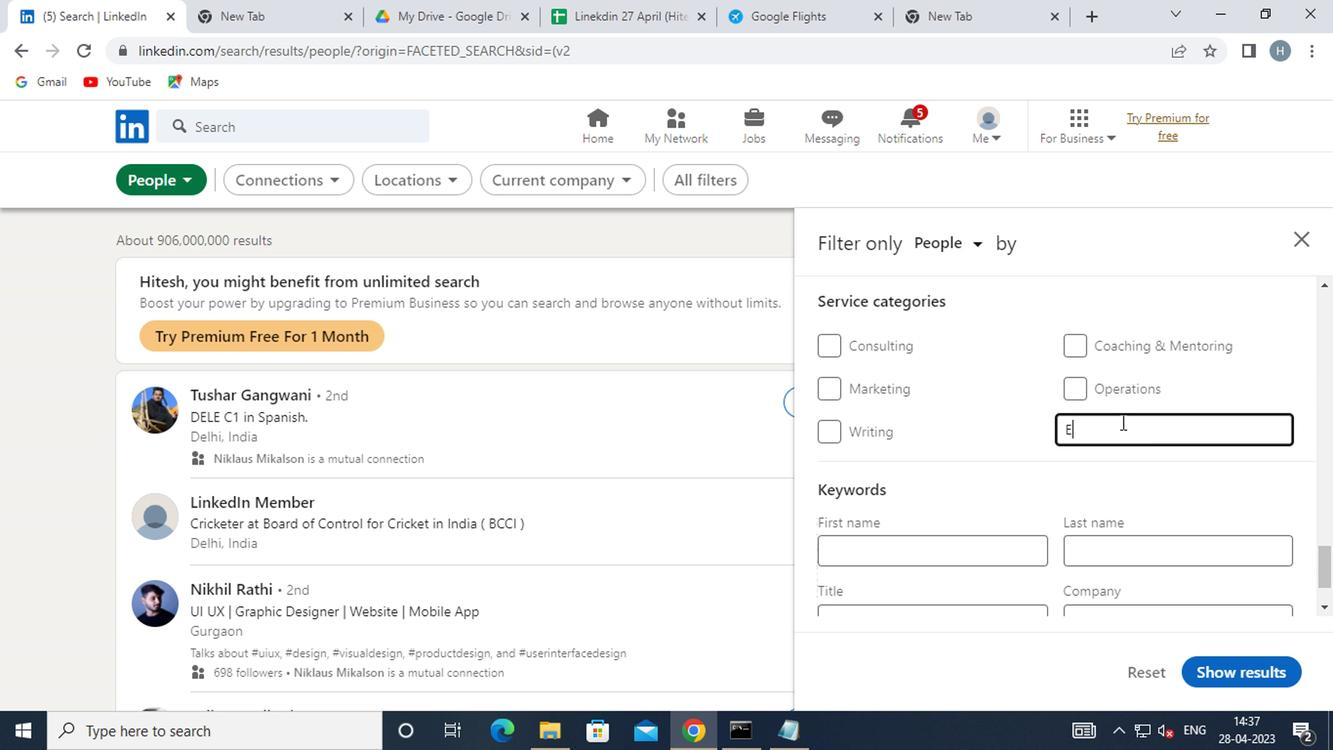 
Action: Mouse moved to (1125, 418)
Screenshot: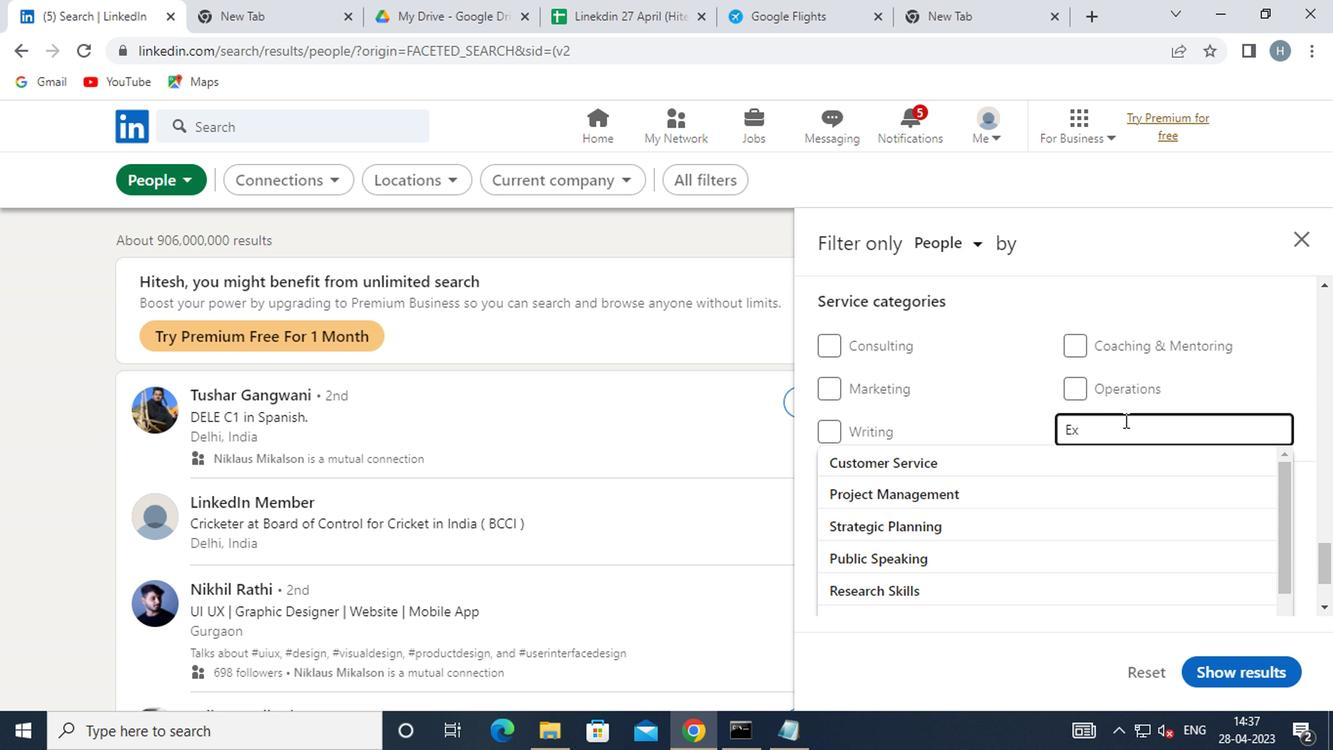 
Action: Key pressed E
Screenshot: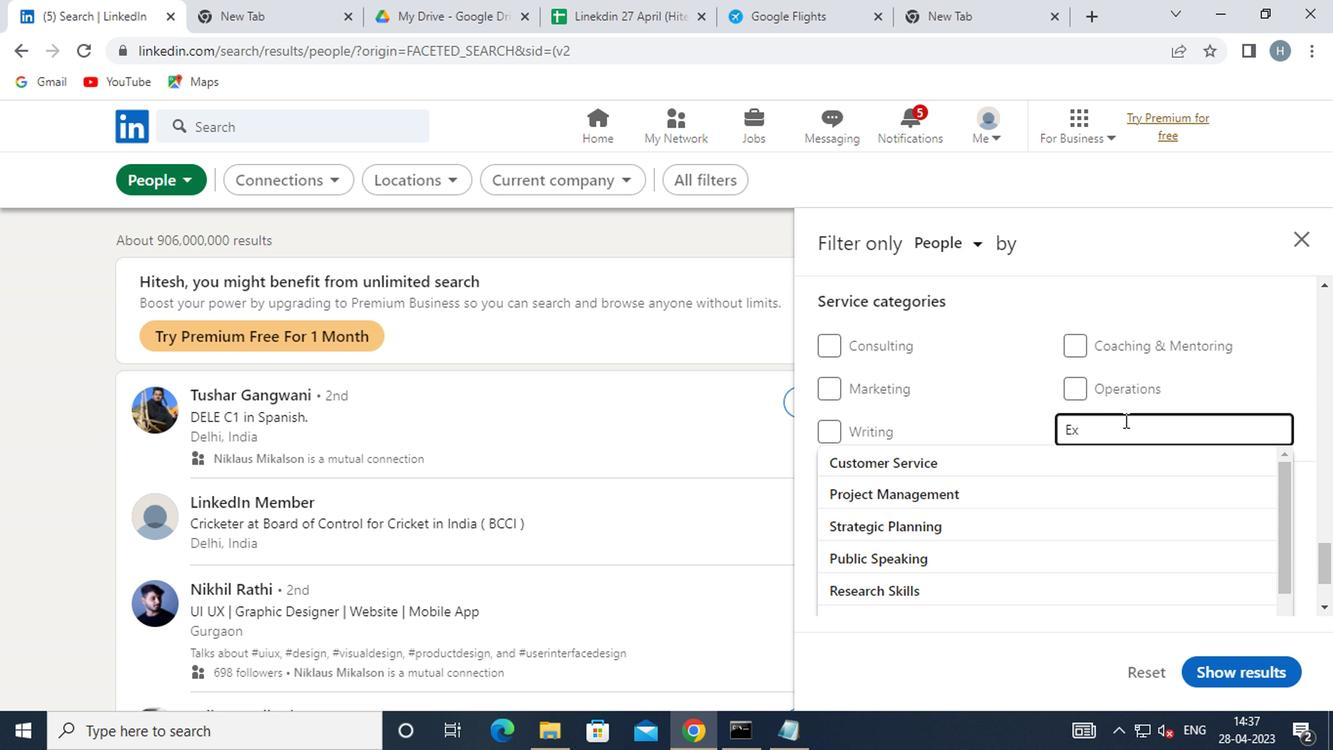 
Action: Mouse moved to (1125, 416)
Screenshot: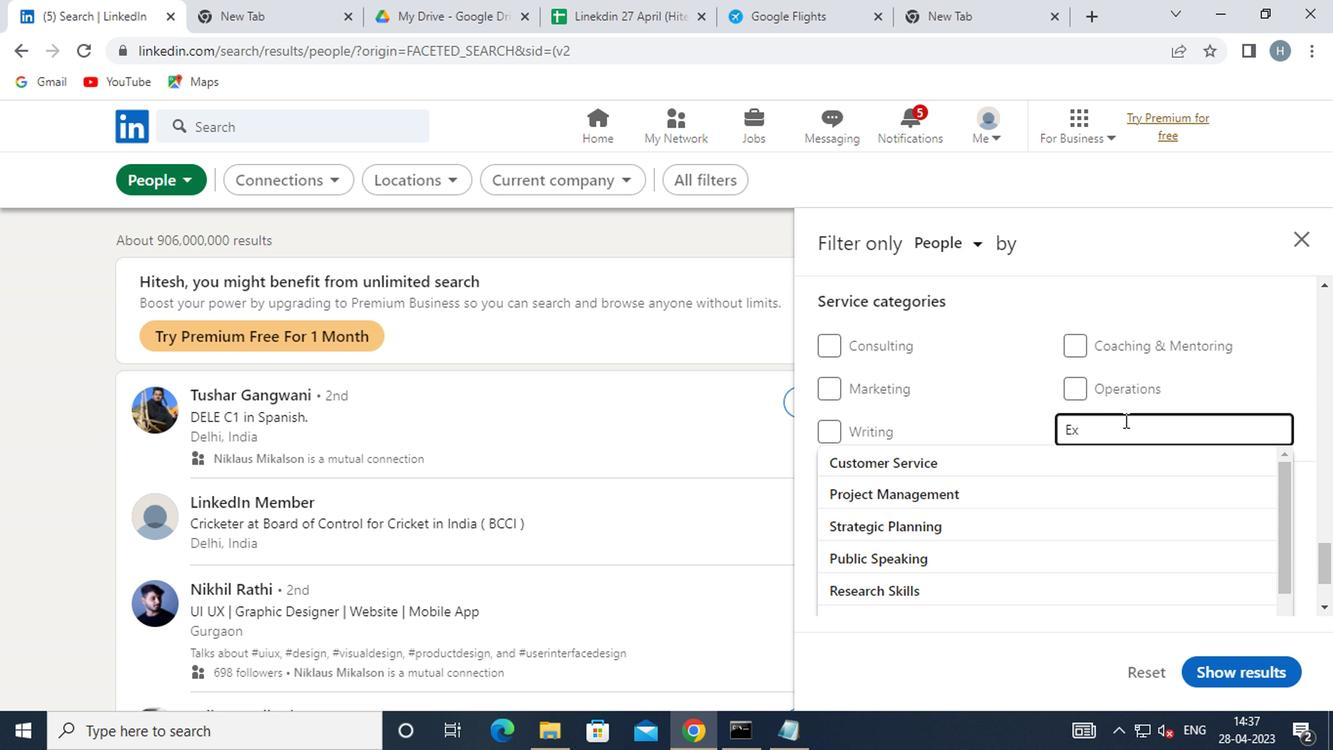 
Action: Key pressed C
Screenshot: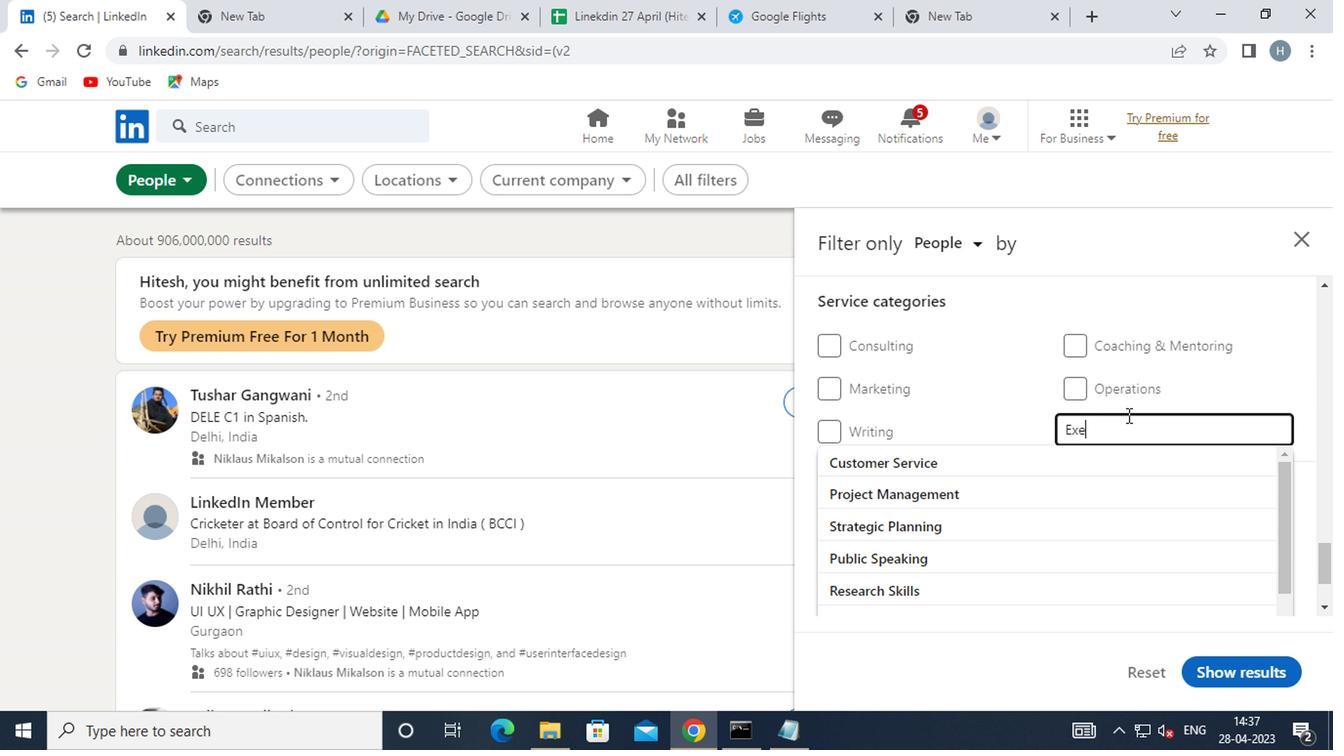 
Action: Mouse moved to (1125, 416)
Screenshot: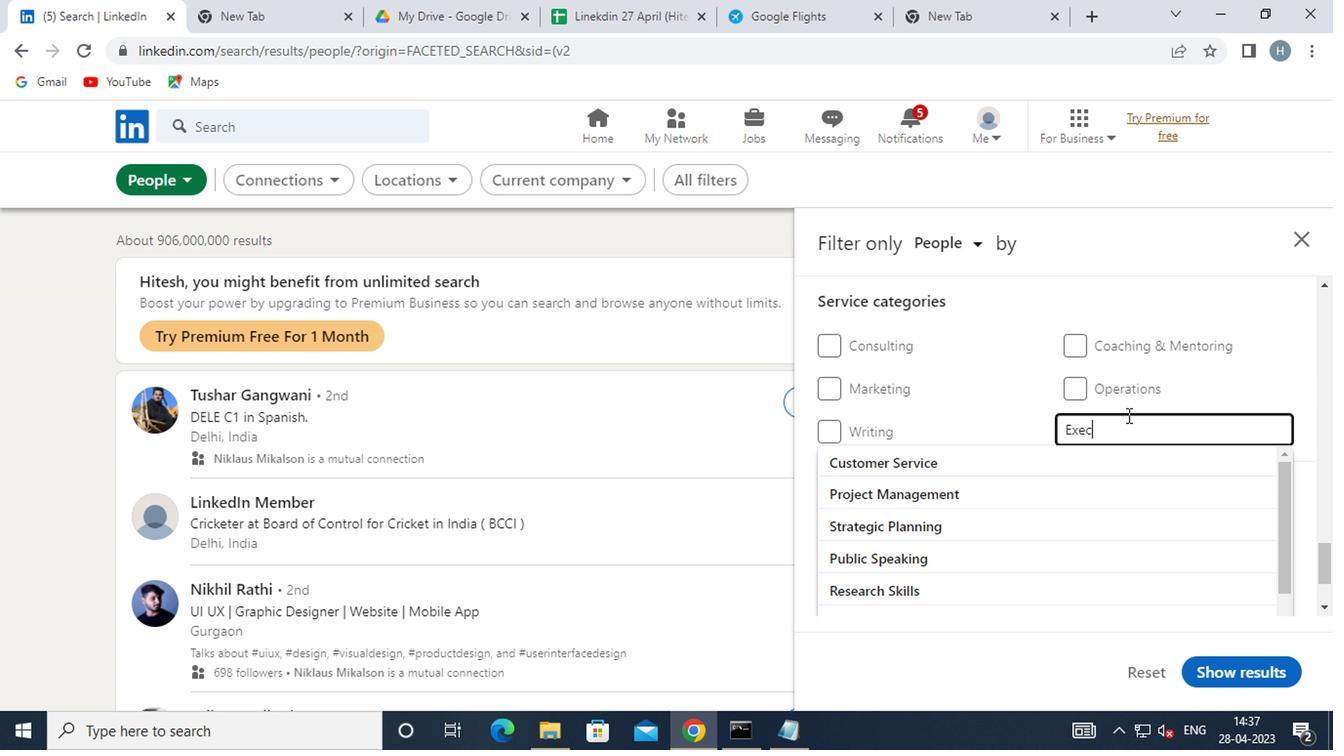 
Action: Key pressed U
Screenshot: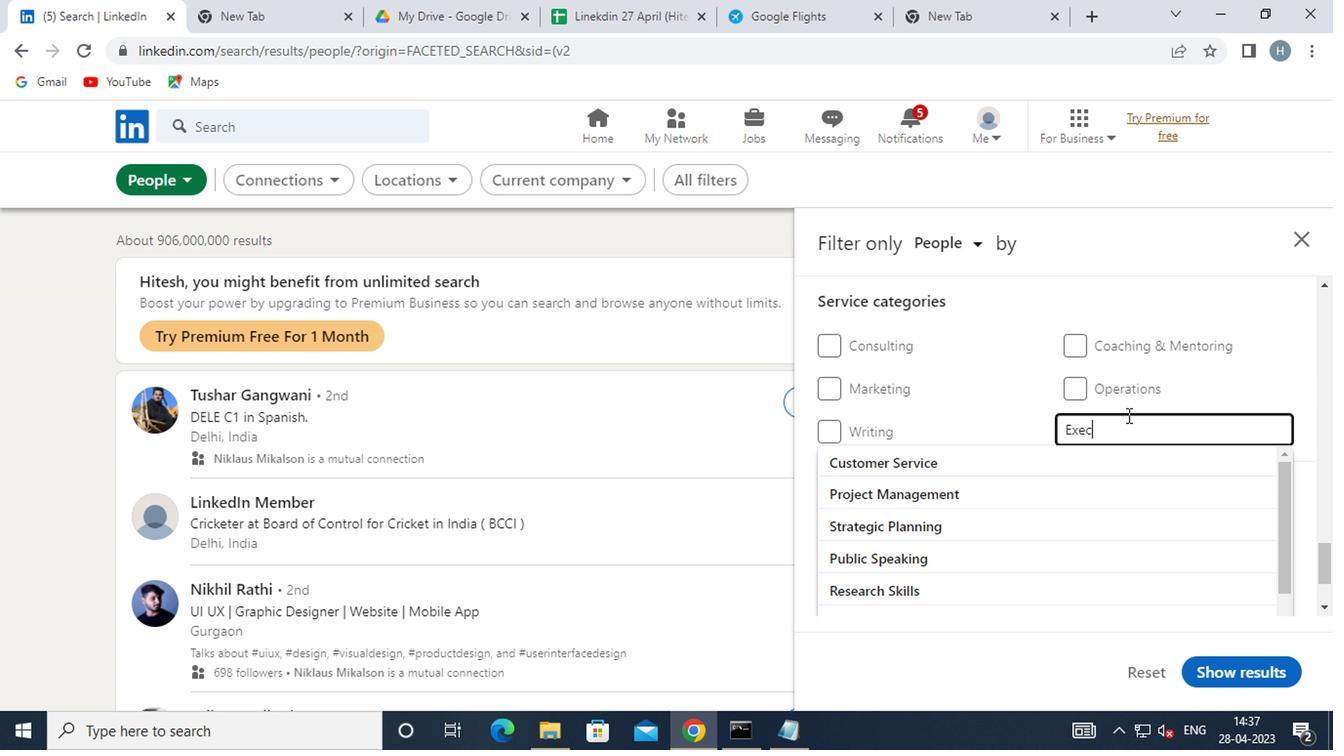 
Action: Mouse moved to (1128, 418)
Screenshot: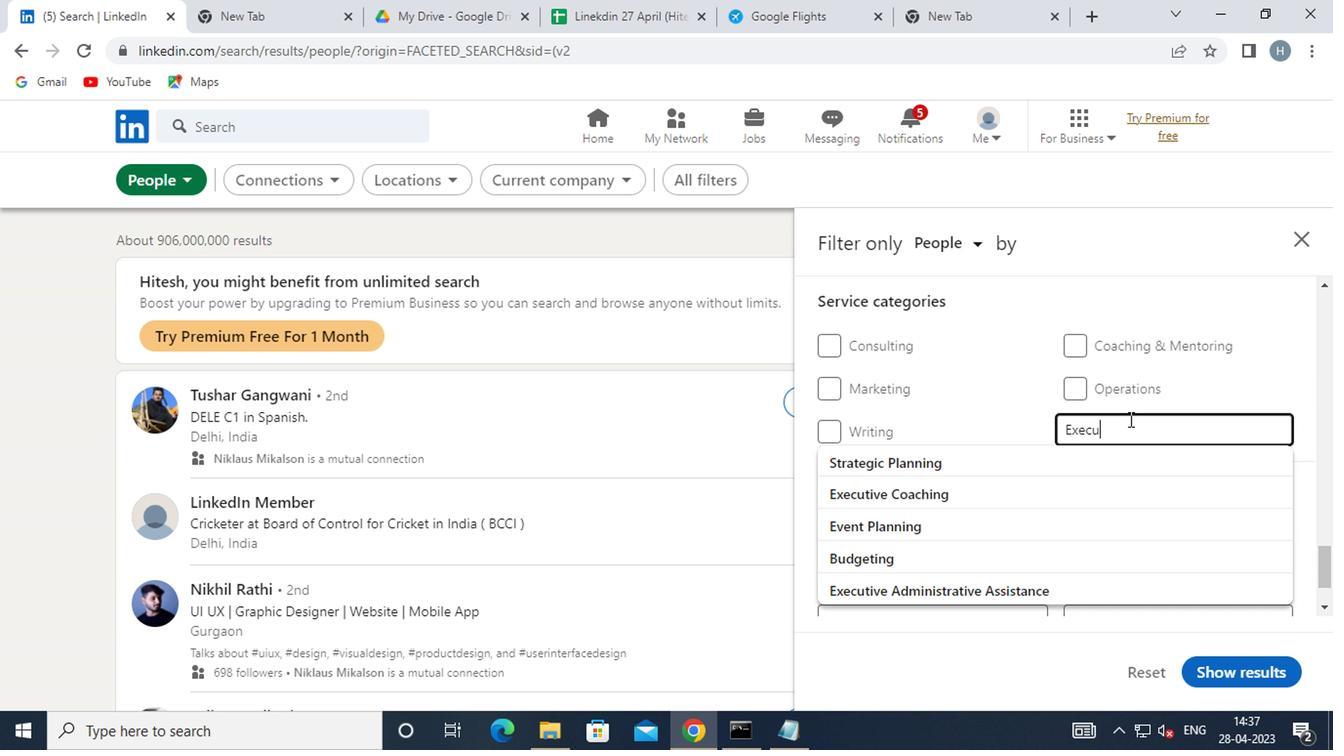 
Action: Key pressed TI
Screenshot: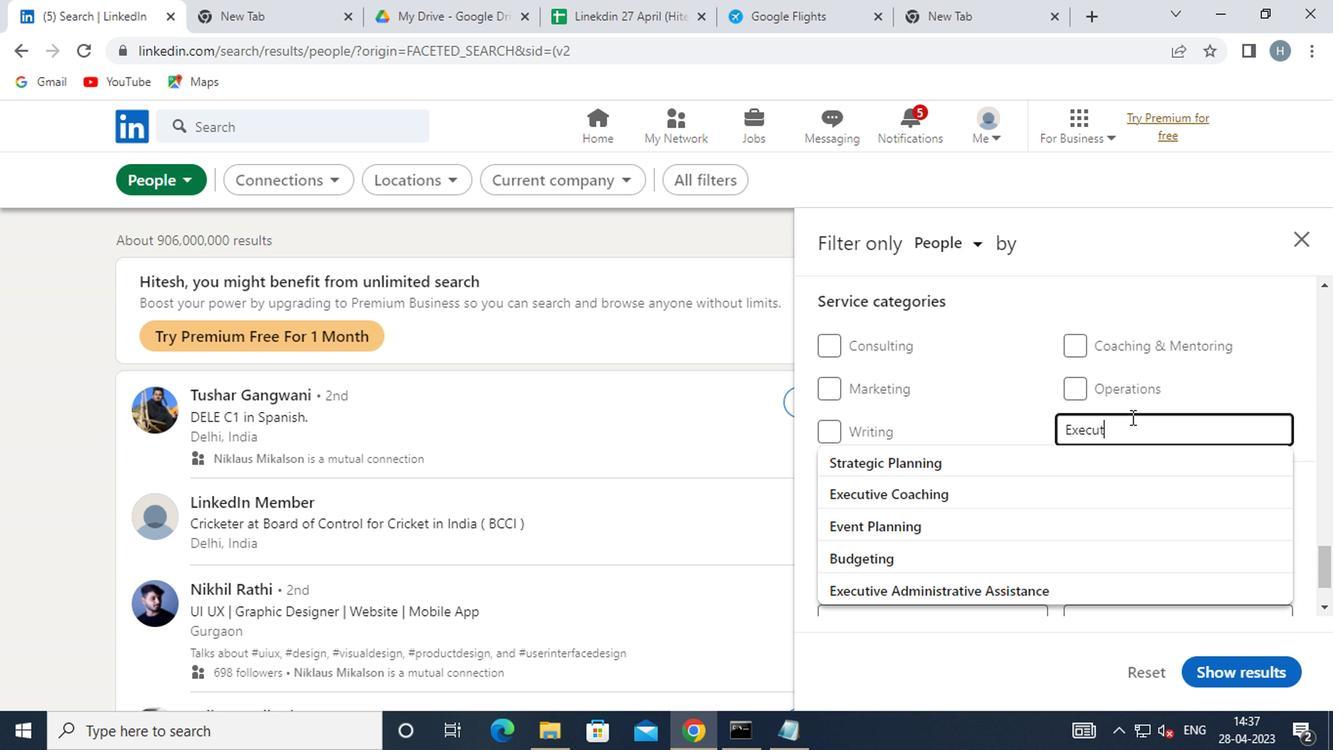 
Action: Mouse moved to (1127, 418)
Screenshot: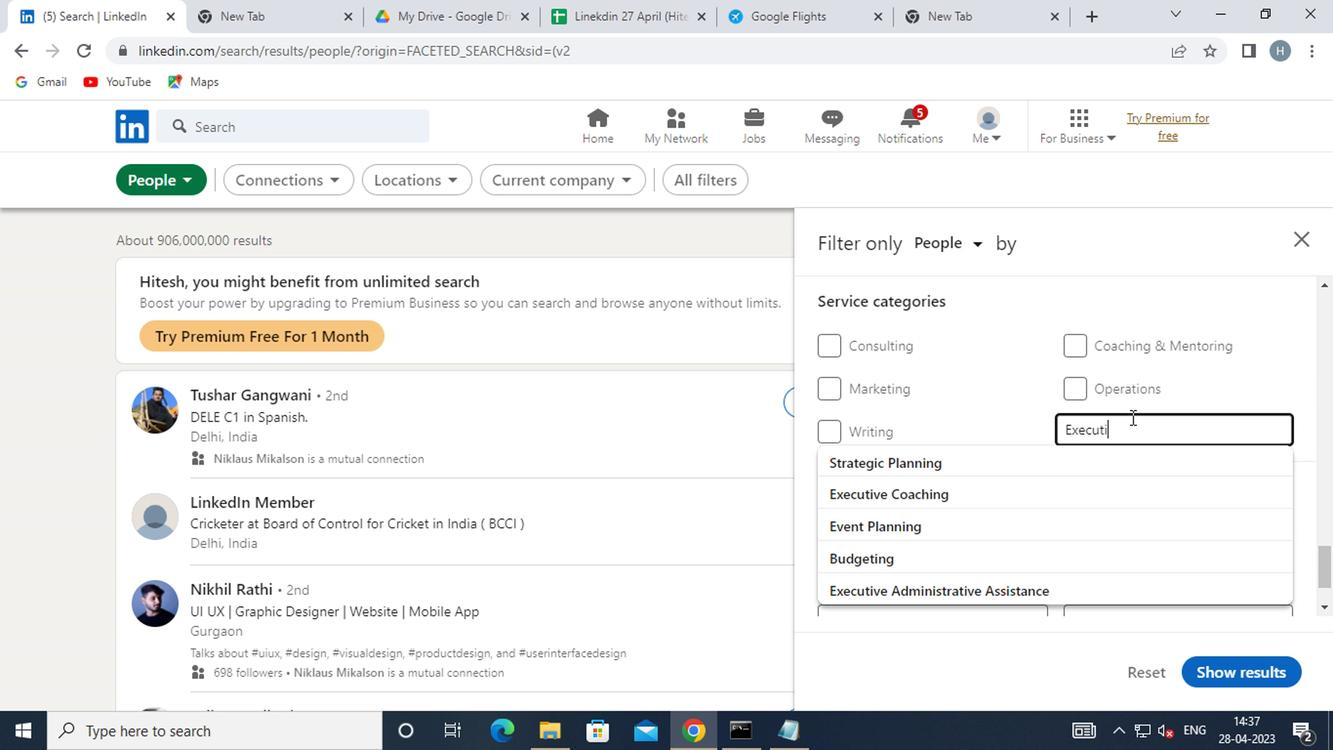
Action: Key pressed VE<Key.space><Key.shift>C
Screenshot: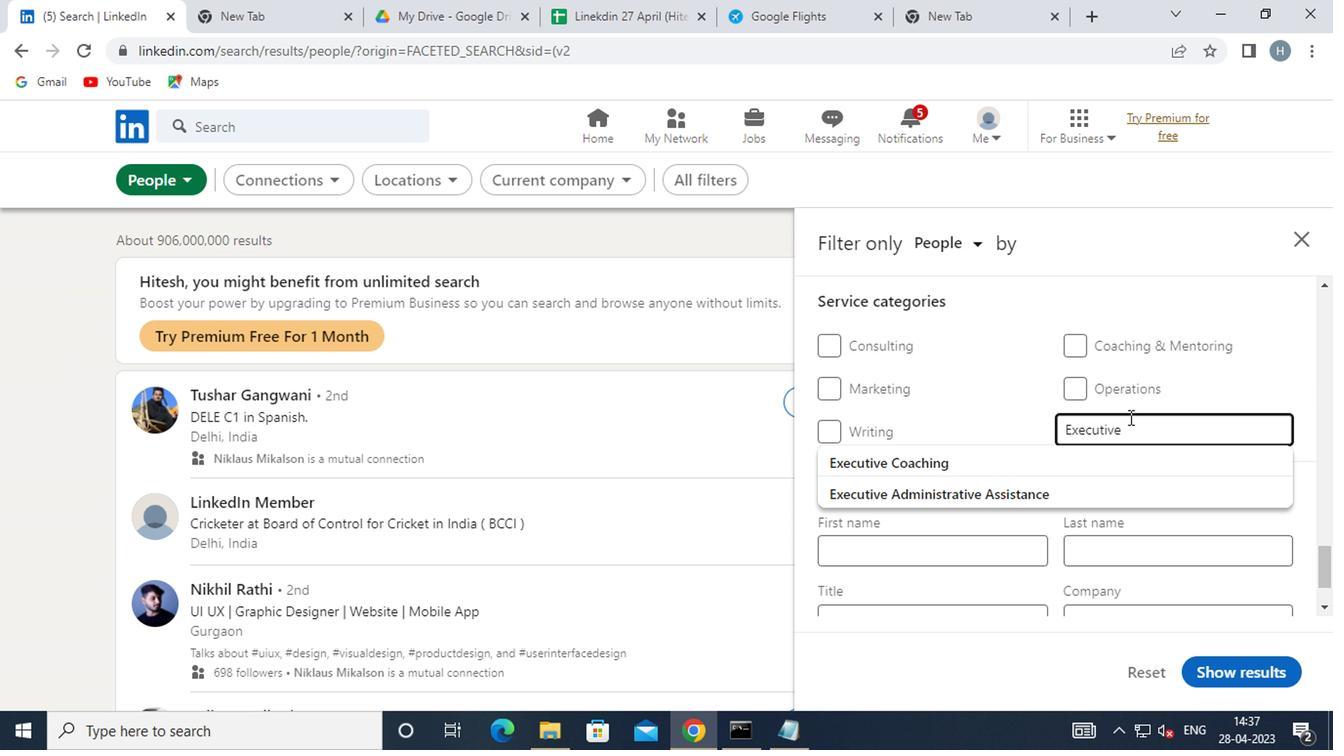
Action: Mouse moved to (1011, 455)
Screenshot: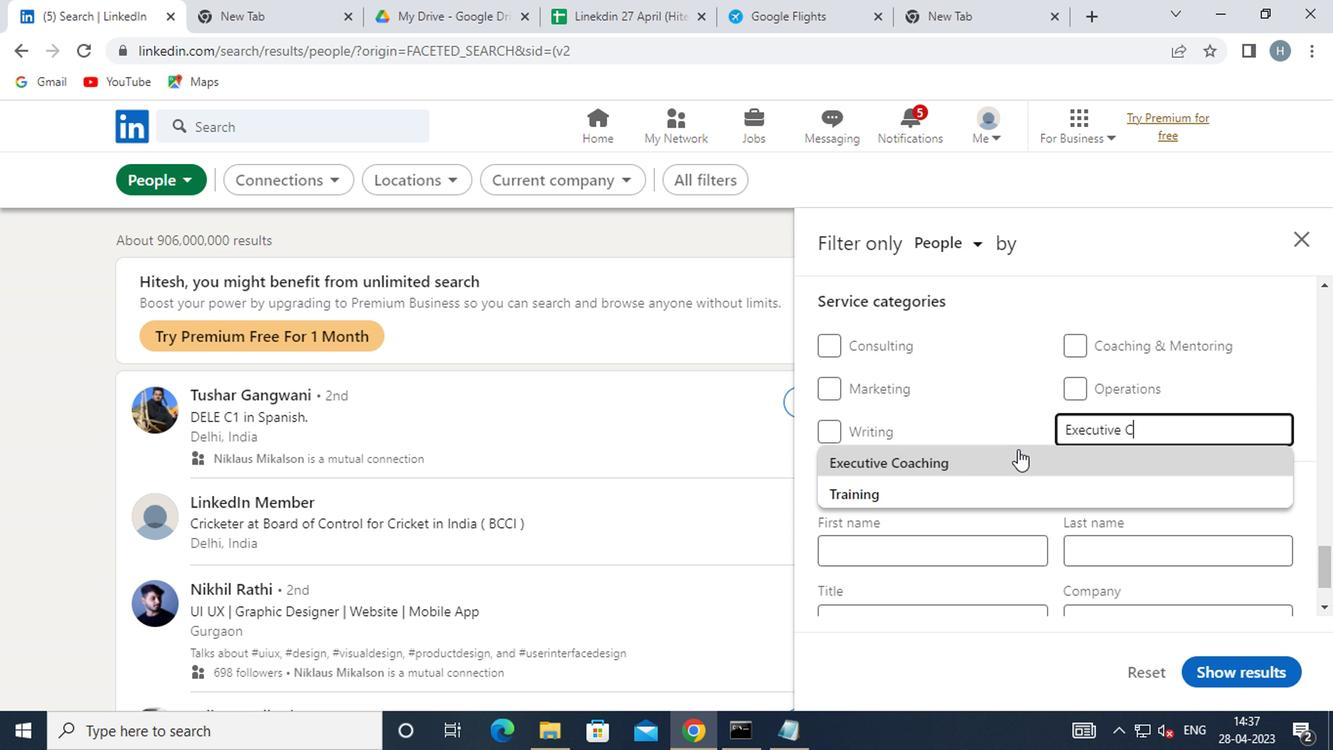 
Action: Mouse pressed left at (1011, 455)
Screenshot: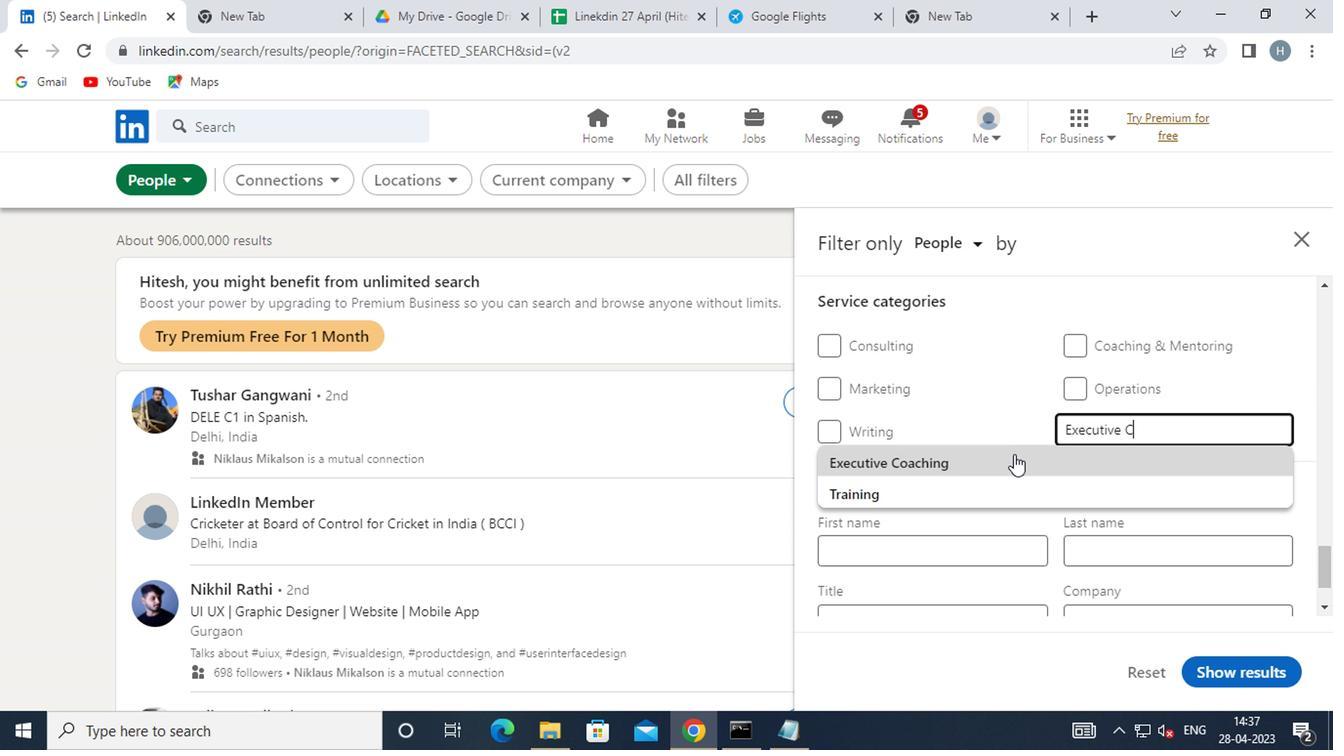 
Action: Mouse moved to (1006, 450)
Screenshot: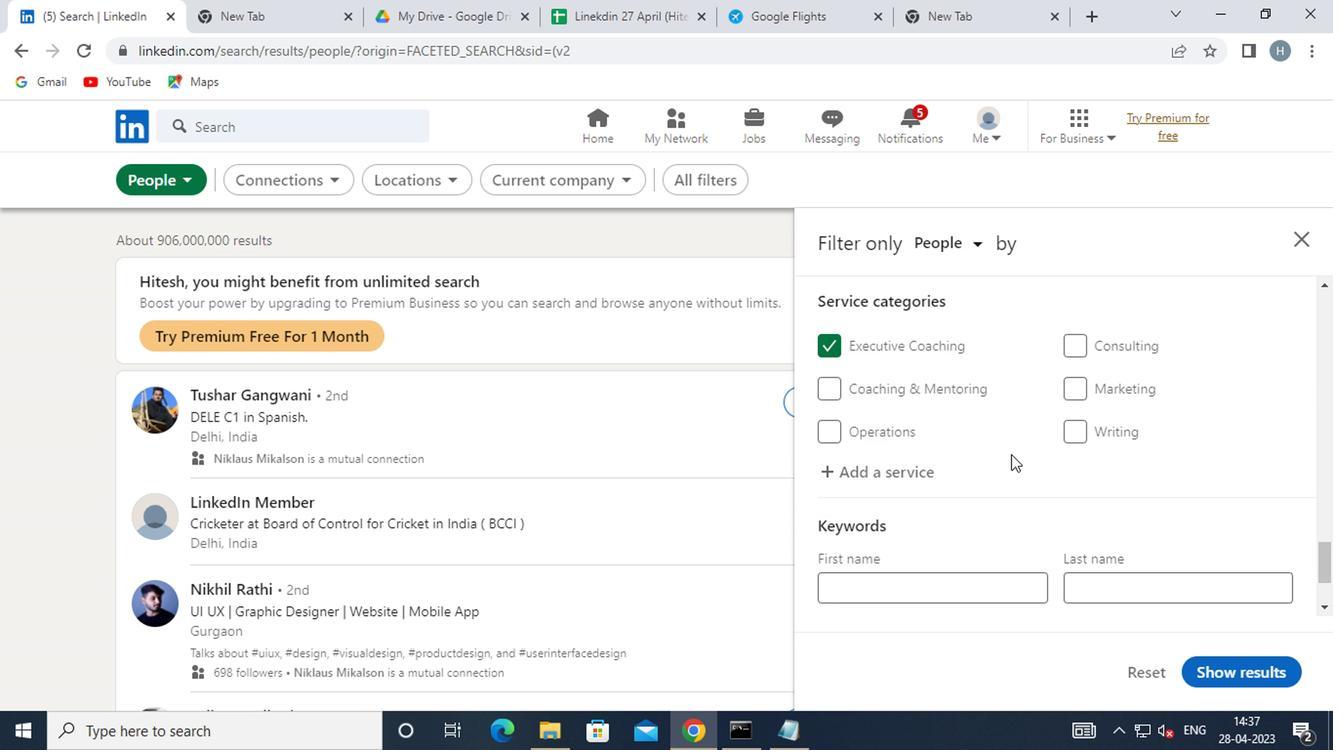 
Action: Mouse scrolled (1006, 449) with delta (0, -1)
Screenshot: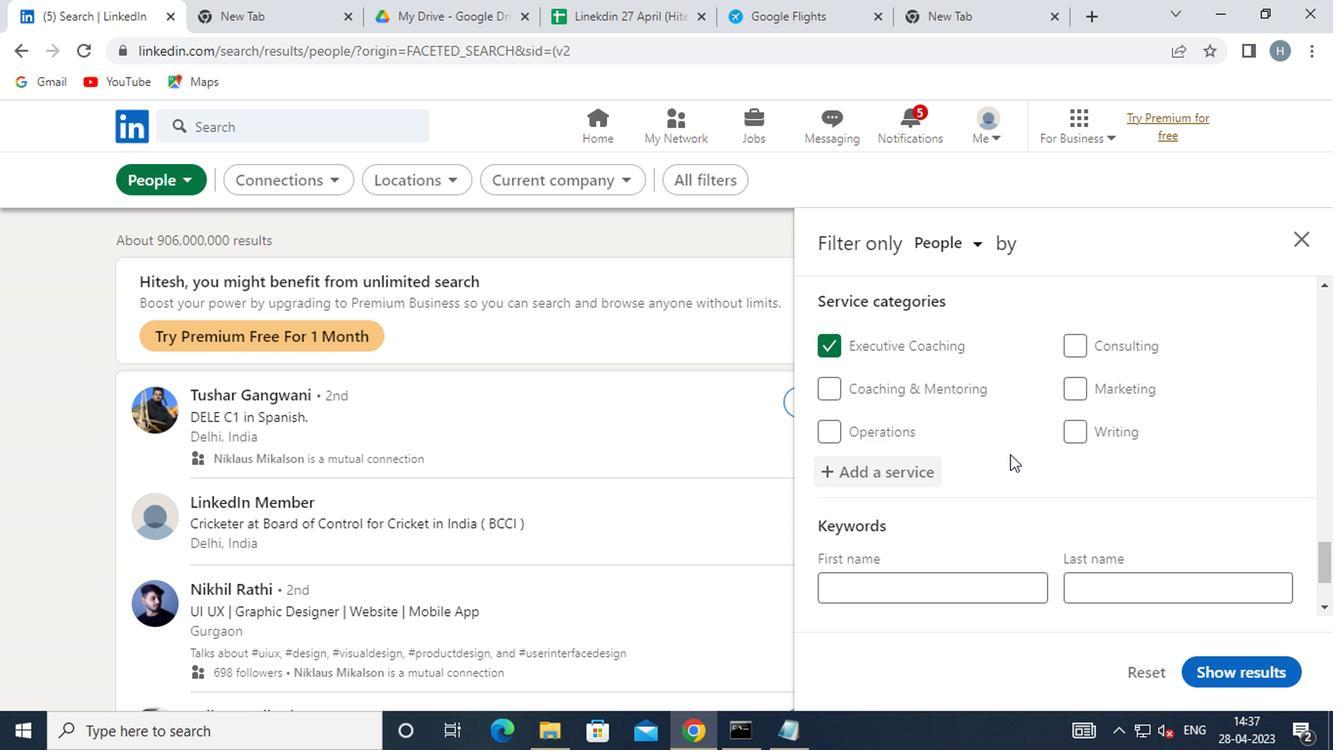 
Action: Mouse scrolled (1006, 449) with delta (0, -1)
Screenshot: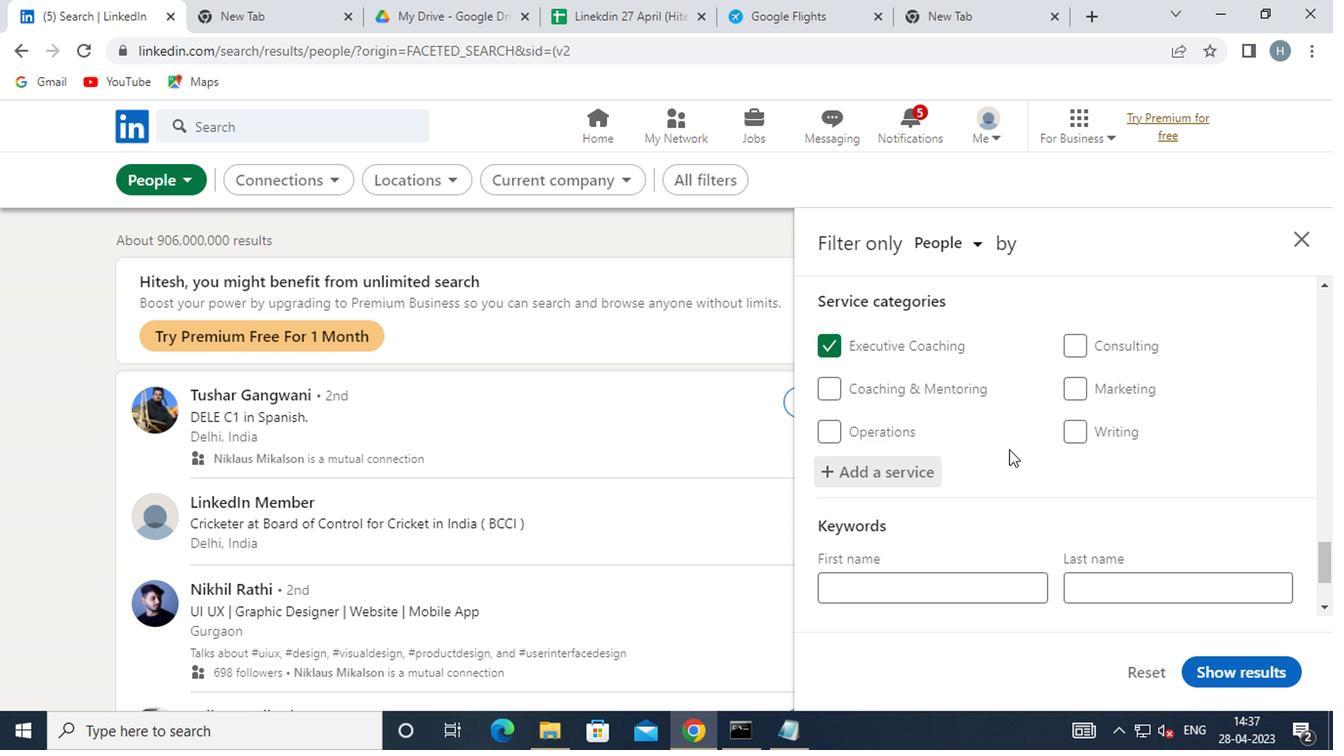 
Action: Mouse moved to (1004, 441)
Screenshot: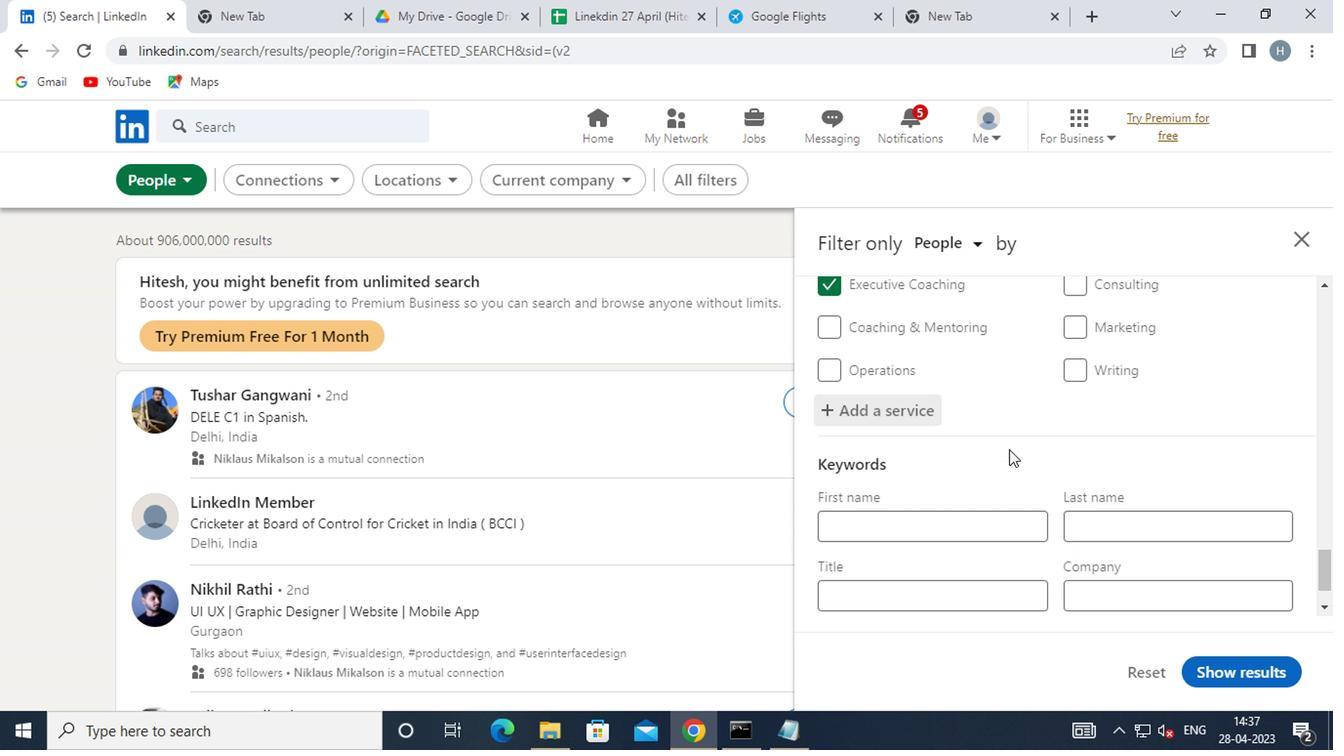 
Action: Mouse scrolled (1004, 441) with delta (0, 0)
Screenshot: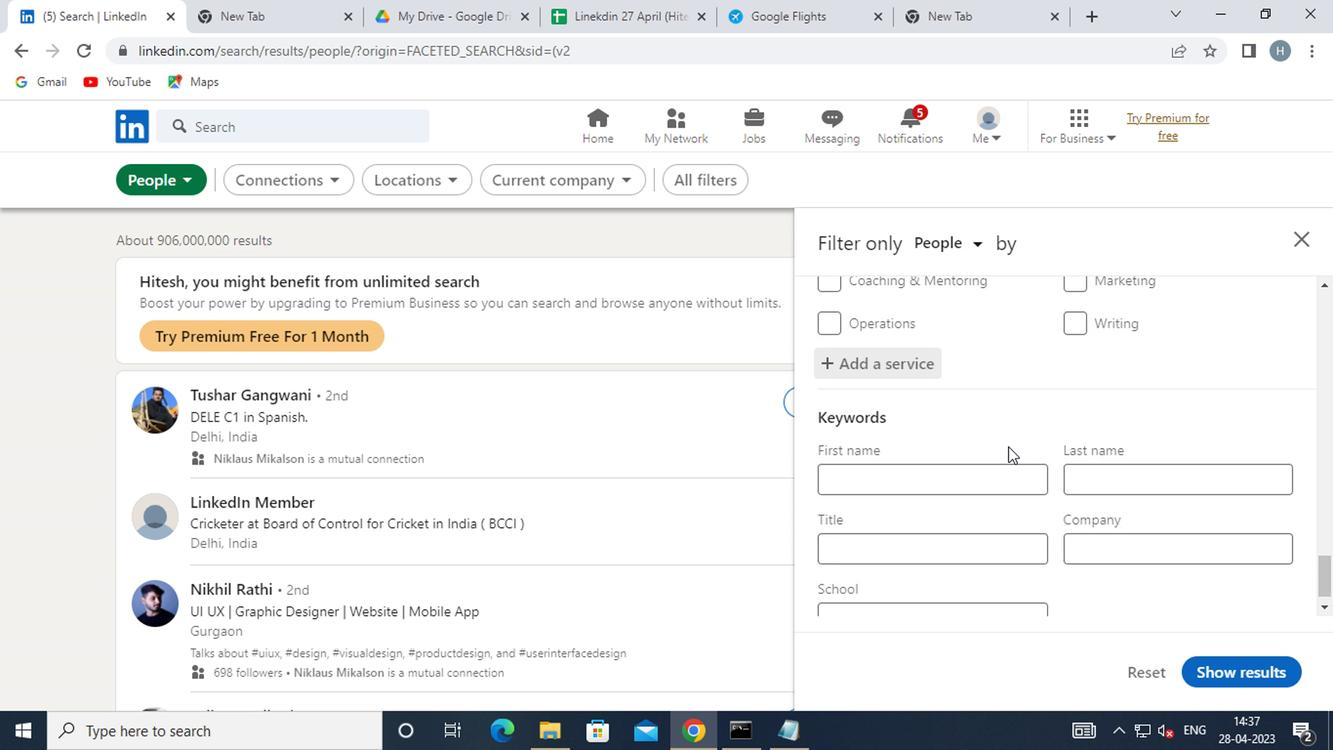 
Action: Mouse moved to (1004, 441)
Screenshot: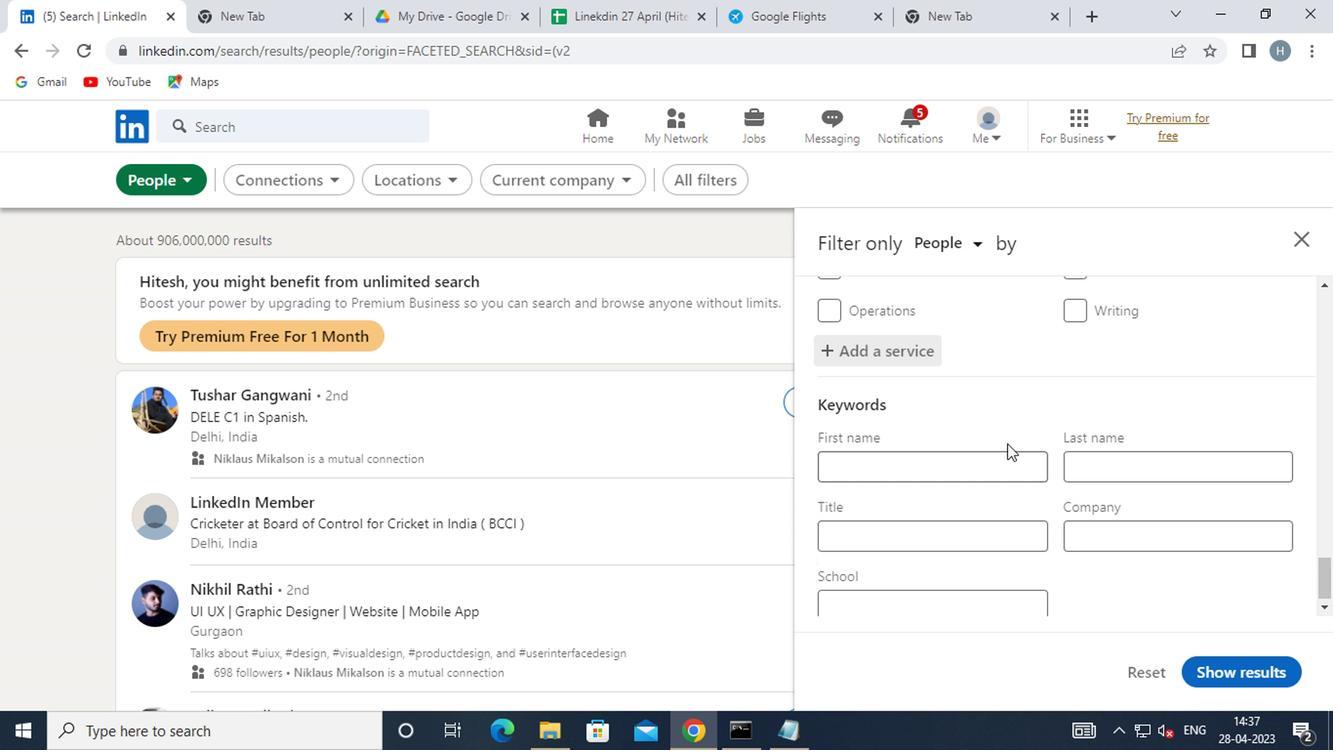 
Action: Mouse scrolled (1004, 441) with delta (0, 0)
Screenshot: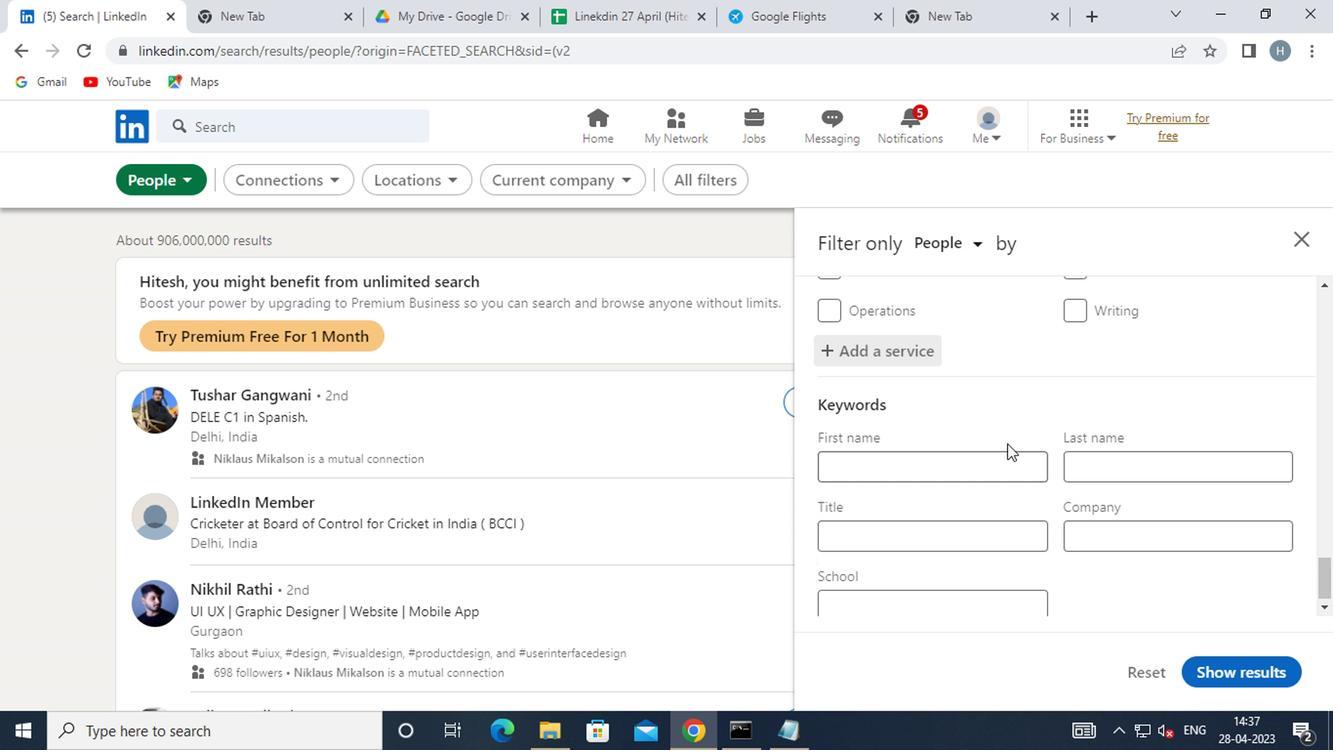 
Action: Mouse moved to (983, 520)
Screenshot: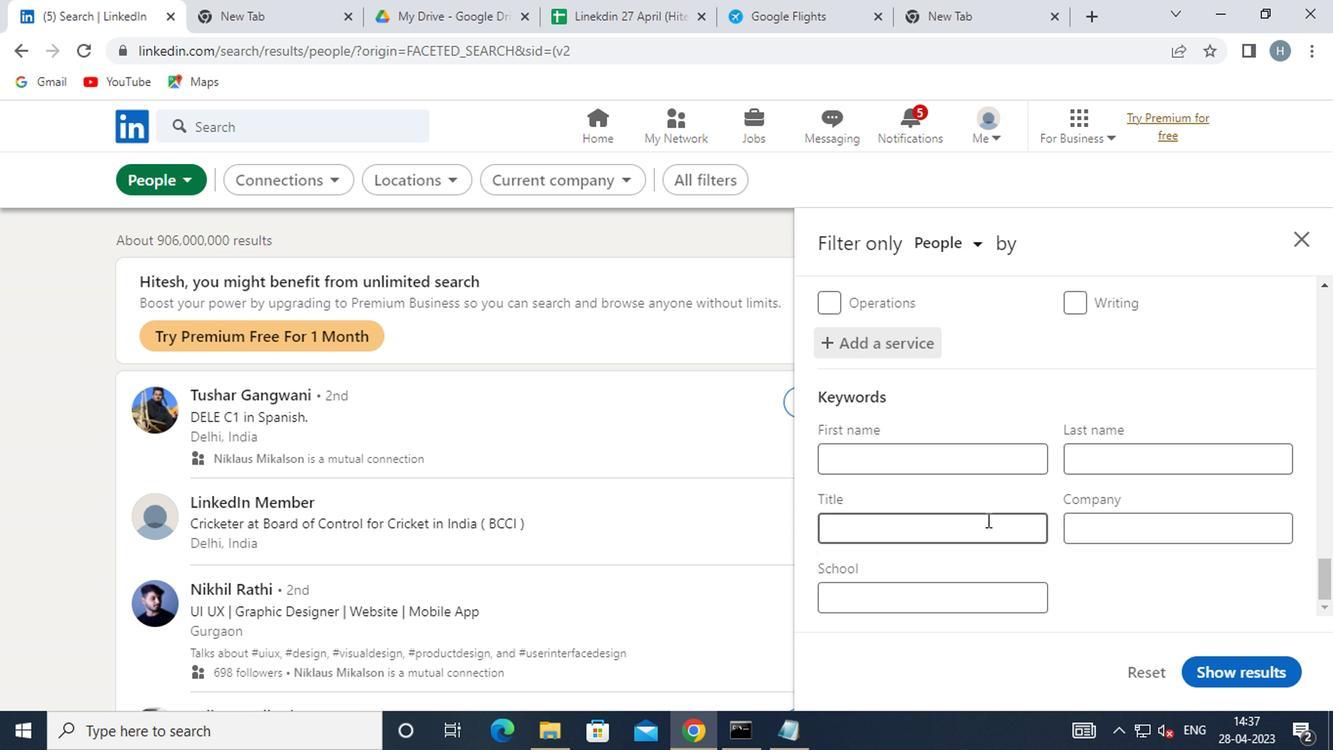 
Action: Mouse pressed left at (983, 520)
Screenshot: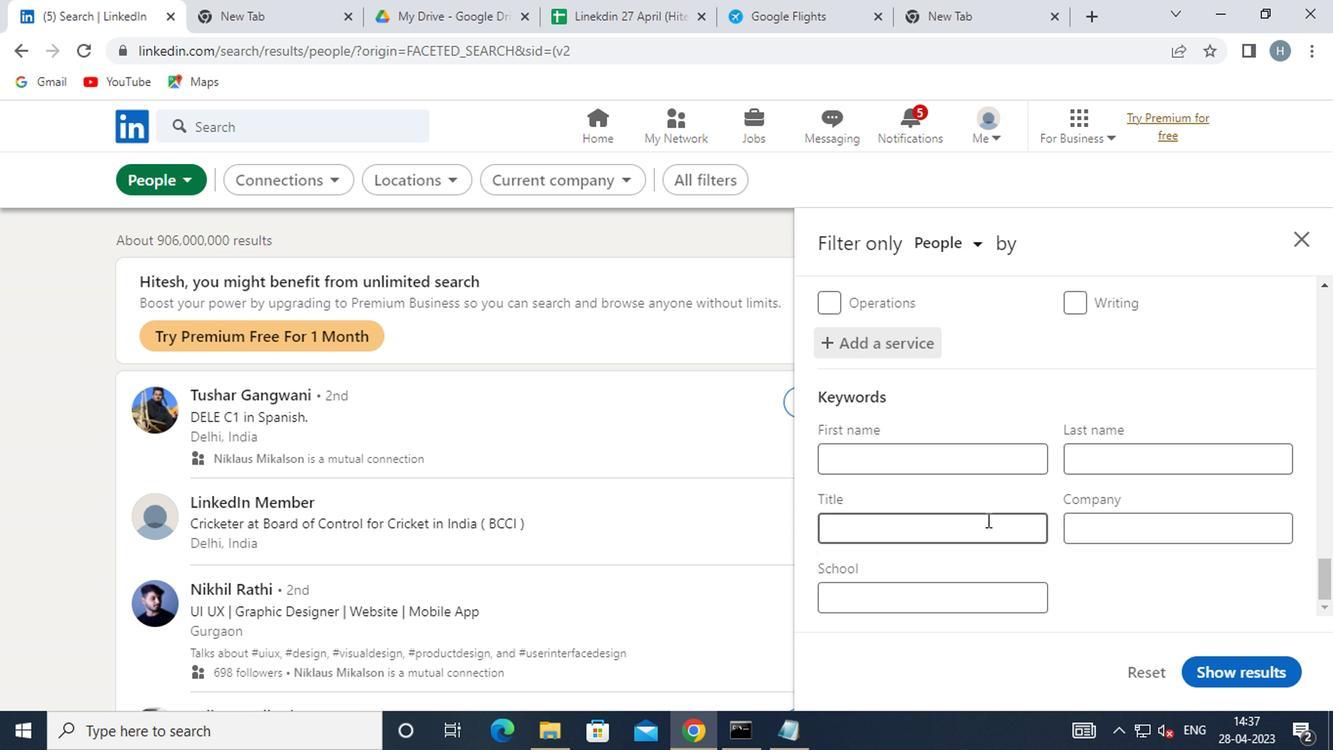 
Action: Key pressed <Key.shift>CAFETERIA<Key.space><Key.shift>WORKER
Screenshot: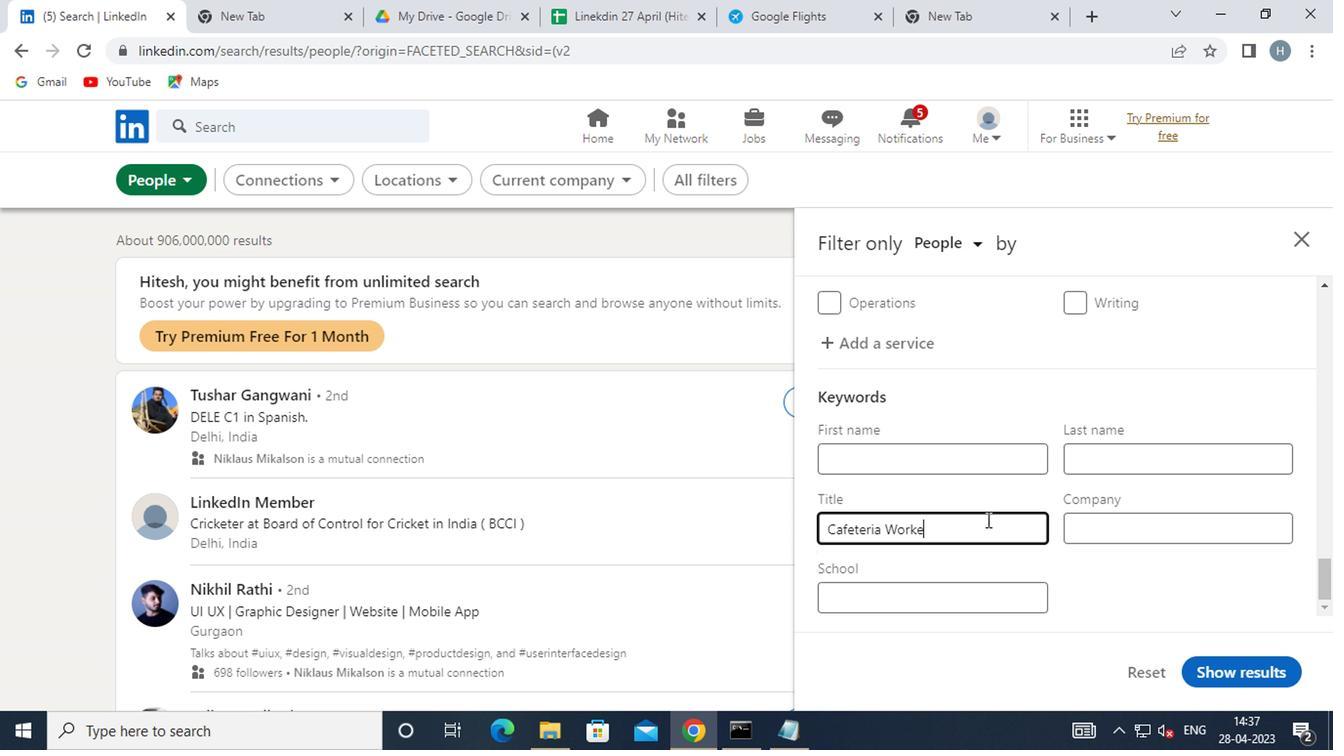 
Action: Mouse moved to (1260, 672)
Screenshot: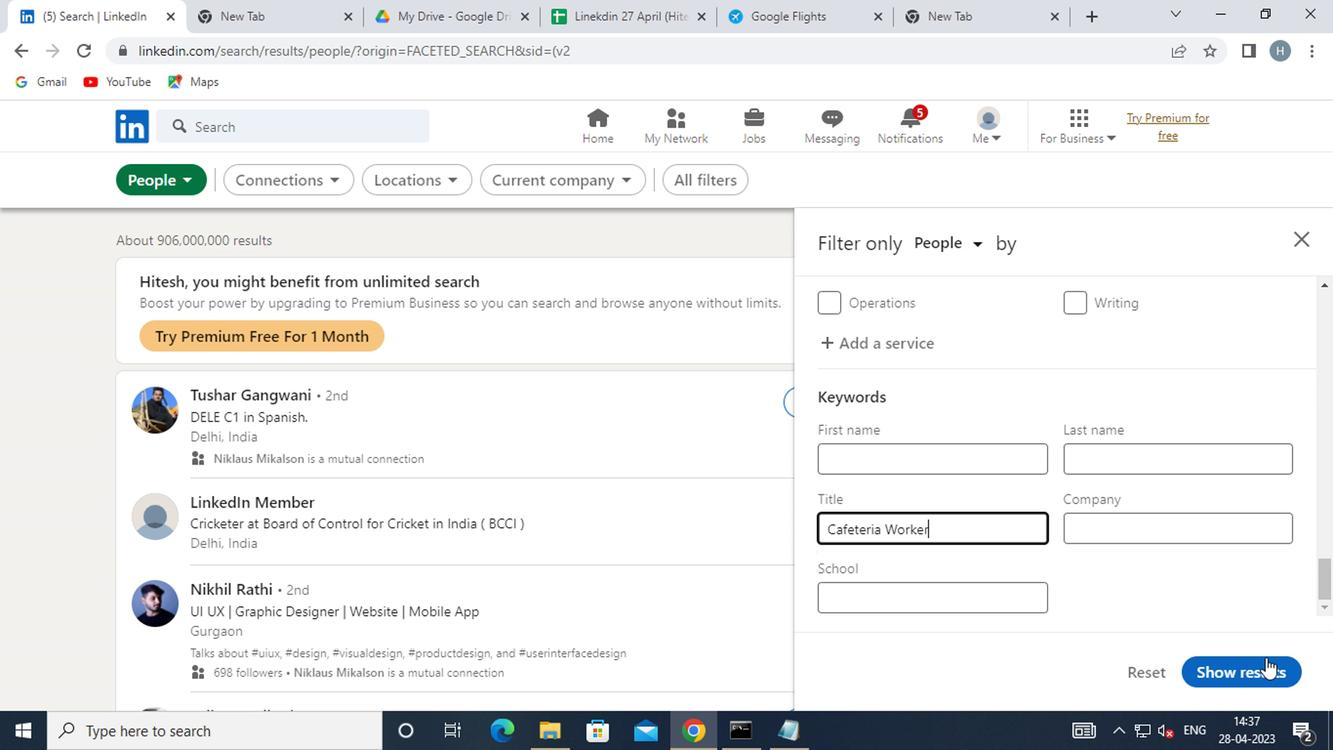 
Action: Mouse pressed left at (1260, 672)
Screenshot: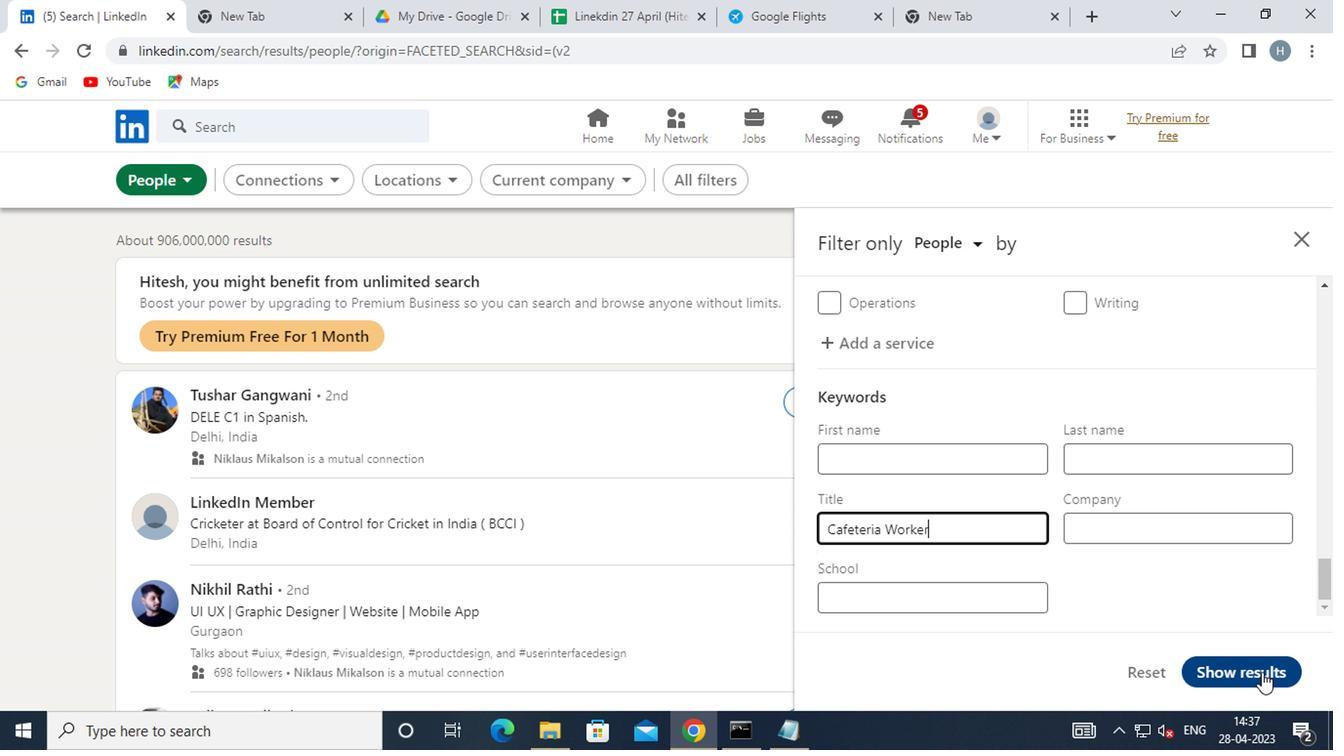 
Action: Mouse moved to (921, 402)
Screenshot: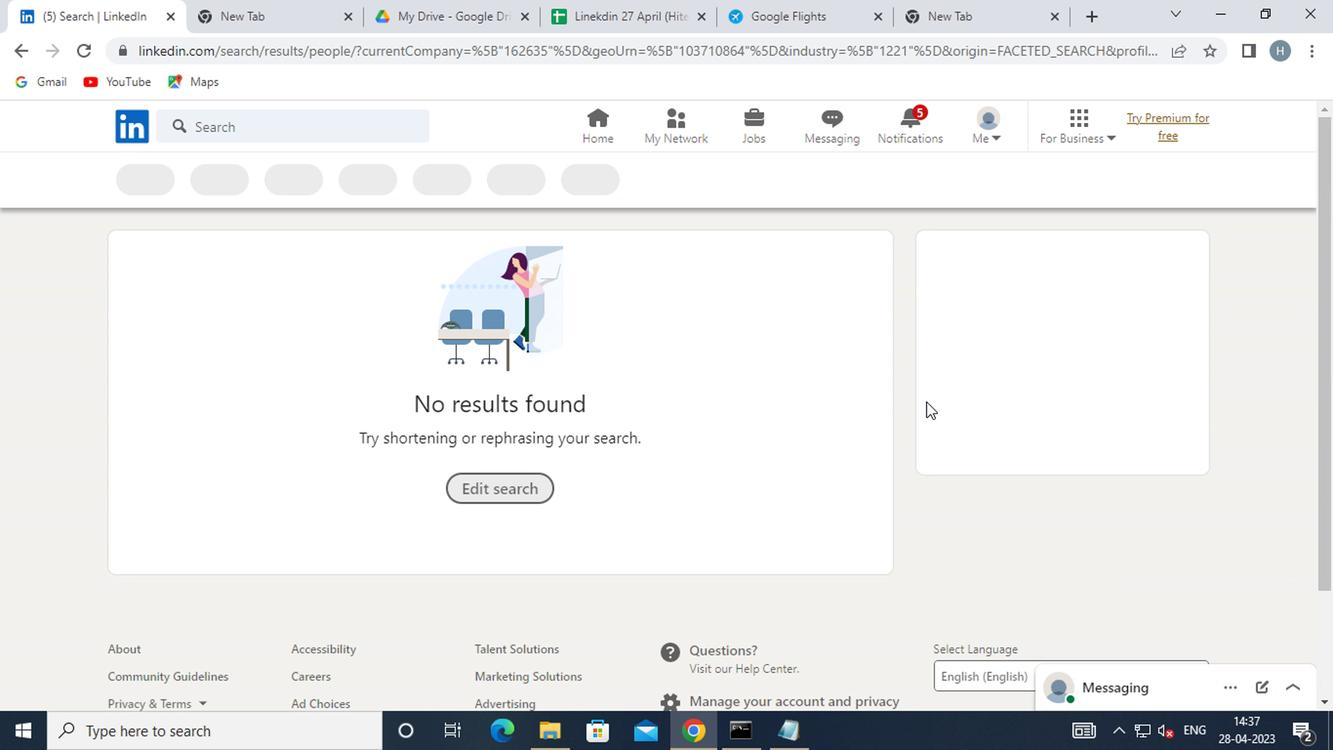 
